 Task: Explore Airbnb accommodation in Jedrzejów, Poland from 9th November, 2023 to 16th November, 2023 for 2 adults. Place can be entire room with 2 bedrooms having 2 beds and 1 bathroom. Property type can be flat.
Action: Mouse moved to (457, 231)
Screenshot: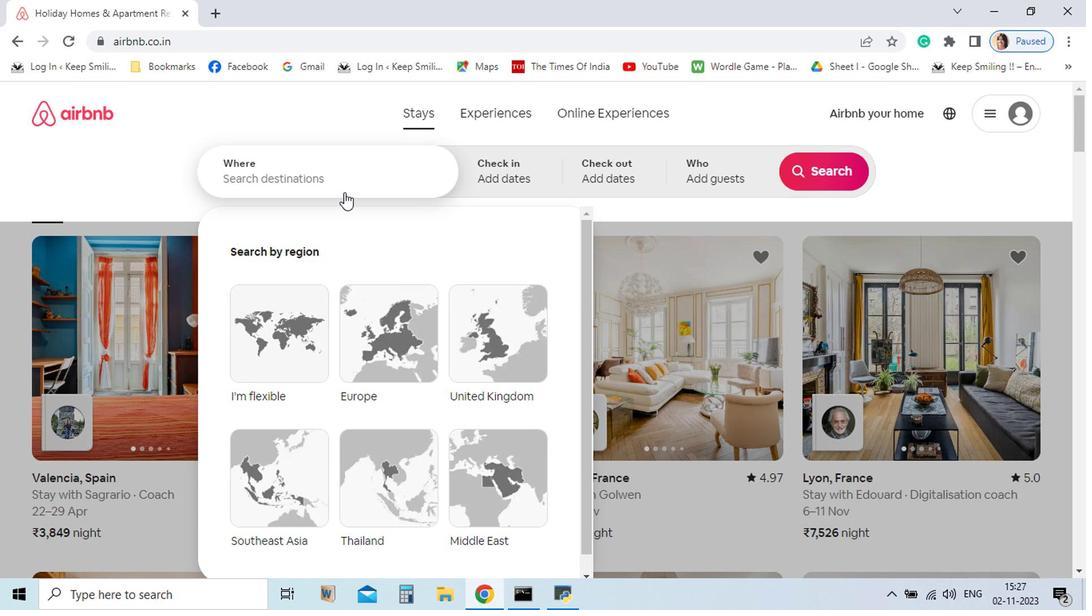 
Action: Mouse pressed left at (457, 231)
Screenshot: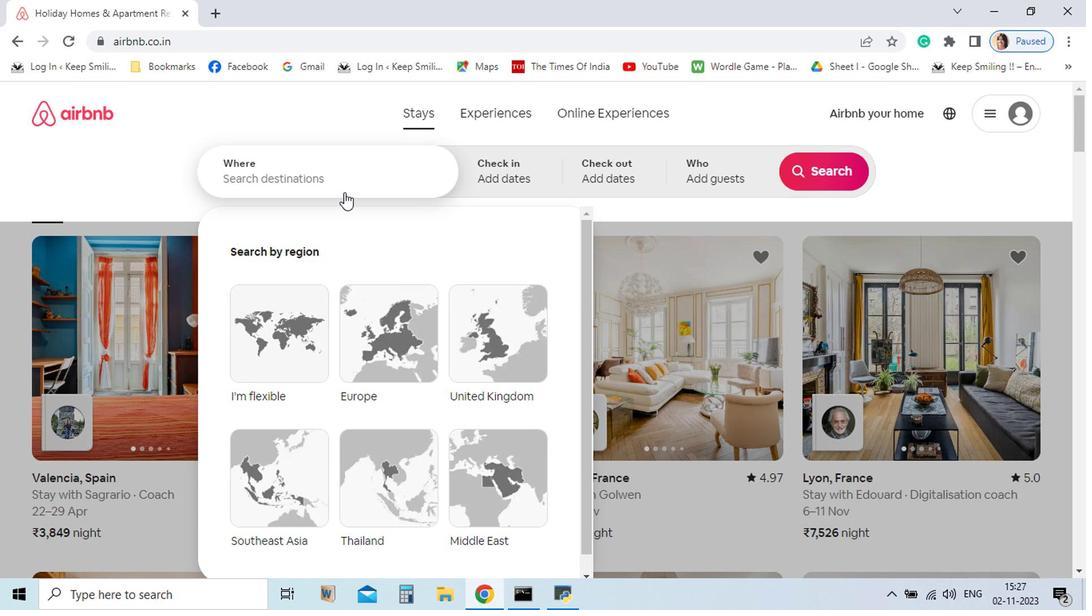 
Action: Mouse moved to (402, 295)
Screenshot: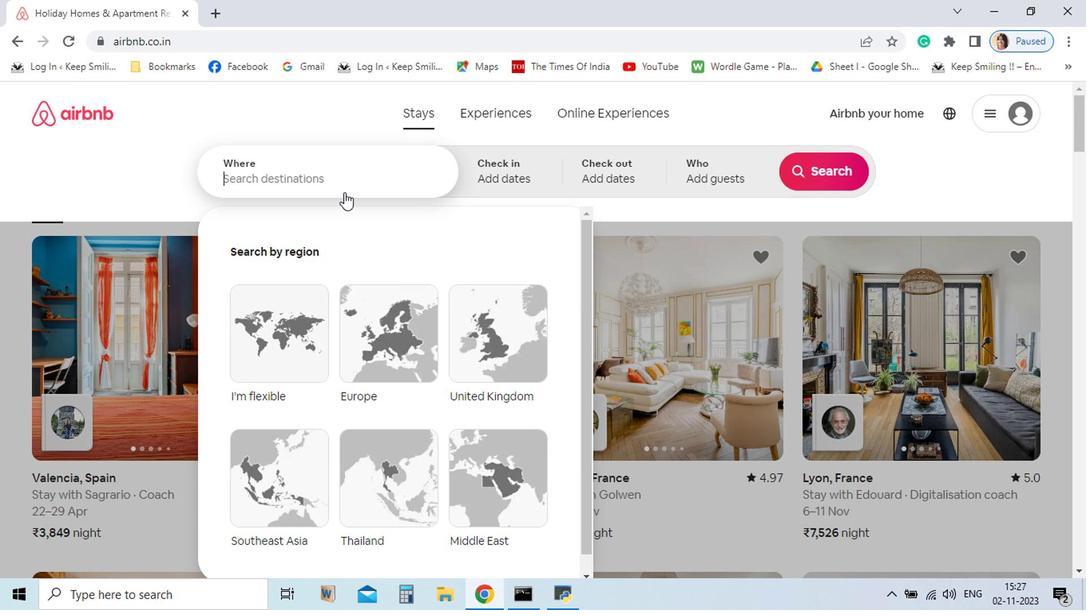 
Action: Key pressed <Key.shift_r>Jedrze
Screenshot: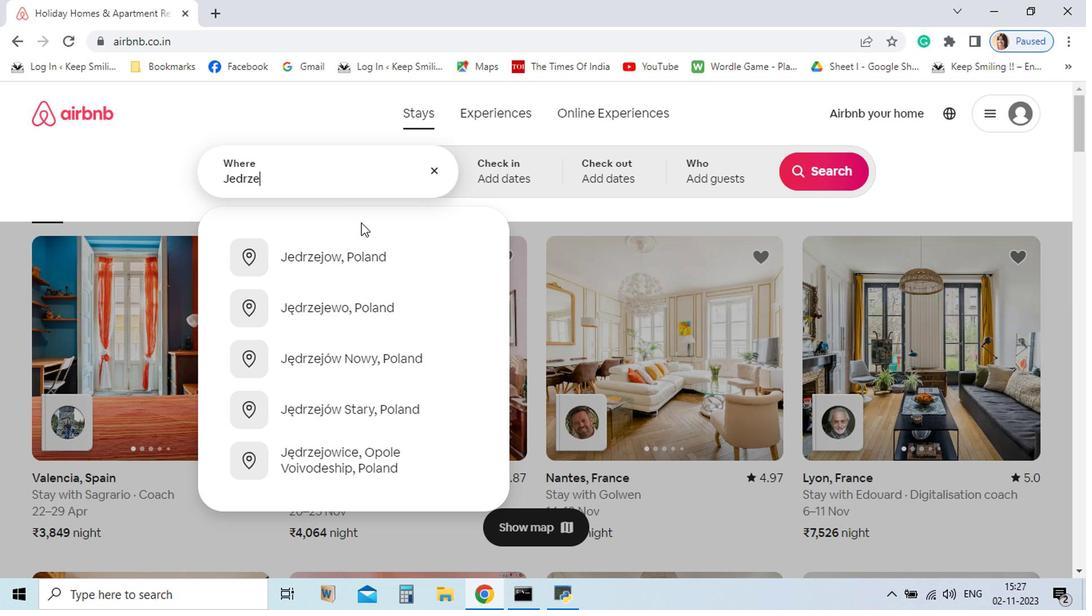 
Action: Mouse moved to (418, 341)
Screenshot: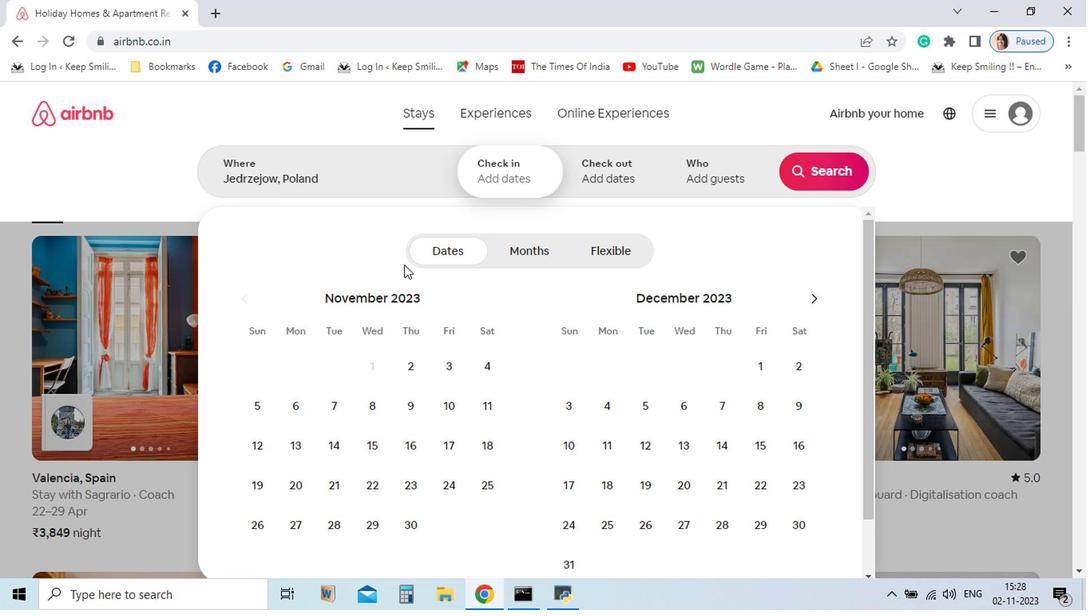 
Action: Mouse pressed left at (418, 341)
Screenshot: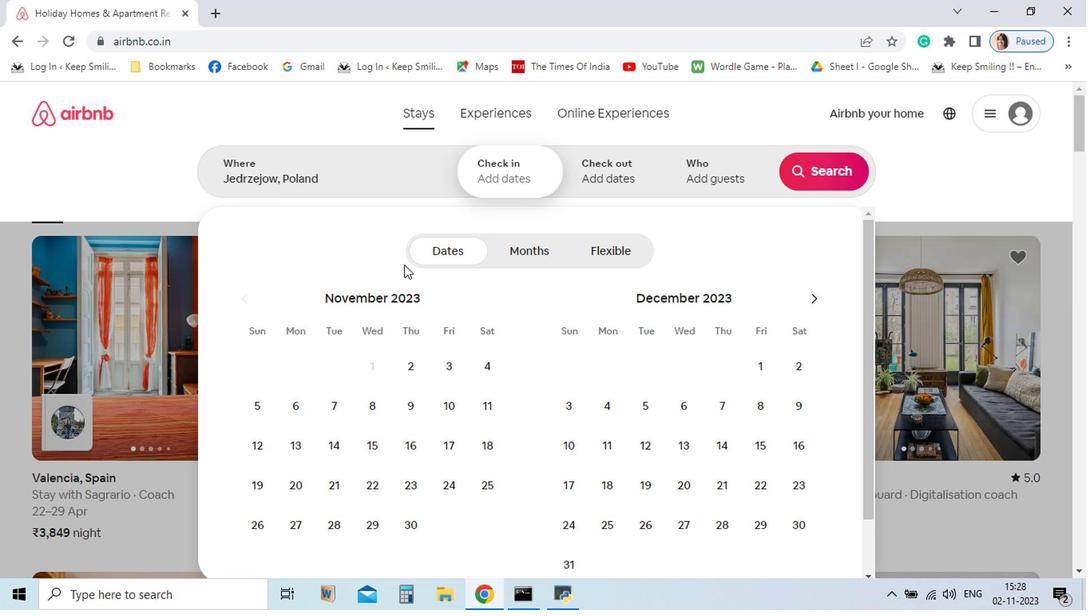 
Action: Mouse moved to (455, 450)
Screenshot: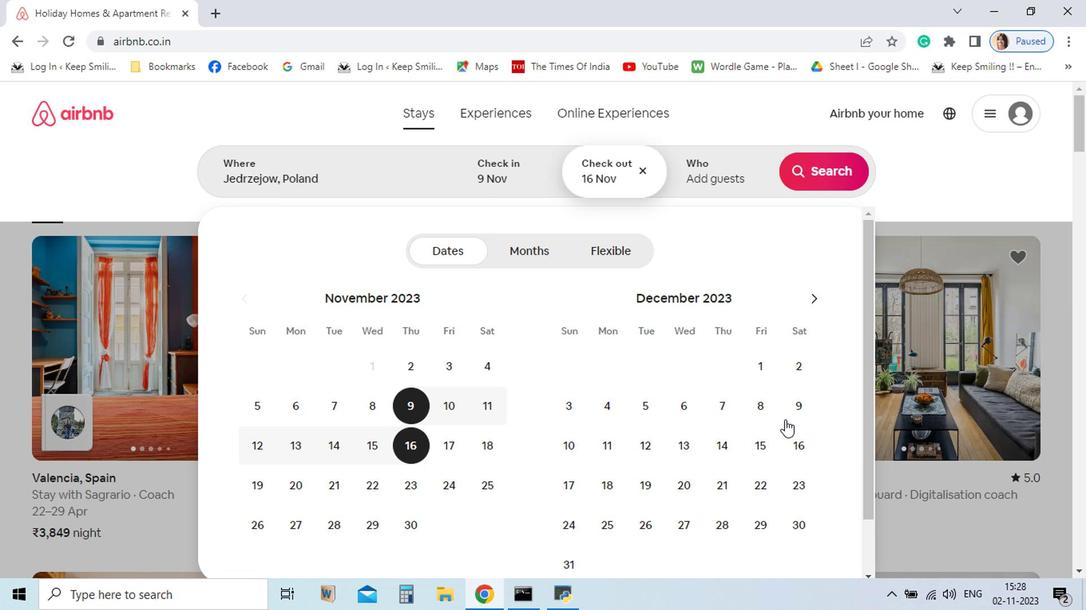 
Action: Mouse pressed left at (455, 450)
Screenshot: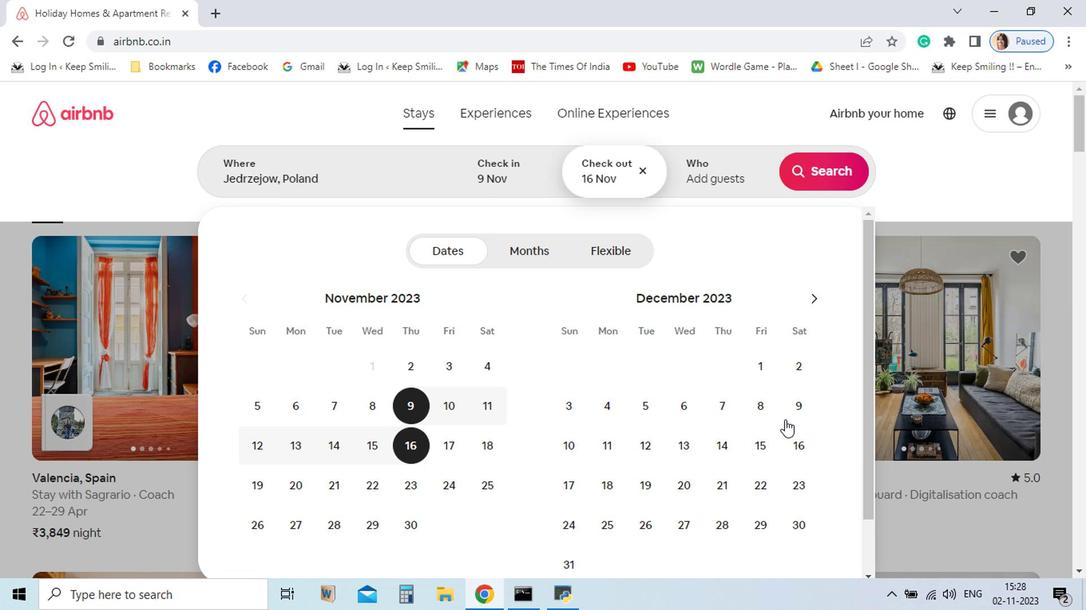 
Action: Mouse moved to (459, 477)
Screenshot: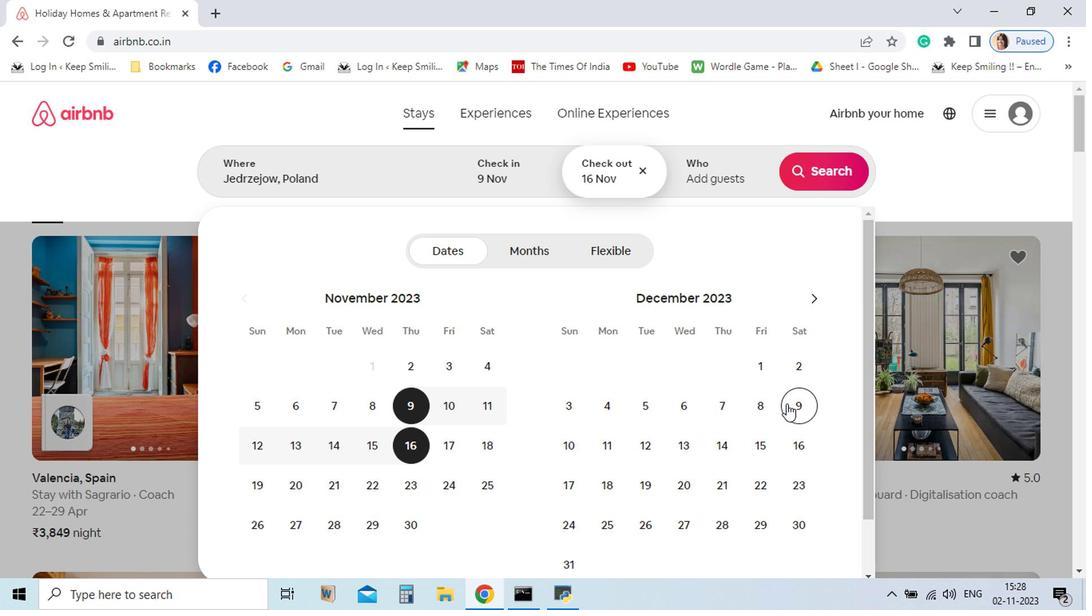 
Action: Mouse pressed left at (459, 477)
Screenshot: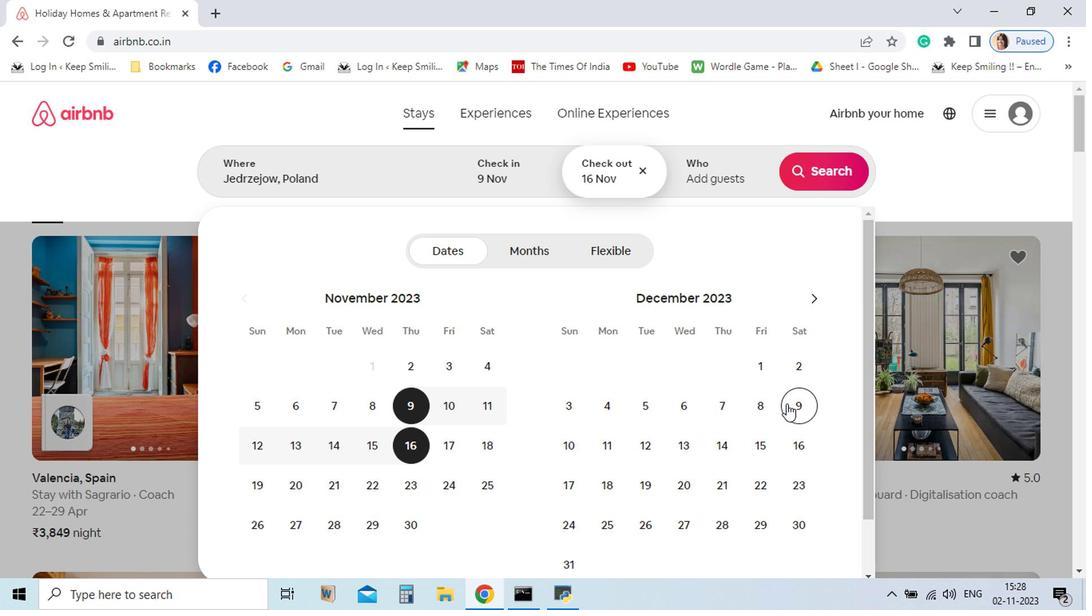 
Action: Mouse moved to (672, 290)
Screenshot: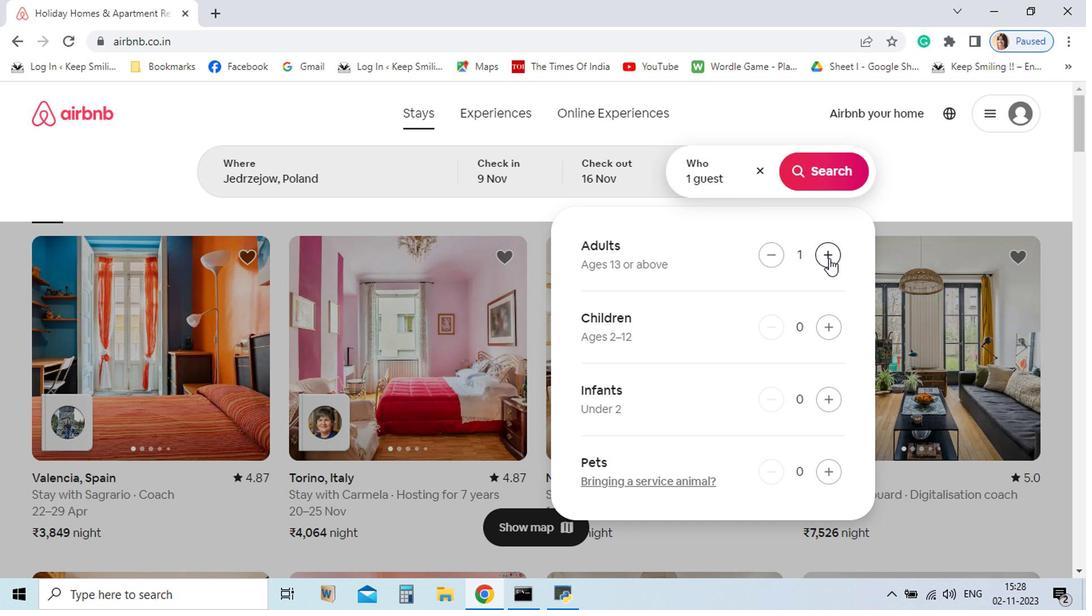 
Action: Mouse pressed left at (672, 290)
Screenshot: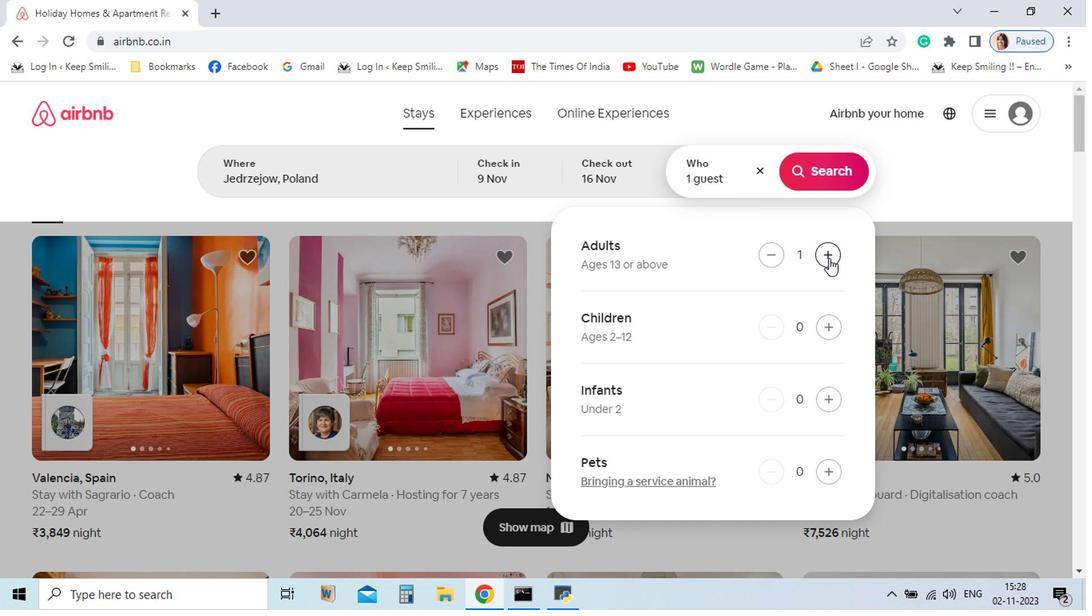 
Action: Mouse moved to (746, 342)
Screenshot: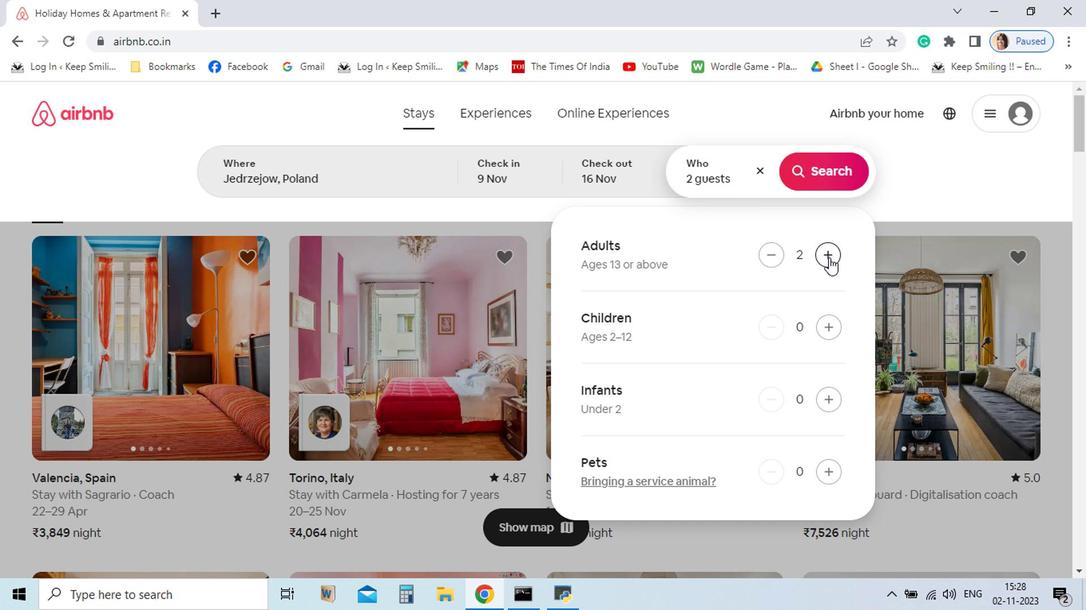 
Action: Mouse pressed left at (746, 342)
Screenshot: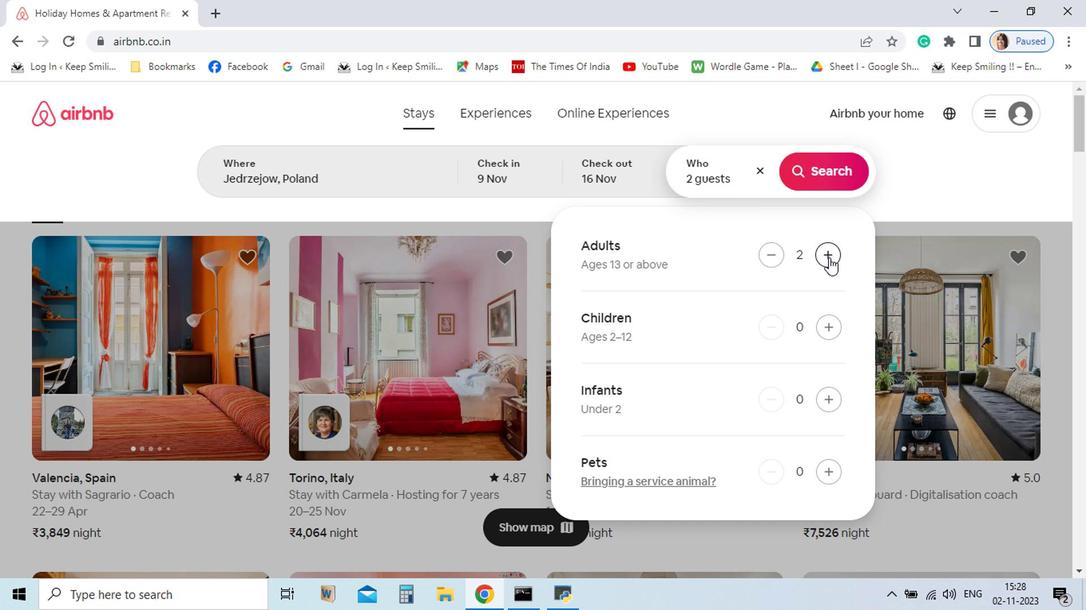 
Action: Mouse pressed left at (746, 342)
Screenshot: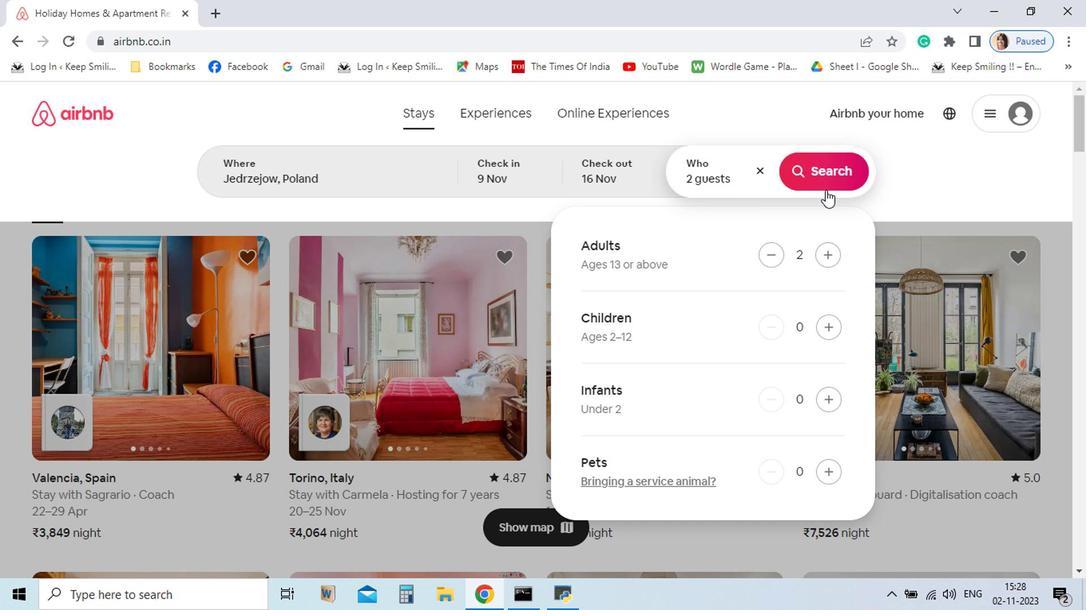 
Action: Mouse moved to (744, 281)
Screenshot: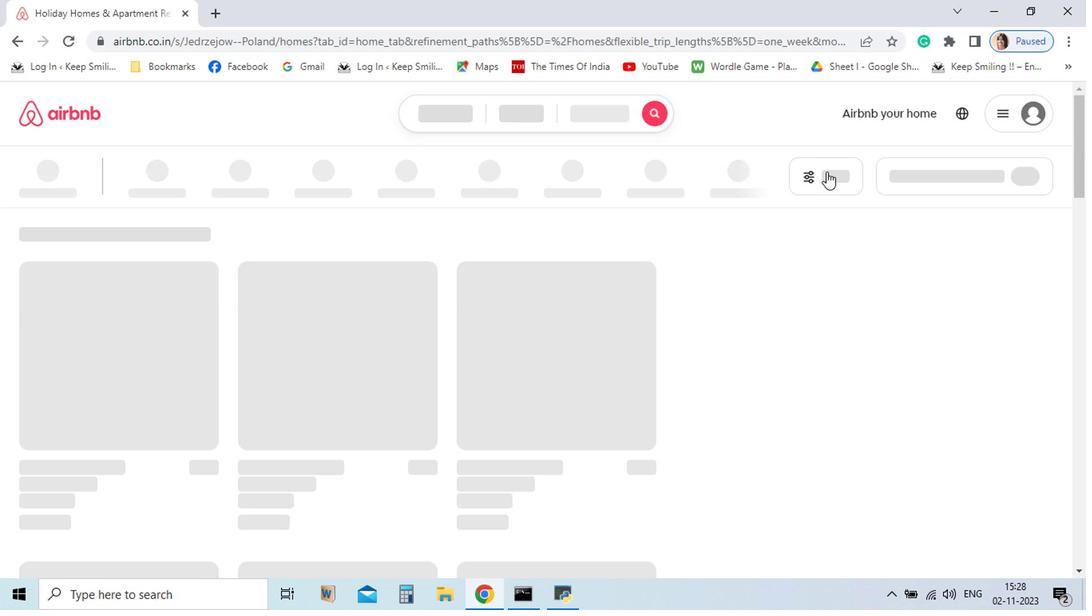 
Action: Mouse pressed left at (744, 281)
Screenshot: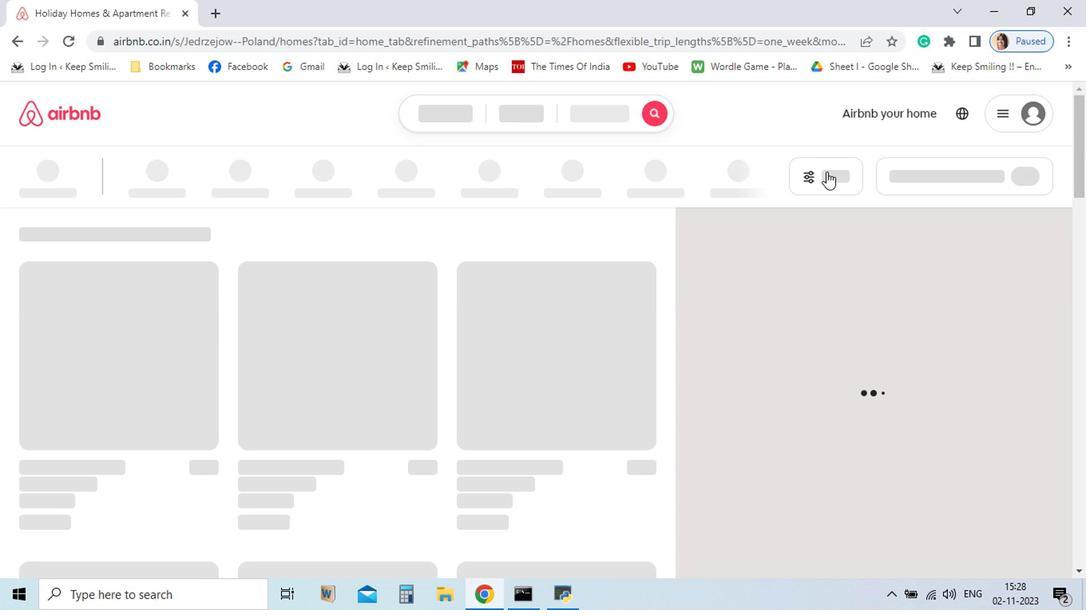 
Action: Mouse moved to (744, 281)
Screenshot: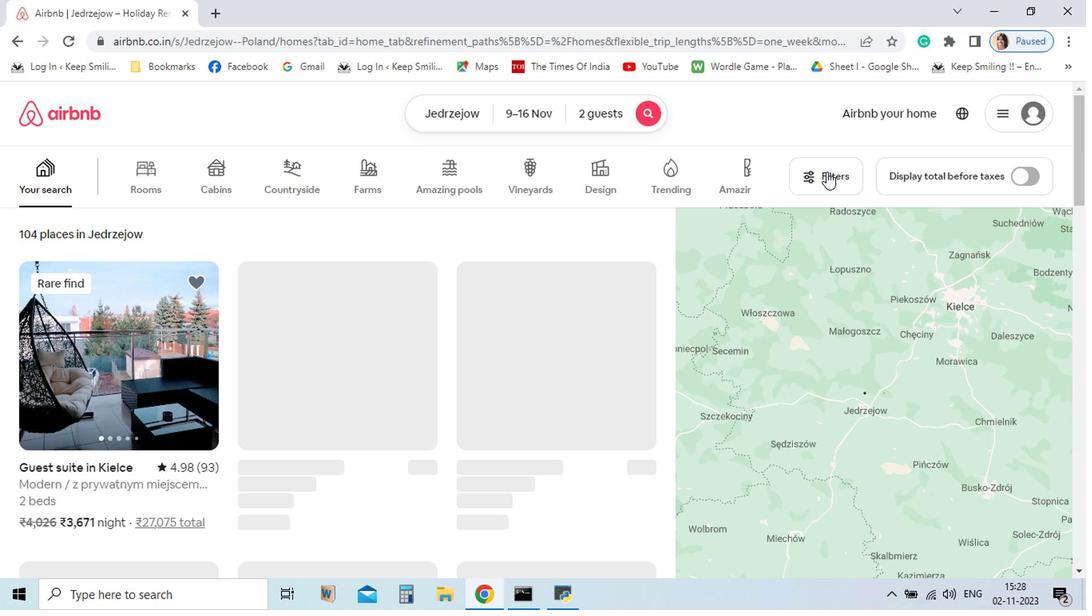 
Action: Mouse pressed left at (744, 281)
Screenshot: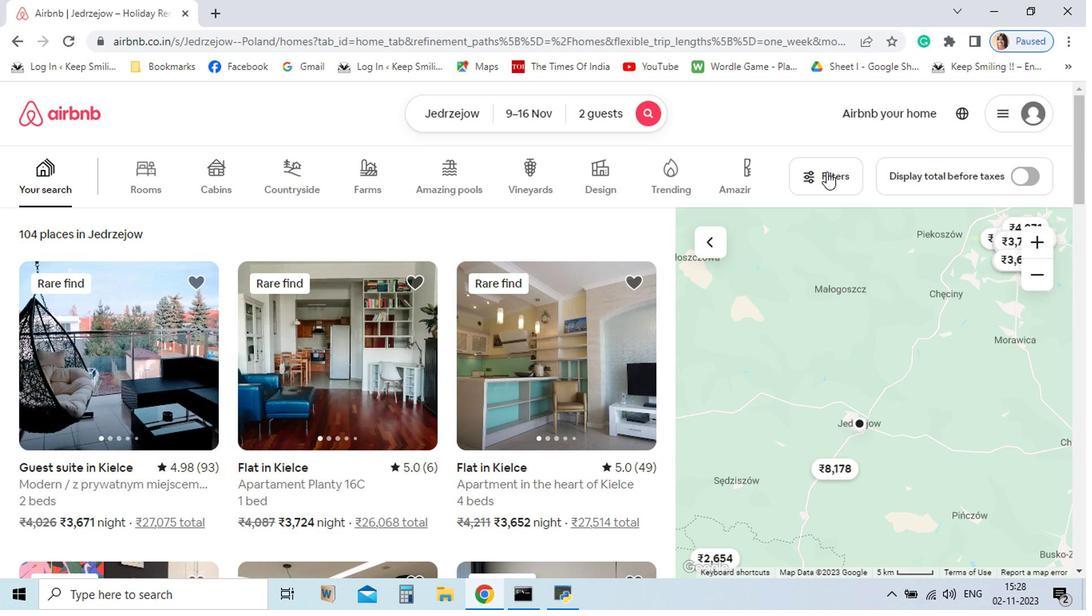 
Action: Mouse moved to (761, 303)
Screenshot: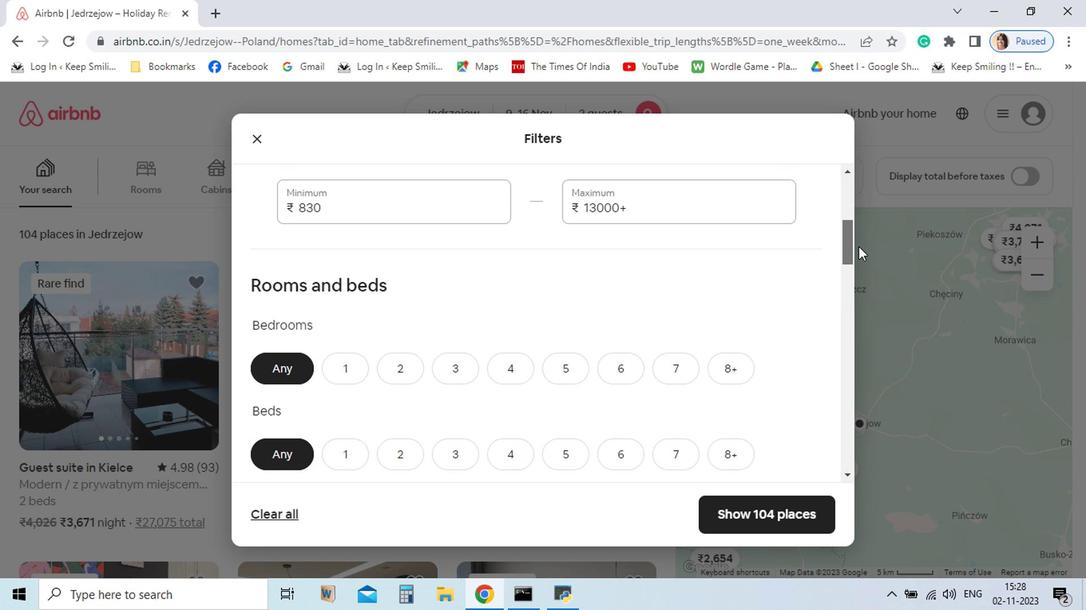 
Action: Mouse pressed left at (761, 303)
Screenshot: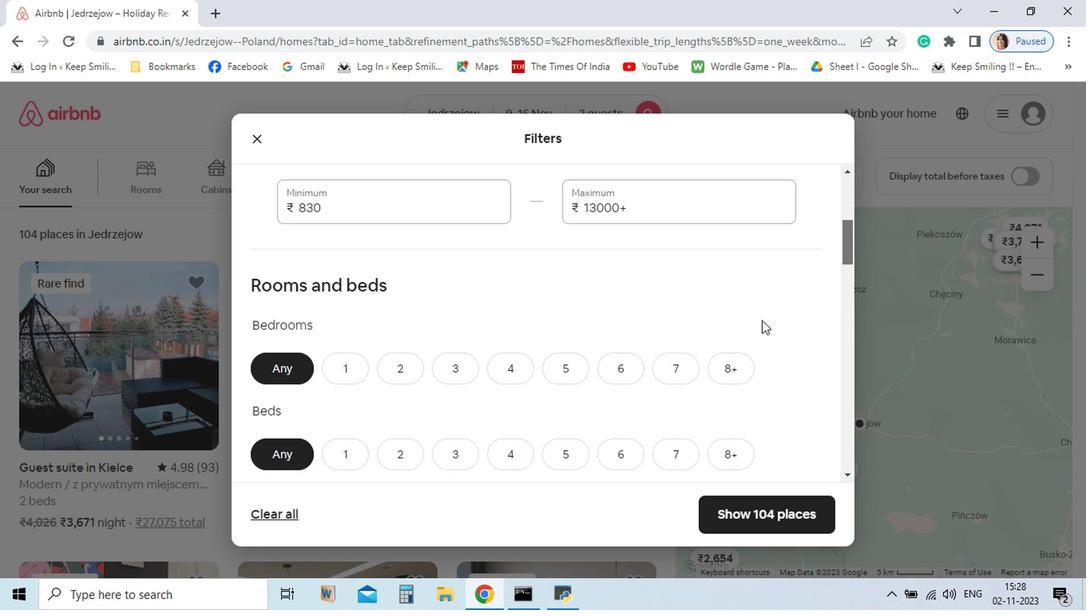 
Action: Mouse moved to (438, 425)
Screenshot: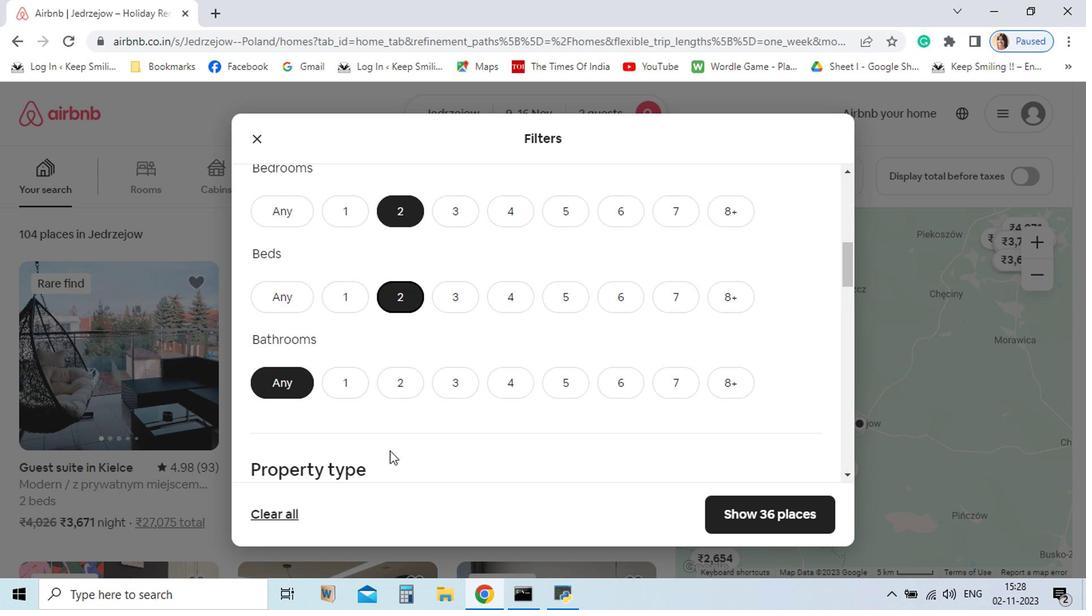 
Action: Mouse pressed left at (438, 425)
Screenshot: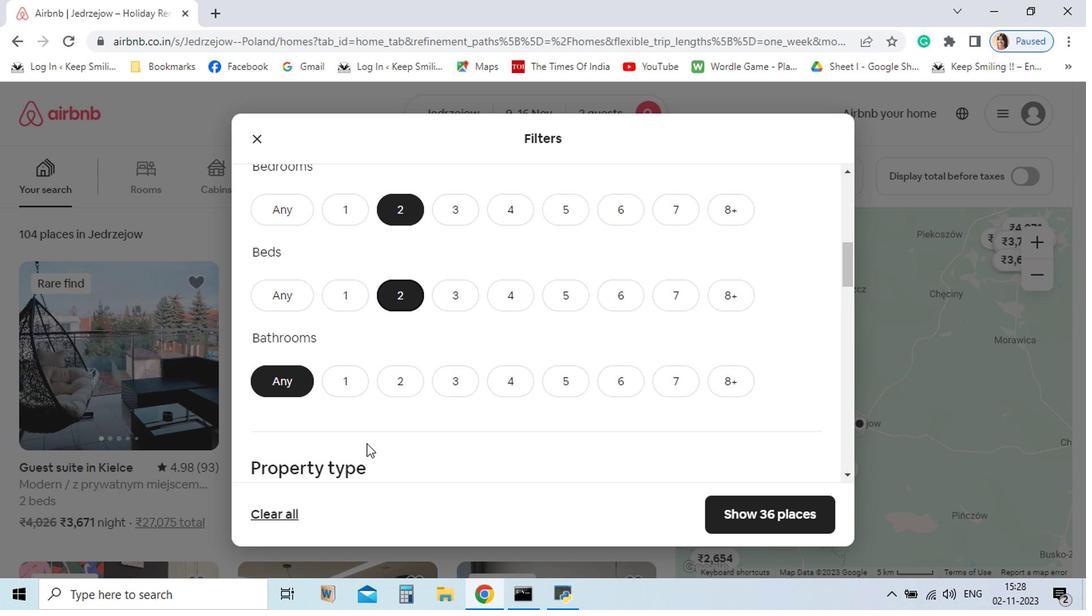 
Action: Mouse moved to (436, 479)
Screenshot: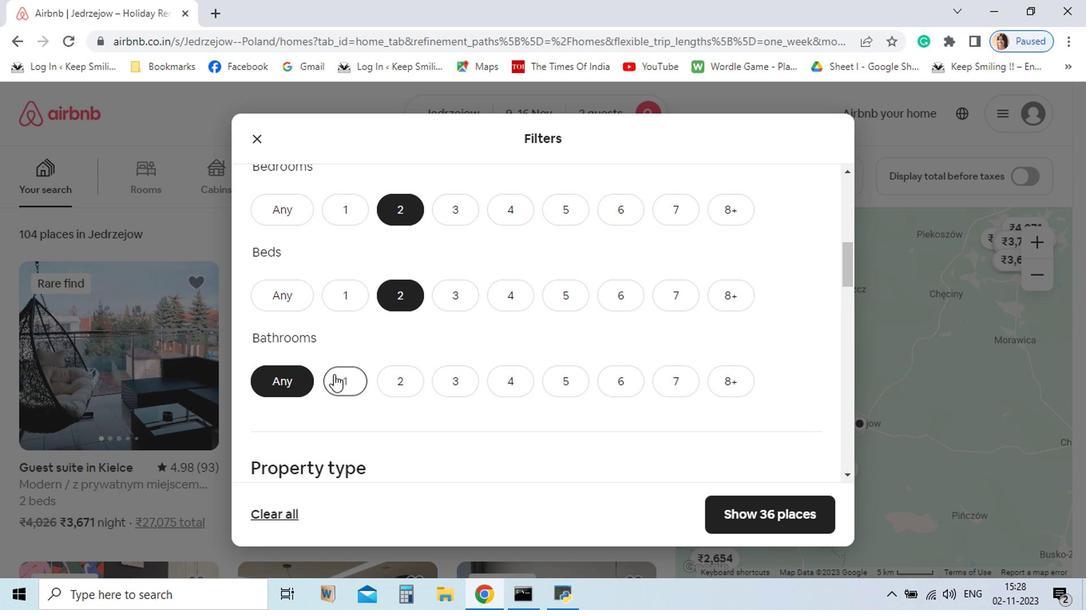 
Action: Mouse pressed left at (436, 479)
Screenshot: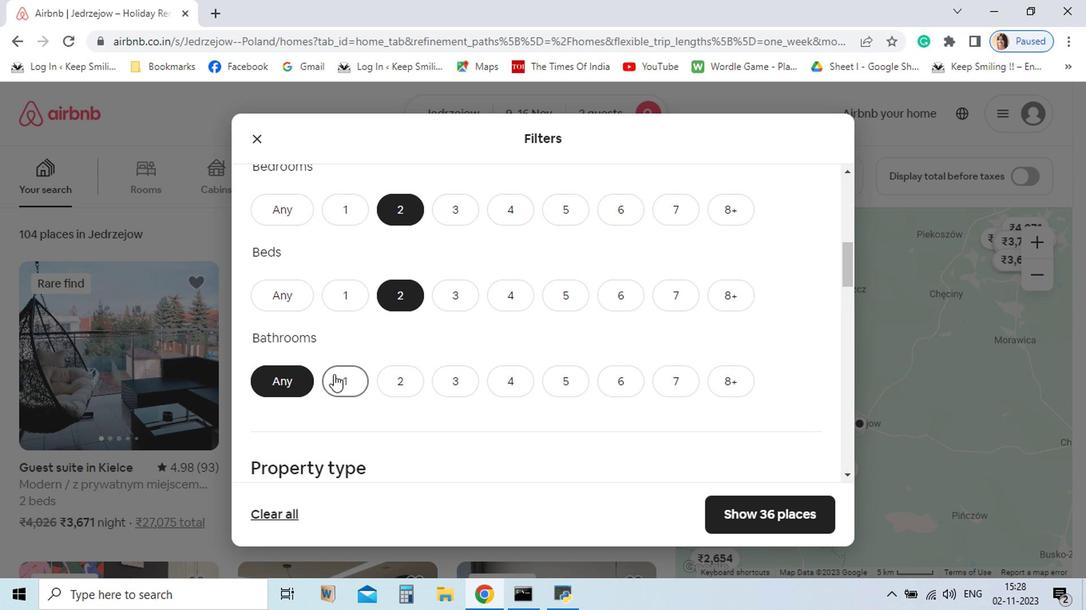 
Action: Mouse scrolled (436, 479) with delta (0, 0)
Screenshot: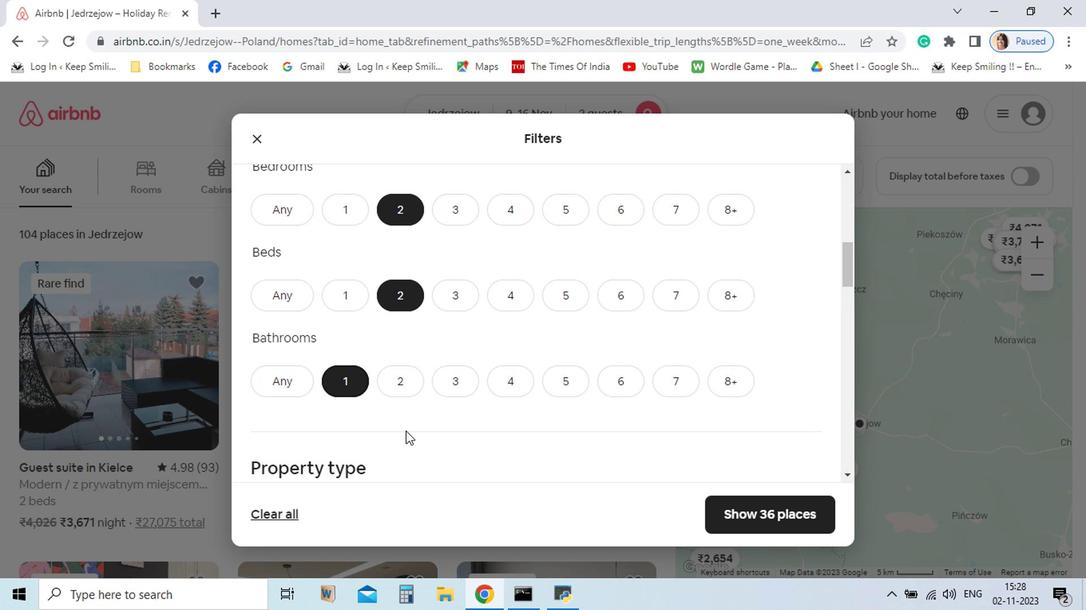 
Action: Mouse scrolled (436, 479) with delta (0, 0)
Screenshot: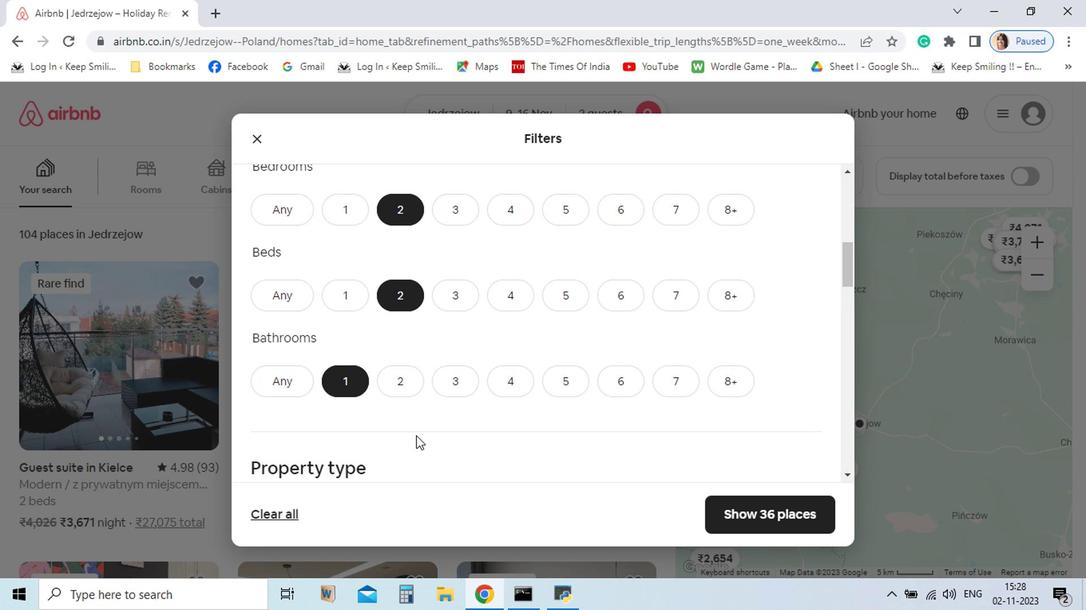 
Action: Mouse moved to (395, 425)
Screenshot: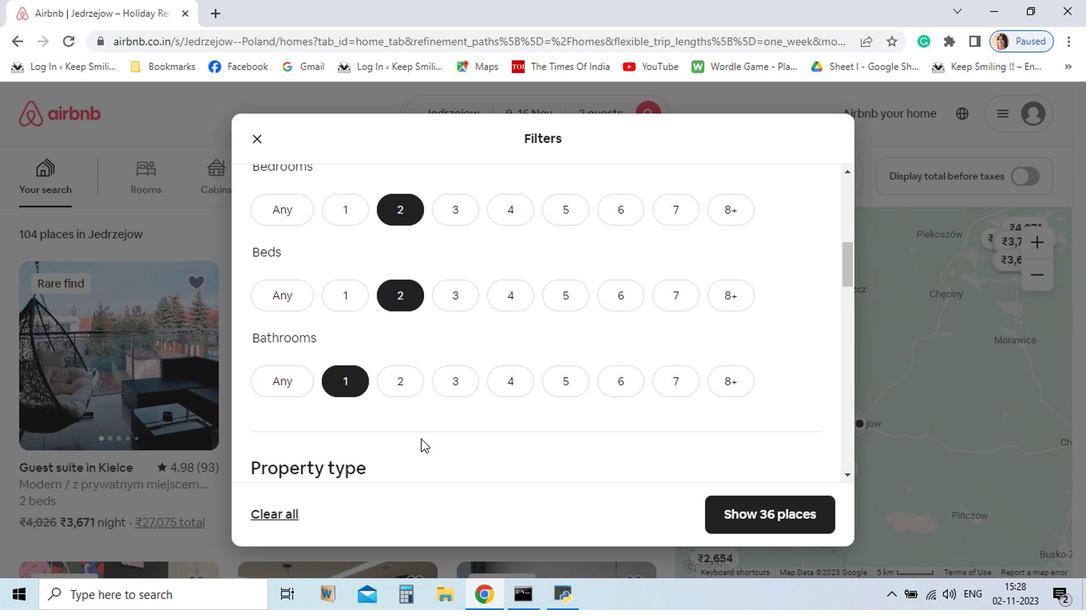 
Action: Mouse pressed left at (395, 425)
Screenshot: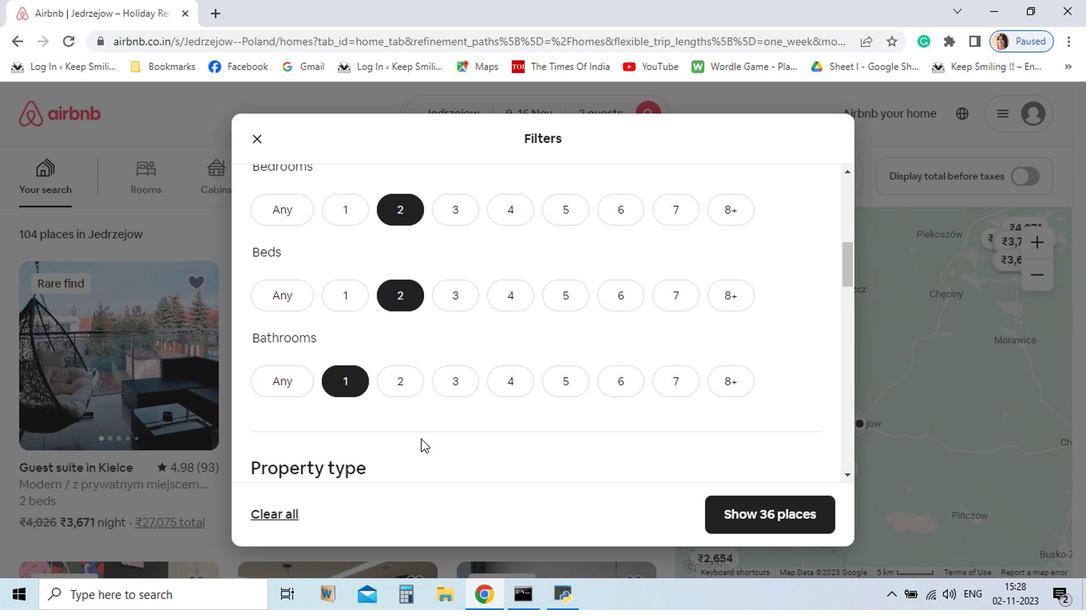 
Action: Mouse moved to (457, 471)
Screenshot: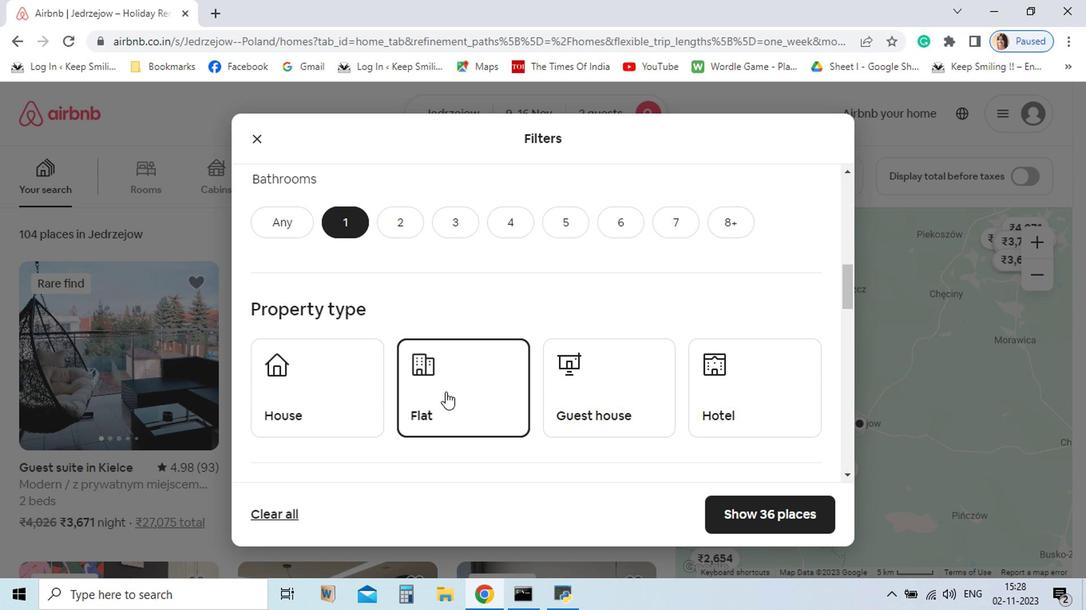 
Action: Mouse scrolled (457, 470) with delta (0, 0)
Screenshot: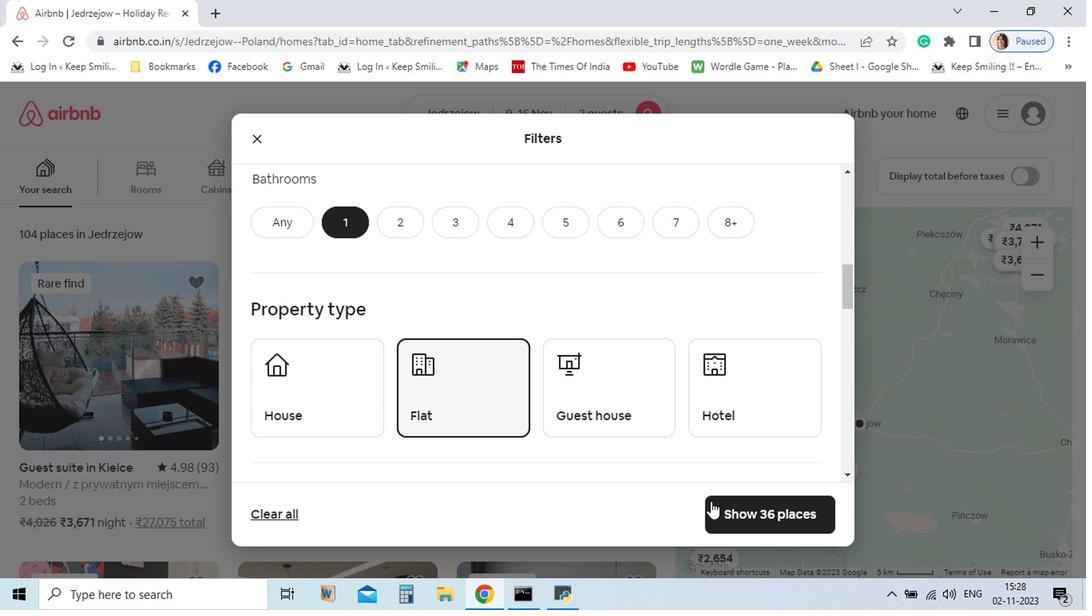 
Action: Mouse scrolled (457, 470) with delta (0, 0)
Screenshot: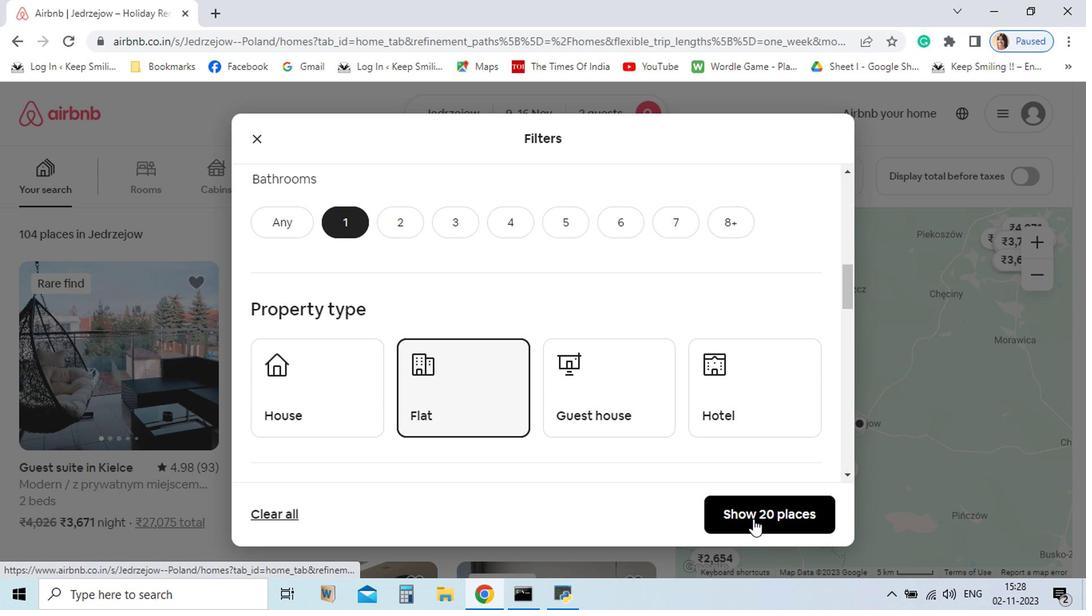
Action: Mouse moved to (474, 437)
Screenshot: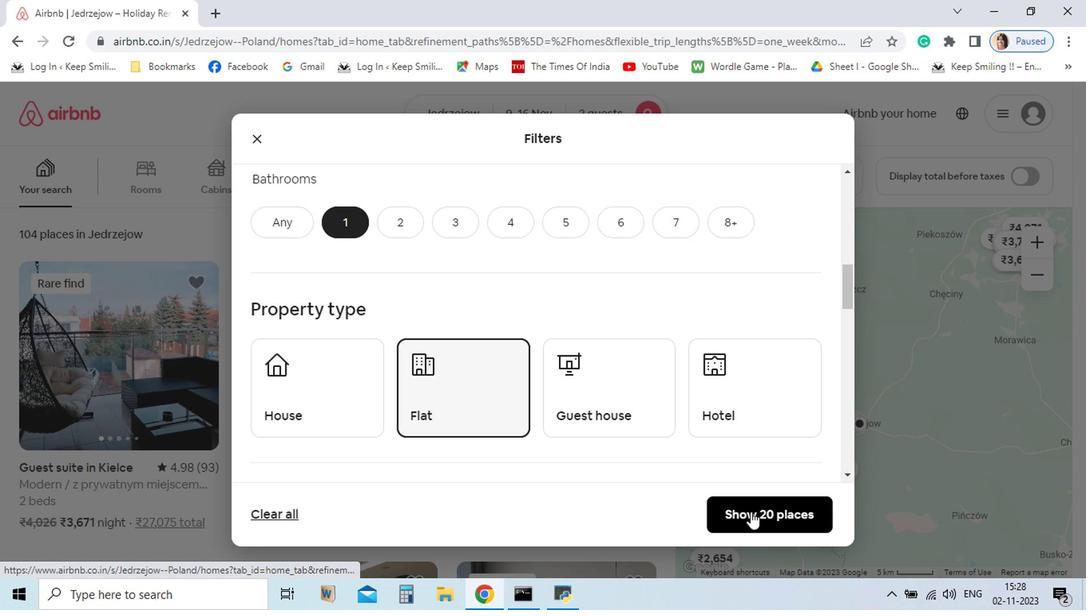
Action: Mouse pressed left at (474, 437)
Screenshot: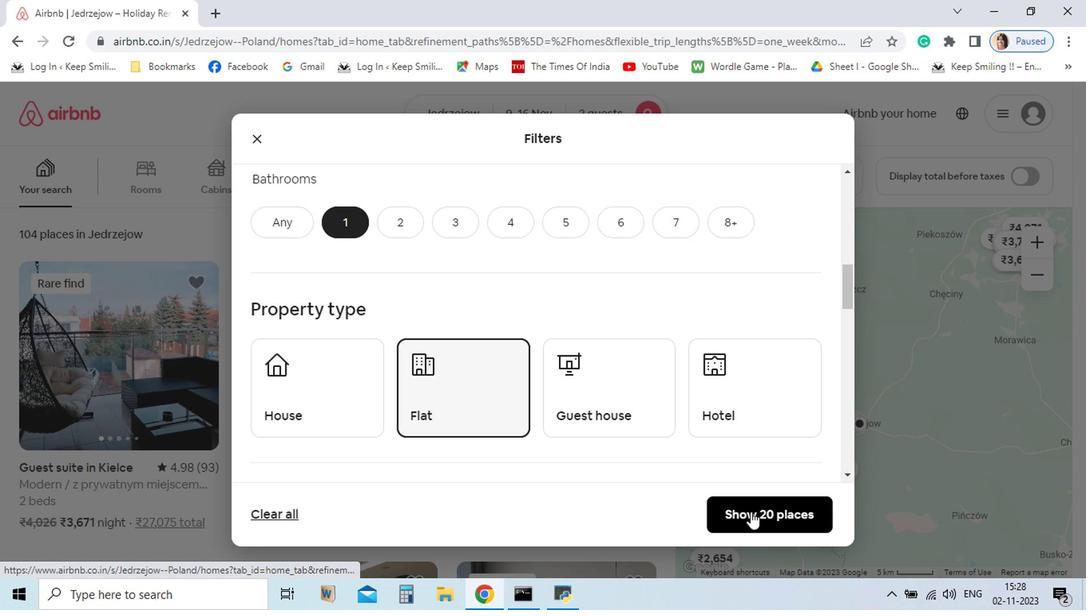 
Action: Mouse moved to (691, 523)
Screenshot: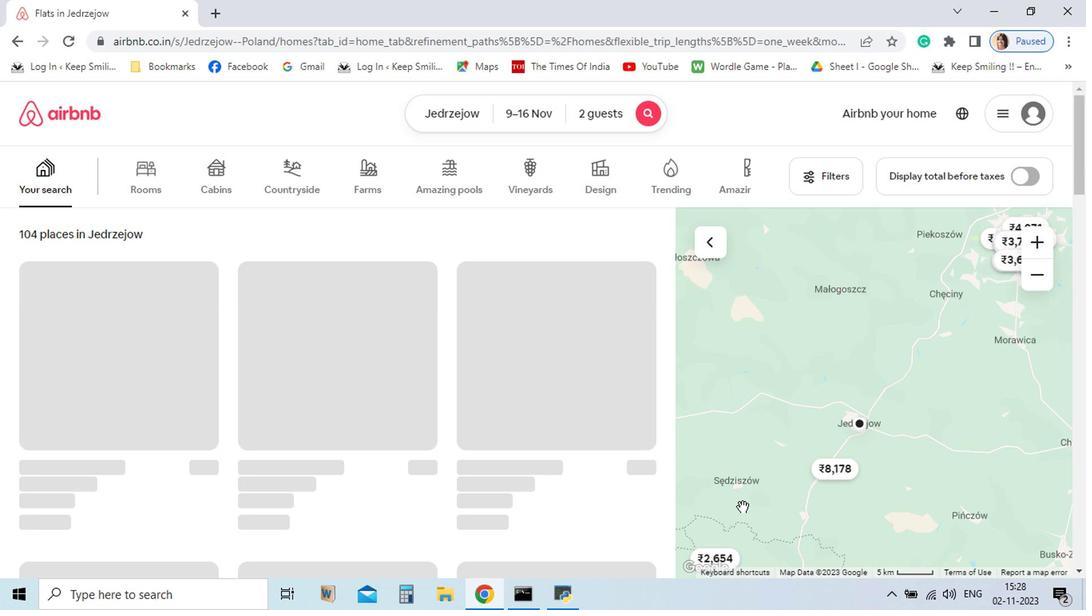 
Action: Mouse pressed left at (691, 523)
Screenshot: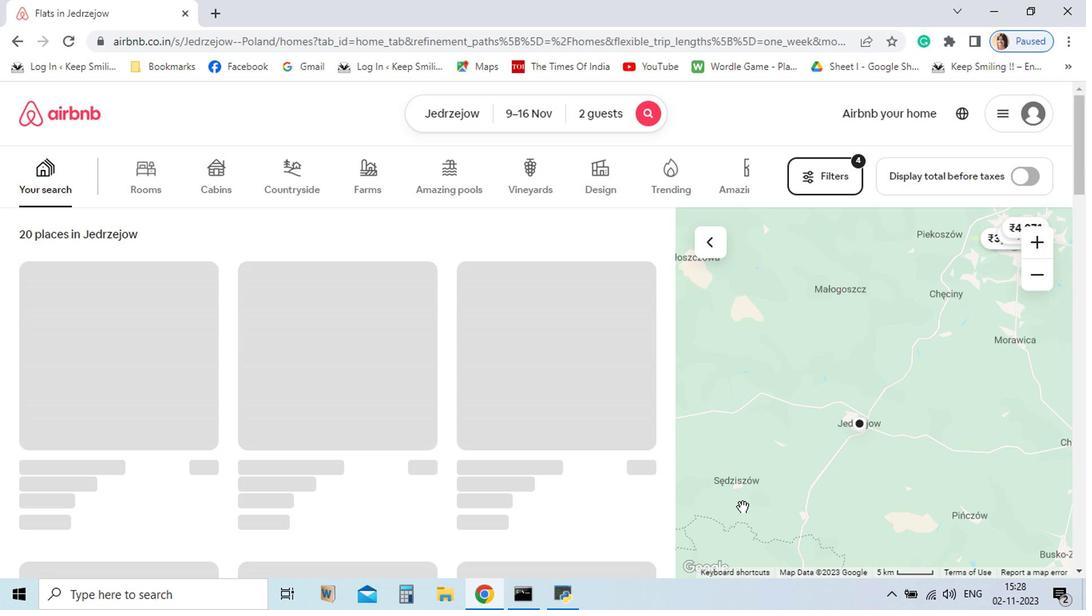 
Action: Mouse moved to (362, 490)
Screenshot: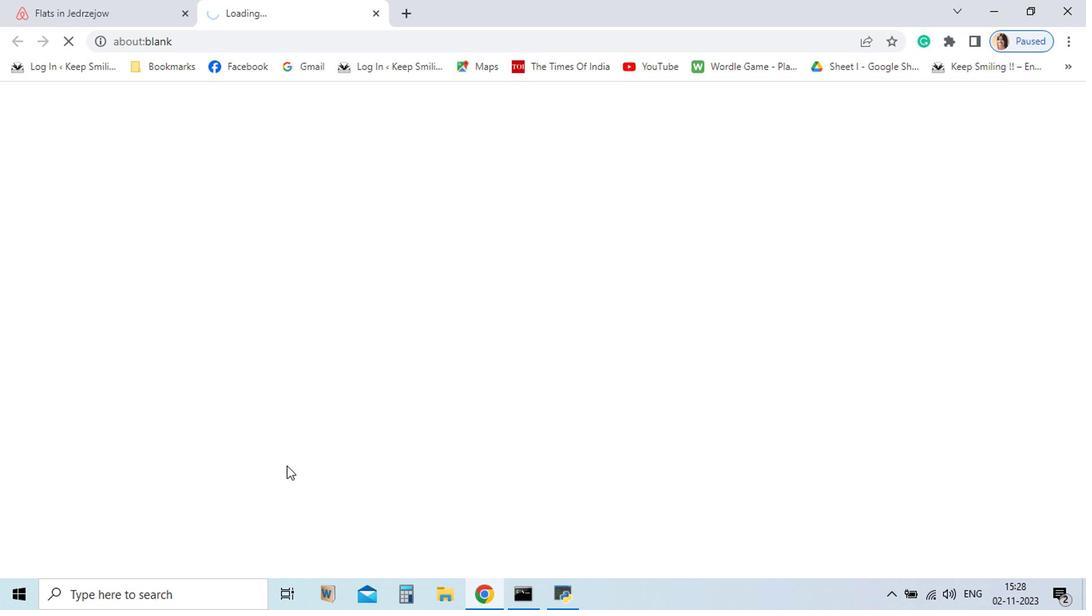 
Action: Mouse pressed left at (362, 490)
Screenshot: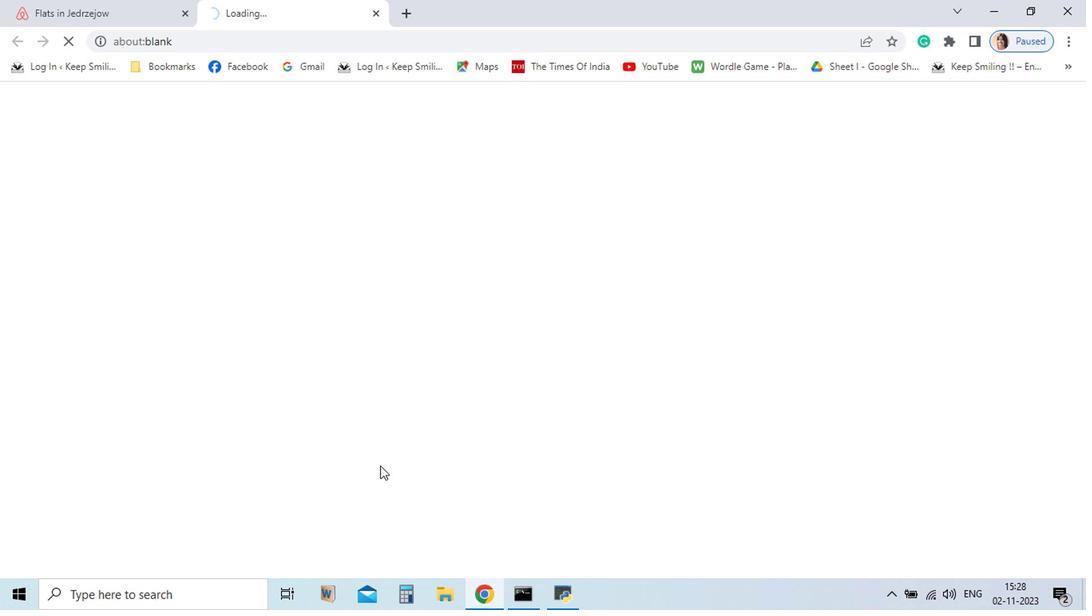 
Action: Mouse moved to (814, 472)
Screenshot: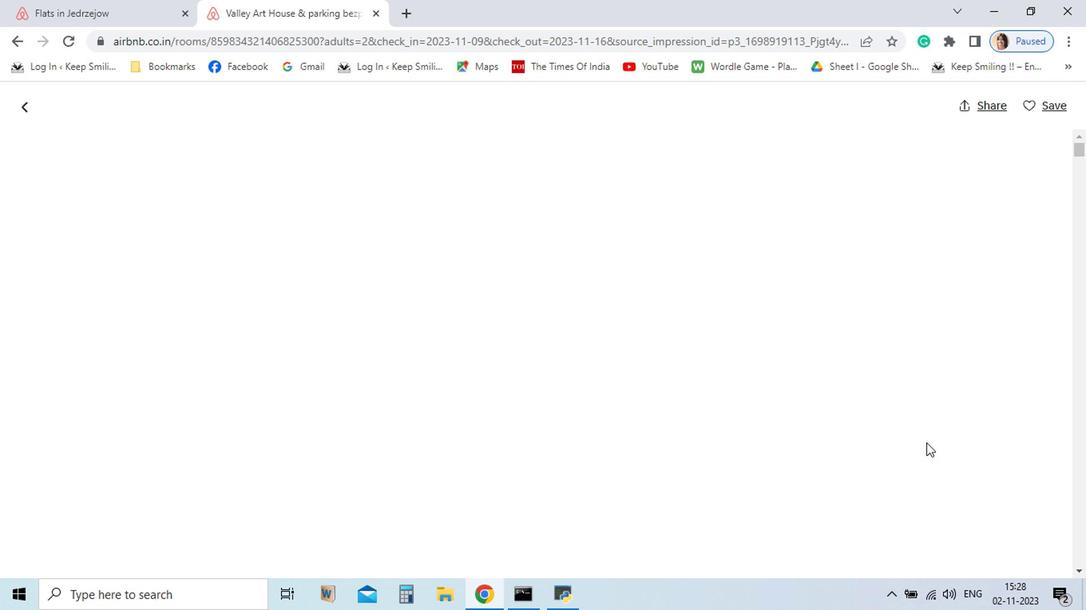 
Action: Mouse pressed left at (814, 472)
Screenshot: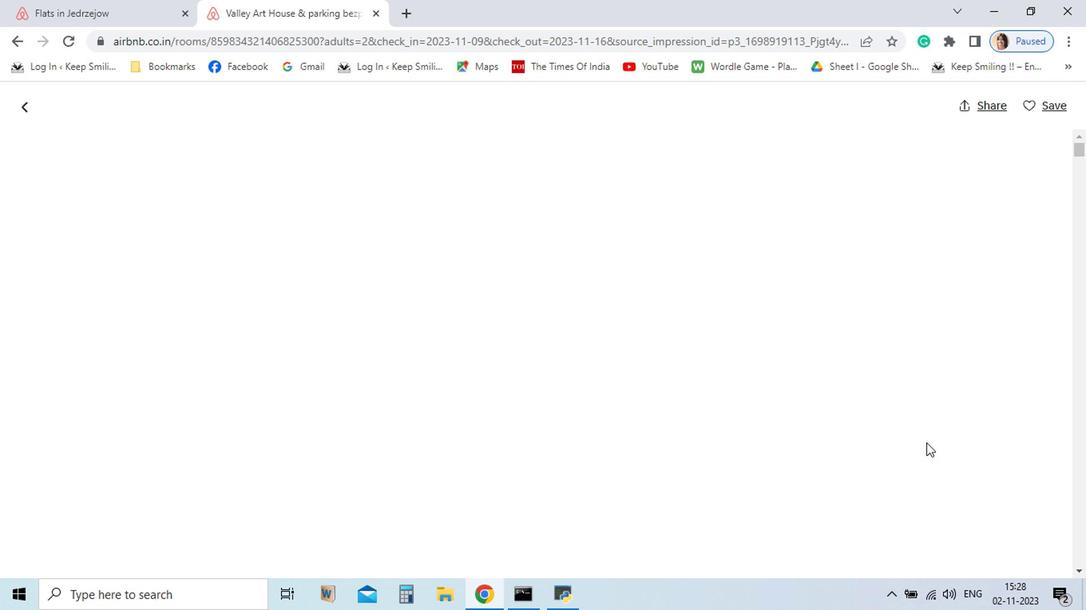 
Action: Mouse moved to (923, 562)
Screenshot: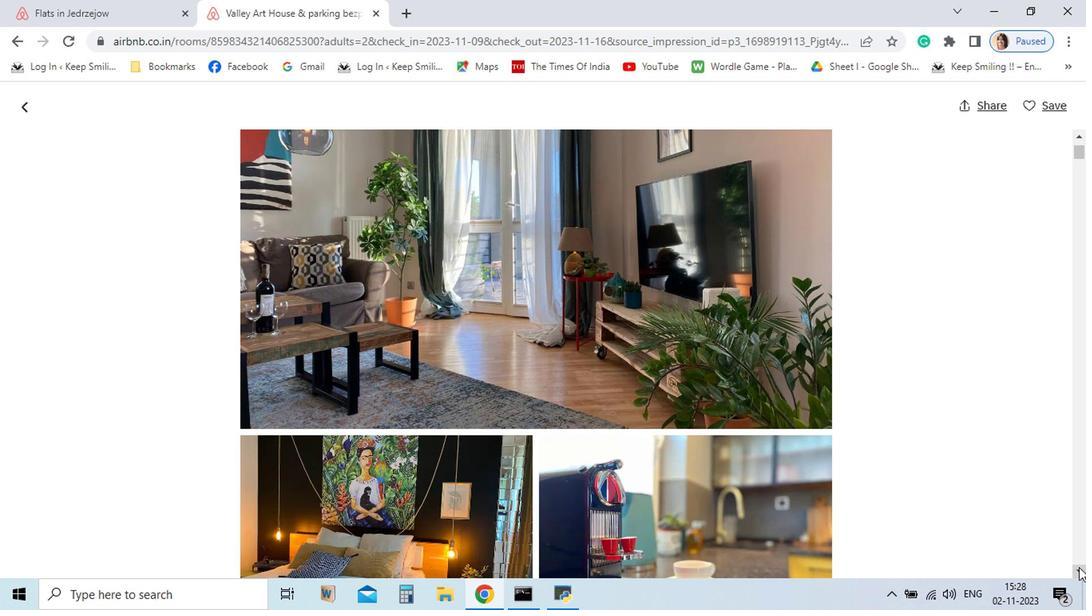 
Action: Mouse pressed left at (923, 562)
Screenshot: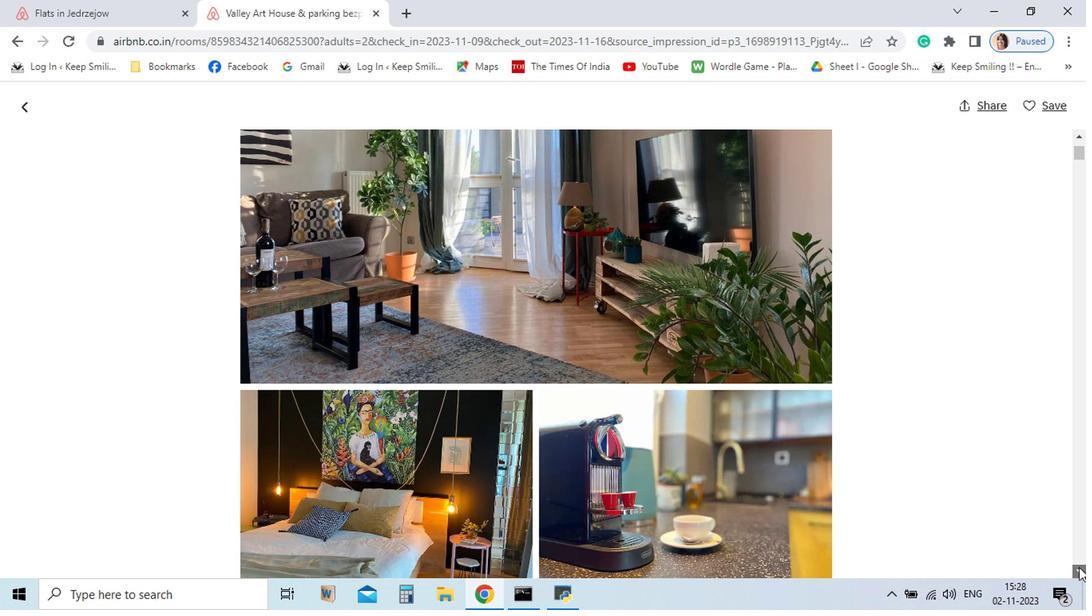 
Action: Mouse pressed left at (923, 562)
Screenshot: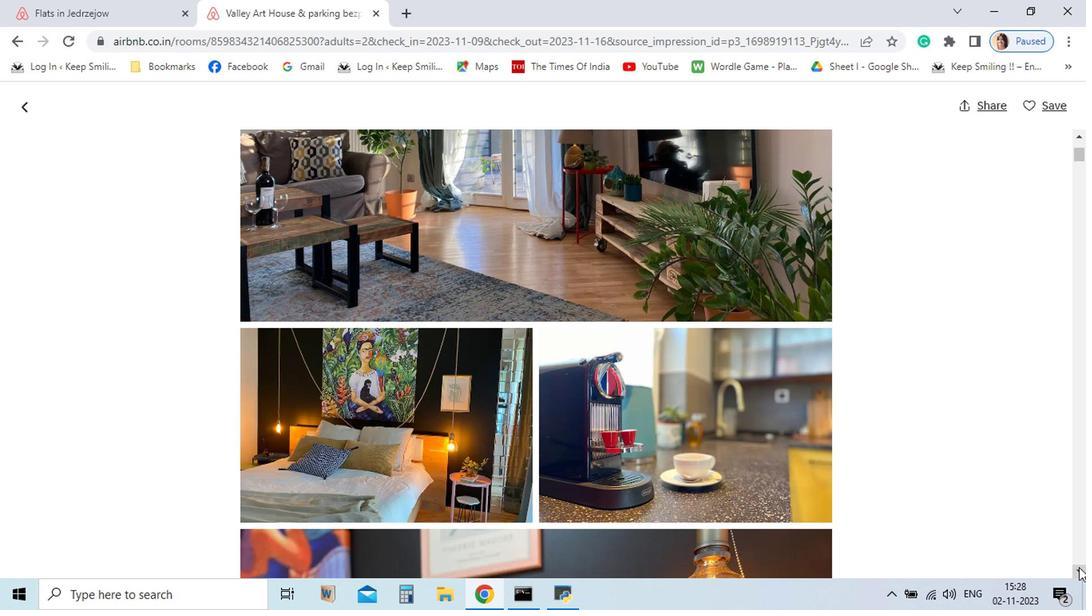
Action: Mouse pressed left at (923, 562)
Screenshot: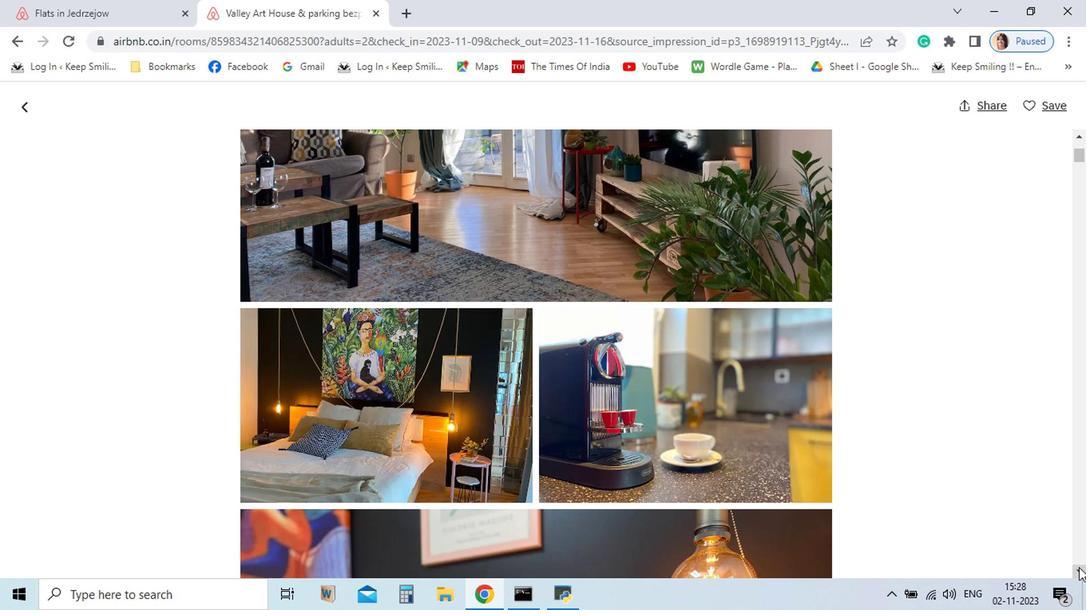 
Action: Mouse pressed left at (923, 562)
Screenshot: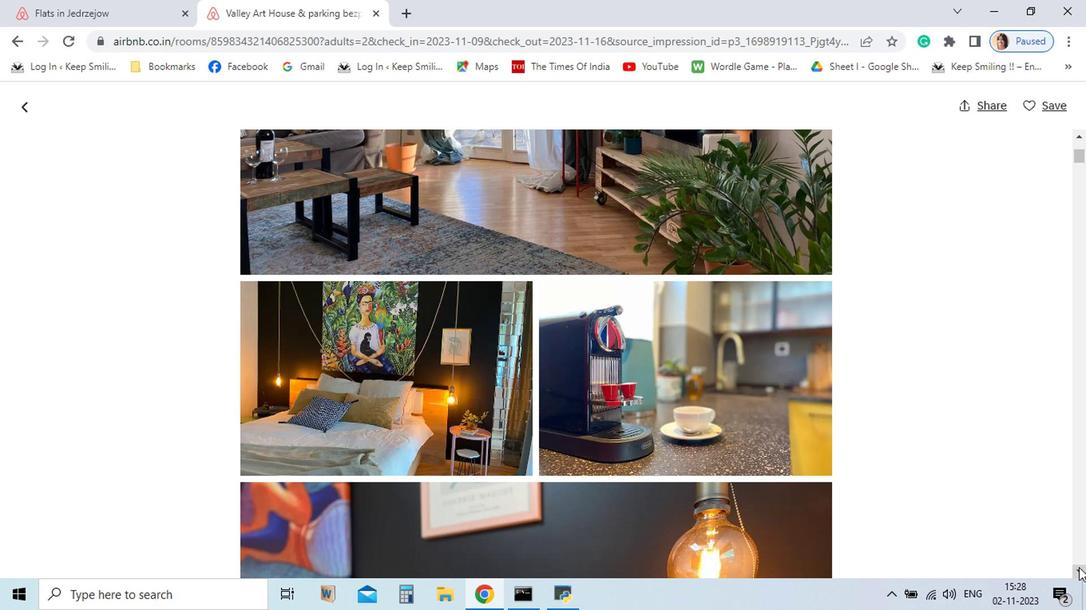 
Action: Mouse pressed left at (923, 562)
Screenshot: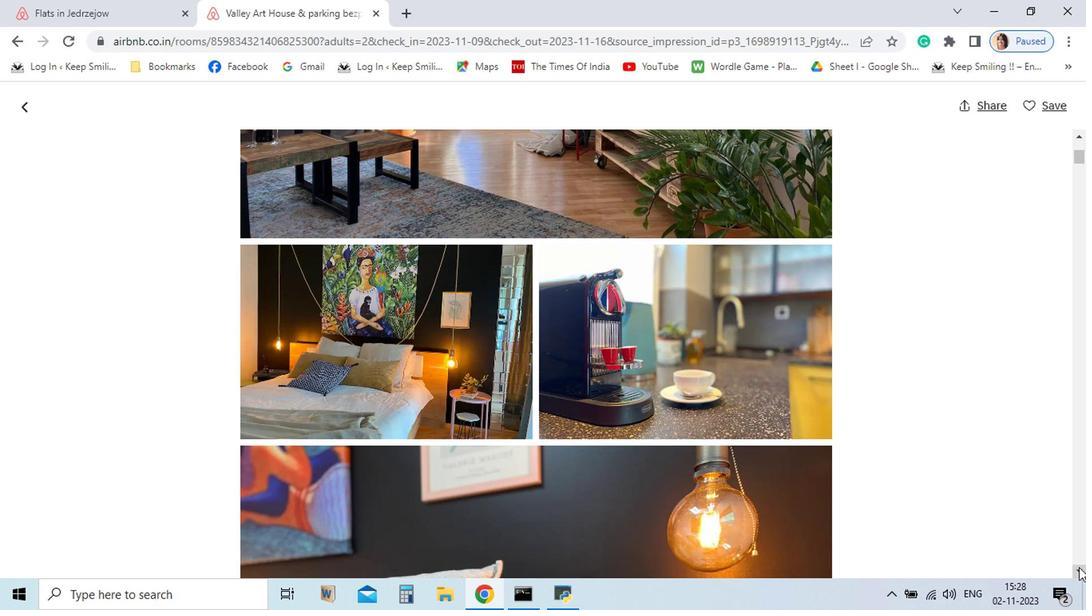 
Action: Mouse pressed left at (923, 562)
Screenshot: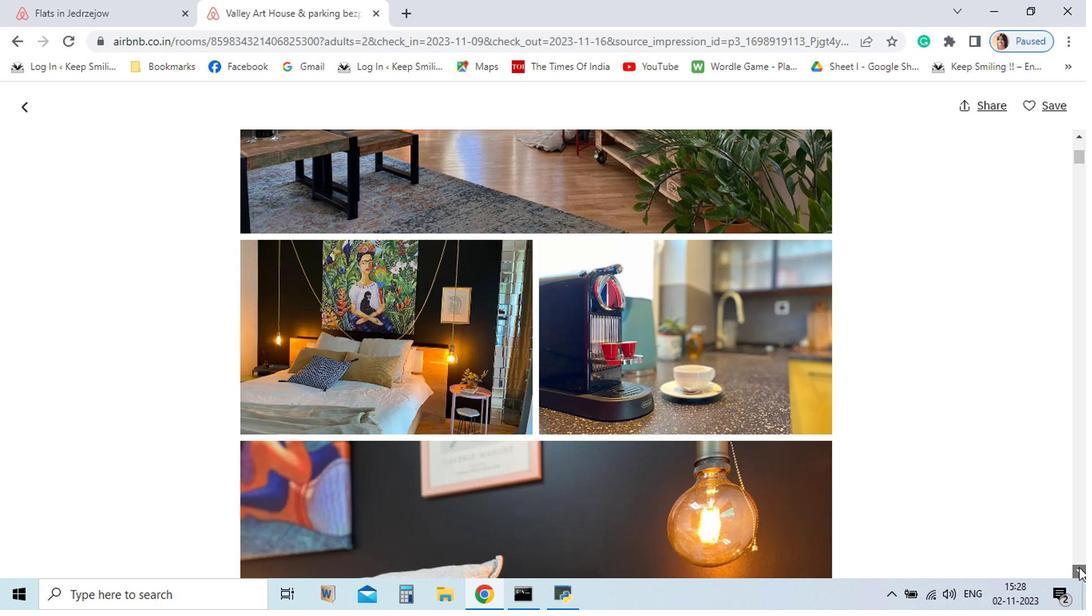 
Action: Mouse pressed left at (923, 562)
Screenshot: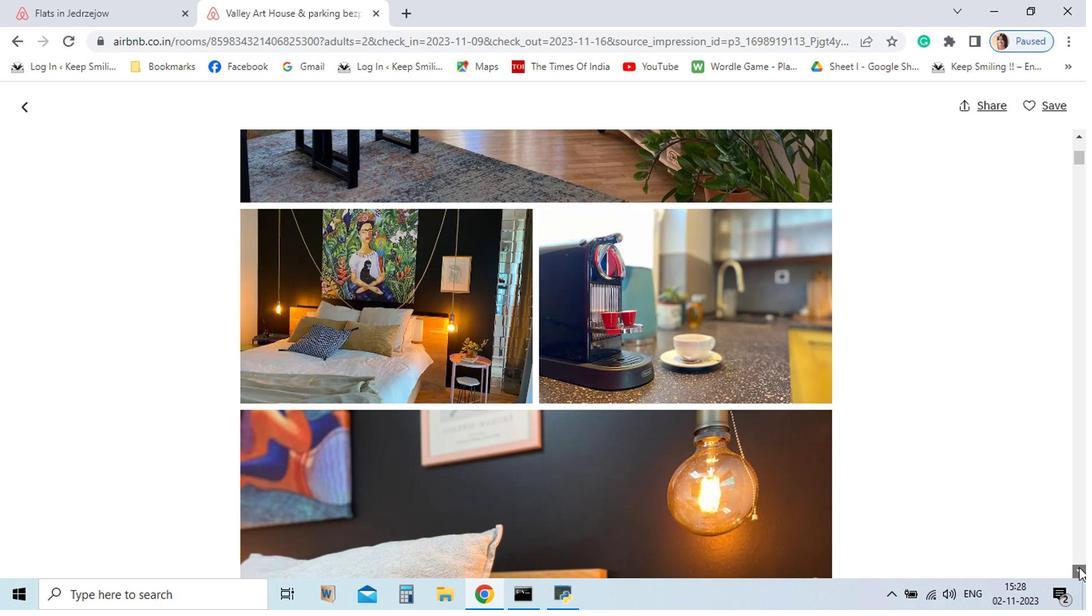 
Action: Mouse pressed left at (923, 562)
Screenshot: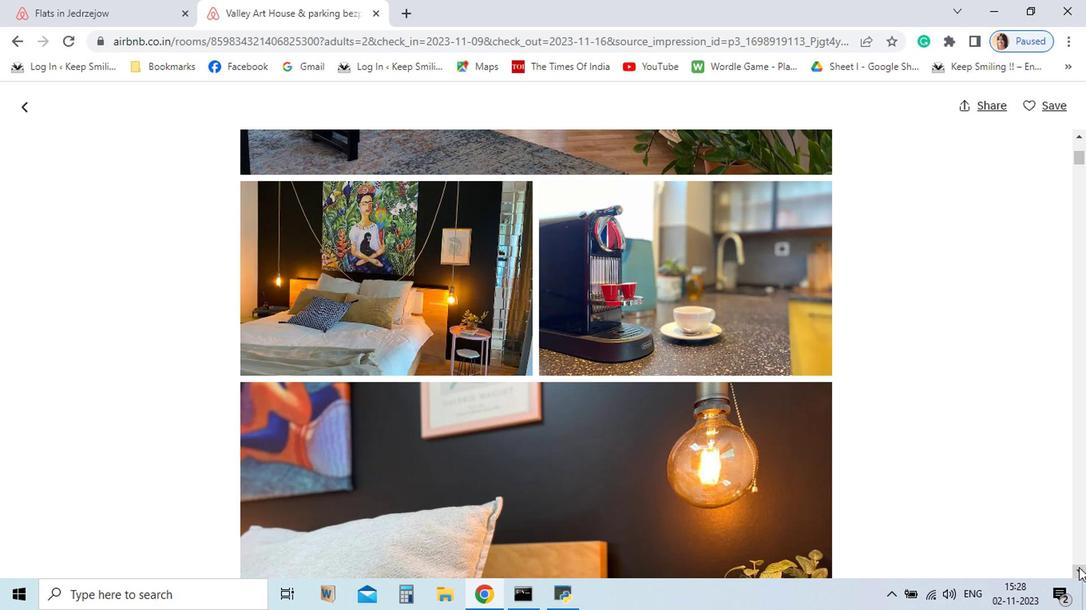
Action: Mouse pressed left at (923, 562)
Screenshot: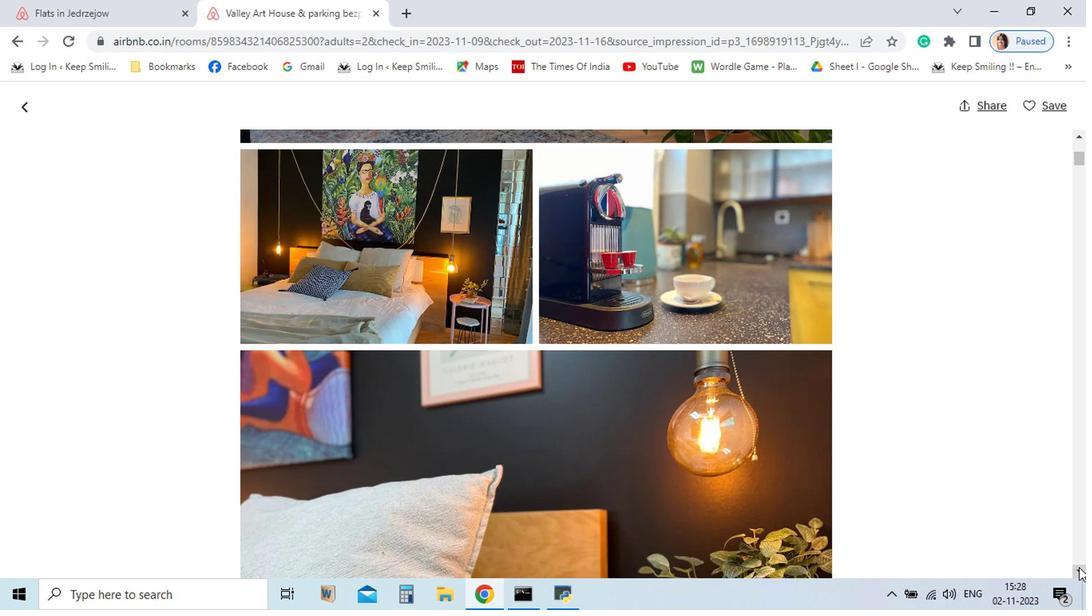
Action: Mouse pressed left at (923, 562)
Screenshot: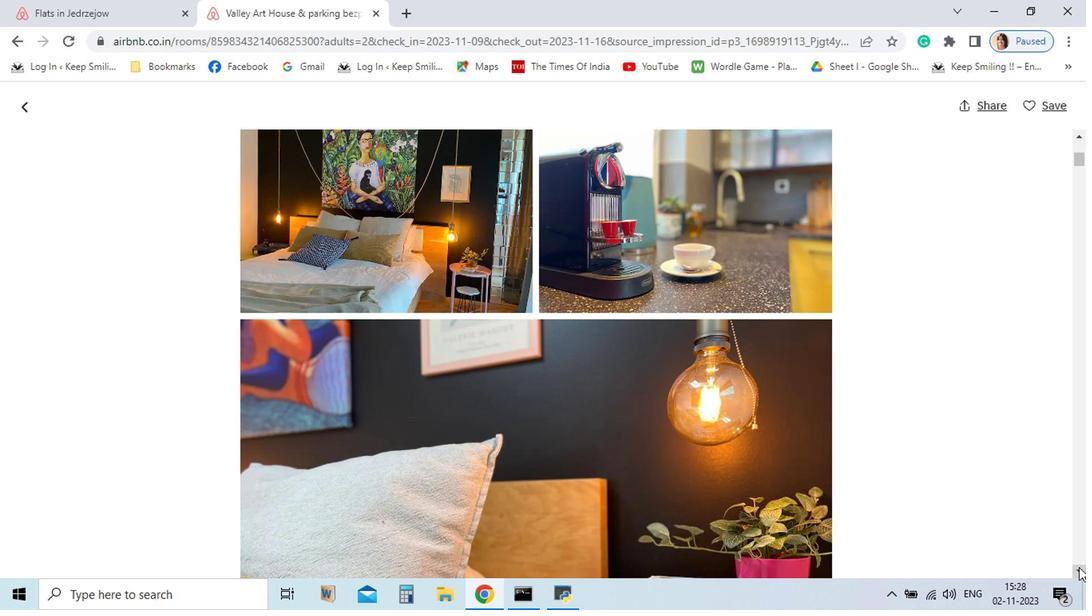 
Action: Mouse pressed left at (923, 562)
Screenshot: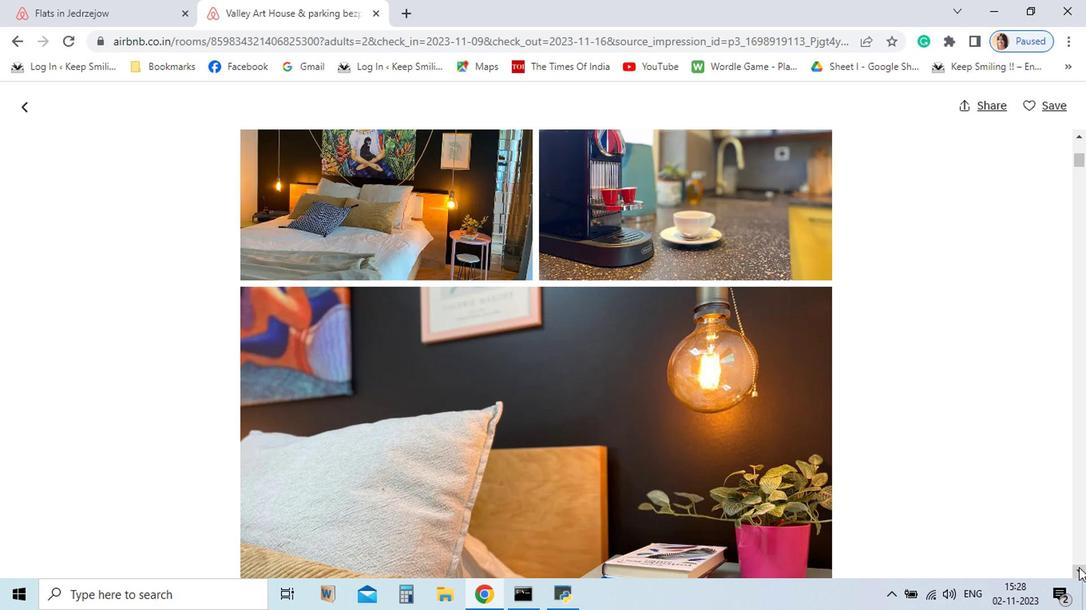 
Action: Mouse pressed left at (923, 562)
Screenshot: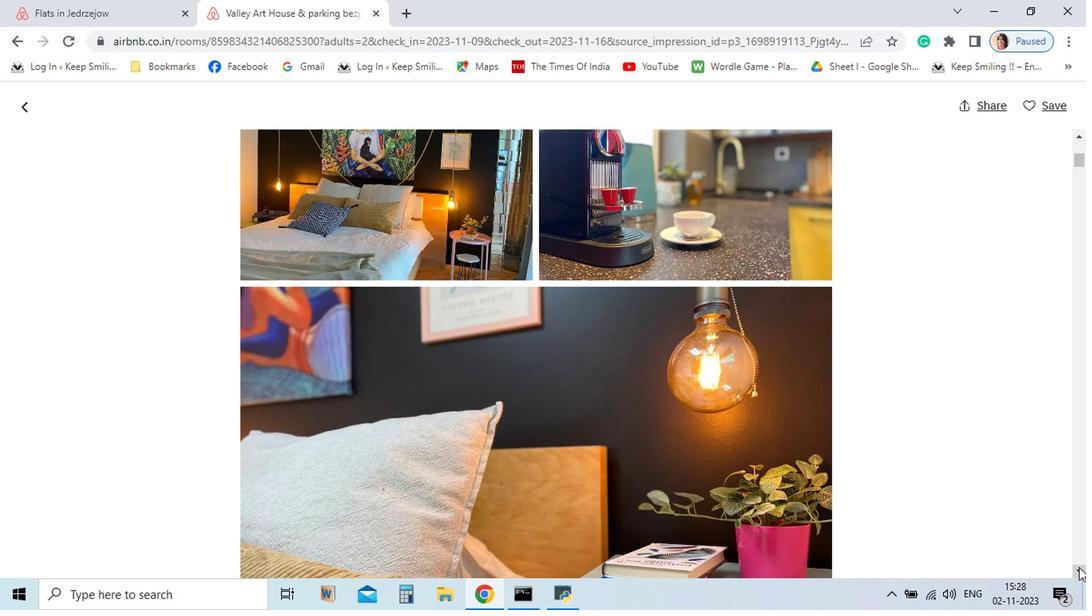 
Action: Mouse pressed left at (923, 562)
Screenshot: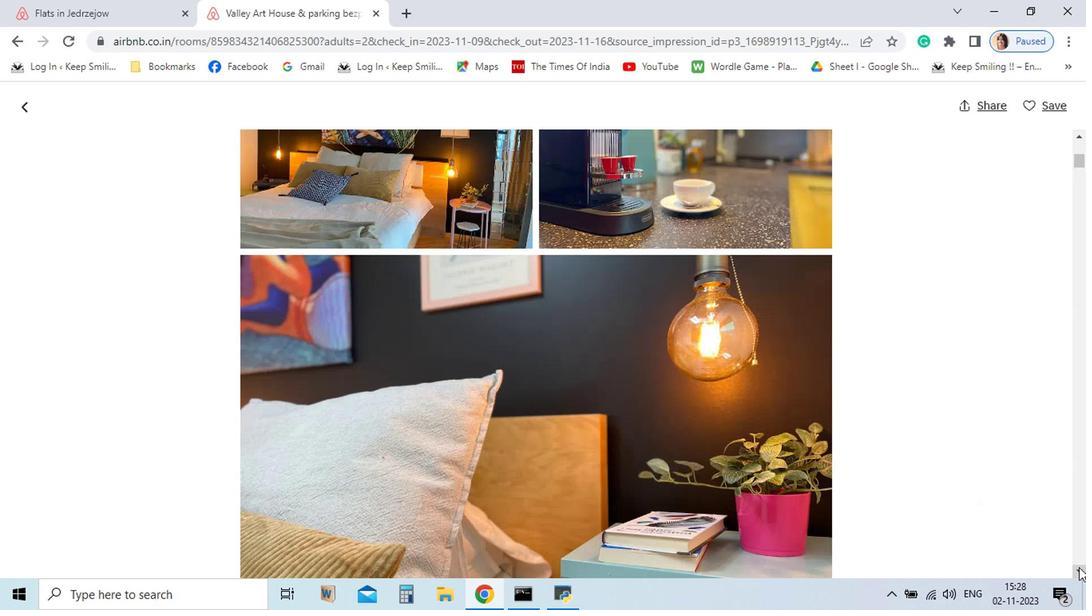
Action: Mouse pressed left at (923, 562)
Screenshot: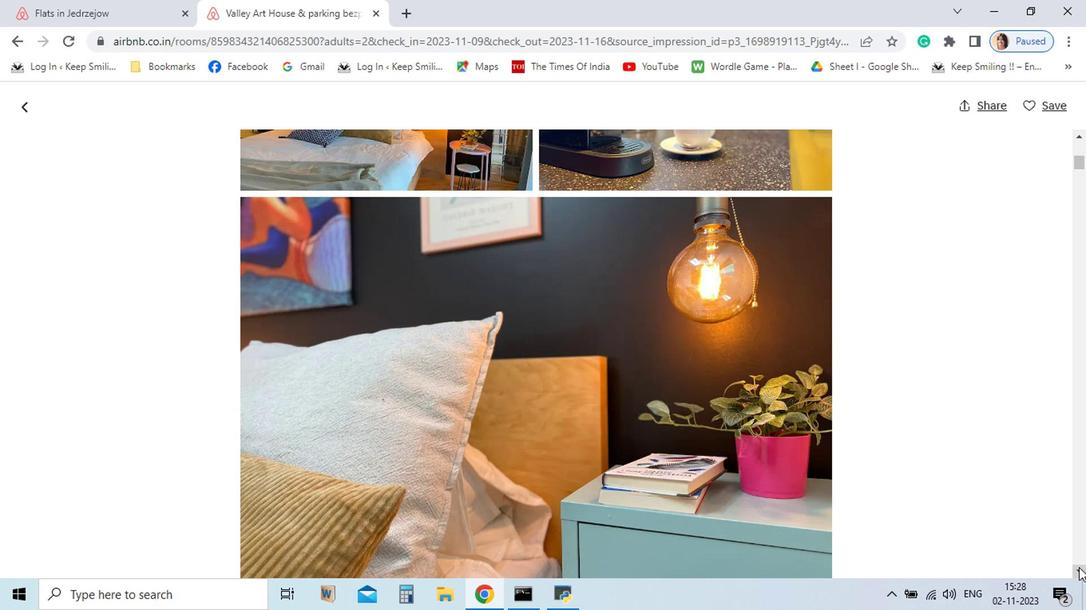 
Action: Mouse pressed left at (923, 562)
Screenshot: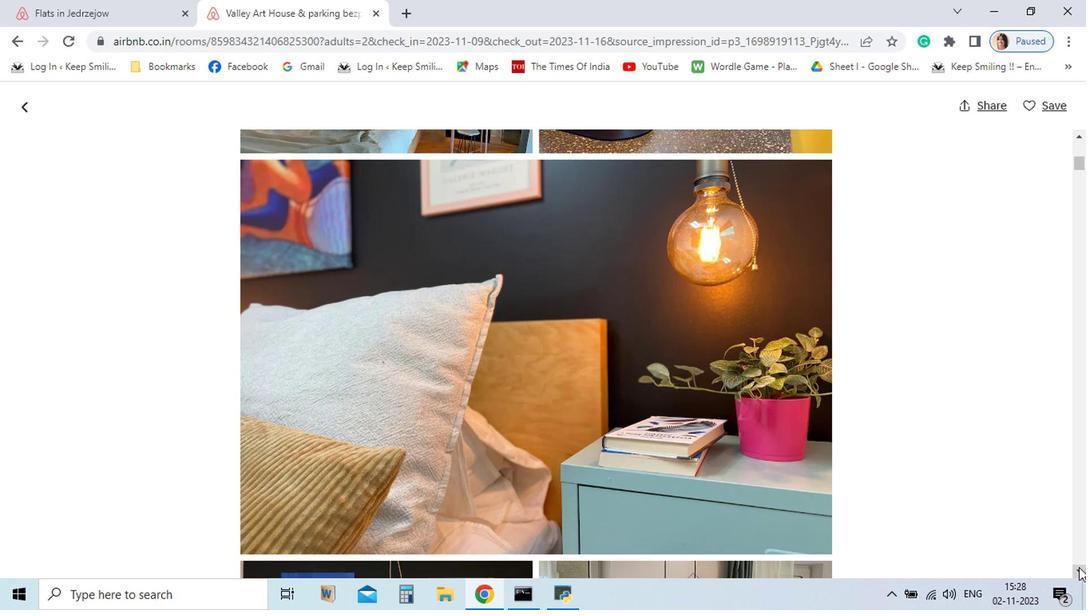 
Action: Mouse pressed left at (923, 562)
Screenshot: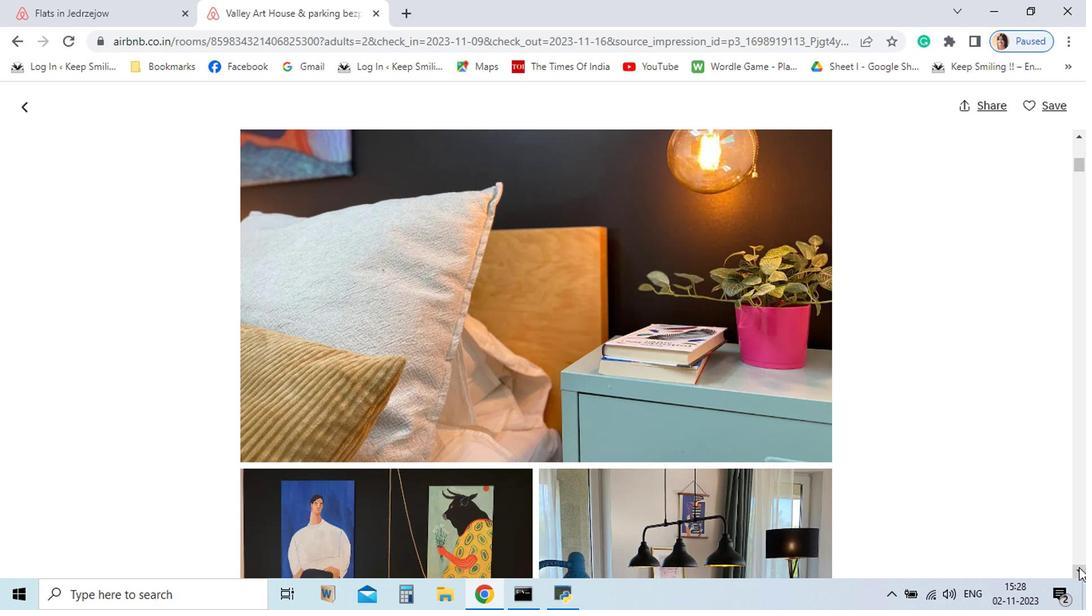 
Action: Mouse pressed left at (923, 562)
Screenshot: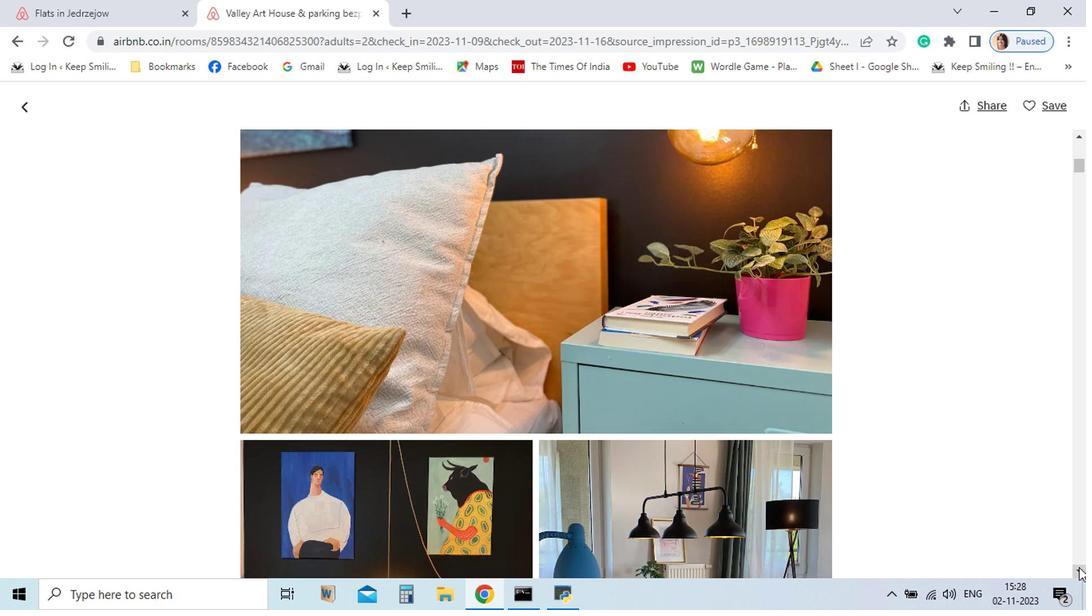 
Action: Mouse pressed left at (923, 562)
Screenshot: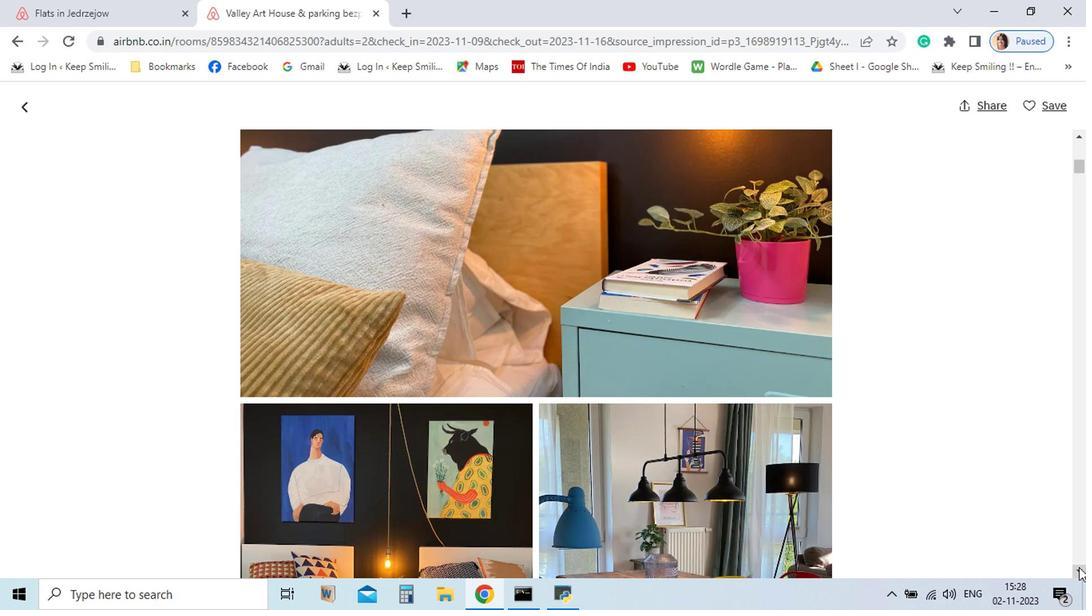 
Action: Mouse pressed left at (923, 562)
Screenshot: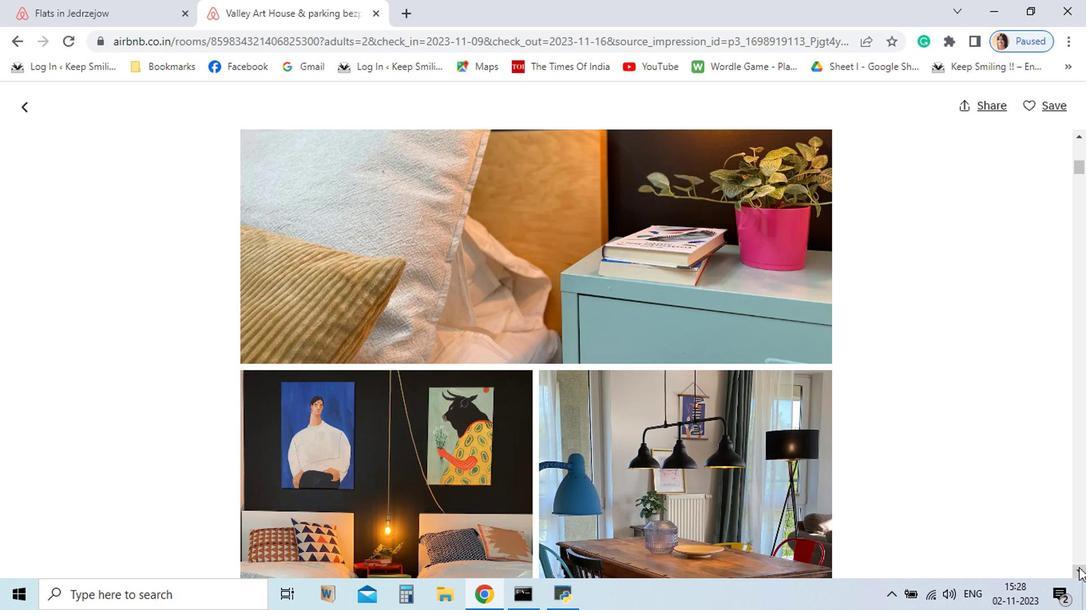 
Action: Mouse pressed left at (923, 562)
Screenshot: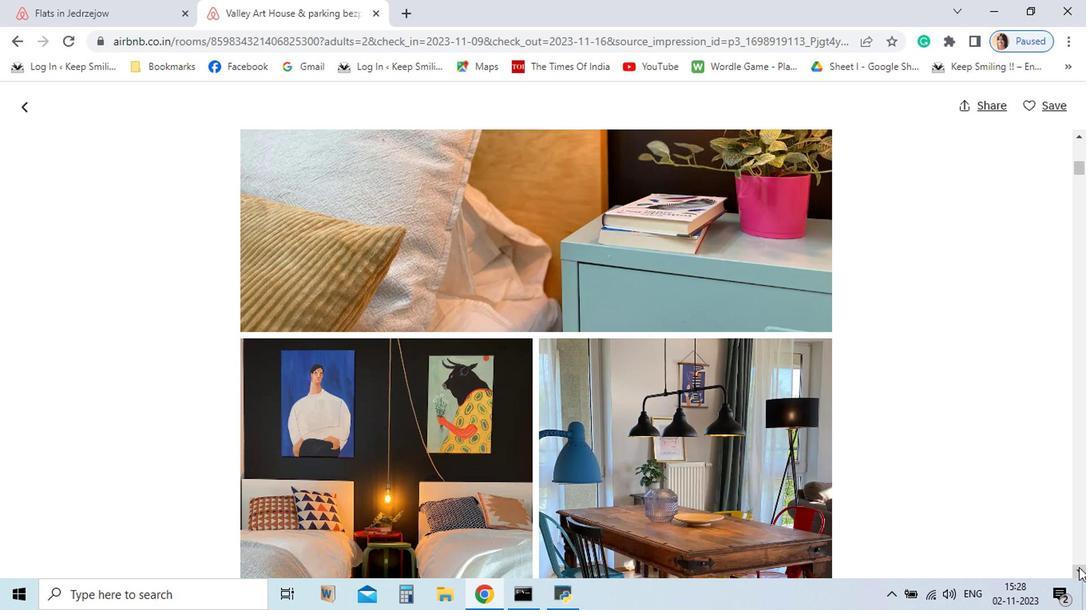 
Action: Mouse pressed left at (923, 562)
Screenshot: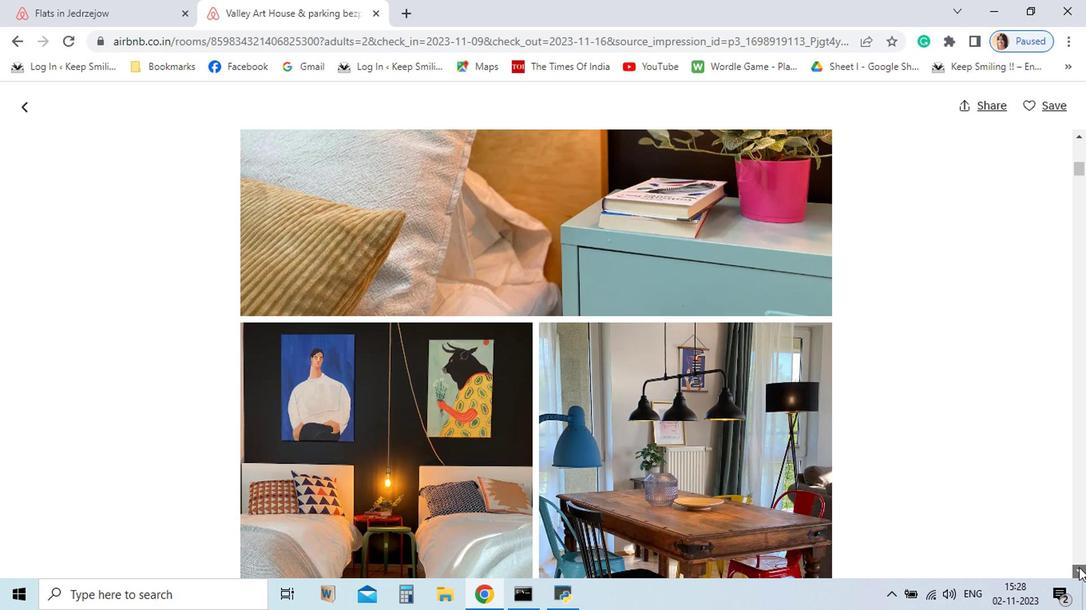 
Action: Mouse pressed left at (923, 562)
Screenshot: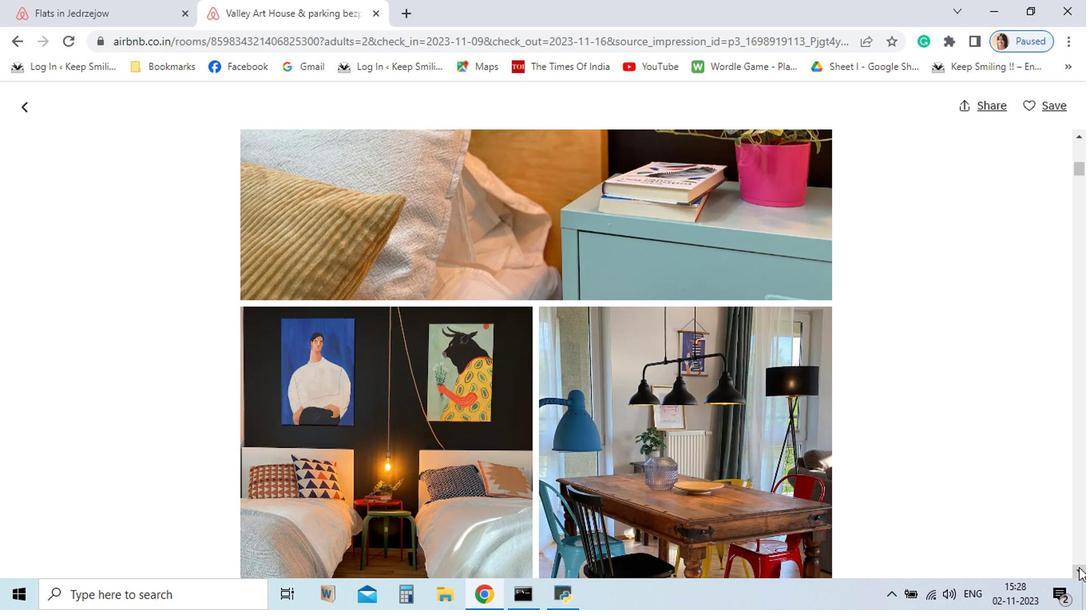
Action: Mouse pressed left at (923, 562)
Screenshot: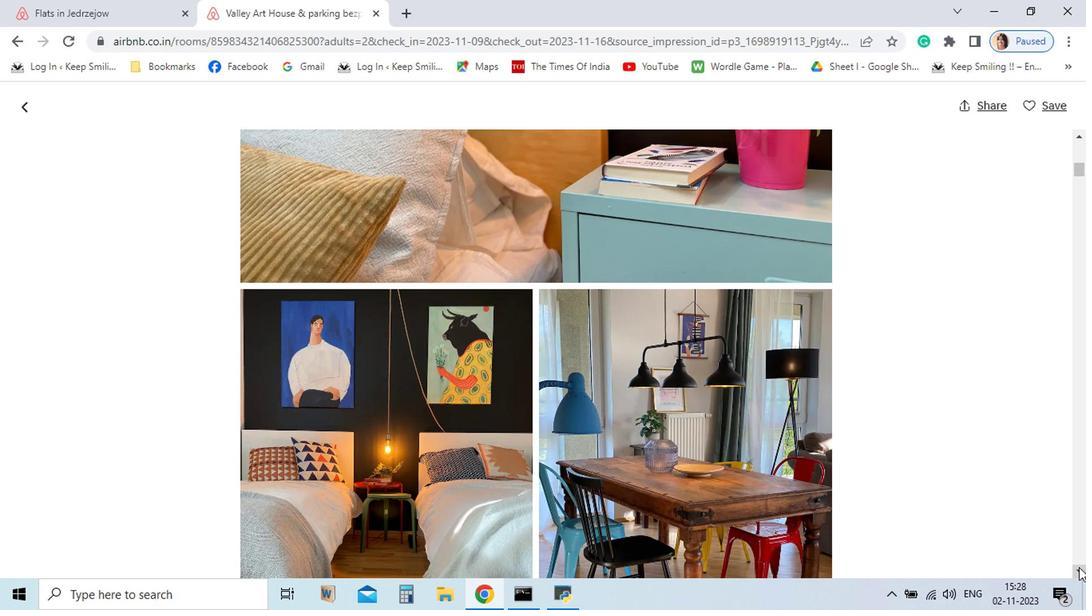 
Action: Mouse pressed left at (923, 562)
Screenshot: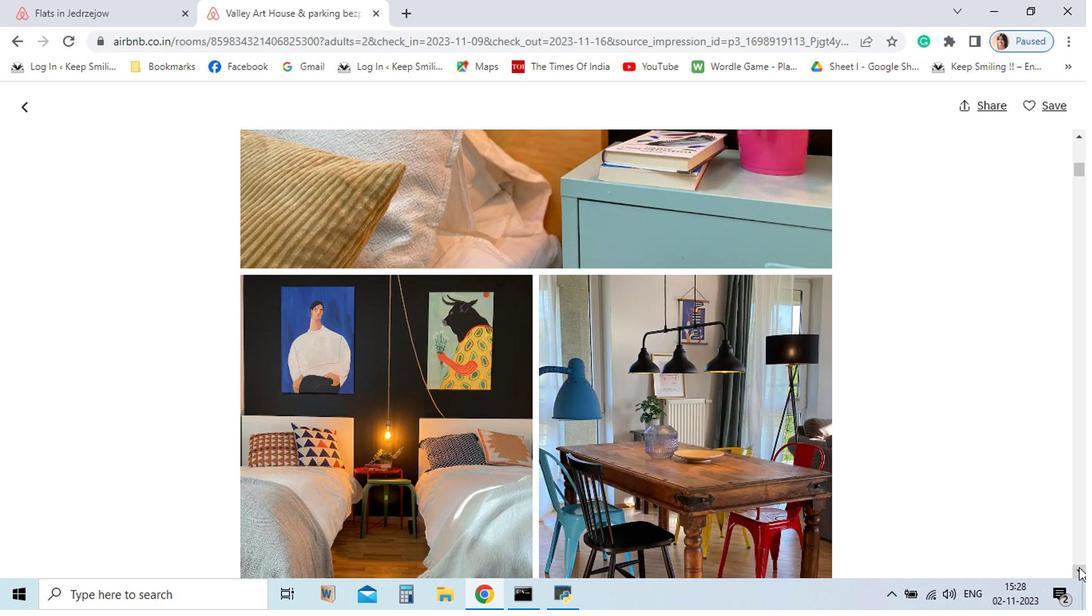 
Action: Mouse pressed left at (923, 562)
Screenshot: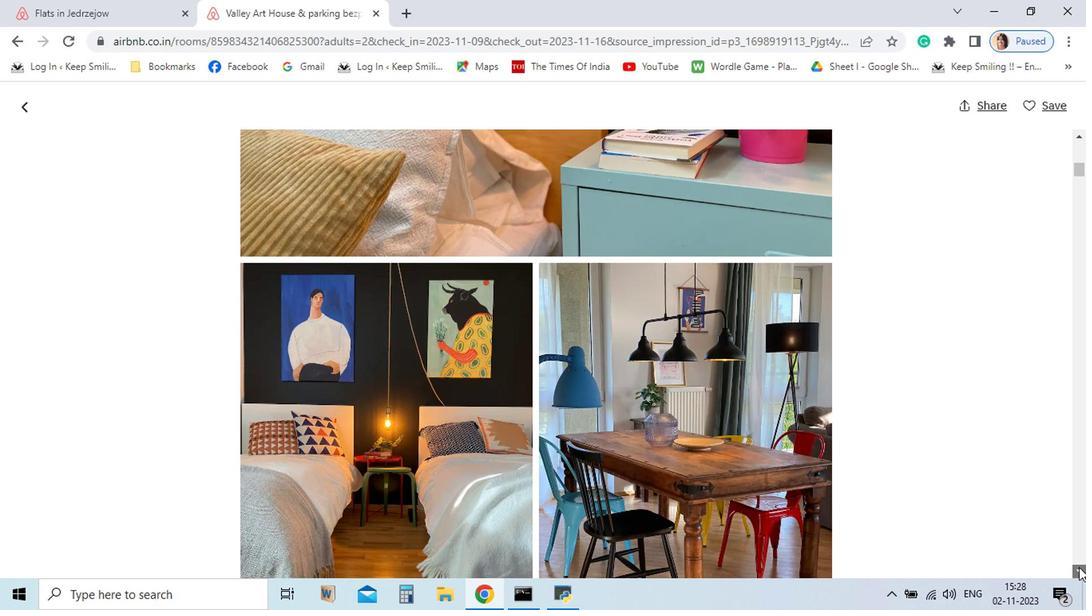 
Action: Mouse pressed left at (923, 562)
Screenshot: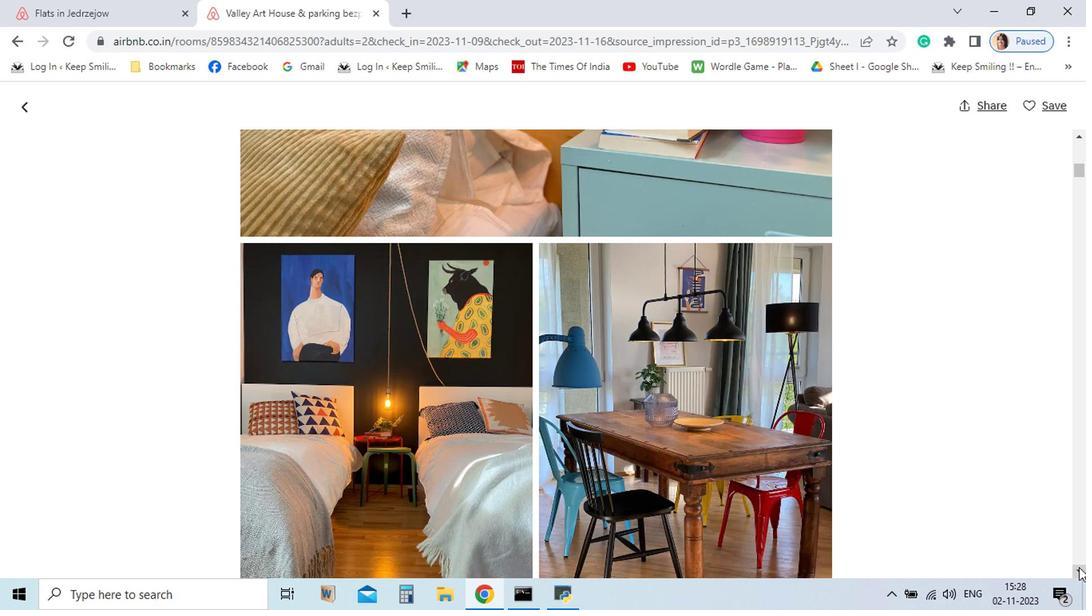 
Action: Mouse pressed left at (923, 562)
Screenshot: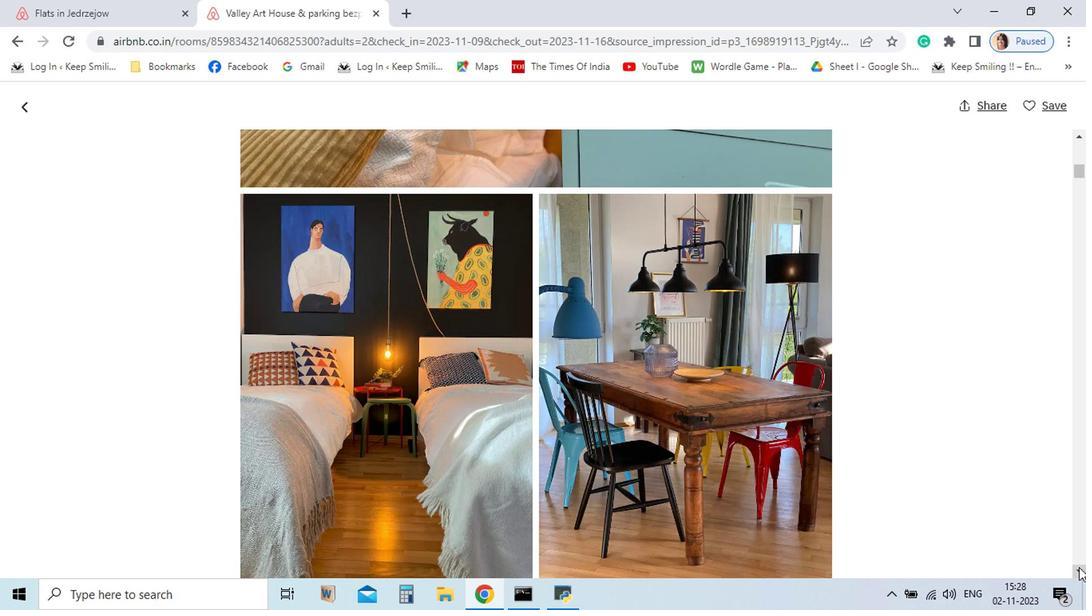 
Action: Mouse pressed left at (923, 562)
Screenshot: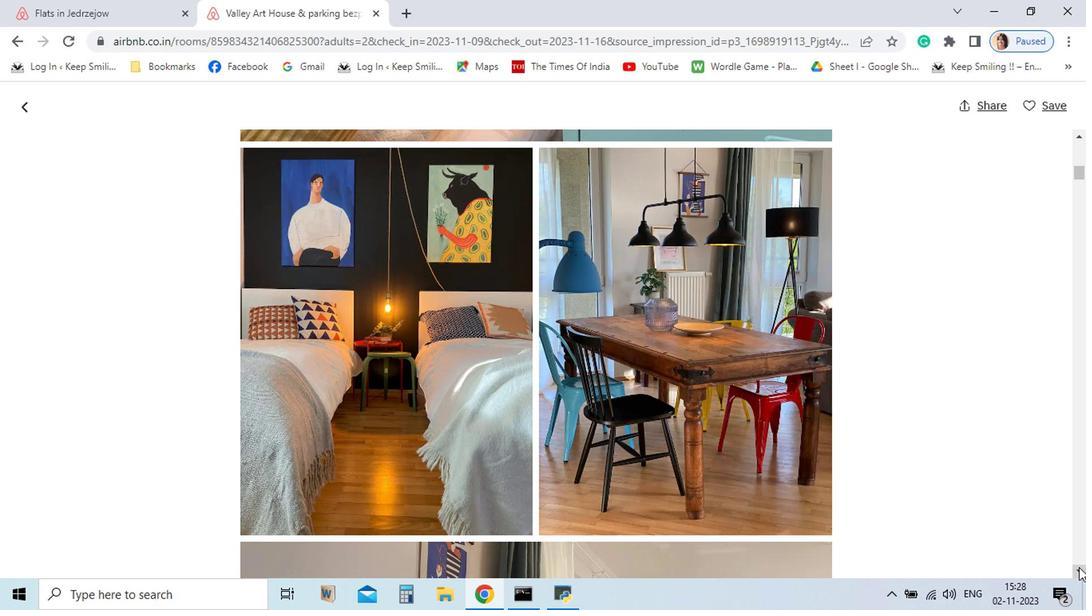 
Action: Mouse pressed left at (923, 562)
Screenshot: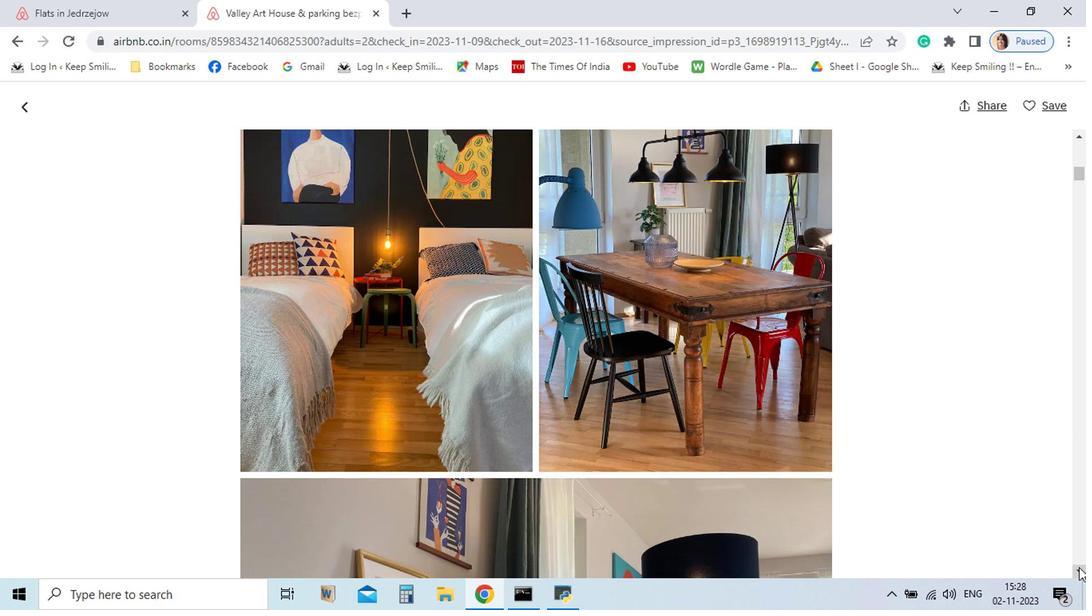 
Action: Mouse pressed left at (923, 562)
Screenshot: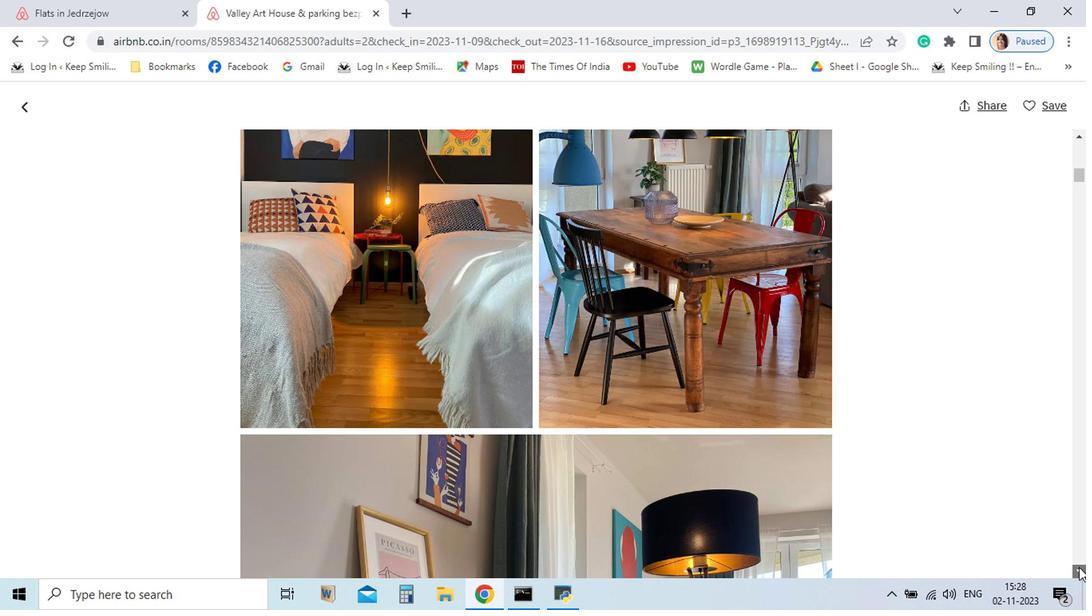 
Action: Mouse pressed left at (923, 562)
Screenshot: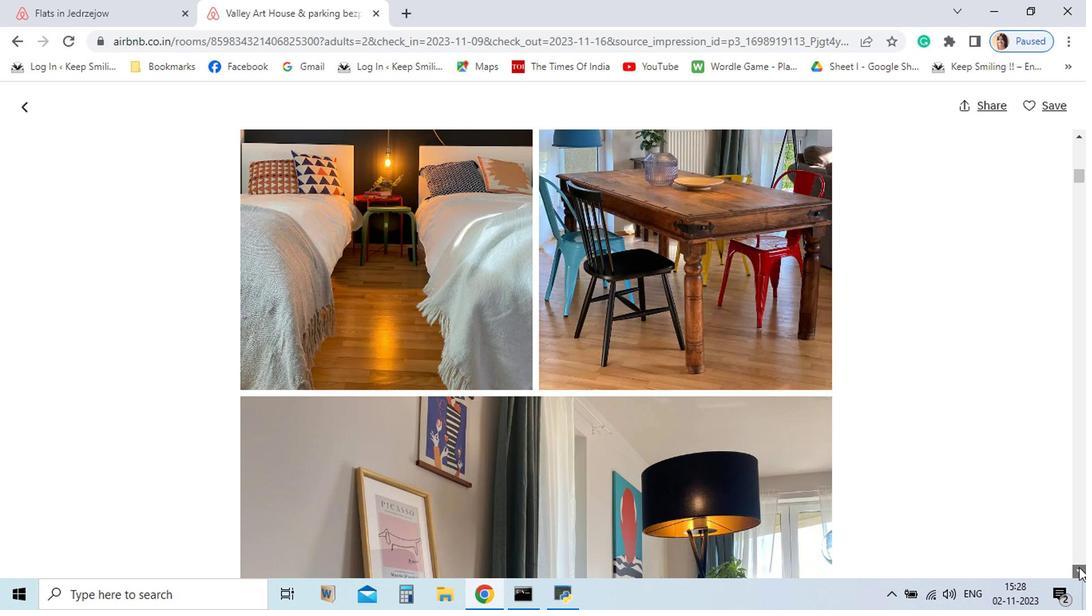 
Action: Mouse pressed left at (923, 562)
Screenshot: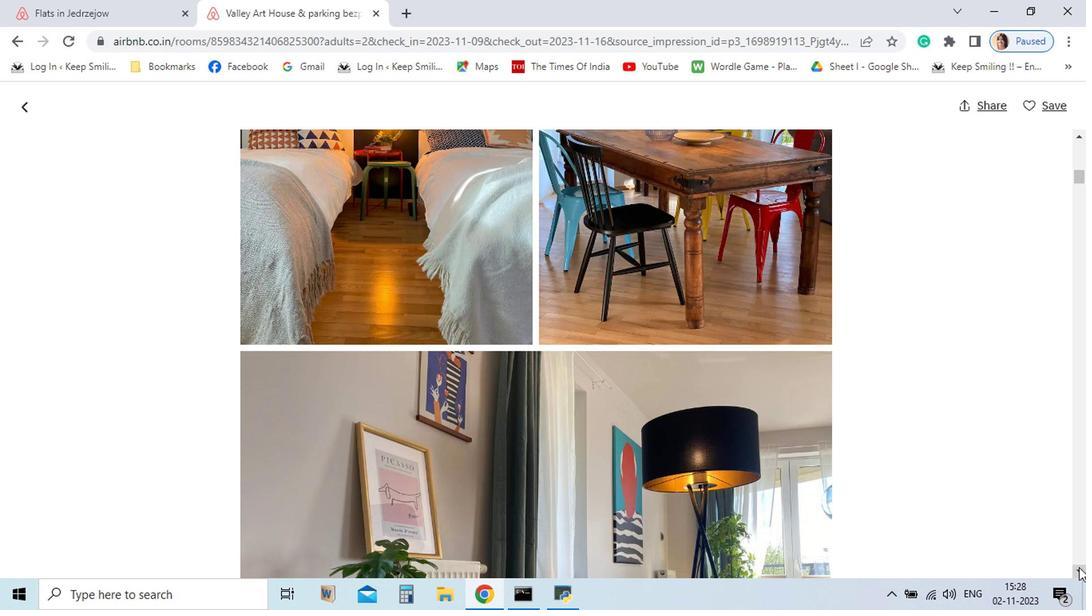 
Action: Mouse pressed left at (923, 562)
Screenshot: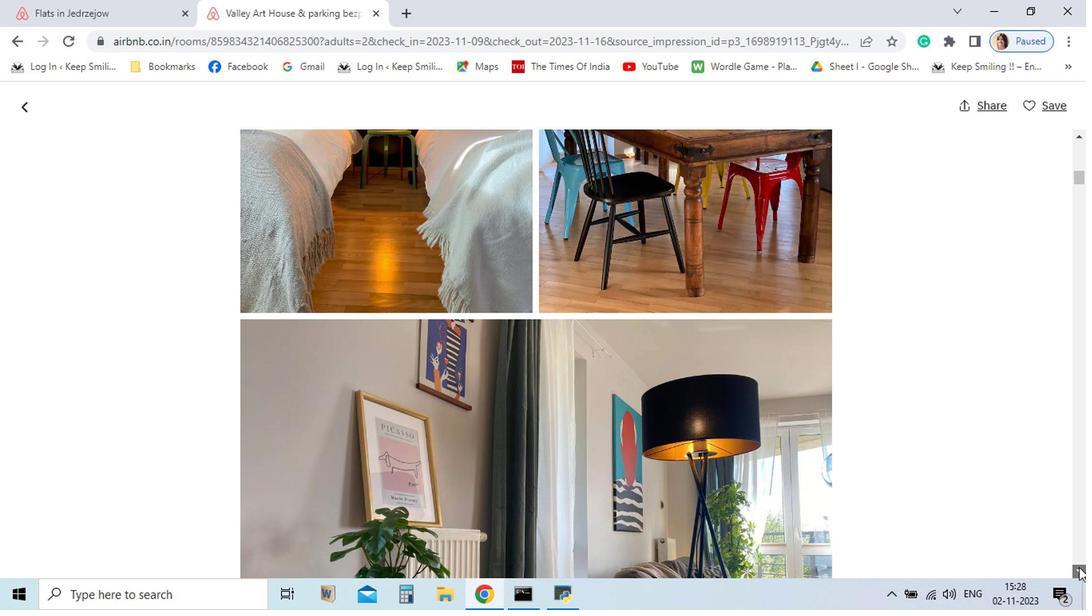 
Action: Mouse pressed left at (923, 562)
Screenshot: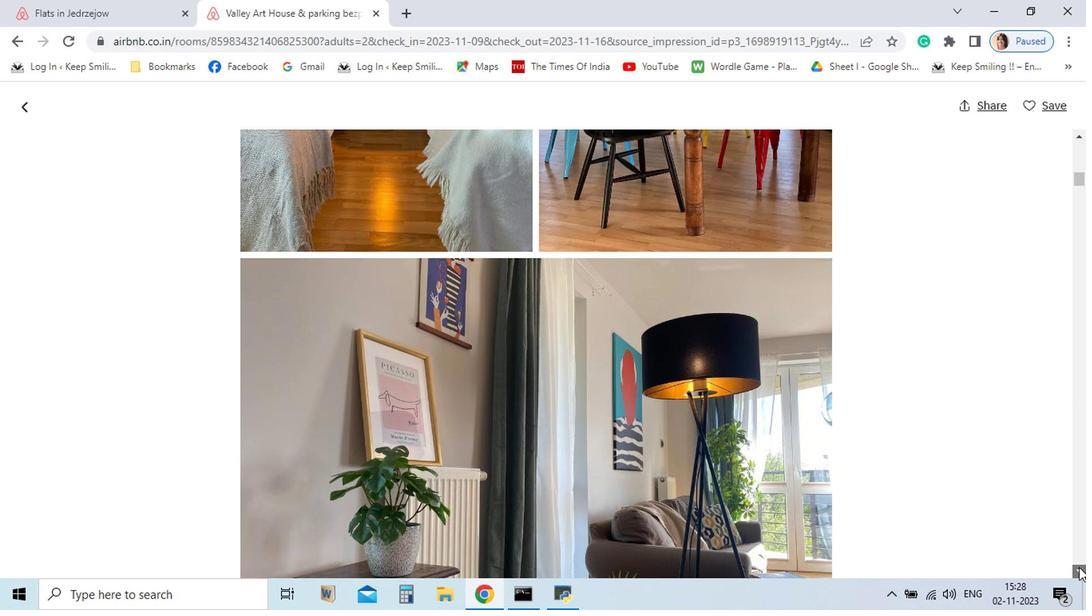 
Action: Mouse pressed left at (923, 562)
Screenshot: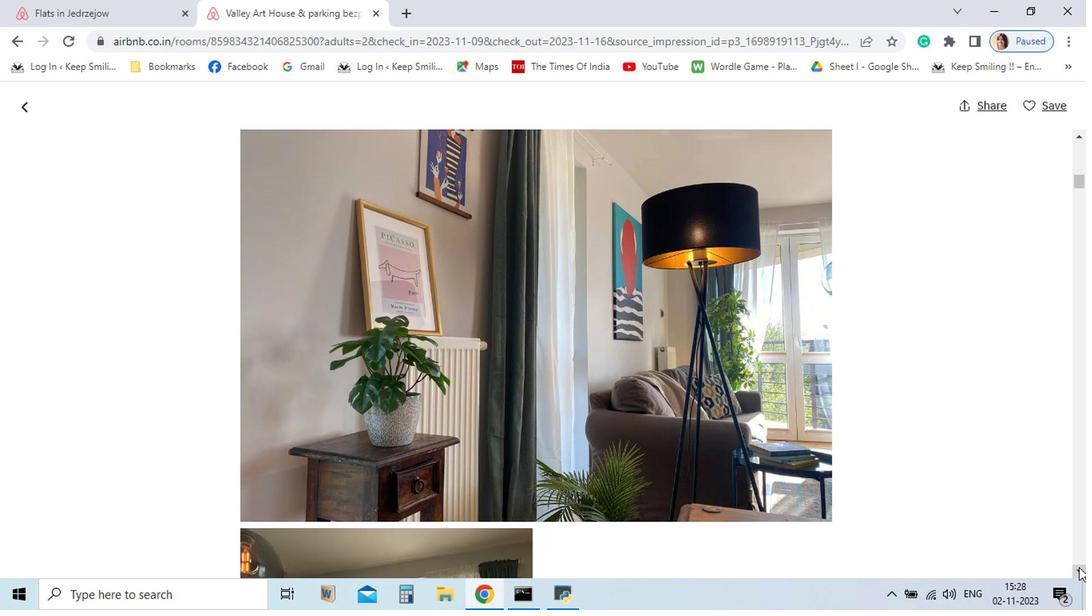 
Action: Mouse pressed left at (923, 562)
Screenshot: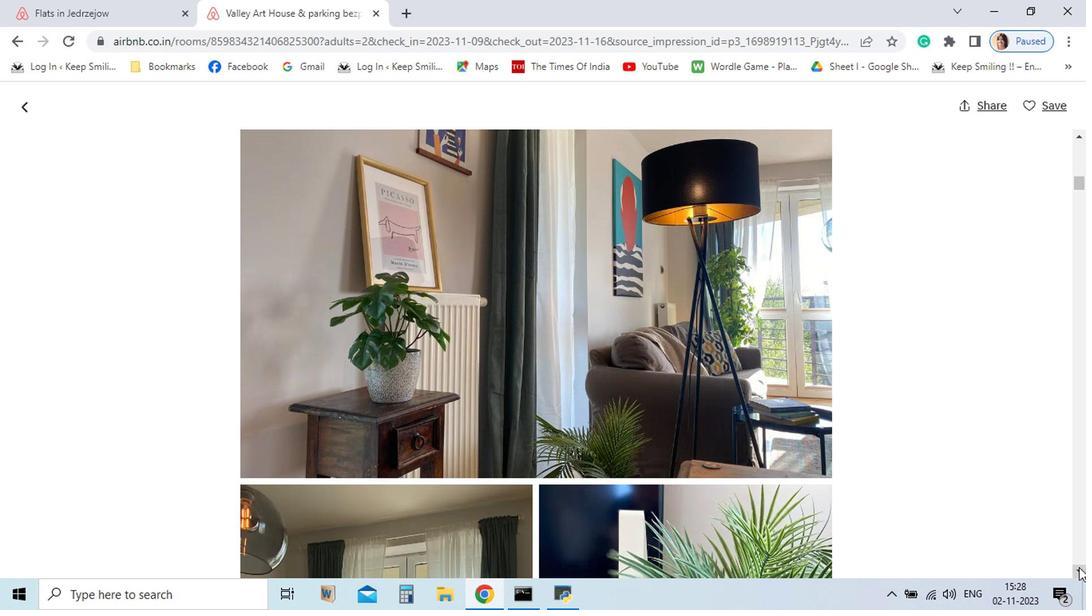
Action: Mouse pressed left at (923, 562)
Screenshot: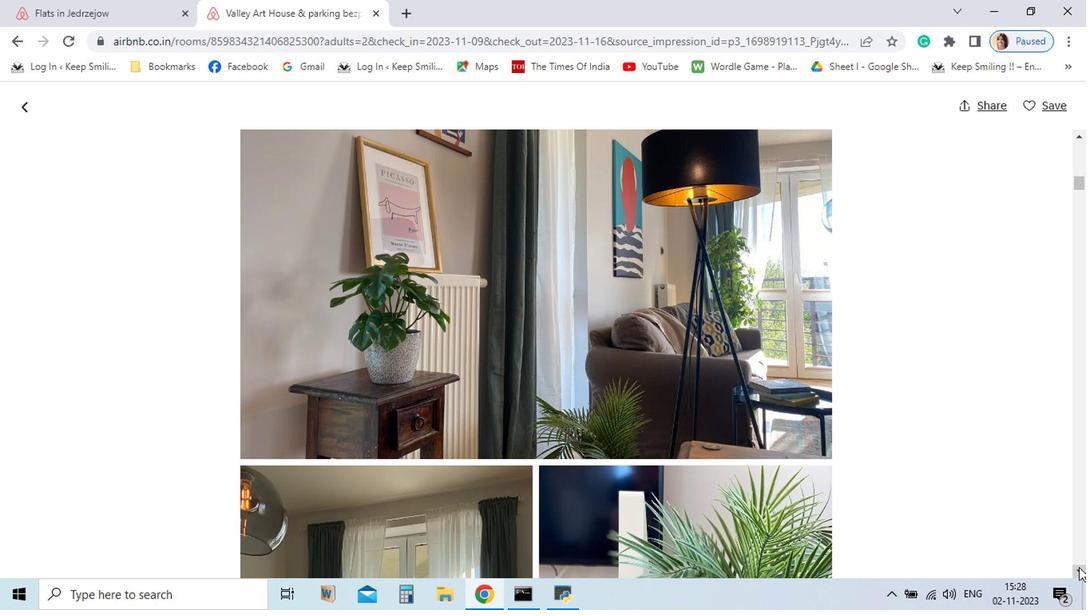 
Action: Mouse pressed left at (923, 562)
Screenshot: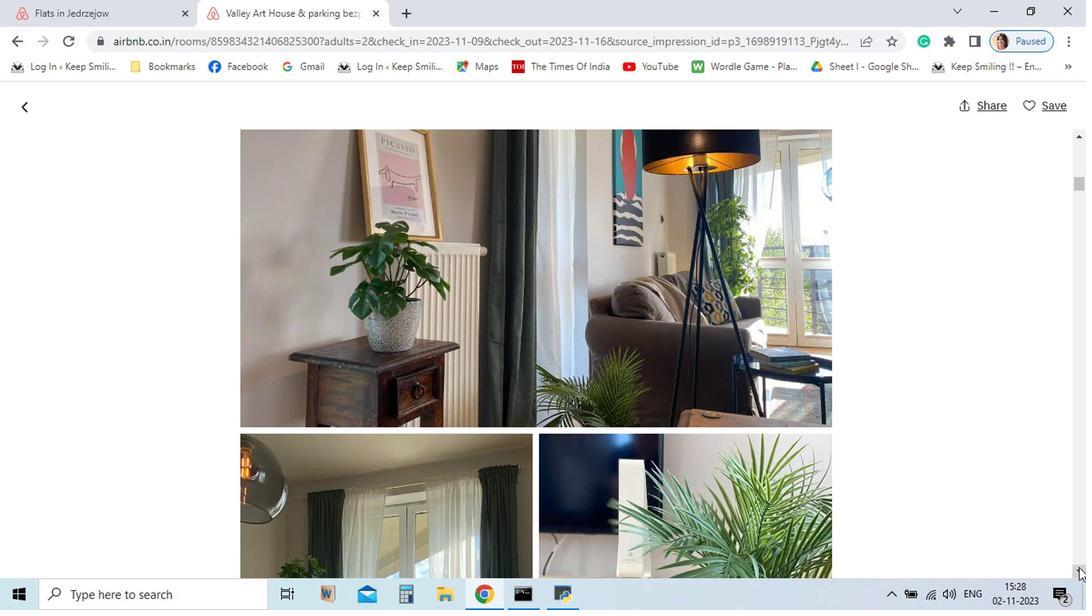 
Action: Mouse pressed left at (923, 562)
Screenshot: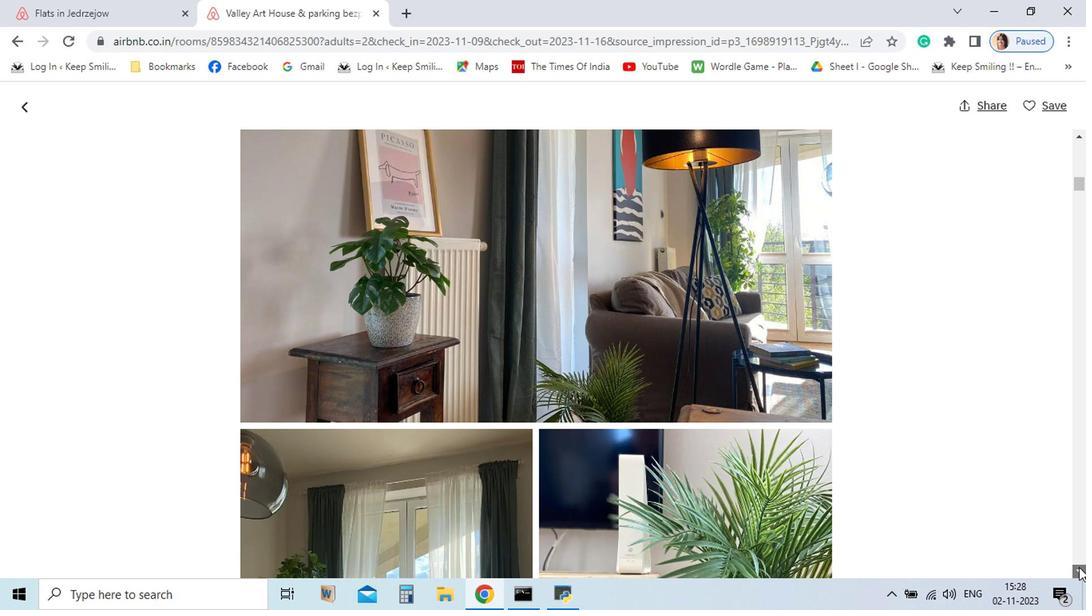 
Action: Mouse pressed left at (923, 562)
Screenshot: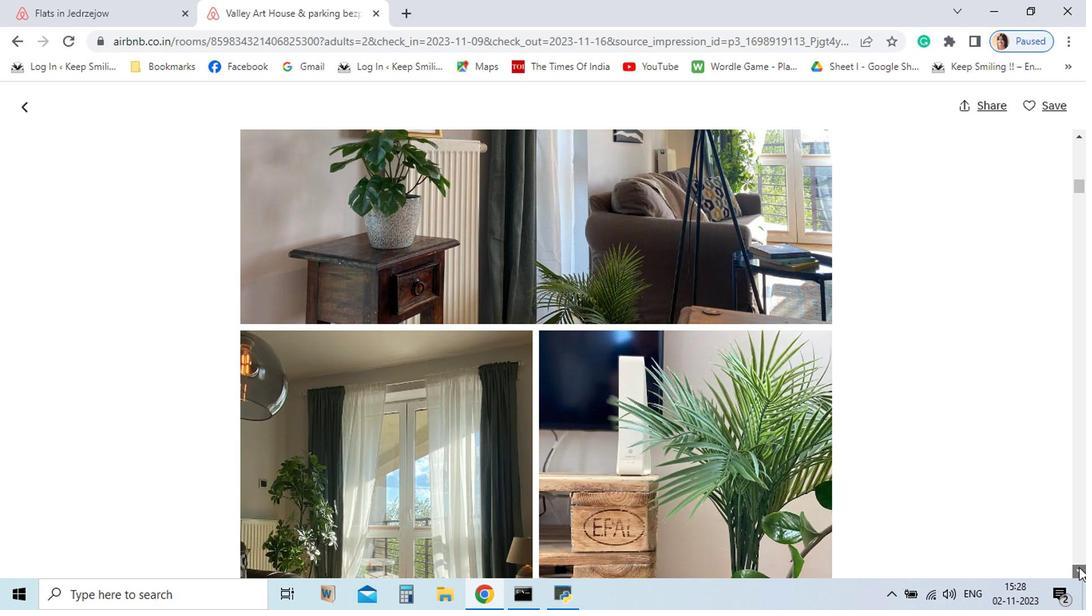 
Action: Mouse pressed left at (923, 562)
Screenshot: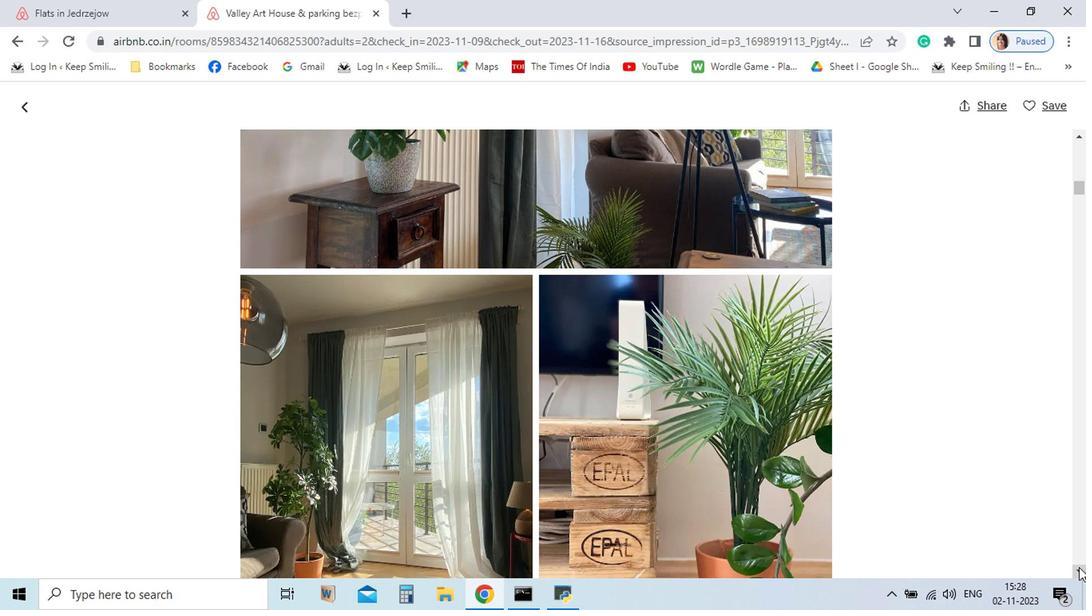 
Action: Mouse pressed left at (923, 562)
Screenshot: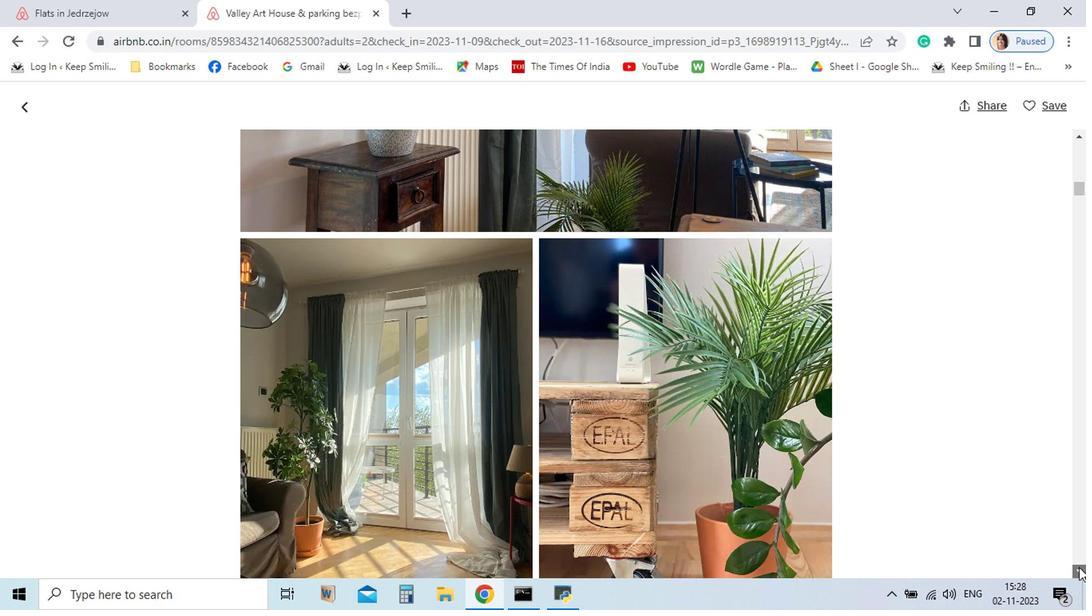 
Action: Mouse pressed left at (923, 562)
Screenshot: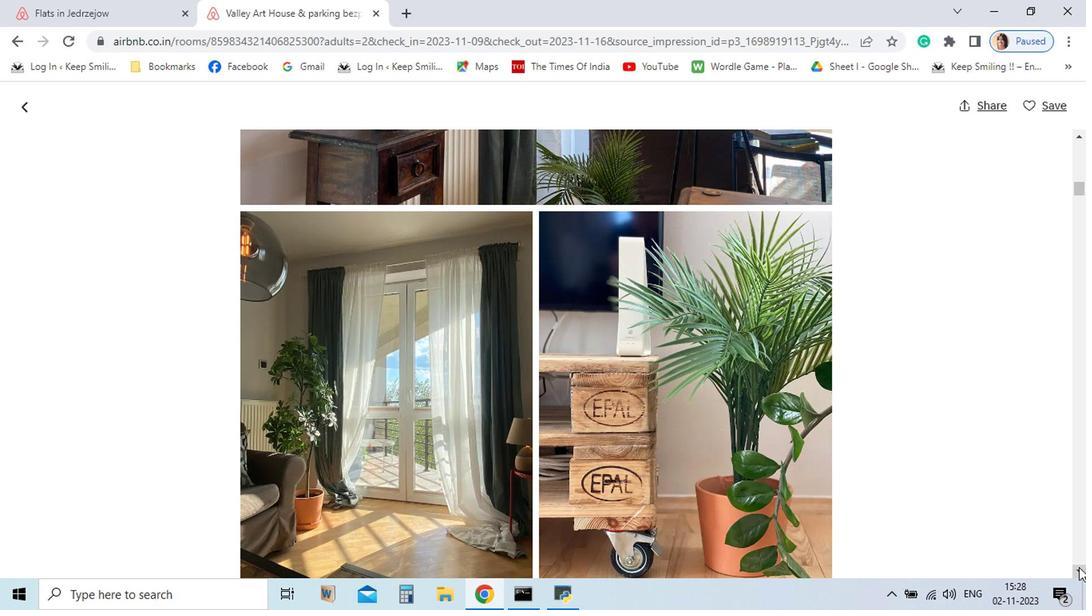 
Action: Mouse pressed left at (923, 562)
Screenshot: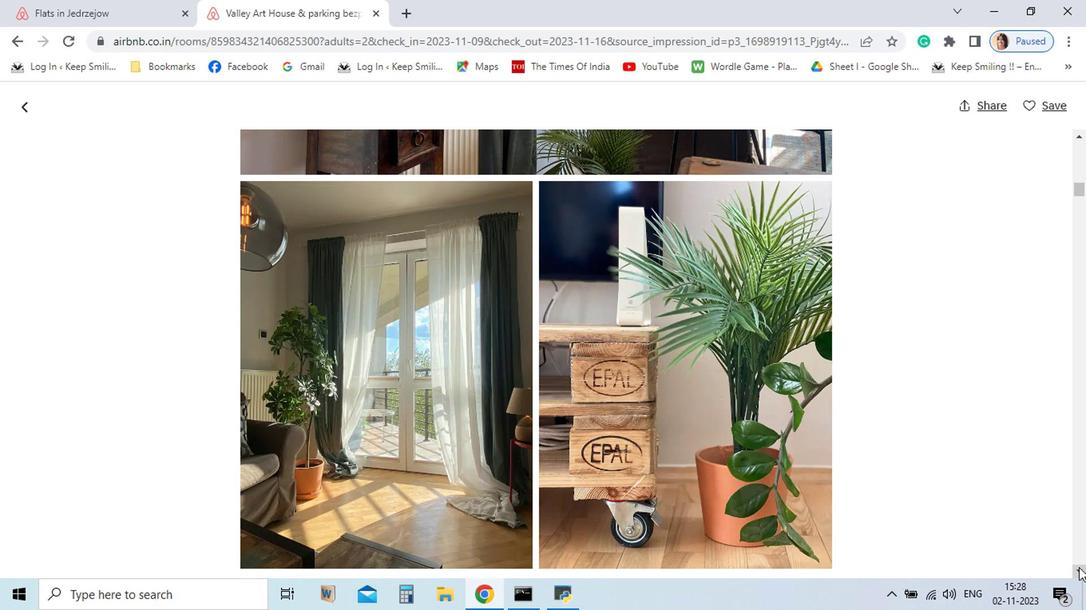 
Action: Mouse pressed left at (923, 562)
Screenshot: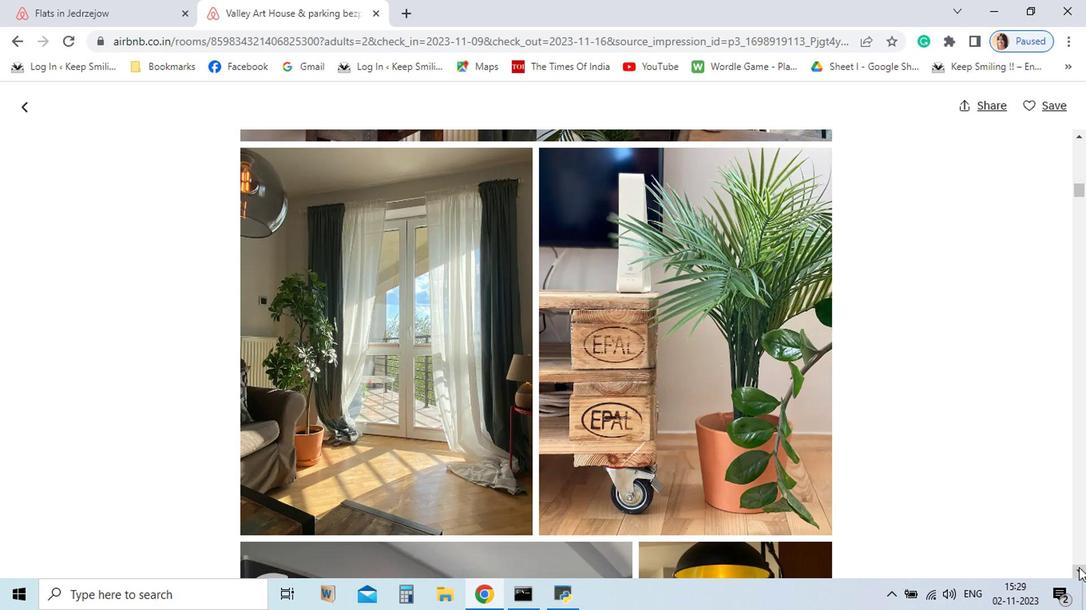 
Action: Mouse pressed left at (923, 562)
Screenshot: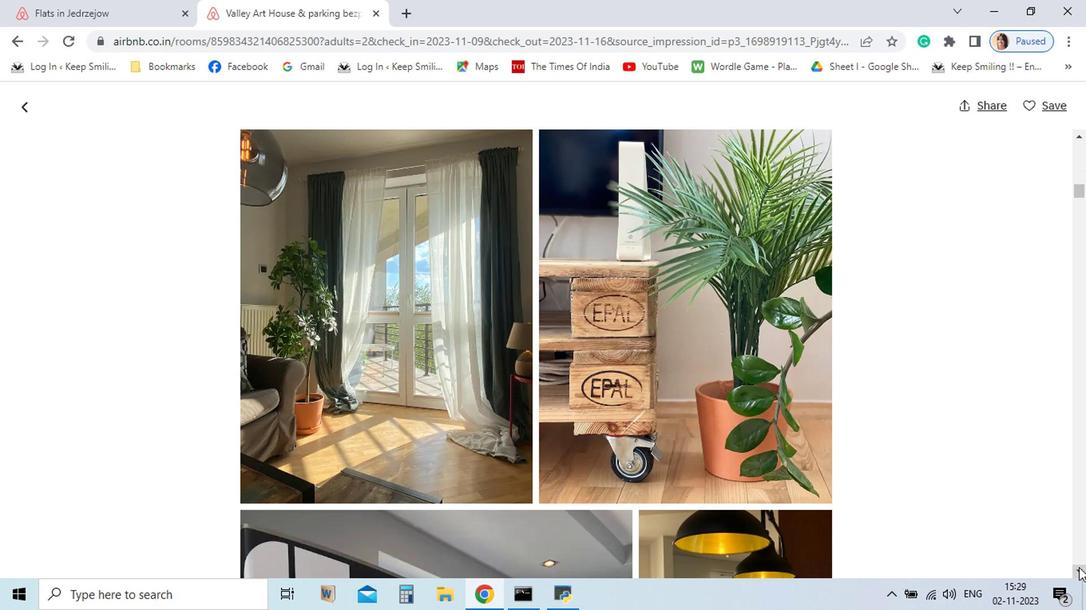 
Action: Mouse pressed left at (923, 562)
Screenshot: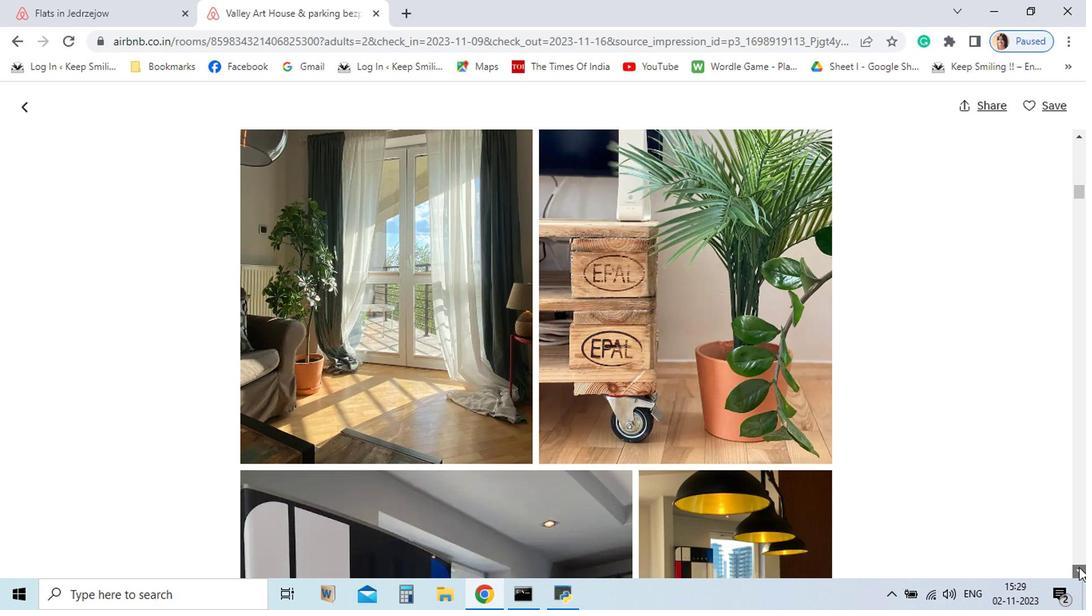 
Action: Mouse pressed left at (923, 562)
Screenshot: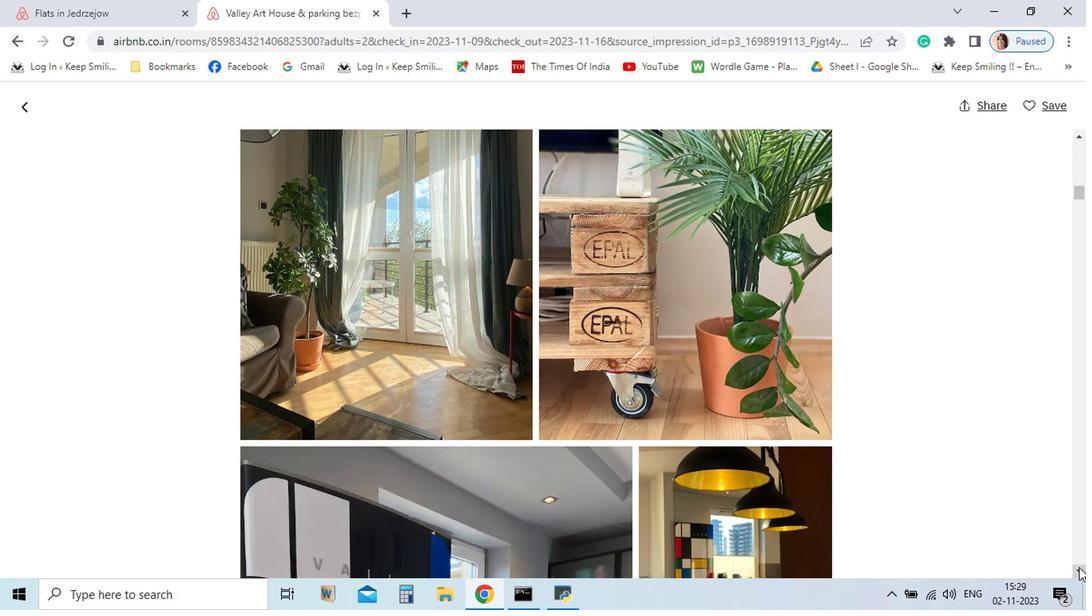 
Action: Mouse pressed left at (923, 562)
Screenshot: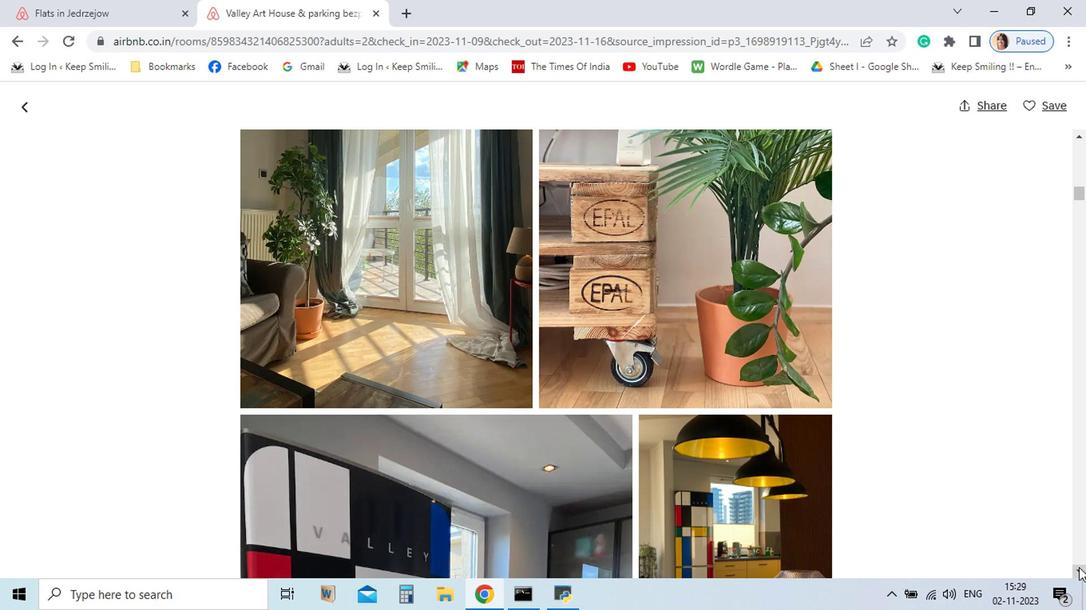 
Action: Mouse pressed left at (923, 562)
Screenshot: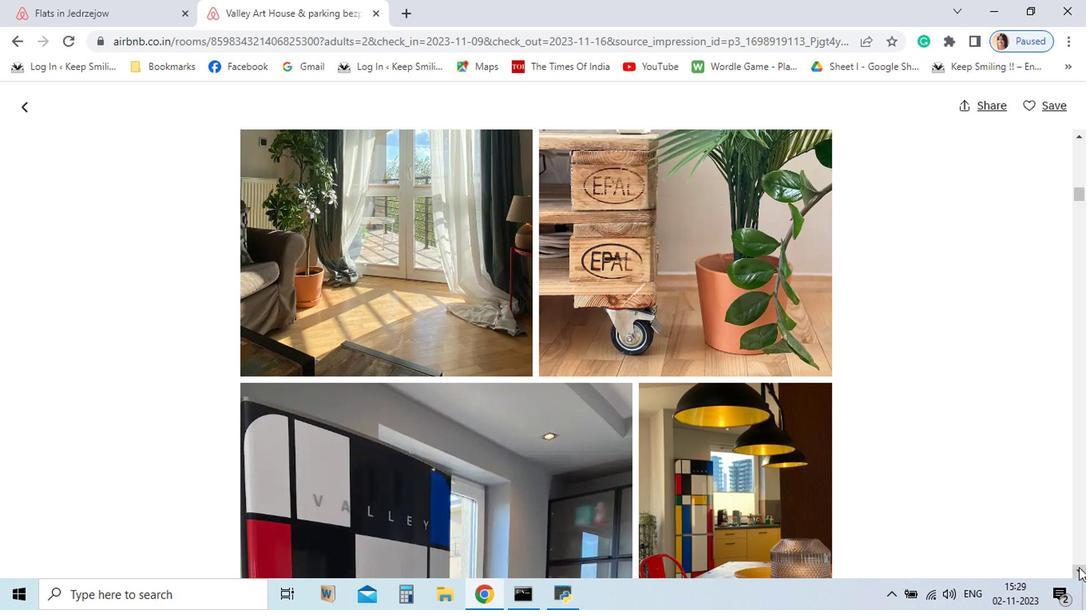 
Action: Mouse pressed left at (923, 562)
Screenshot: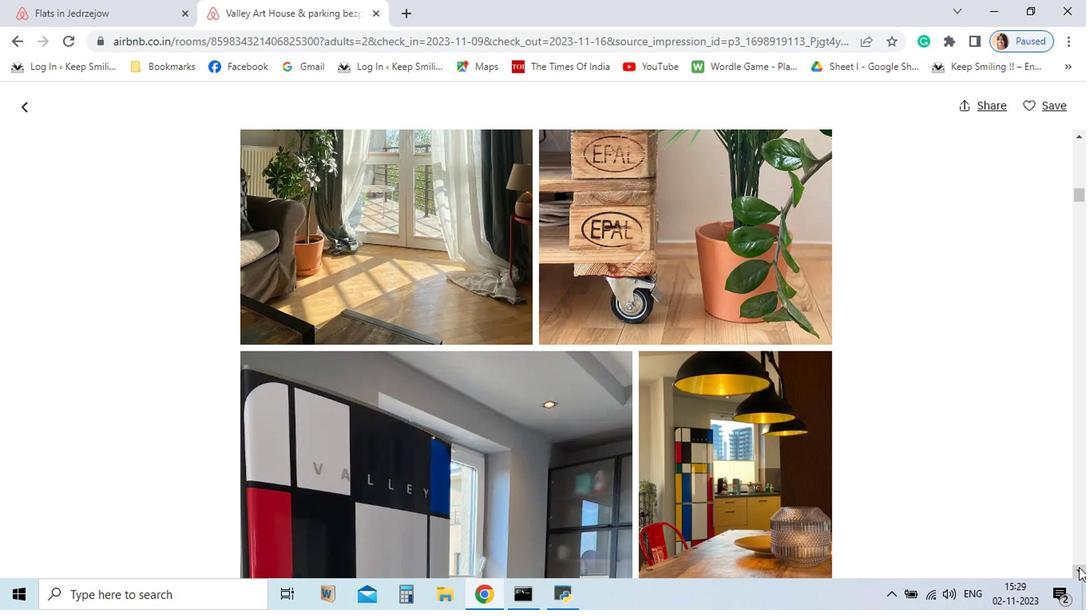 
Action: Mouse pressed left at (923, 562)
Screenshot: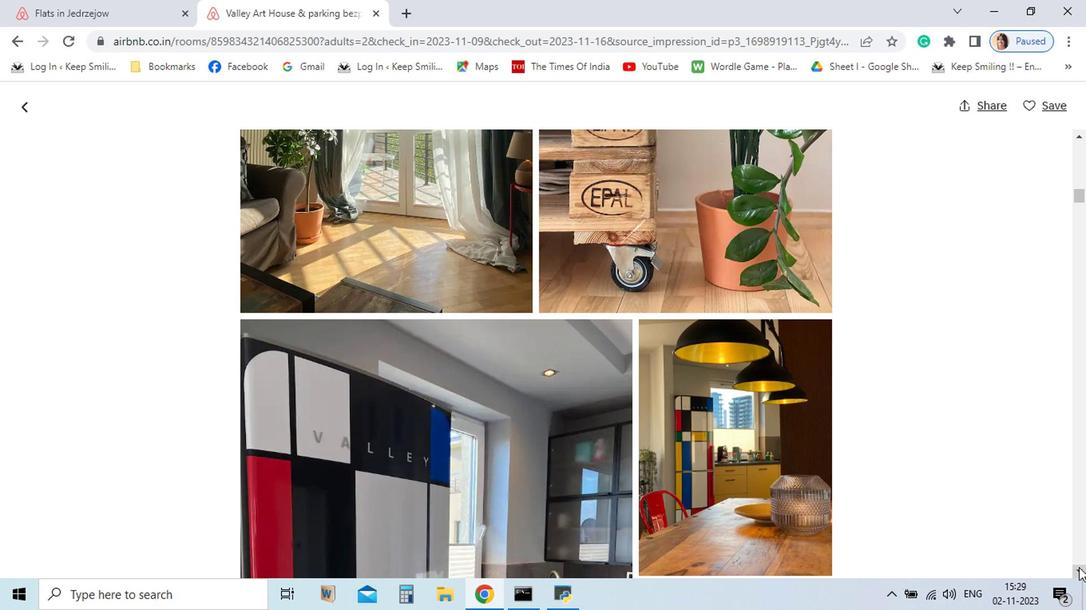 
Action: Mouse pressed left at (923, 562)
Screenshot: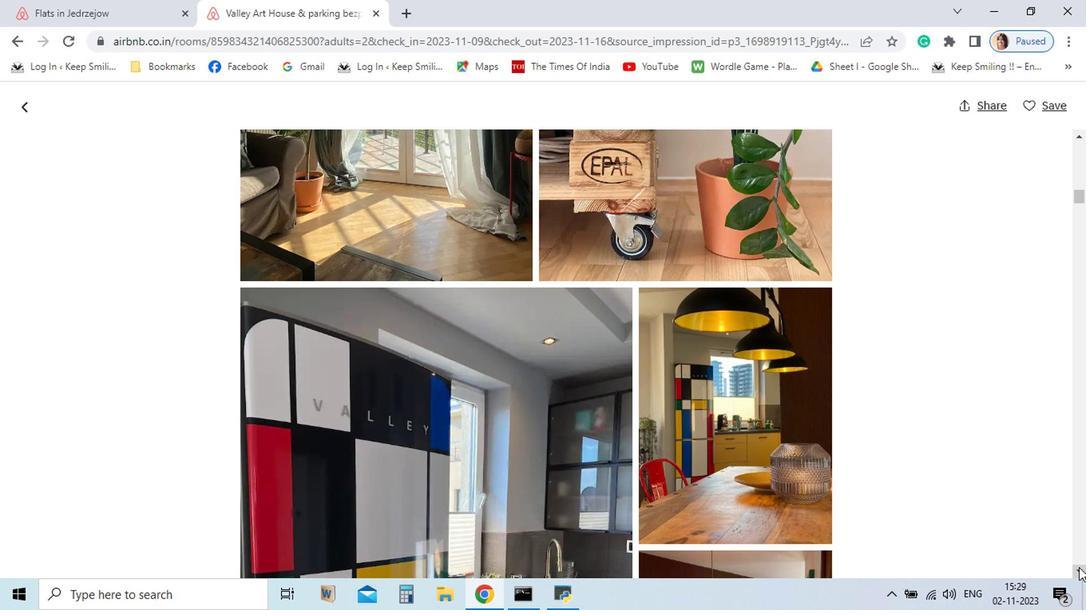 
Action: Mouse pressed left at (923, 562)
Screenshot: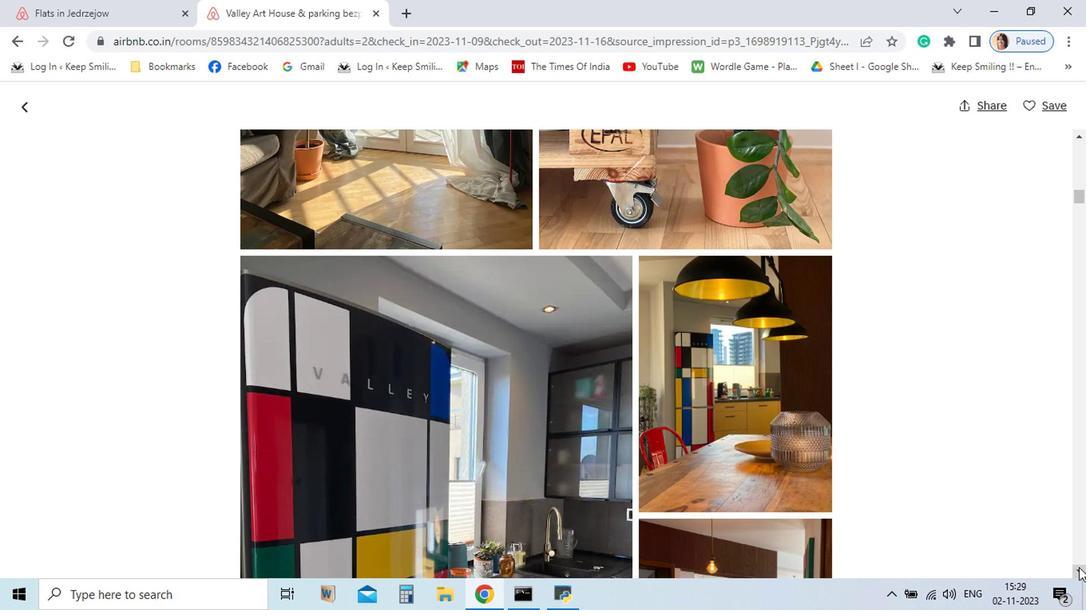 
Action: Mouse pressed left at (923, 562)
Screenshot: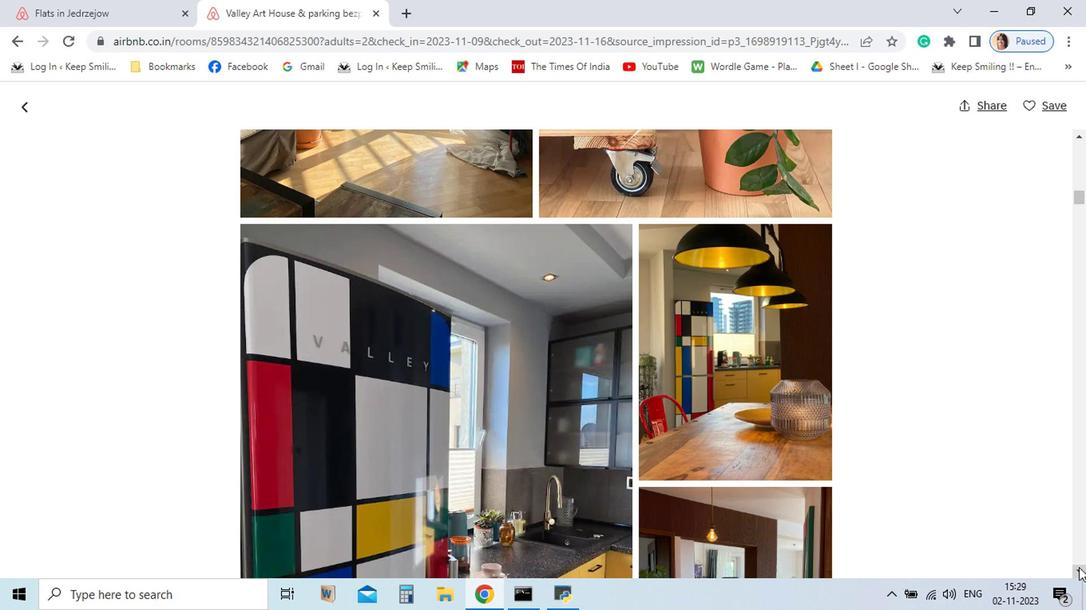 
Action: Mouse pressed left at (923, 562)
Screenshot: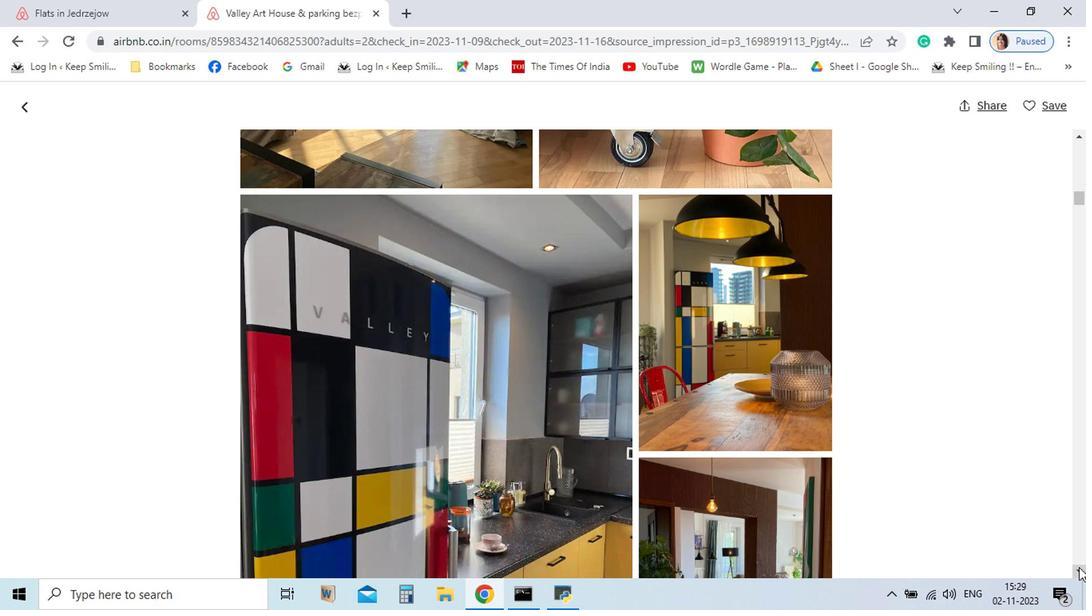 
Action: Mouse pressed left at (923, 562)
Screenshot: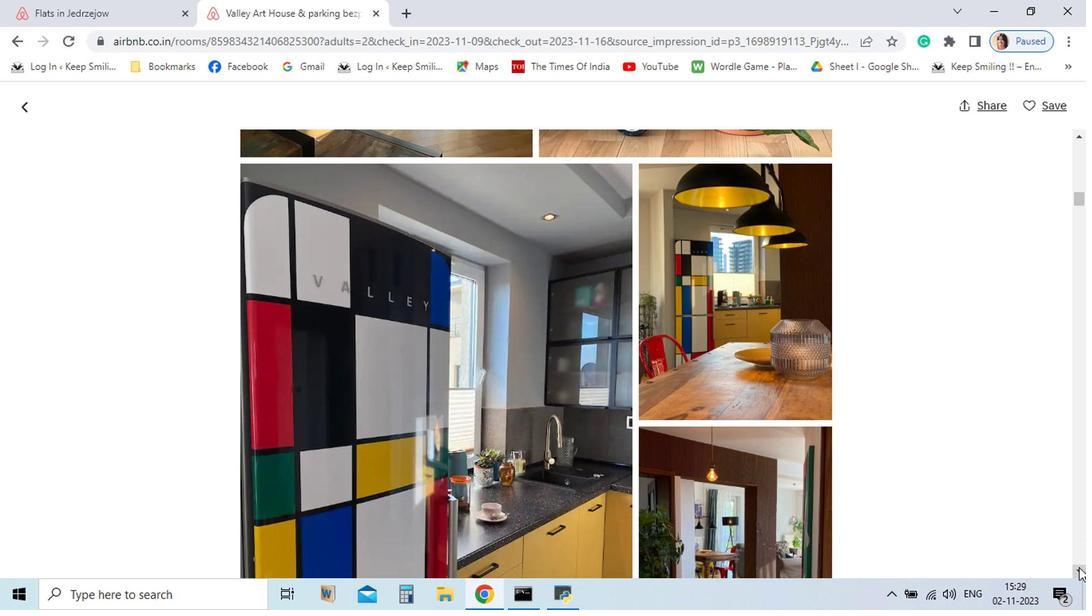 
Action: Mouse pressed left at (923, 562)
Screenshot: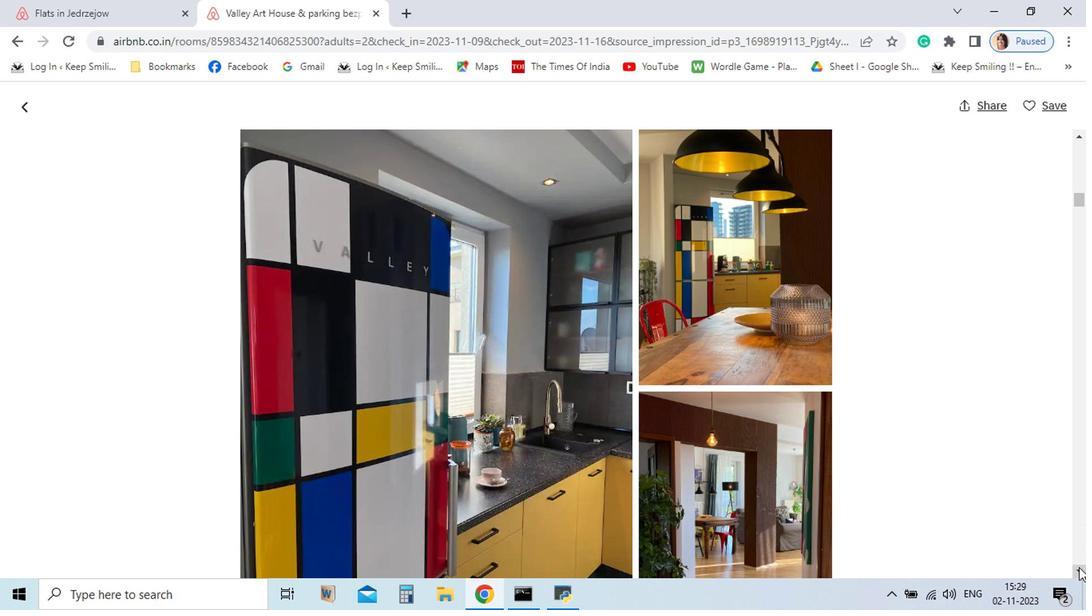 
Action: Mouse pressed left at (923, 562)
Screenshot: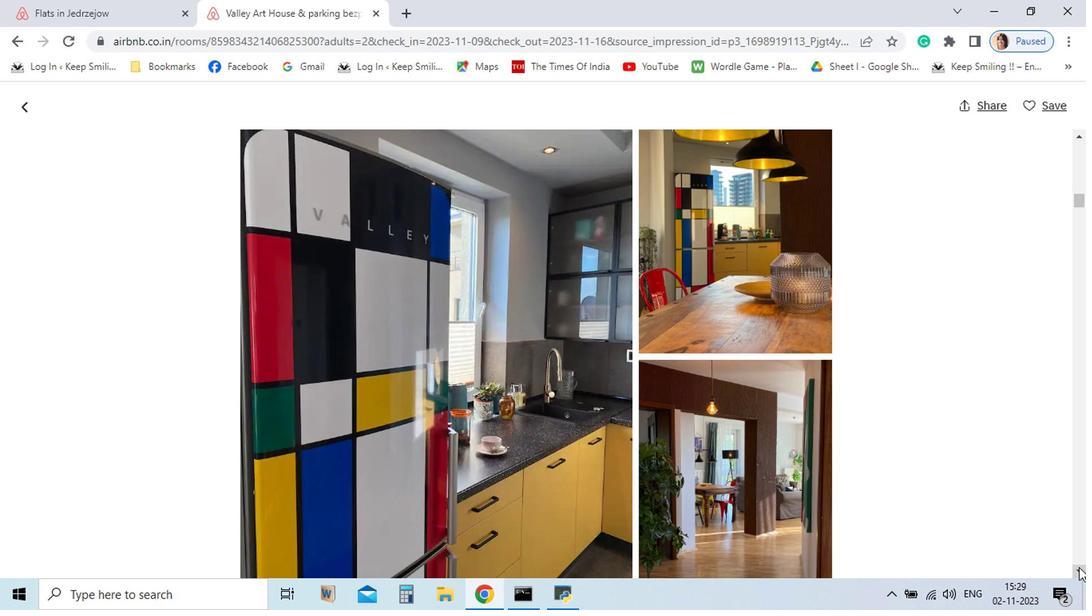 
Action: Mouse pressed left at (923, 562)
Screenshot: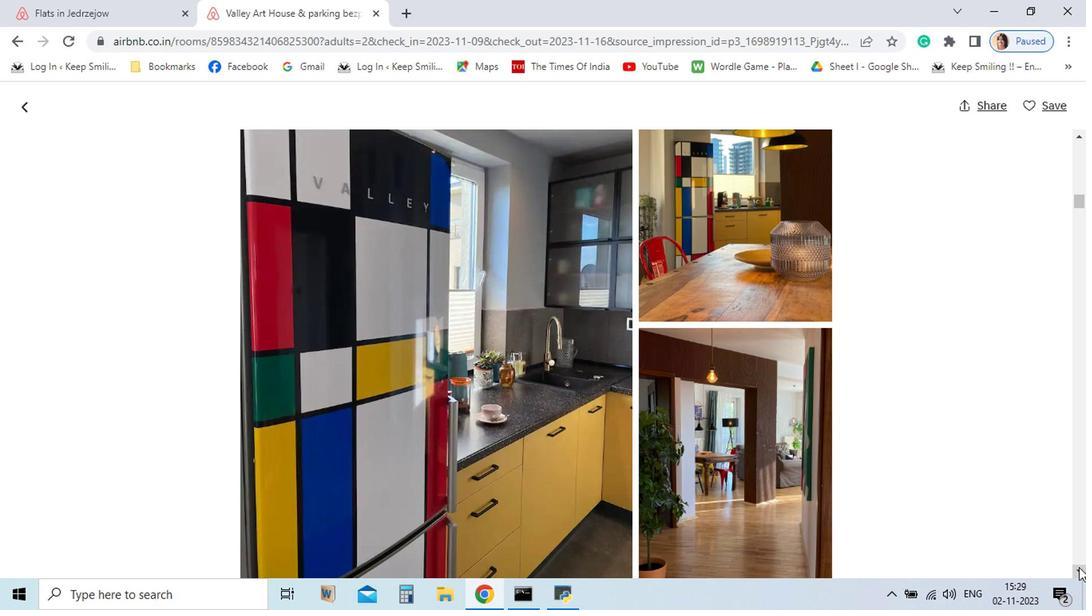 
Action: Mouse pressed left at (923, 562)
Screenshot: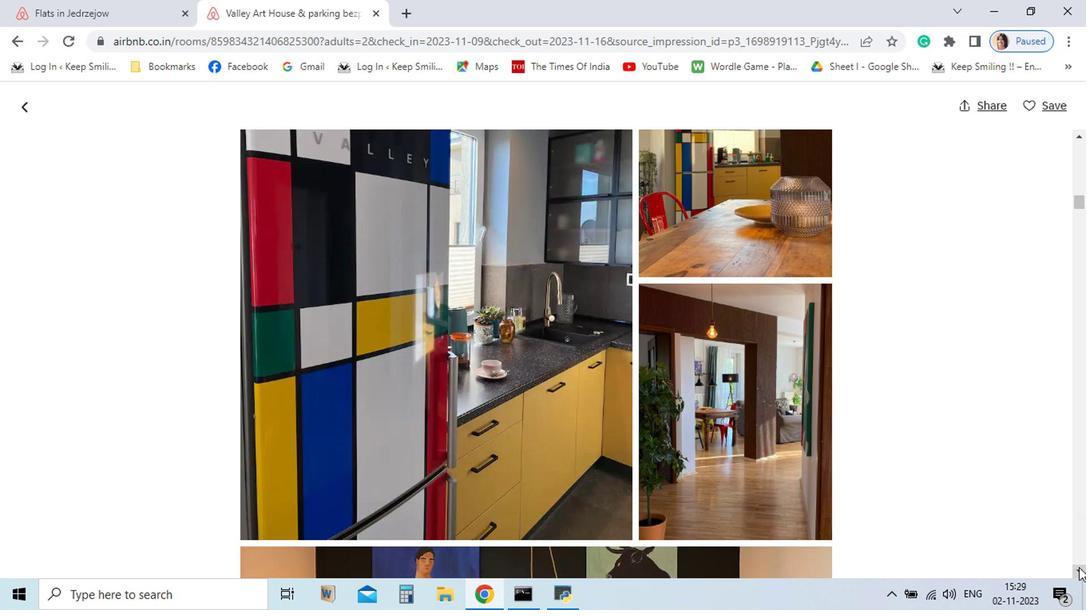 
Action: Mouse pressed left at (923, 562)
Screenshot: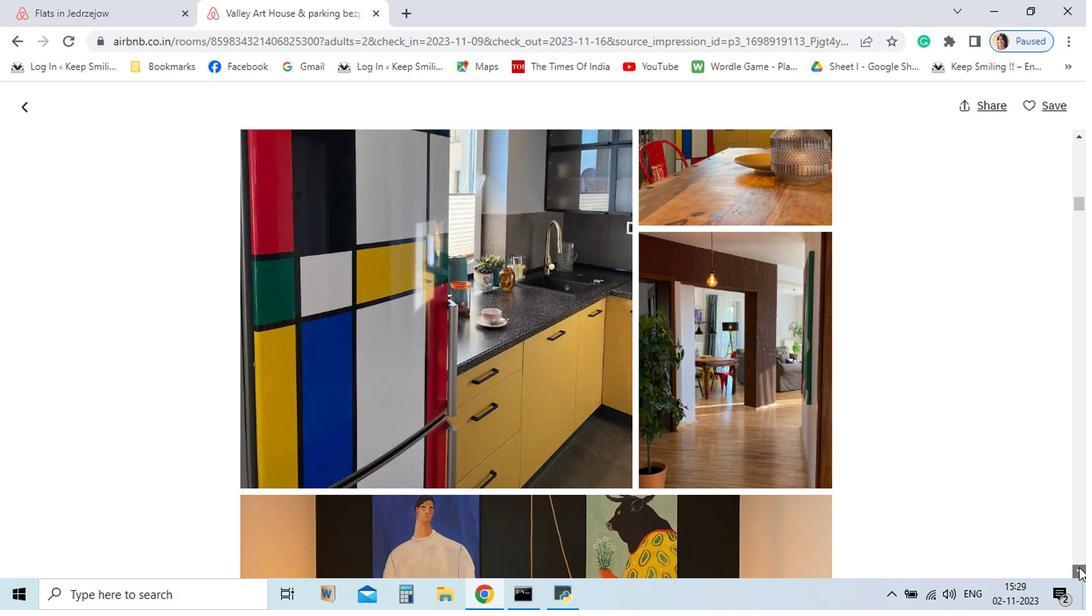 
Action: Mouse pressed left at (923, 562)
Screenshot: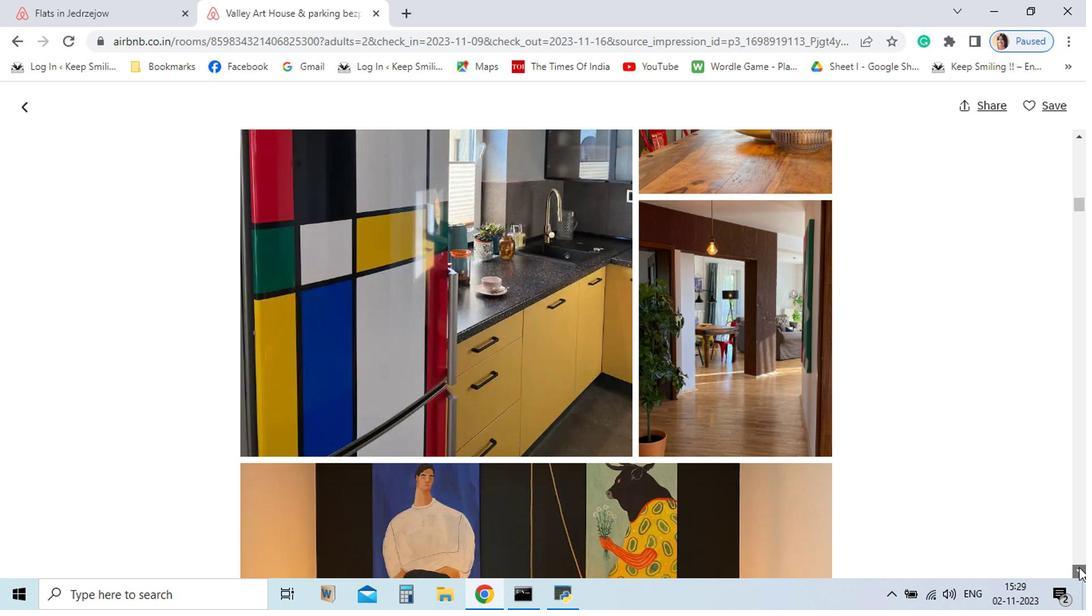 
Action: Mouse pressed left at (923, 562)
Screenshot: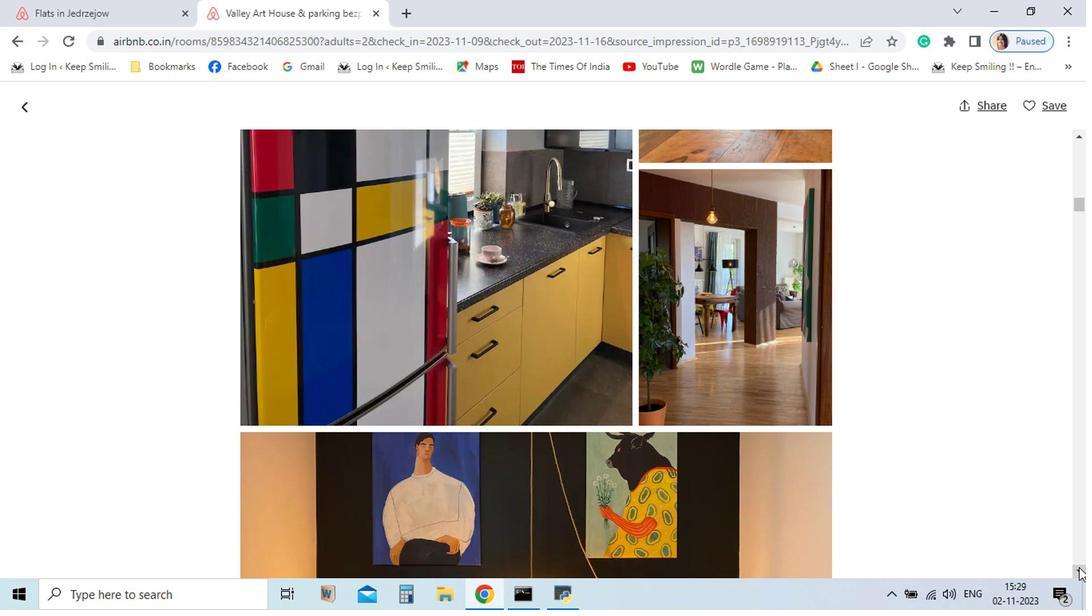 
Action: Mouse pressed left at (923, 562)
Screenshot: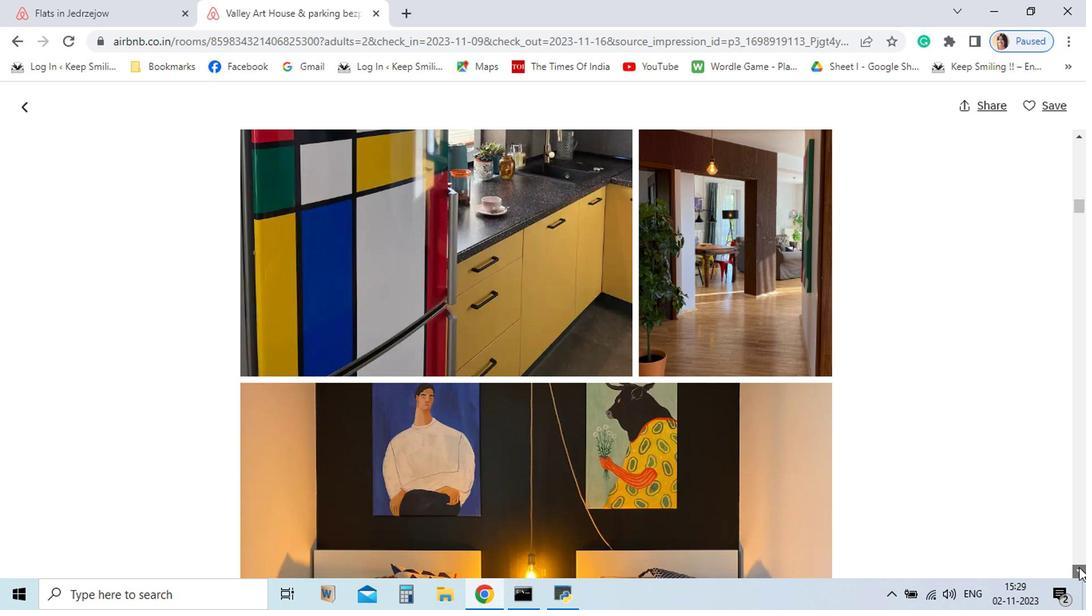 
Action: Mouse pressed left at (923, 562)
Screenshot: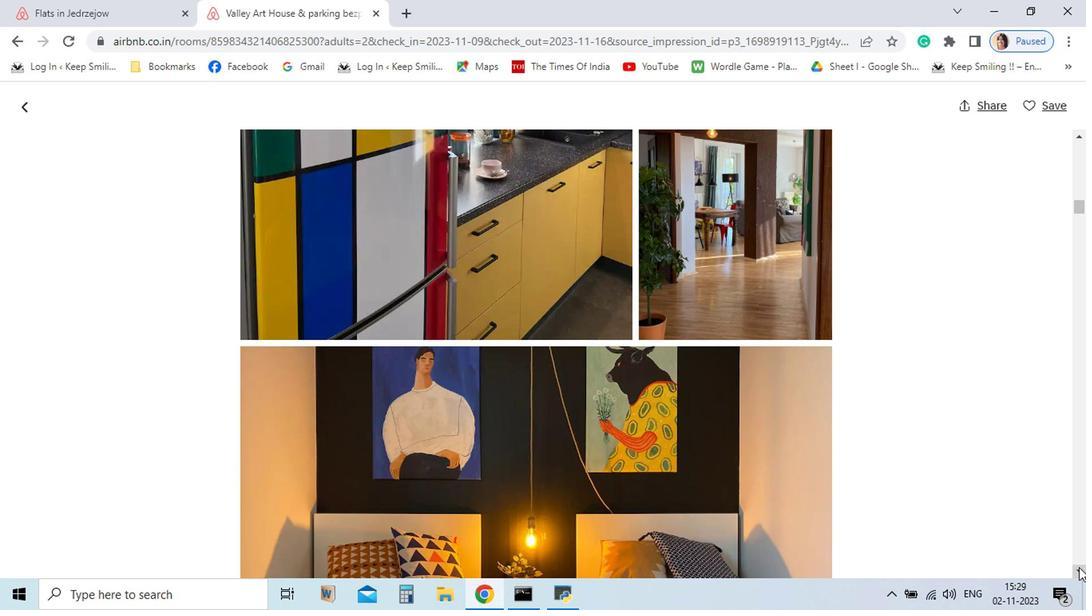
Action: Mouse pressed left at (923, 562)
Screenshot: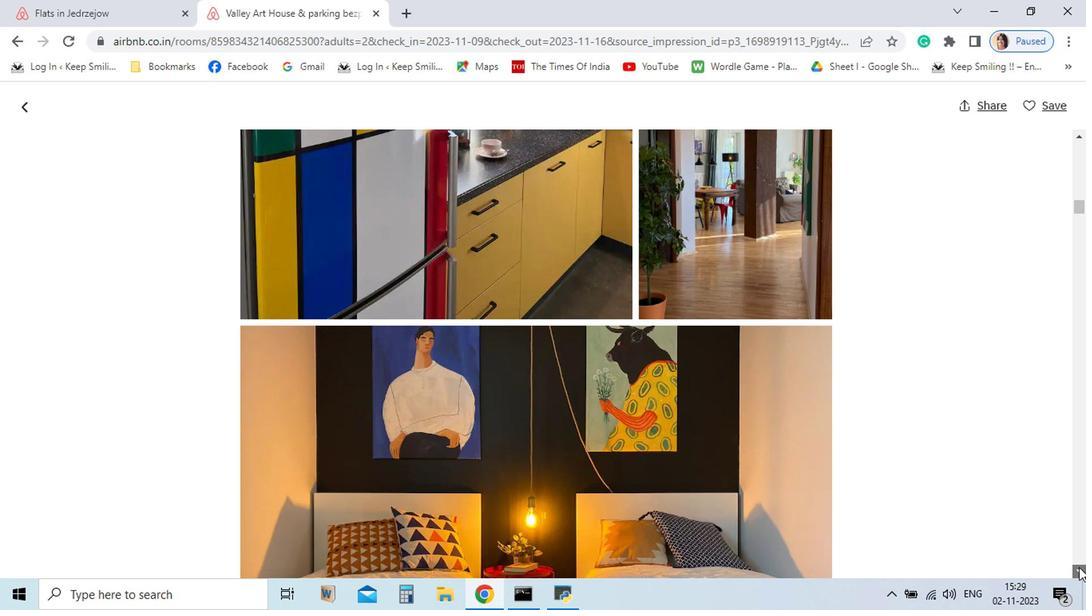 
Action: Mouse pressed left at (923, 562)
Screenshot: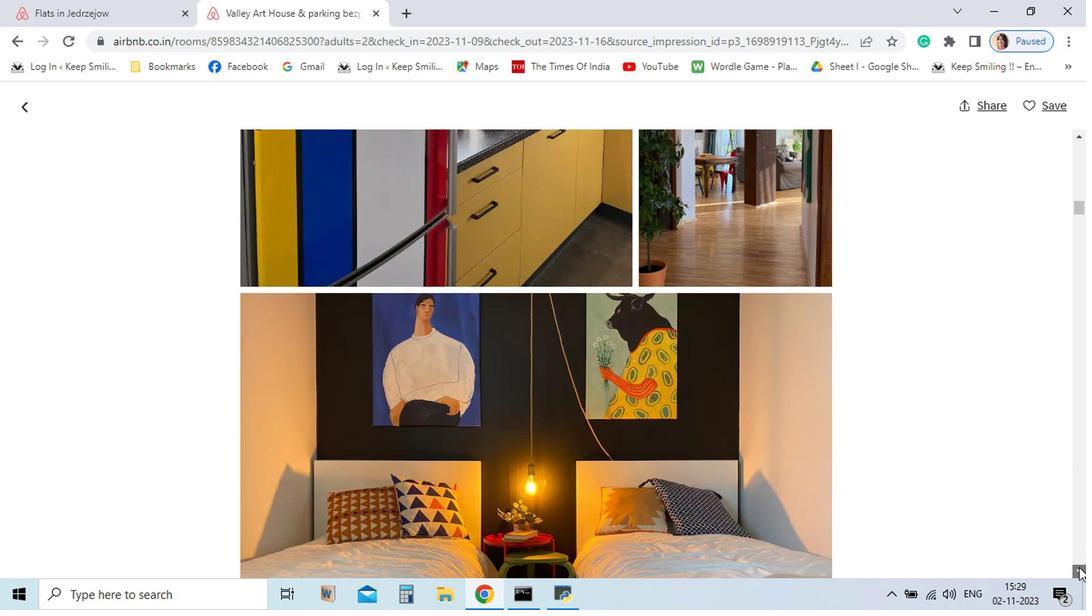 
Action: Mouse pressed left at (923, 562)
Screenshot: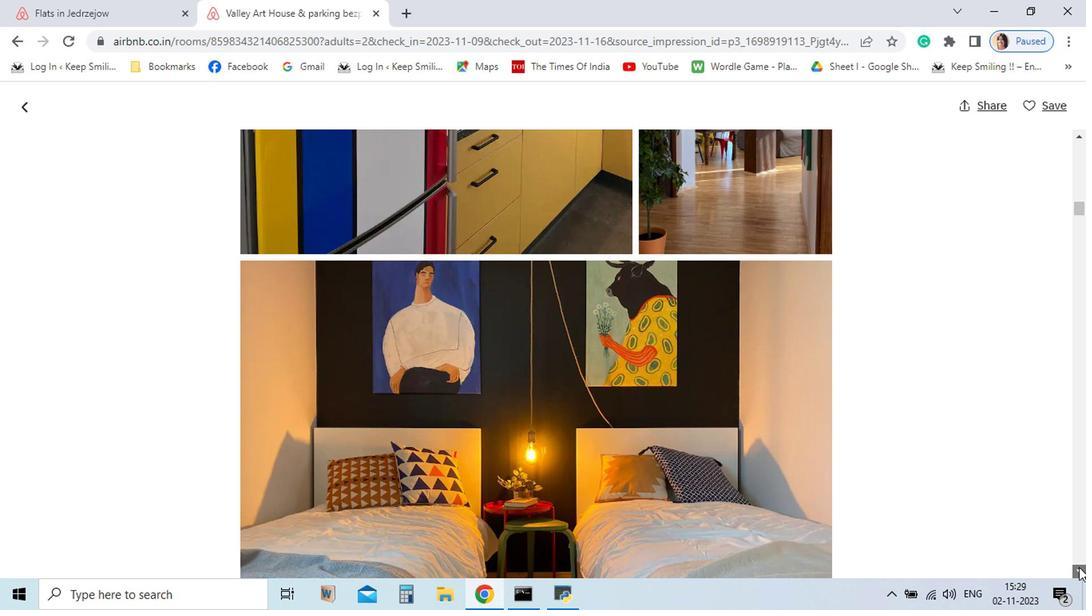 
Action: Mouse pressed left at (923, 562)
Screenshot: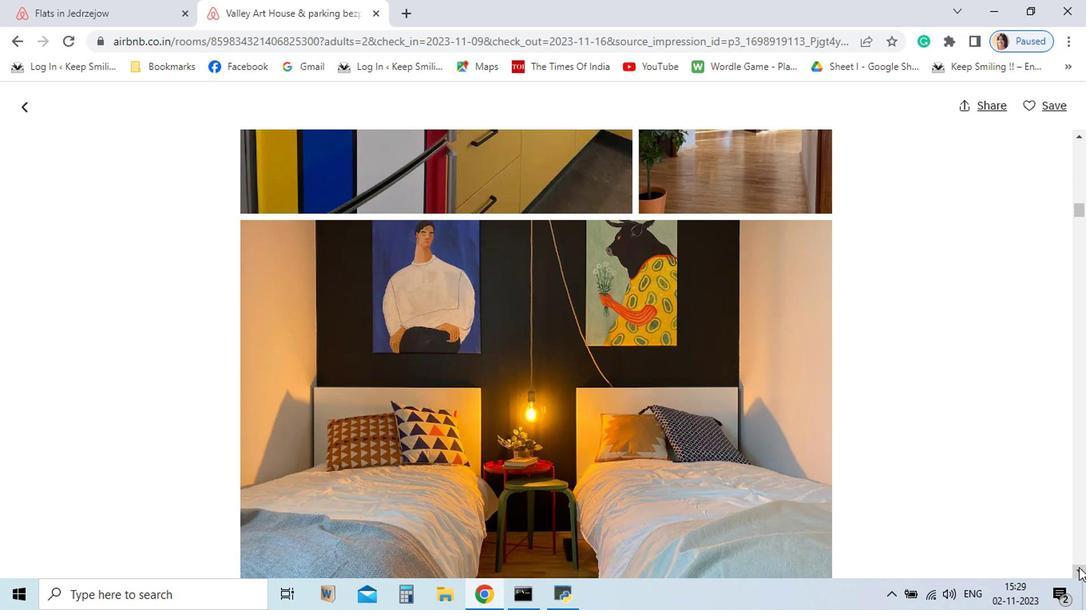 
Action: Mouse pressed left at (923, 562)
Screenshot: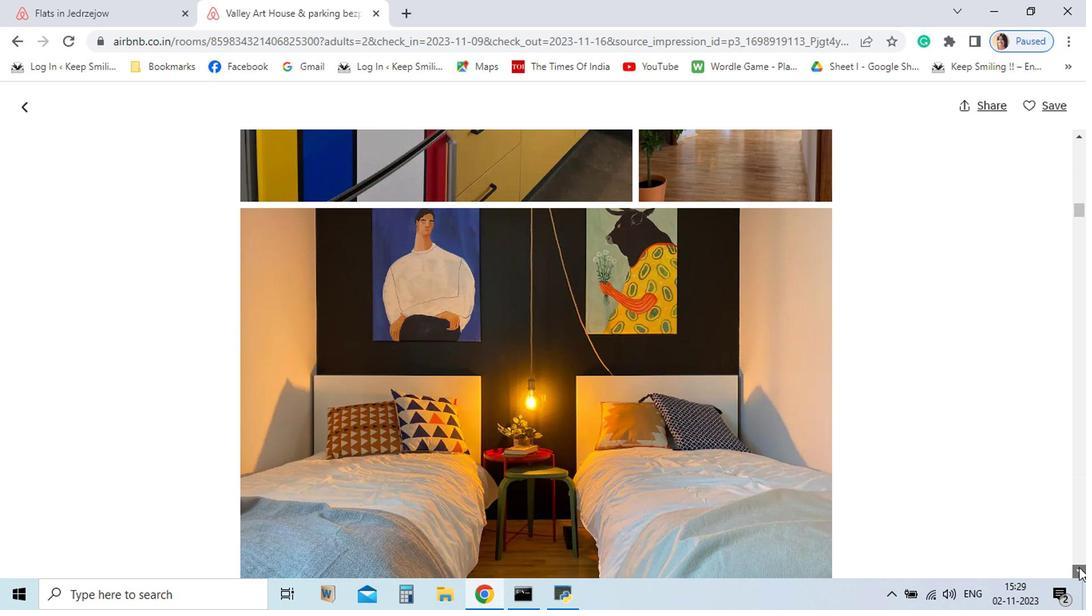 
Action: Mouse pressed left at (923, 562)
Screenshot: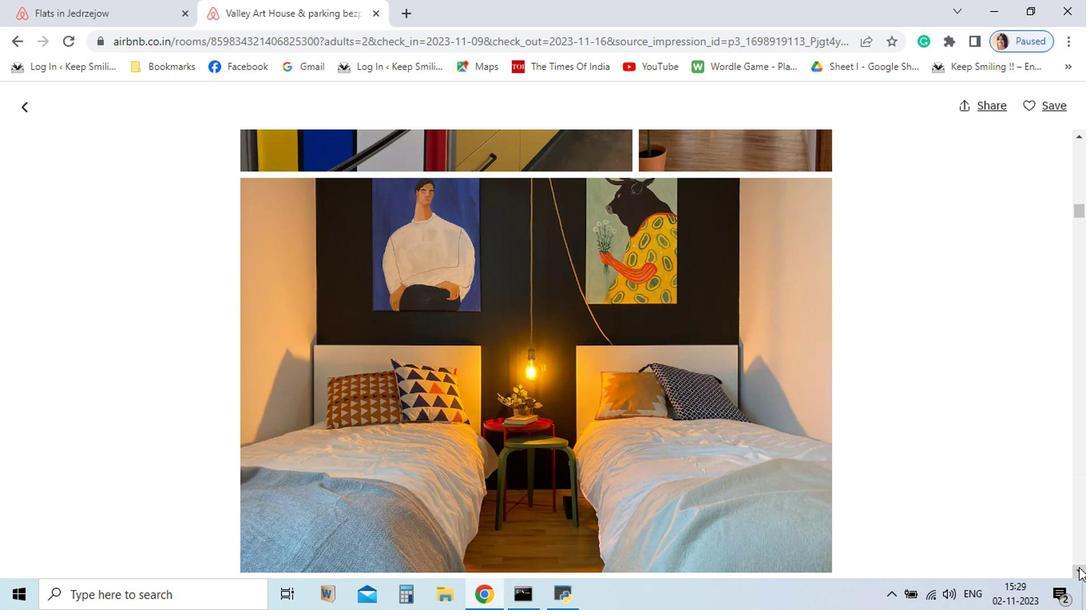 
Action: Mouse pressed left at (923, 562)
Screenshot: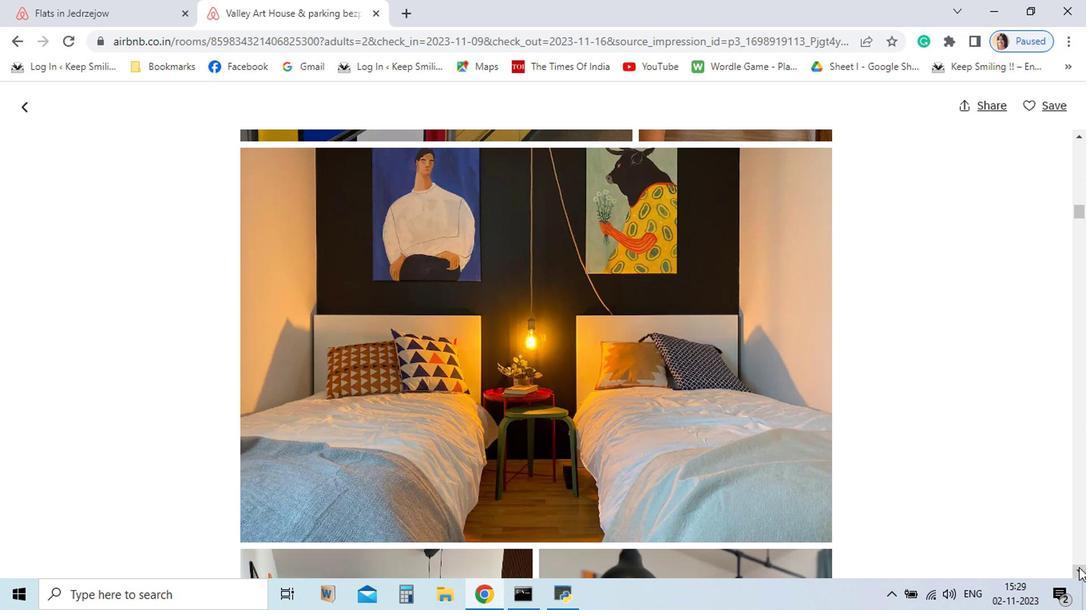 
Action: Mouse pressed left at (923, 562)
Screenshot: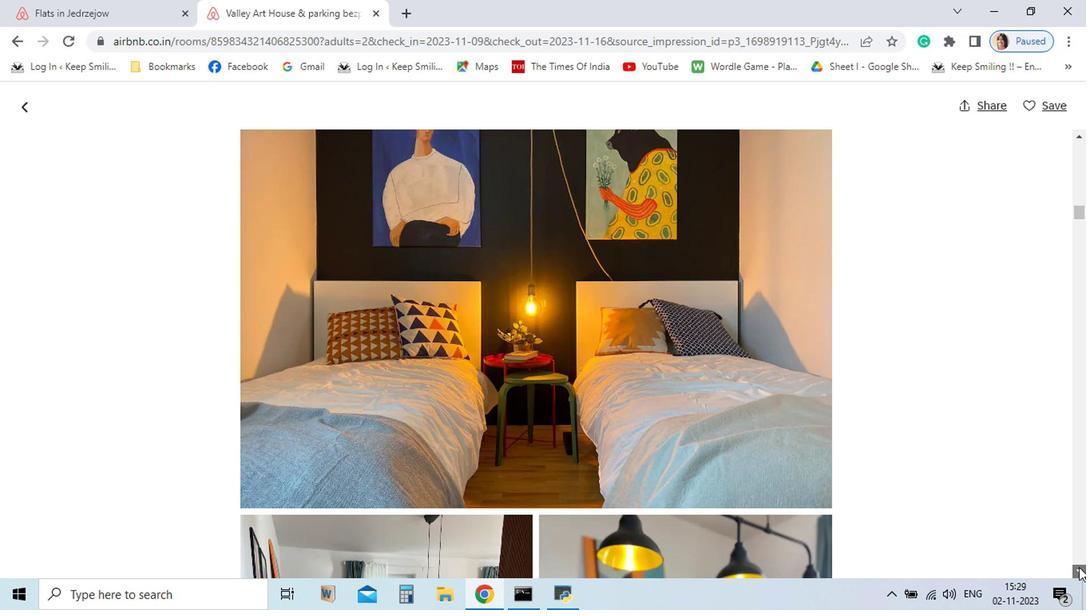 
Action: Mouse pressed left at (923, 562)
Screenshot: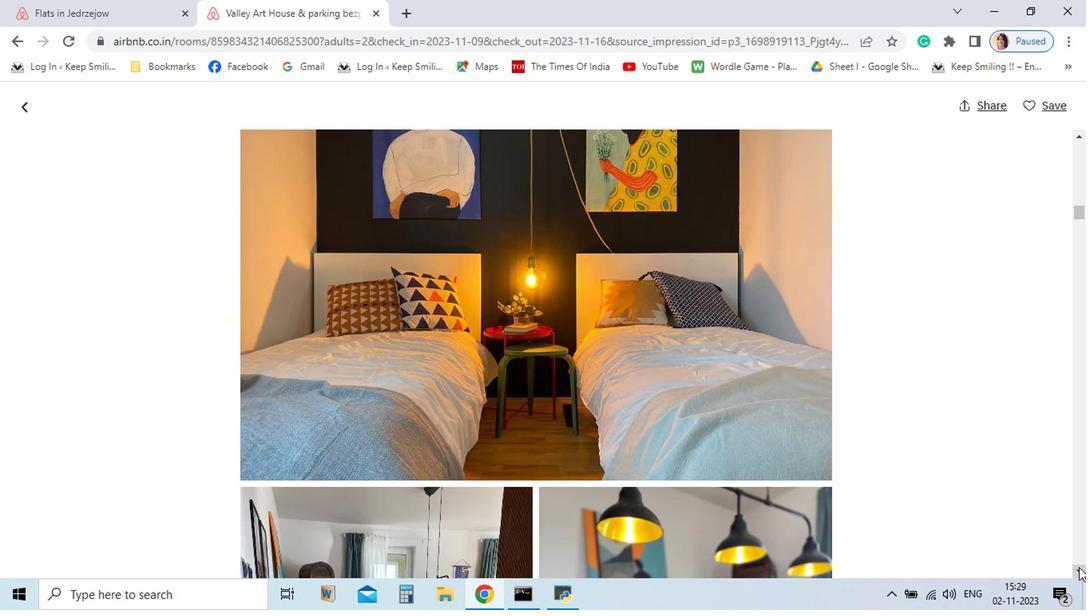 
Action: Mouse pressed left at (923, 562)
Screenshot: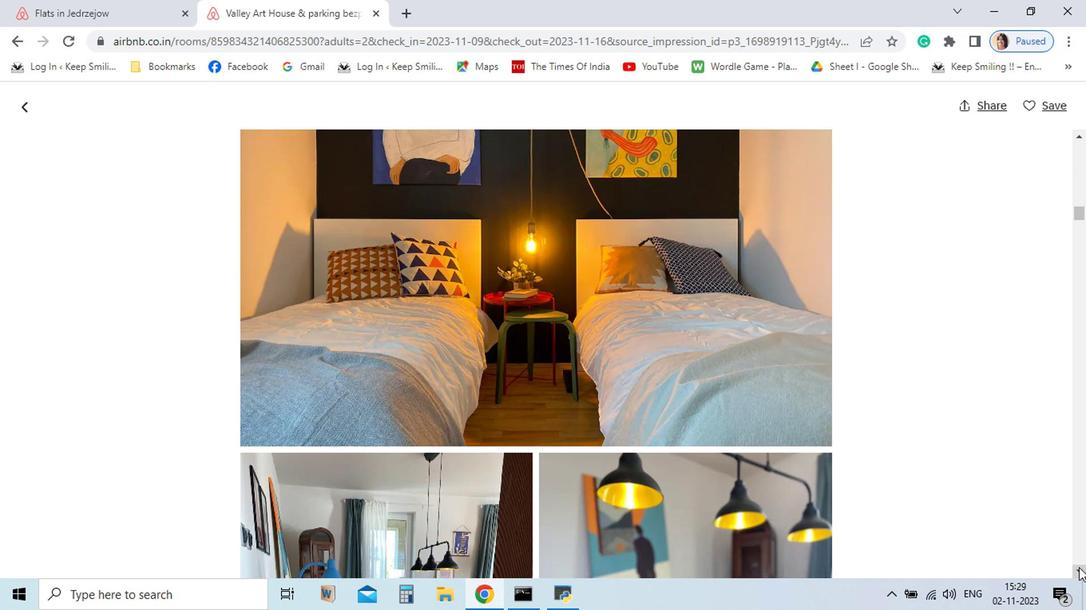 
Action: Mouse pressed left at (923, 562)
Screenshot: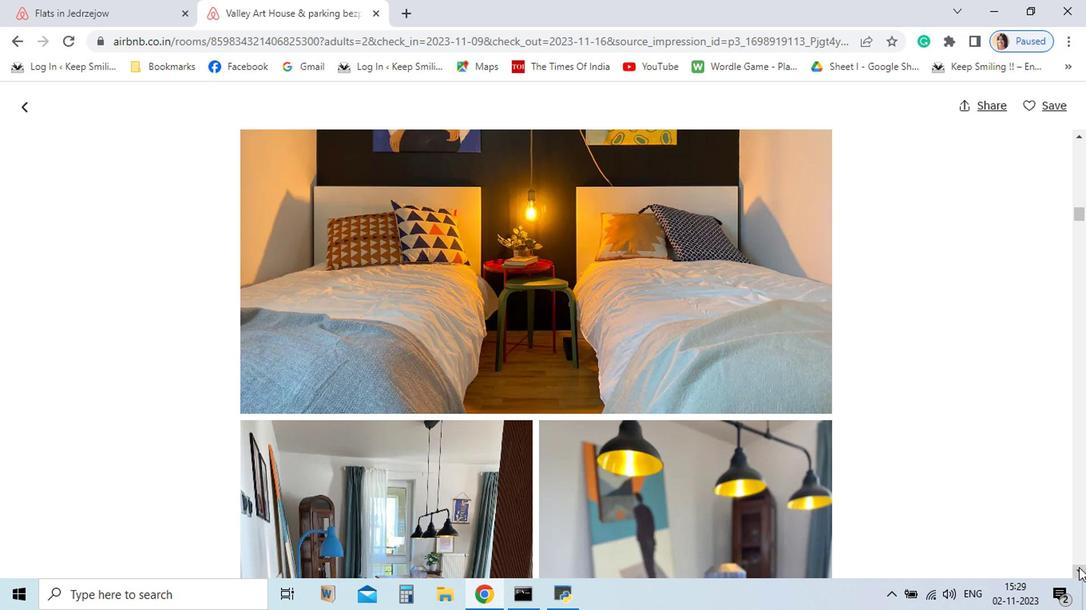 
Action: Mouse pressed left at (923, 562)
Screenshot: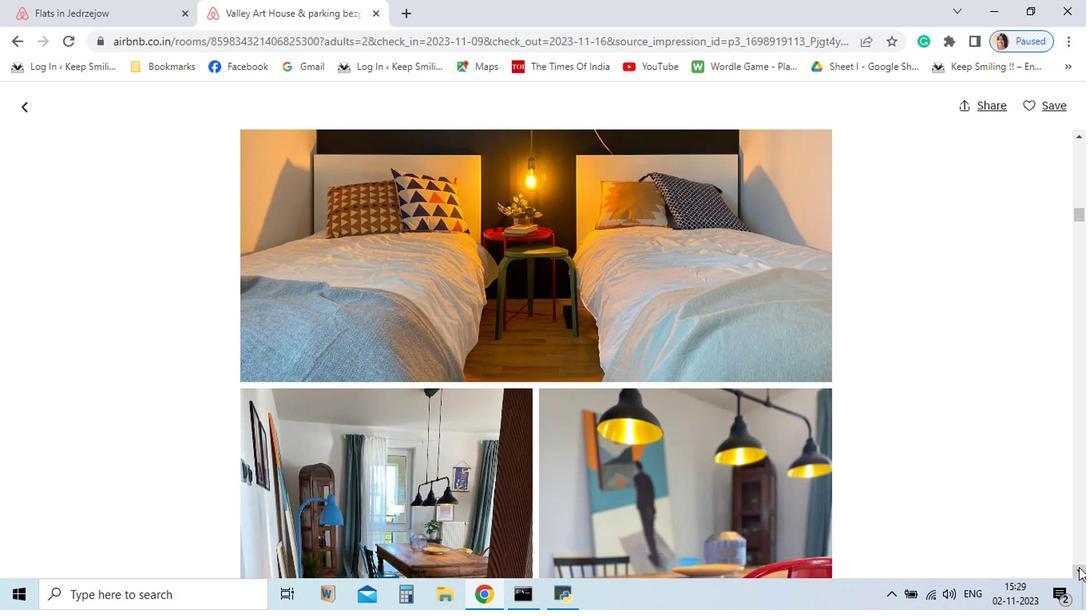 
Action: Mouse pressed left at (923, 562)
Screenshot: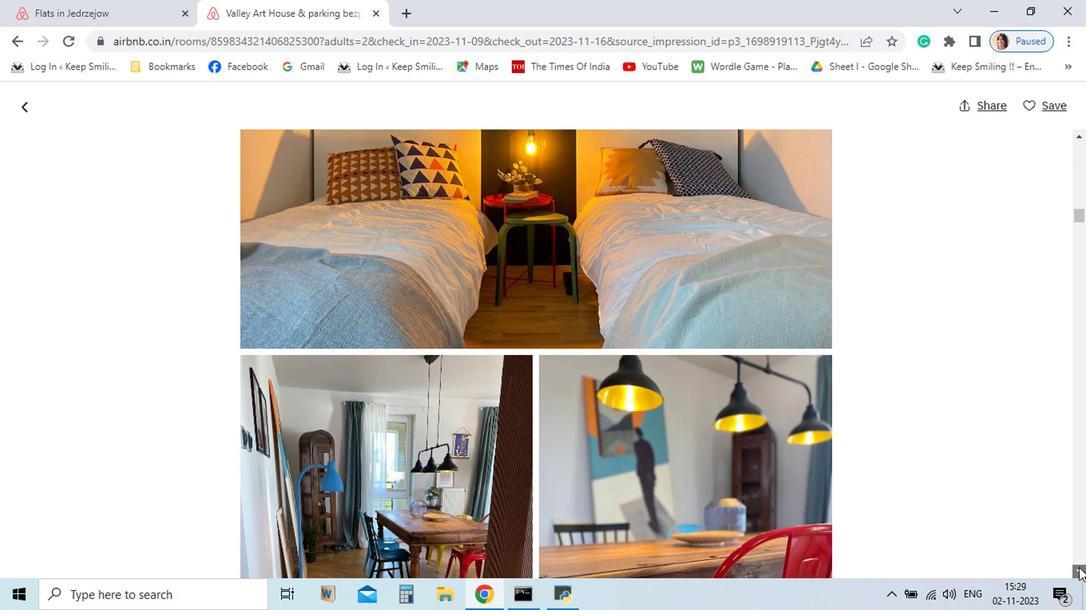 
Action: Mouse pressed left at (923, 562)
Screenshot: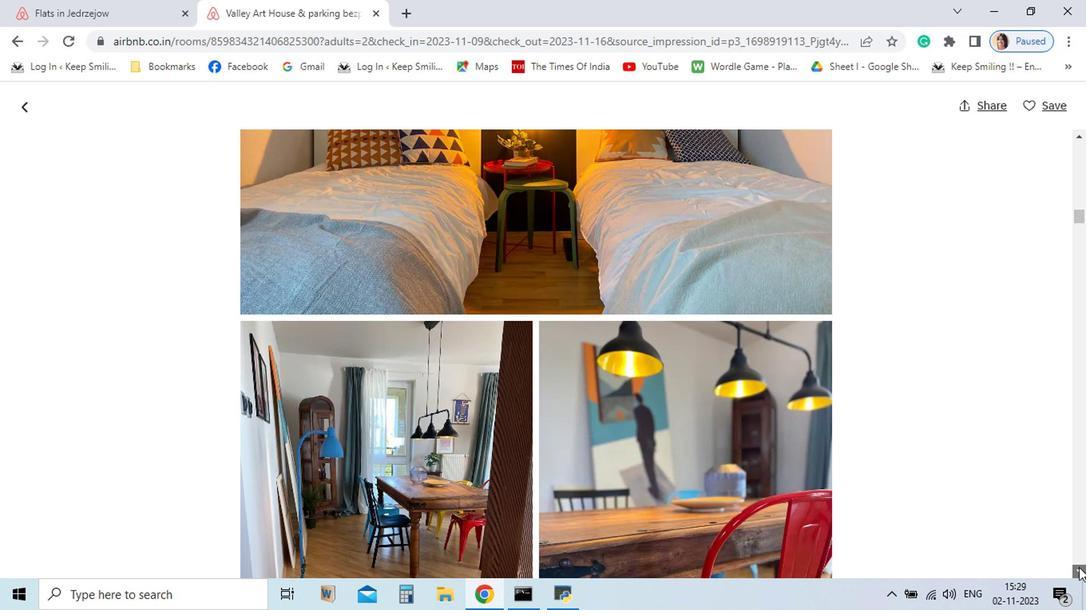 
Action: Mouse pressed left at (923, 562)
Screenshot: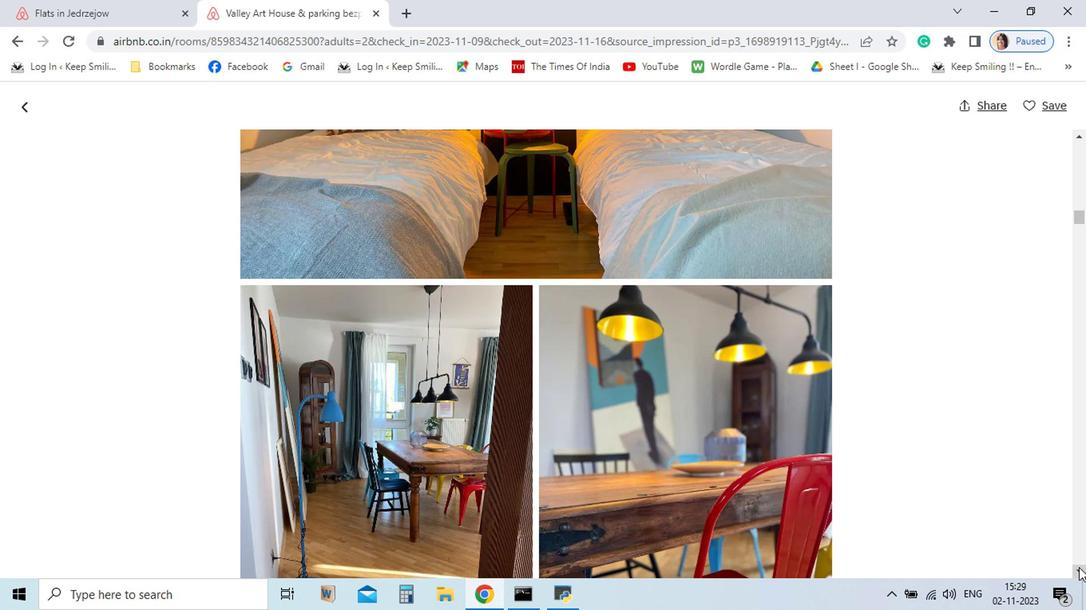
Action: Mouse pressed left at (923, 562)
Screenshot: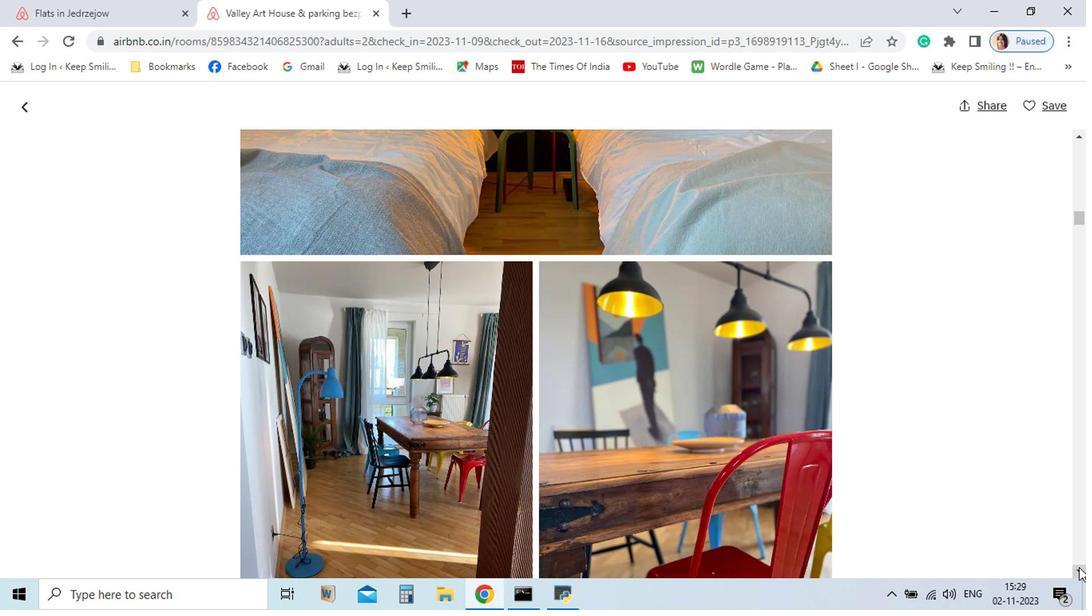 
Action: Mouse pressed left at (923, 562)
Screenshot: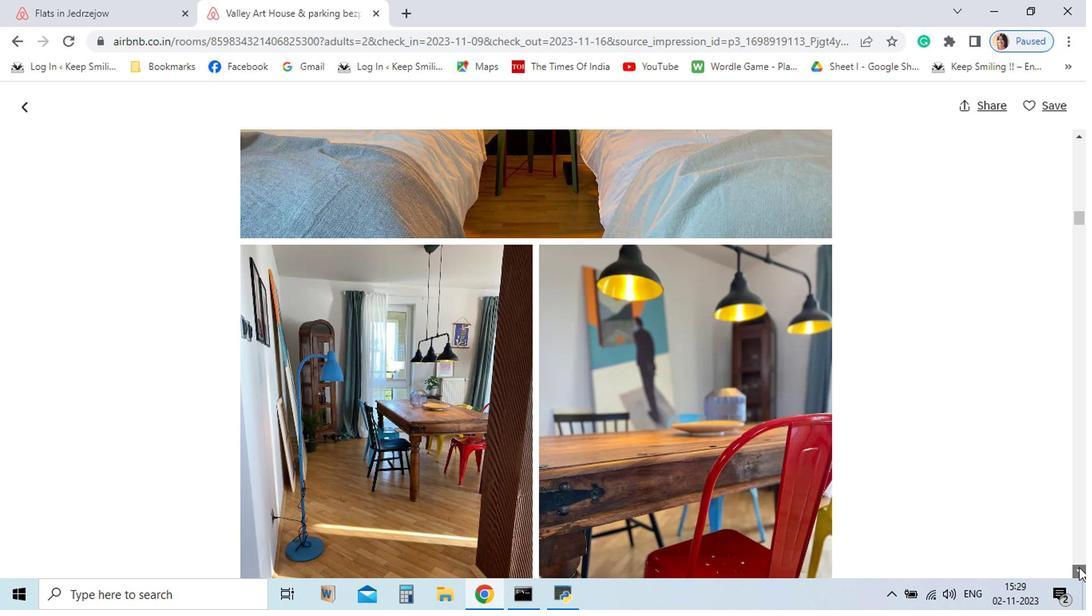 
Action: Mouse pressed left at (923, 562)
Screenshot: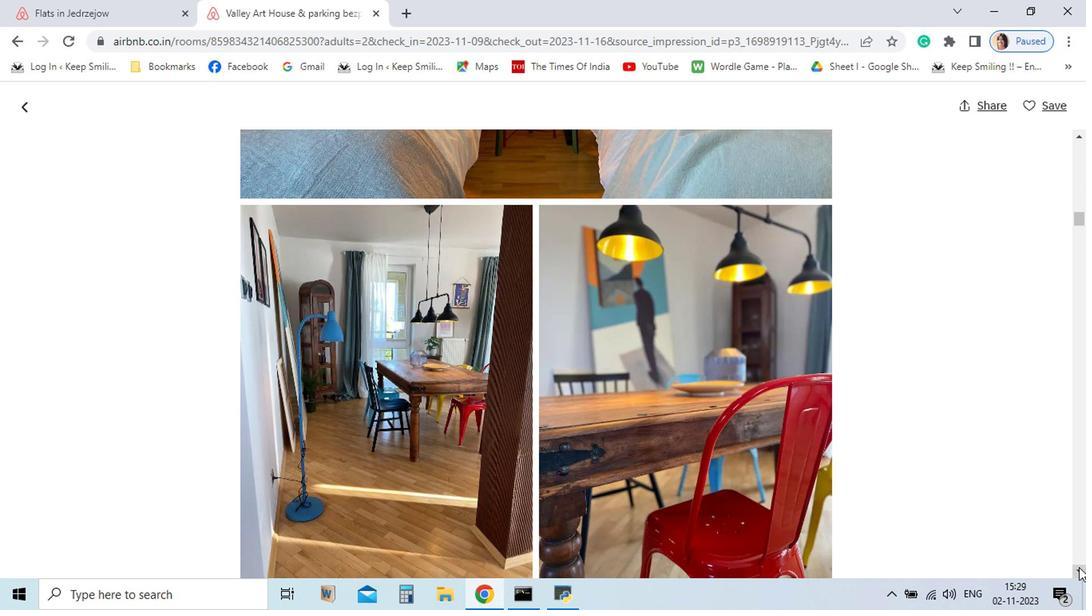 
Action: Mouse pressed left at (923, 562)
Screenshot: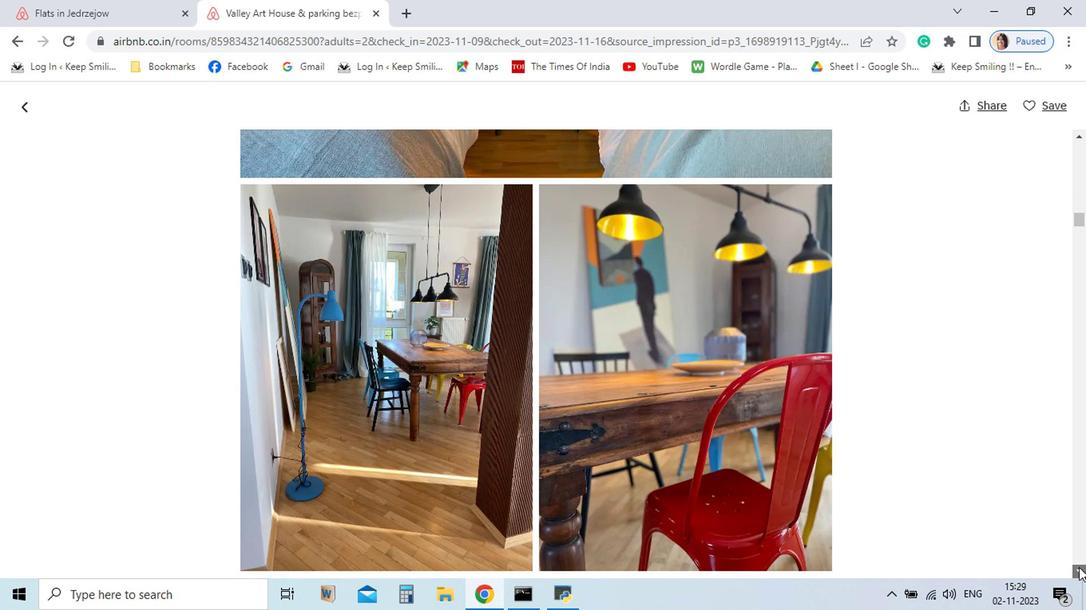 
Action: Mouse pressed left at (923, 562)
Screenshot: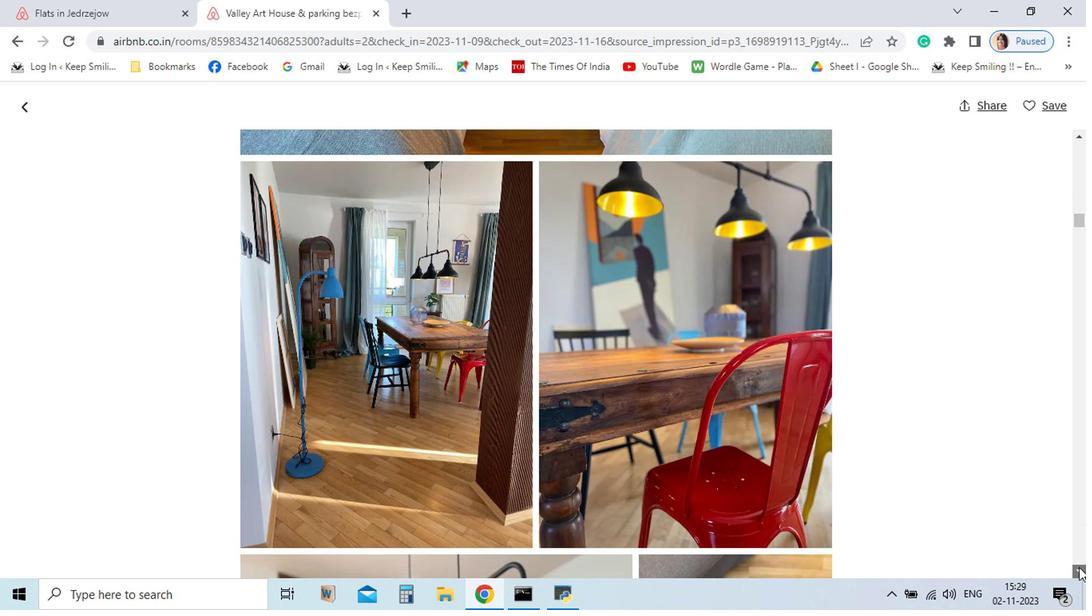 
Action: Mouse pressed left at (923, 562)
Screenshot: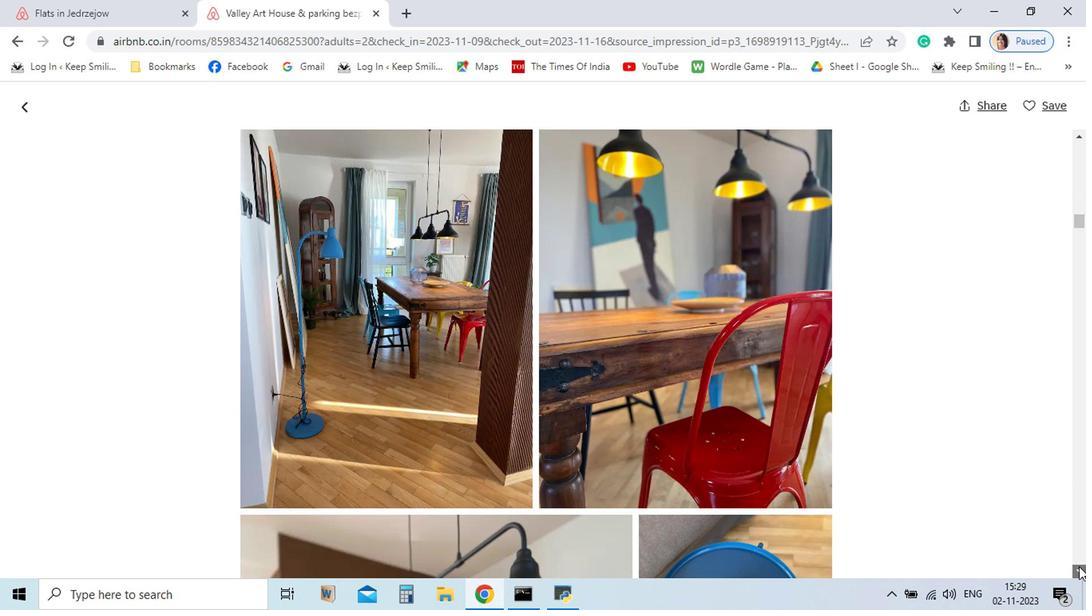 
Action: Mouse pressed left at (923, 562)
Screenshot: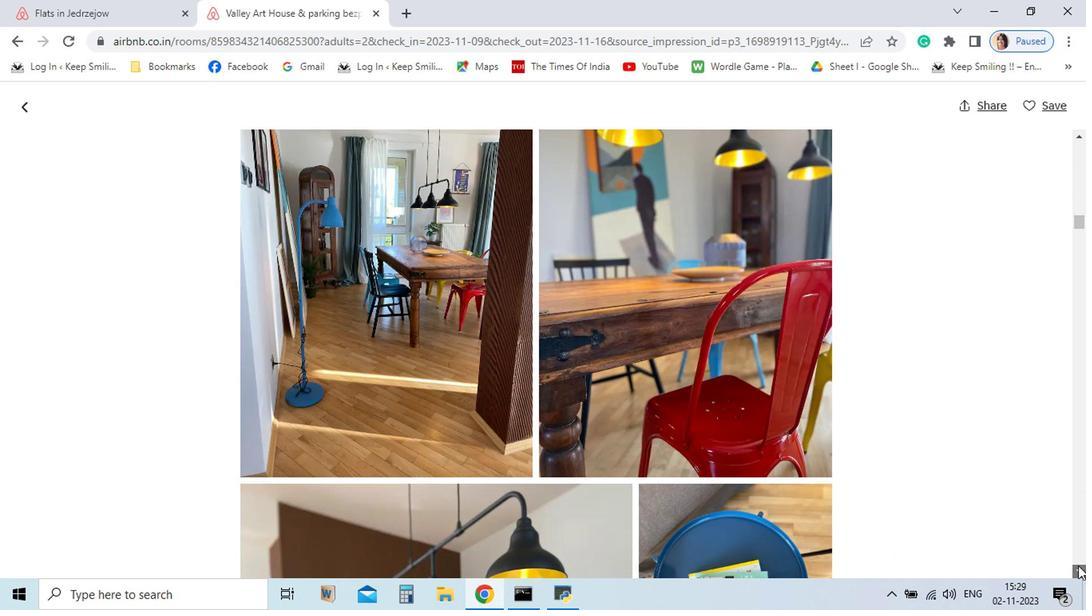 
Action: Mouse pressed left at (923, 562)
Screenshot: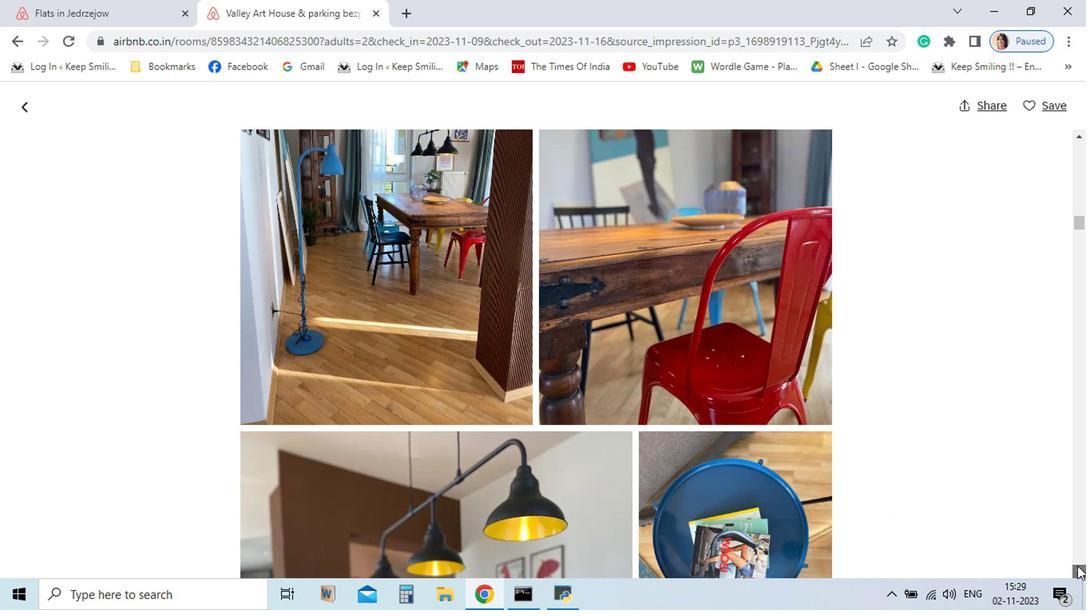
Action: Mouse pressed left at (923, 562)
Screenshot: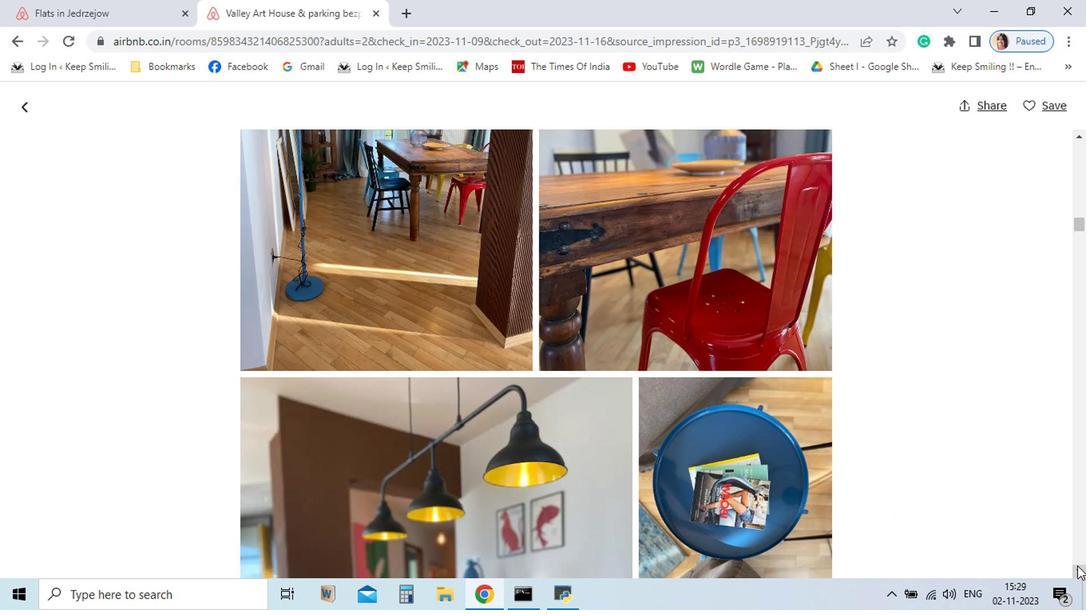 
Action: Mouse pressed left at (923, 562)
Screenshot: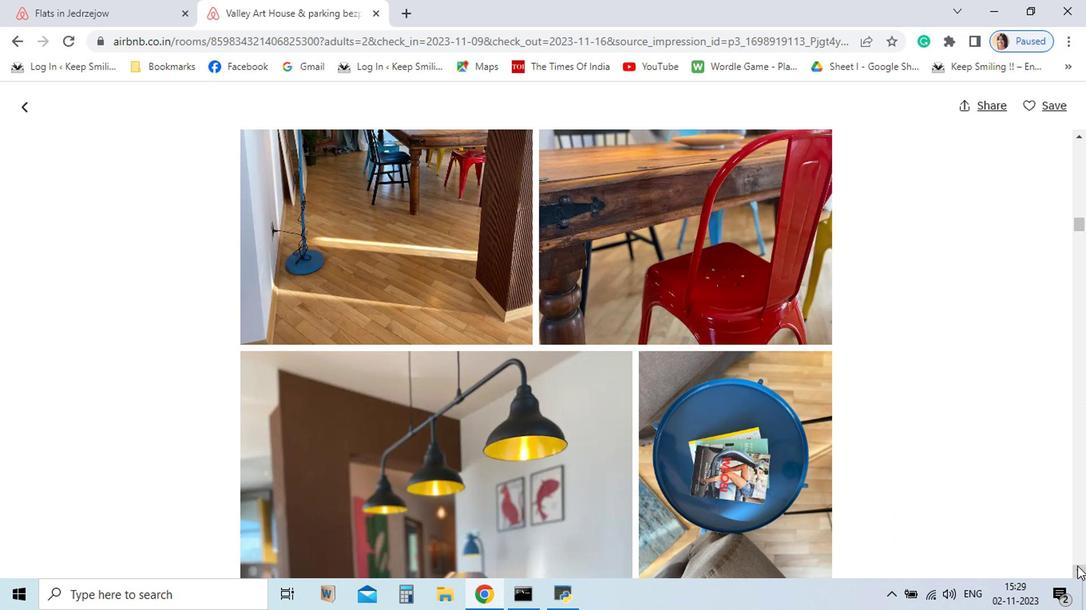 
Action: Mouse pressed left at (923, 562)
Screenshot: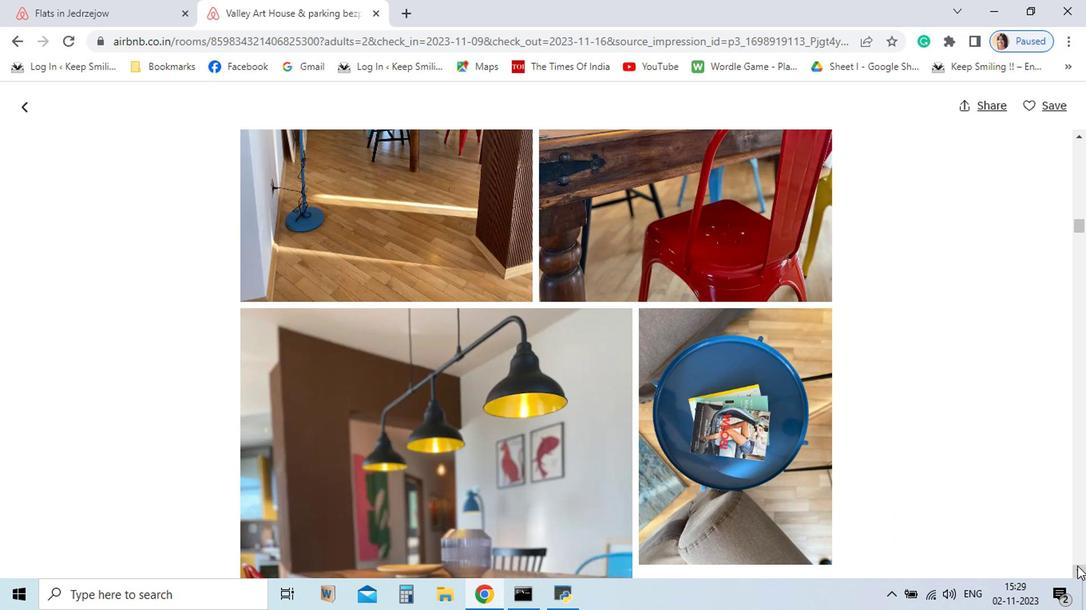 
Action: Mouse pressed left at (923, 562)
Screenshot: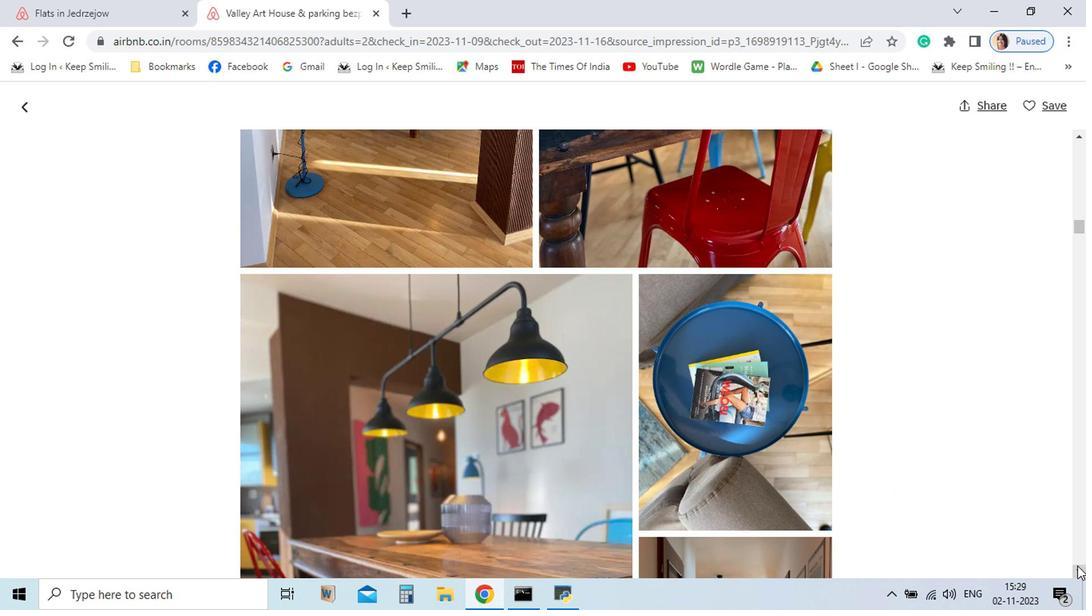 
Action: Mouse moved to (923, 562)
Screenshot: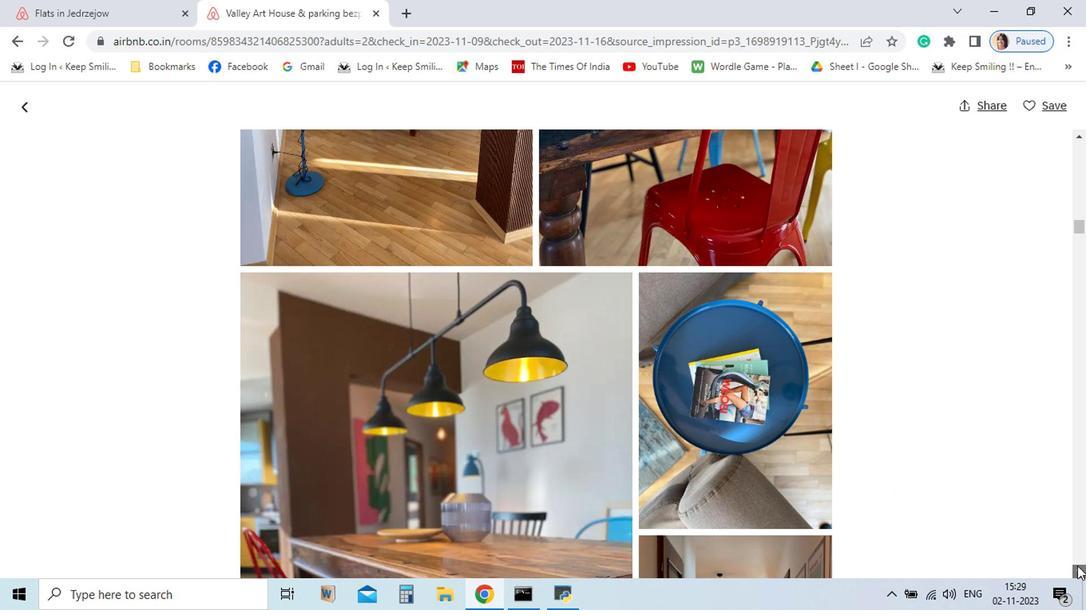 
Action: Mouse pressed left at (923, 562)
Screenshot: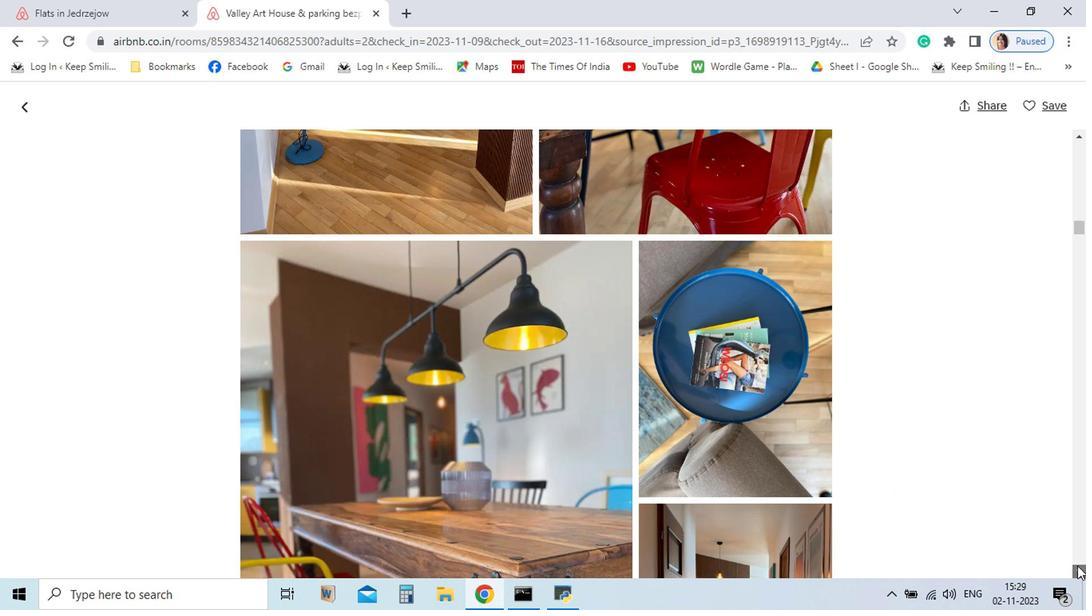 
Action: Mouse moved to (922, 561)
Screenshot: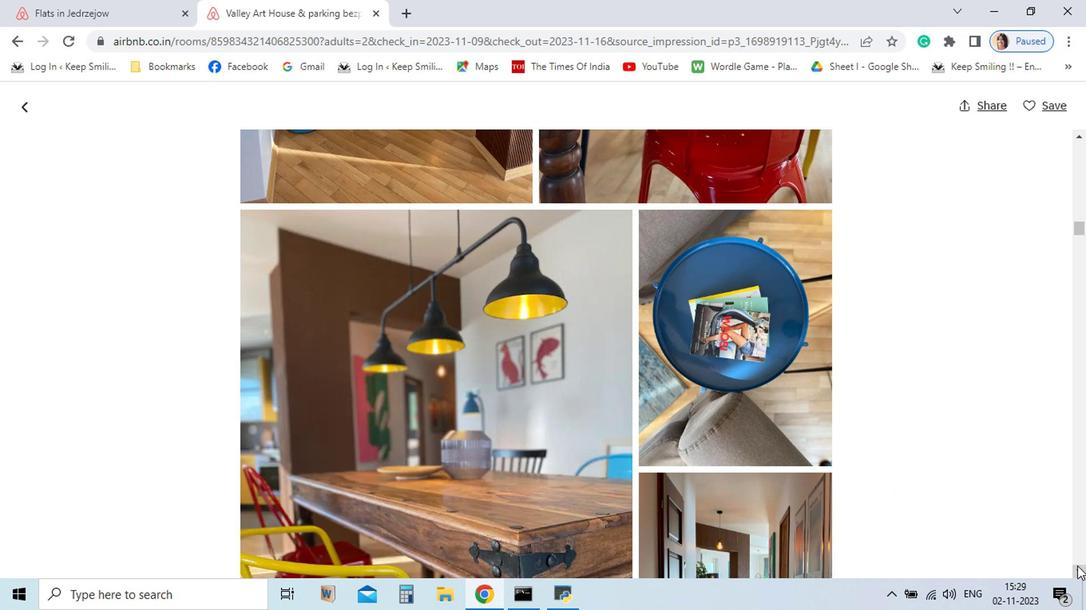 
Action: Mouse pressed left at (922, 561)
Screenshot: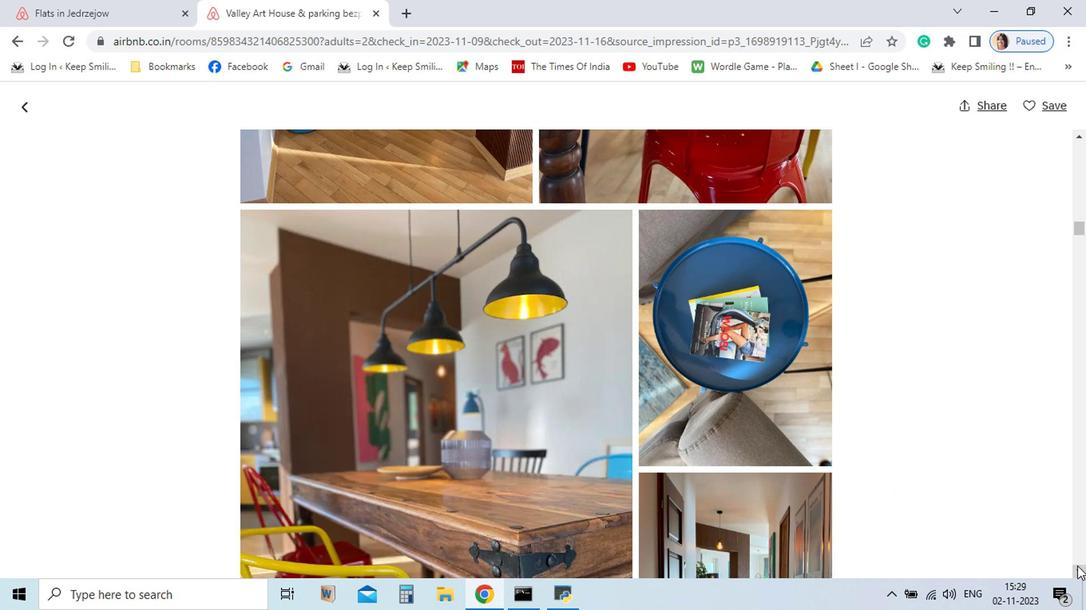 
Action: Mouse moved to (922, 561)
Screenshot: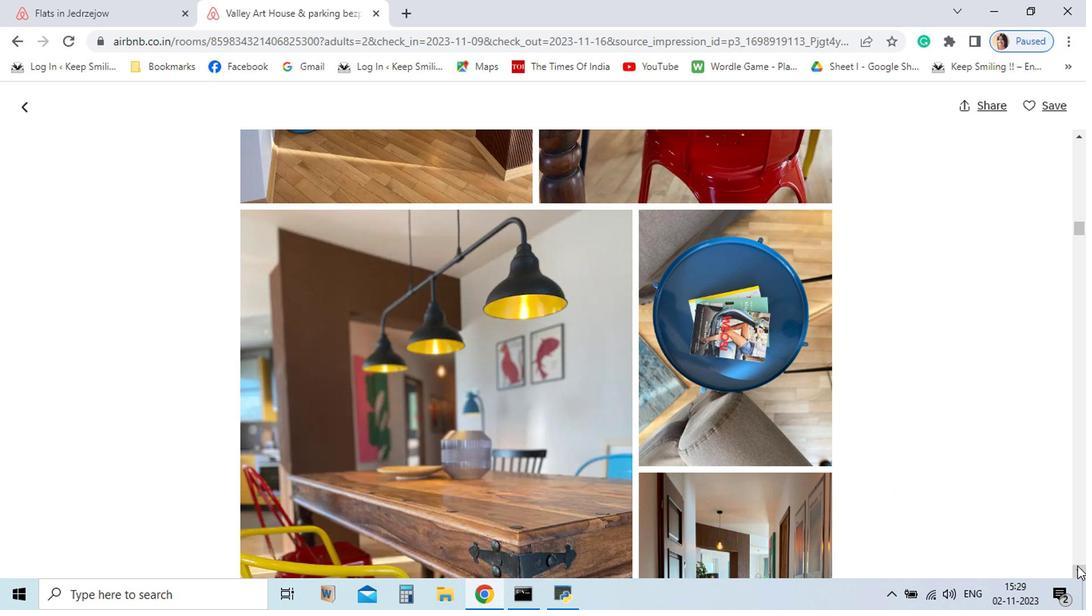 
Action: Mouse pressed left at (922, 561)
Screenshot: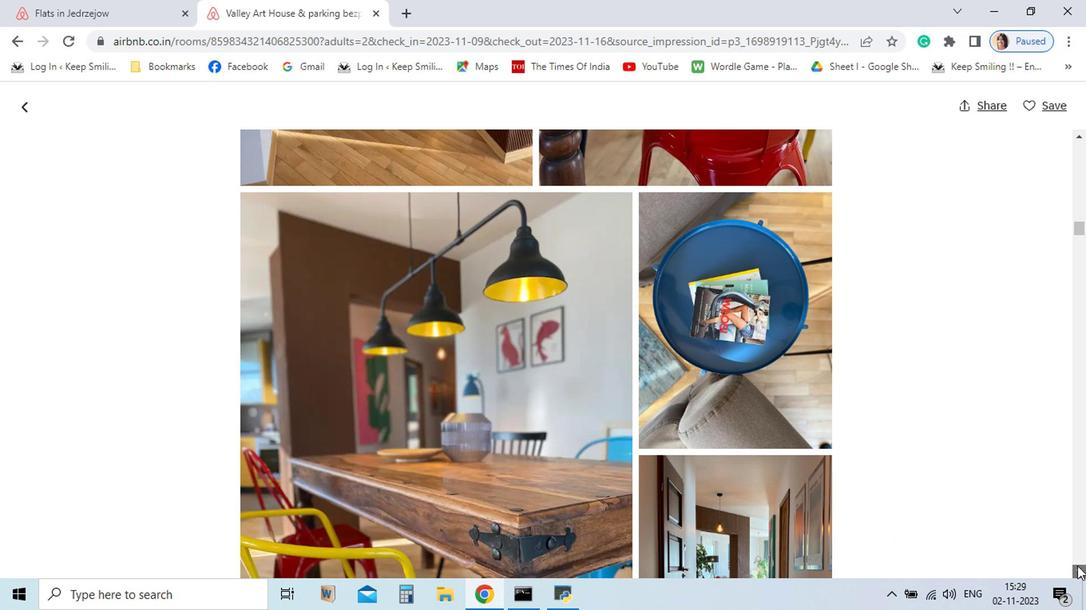 
Action: Mouse pressed left at (922, 561)
Screenshot: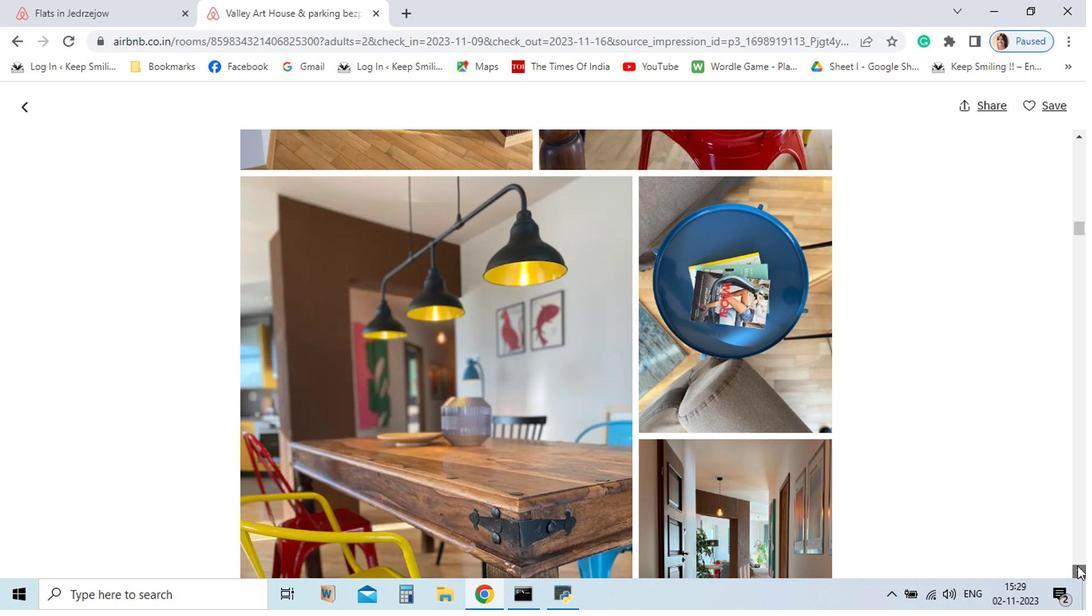 
Action: Mouse pressed left at (922, 561)
Screenshot: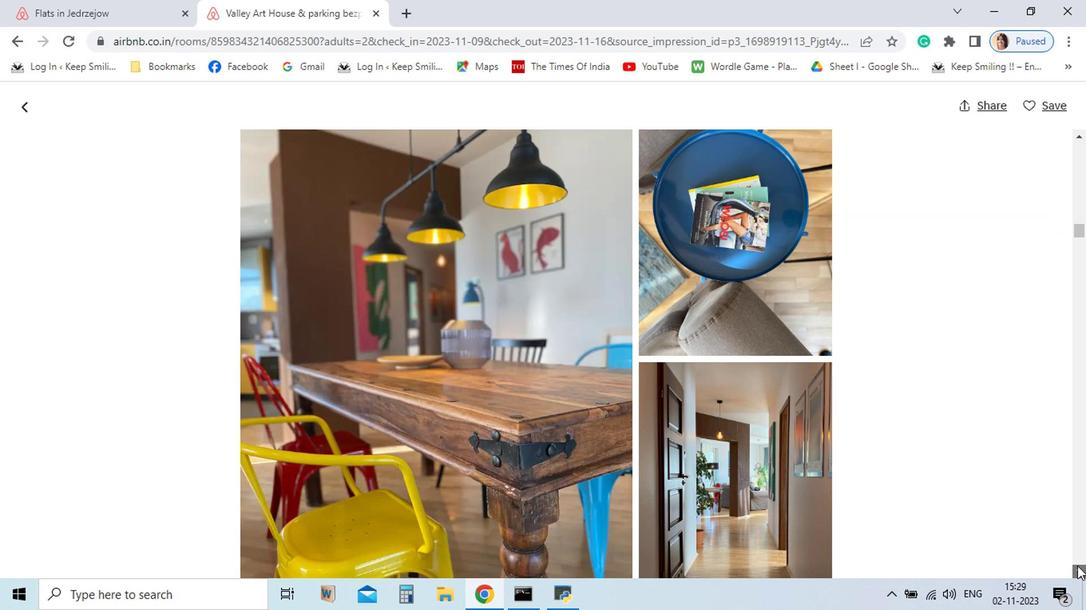 
Action: Mouse pressed left at (922, 561)
Screenshot: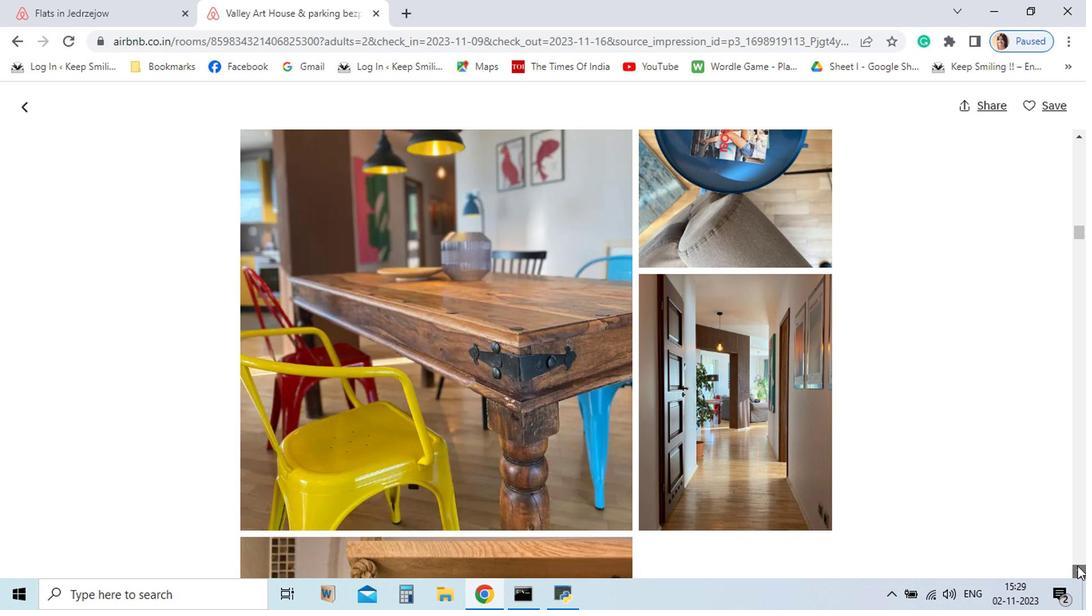 
Action: Mouse pressed left at (922, 561)
Screenshot: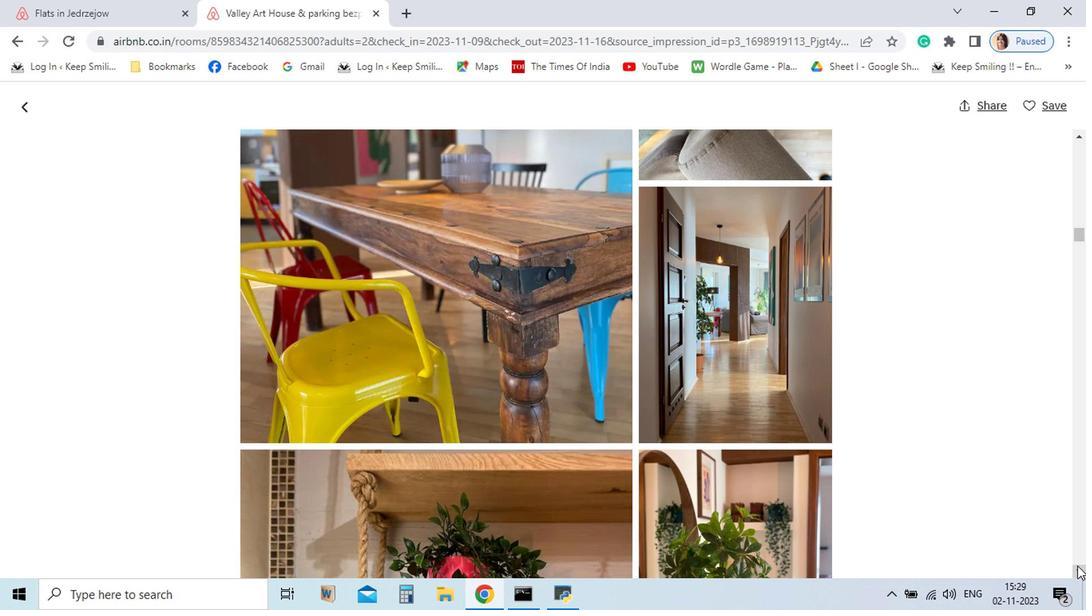 
Action: Mouse pressed left at (922, 561)
Screenshot: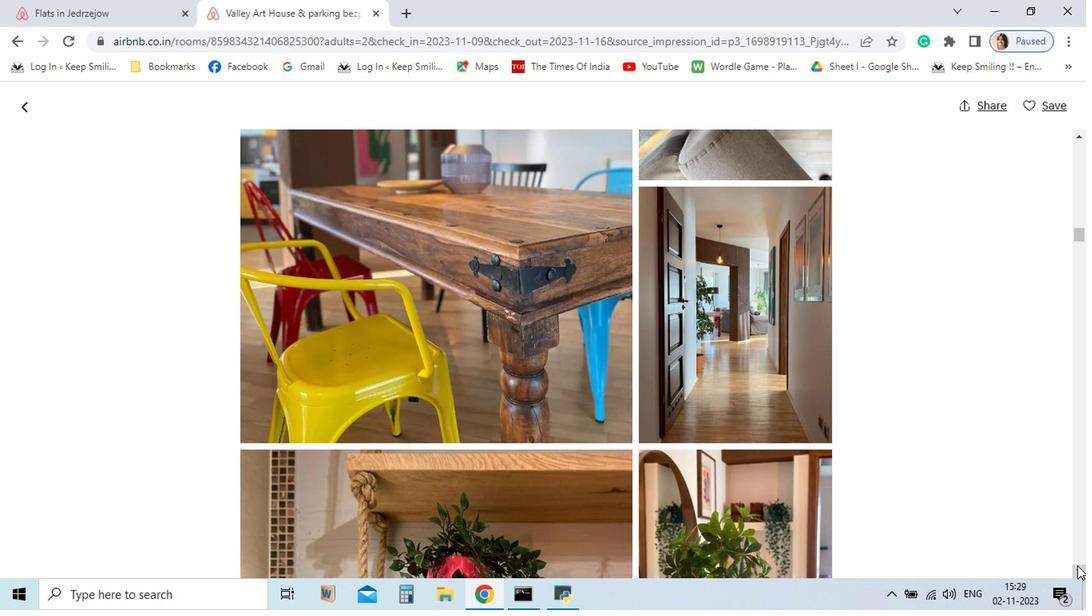 
Action: Mouse pressed left at (922, 561)
Screenshot: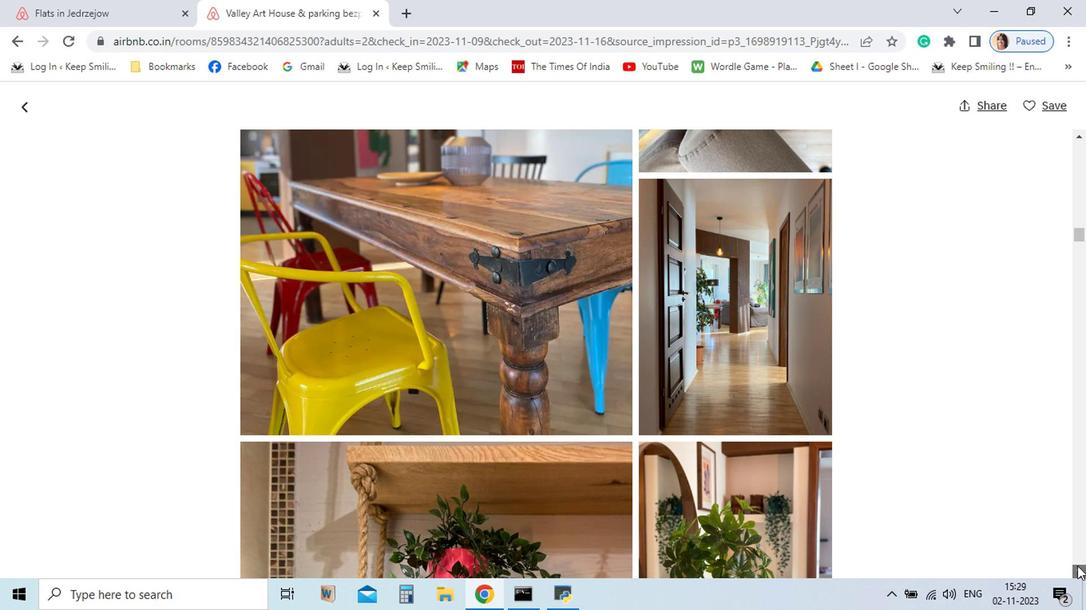 
Action: Mouse pressed left at (922, 561)
Screenshot: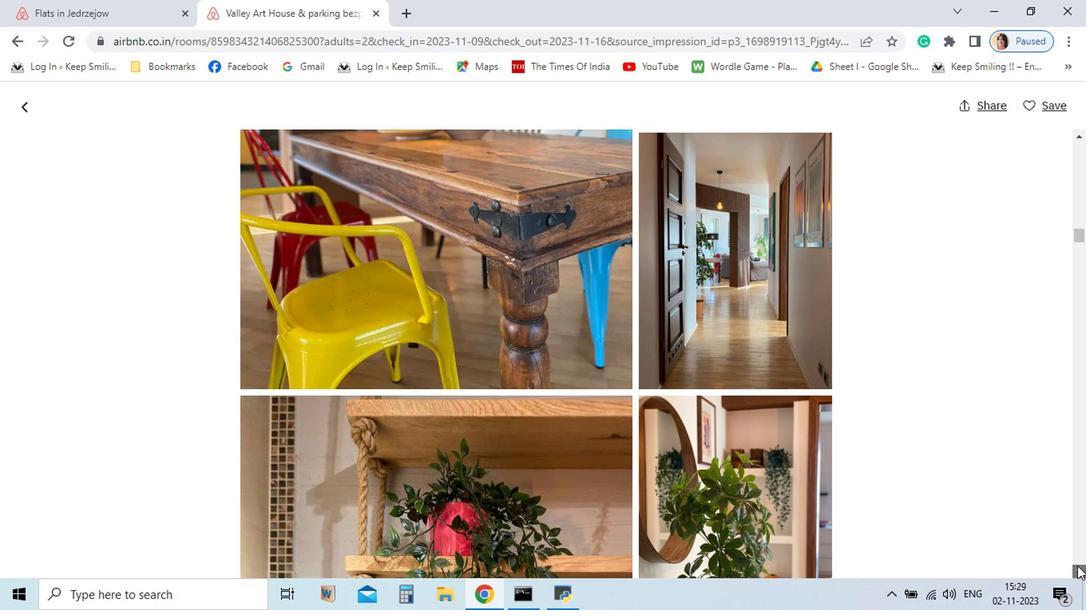 
Action: Mouse pressed left at (922, 561)
Screenshot: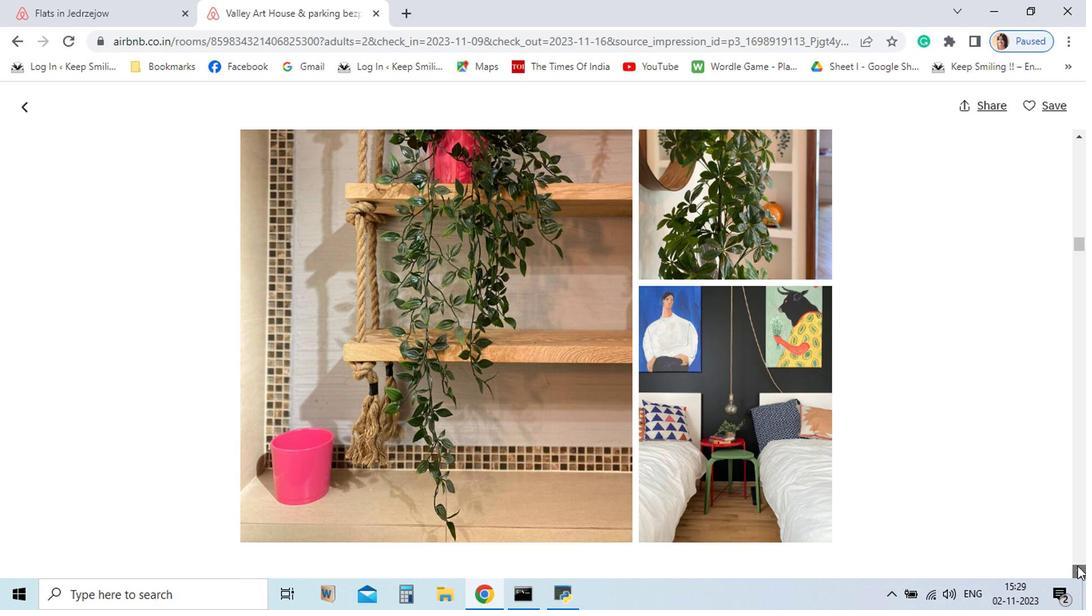 
Action: Mouse pressed left at (922, 561)
Screenshot: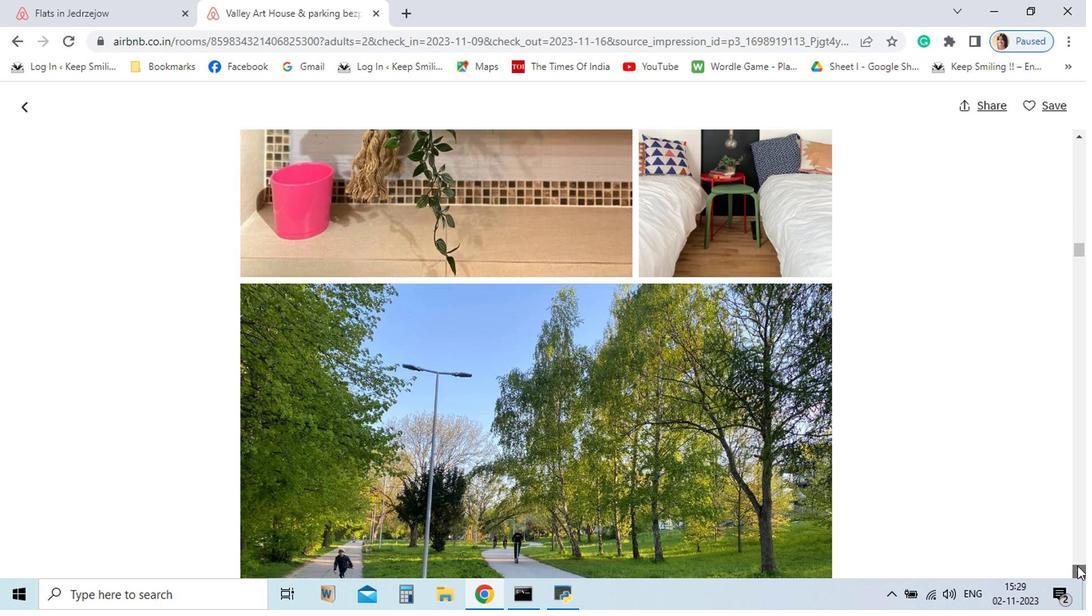 
Action: Mouse pressed left at (922, 561)
Screenshot: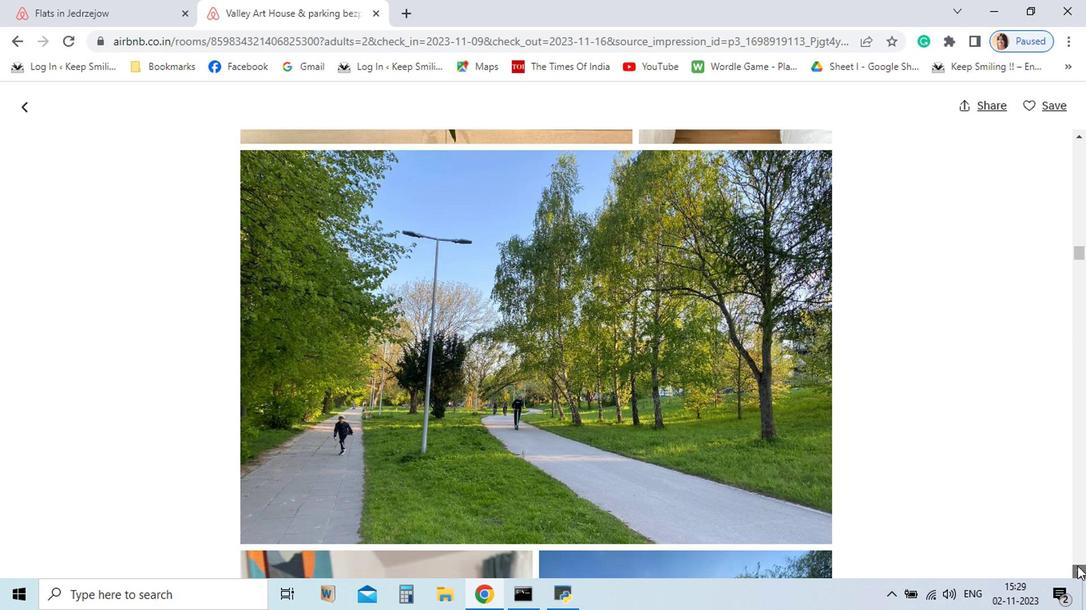 
Action: Mouse pressed left at (922, 561)
Screenshot: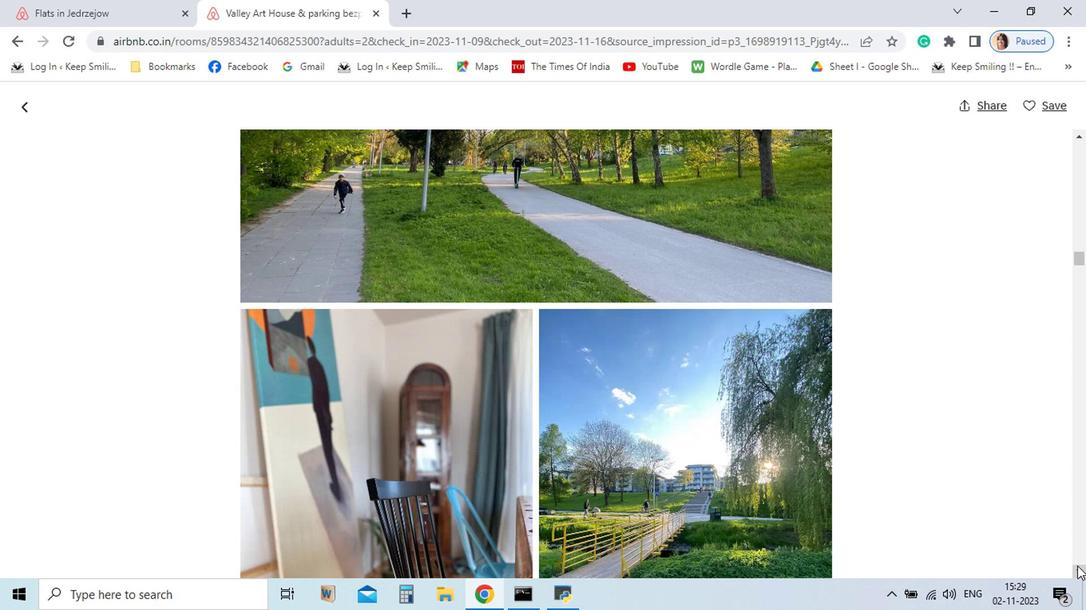 
Action: Mouse pressed left at (922, 561)
Screenshot: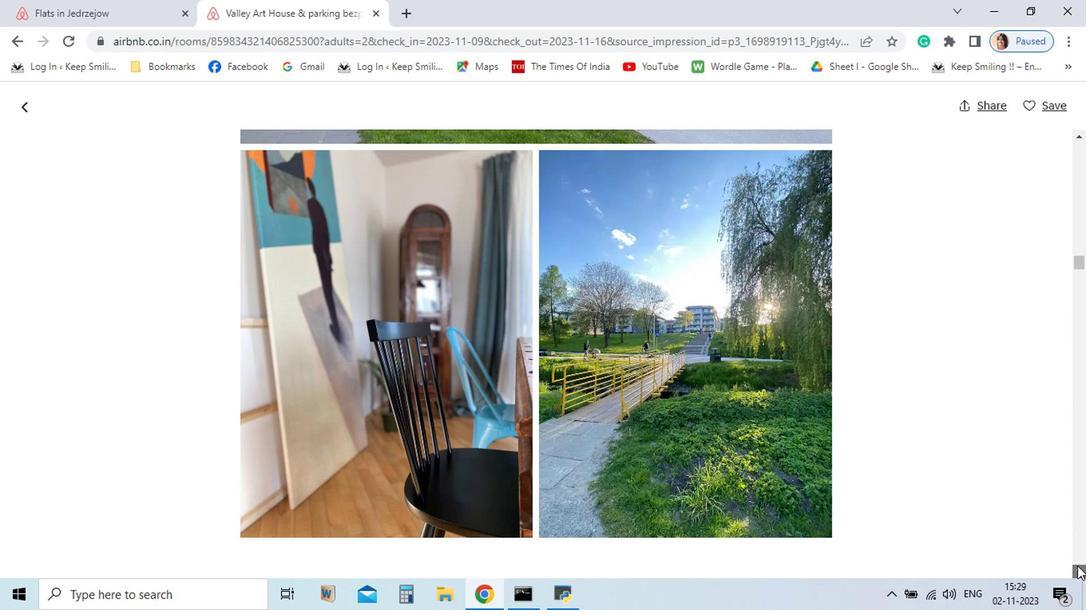 
Action: Mouse pressed left at (922, 561)
Screenshot: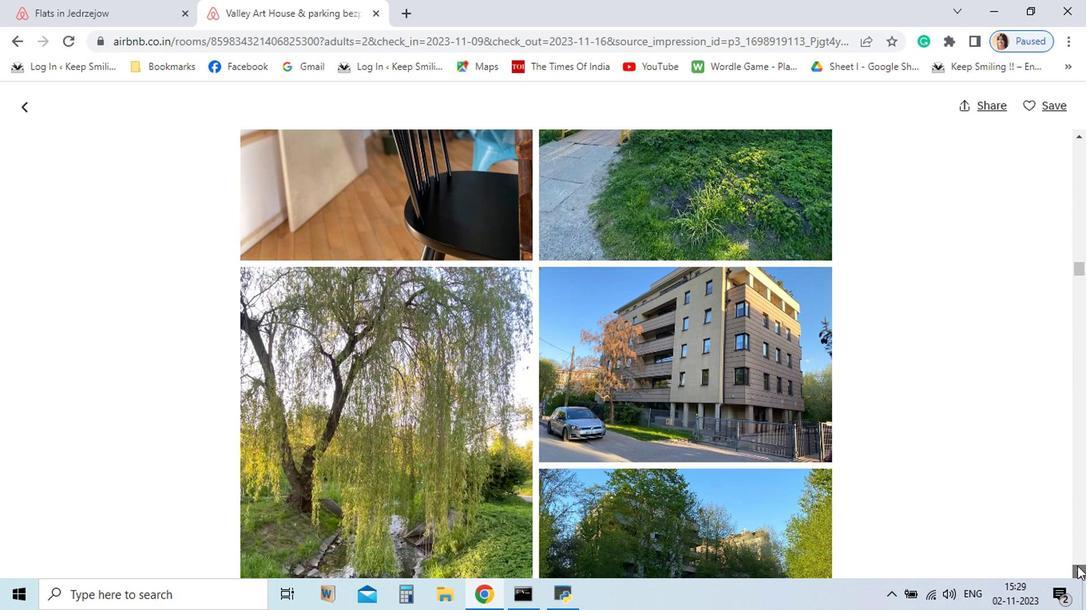
Action: Mouse pressed left at (922, 561)
Screenshot: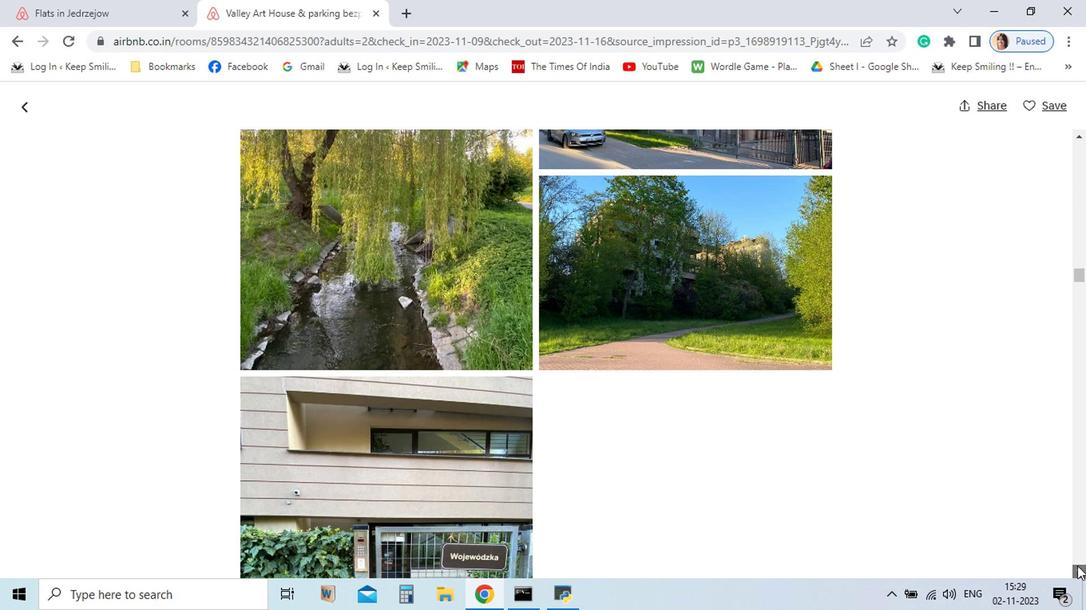 
Action: Mouse pressed left at (922, 561)
Screenshot: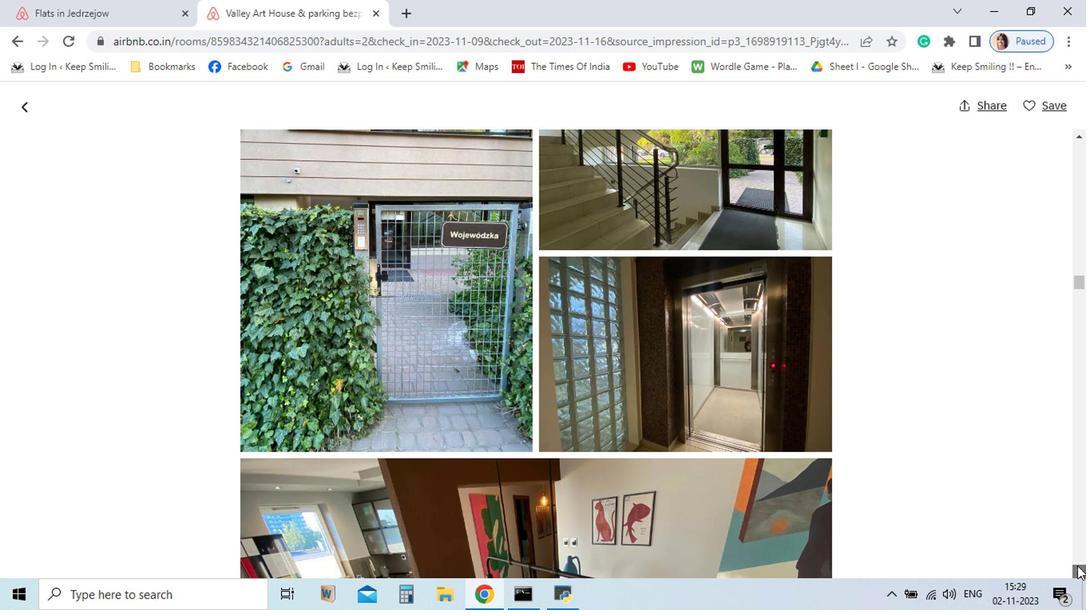 
Action: Mouse pressed left at (922, 561)
Screenshot: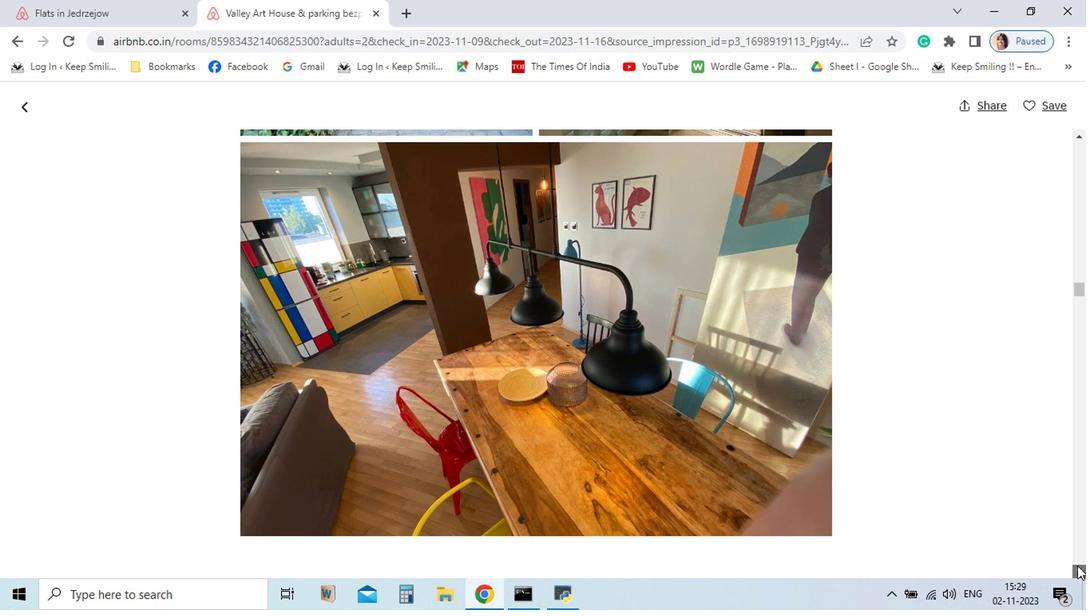 
Action: Mouse pressed left at (922, 561)
Screenshot: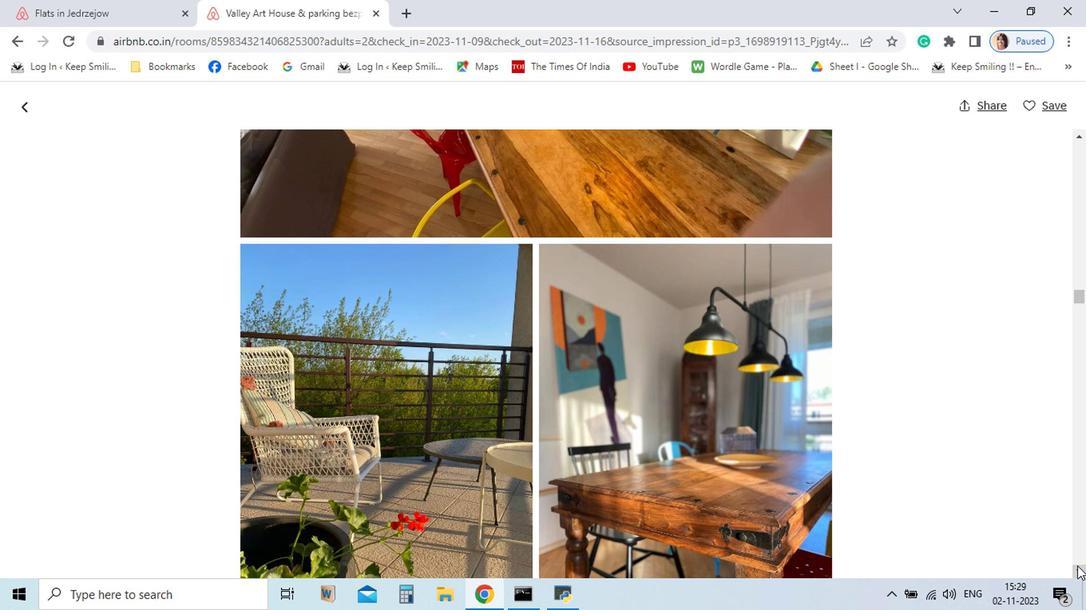 
Action: Mouse pressed left at (922, 561)
Screenshot: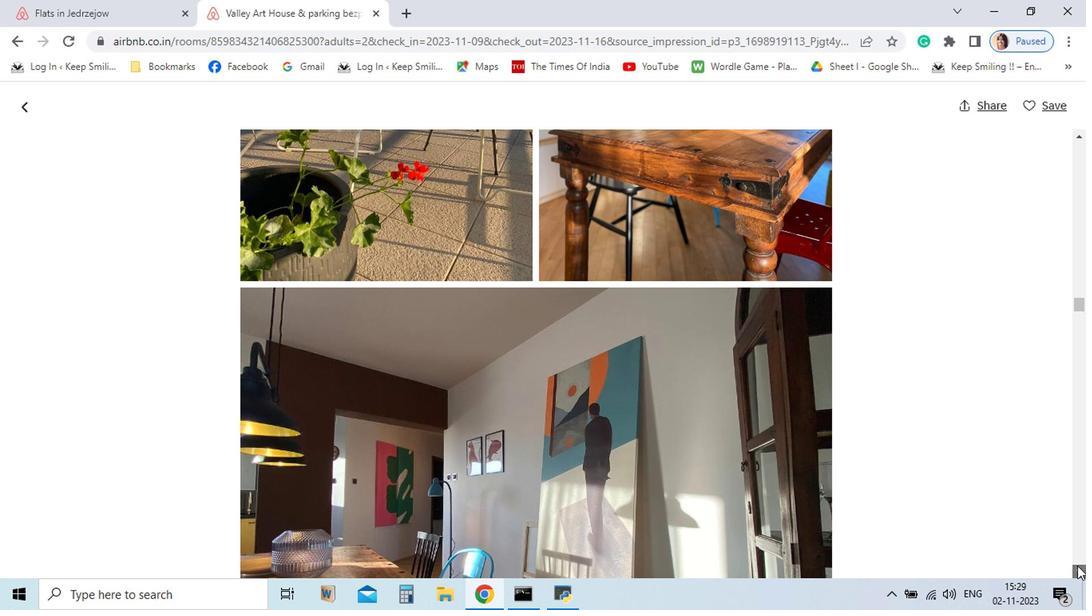 
Action: Mouse pressed left at (922, 561)
Screenshot: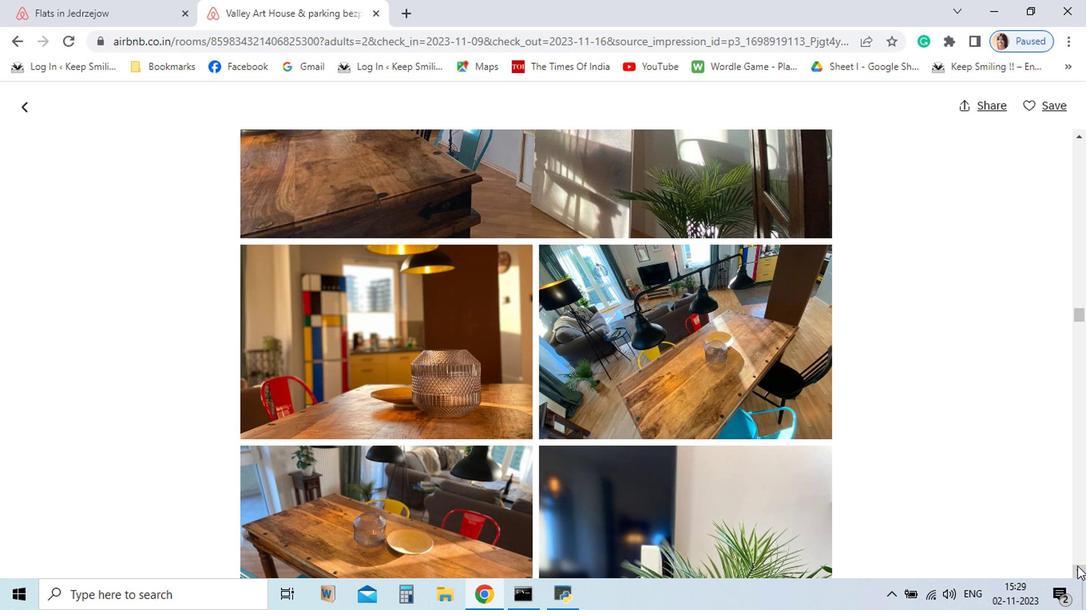 
Action: Mouse pressed left at (922, 561)
Screenshot: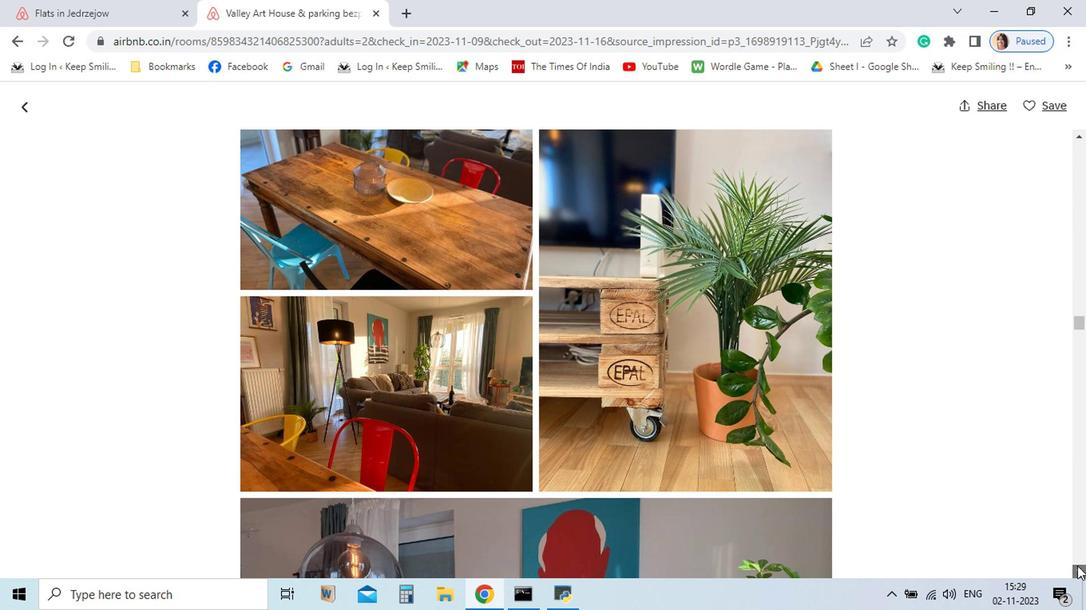 
Action: Mouse pressed left at (922, 561)
Screenshot: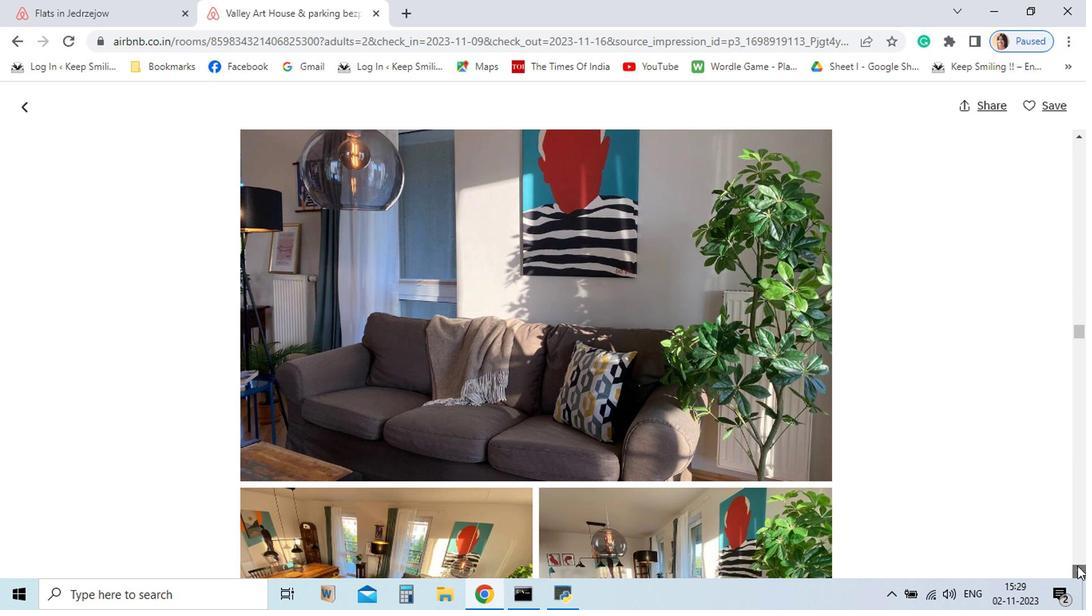 
Action: Mouse pressed left at (922, 561)
Screenshot: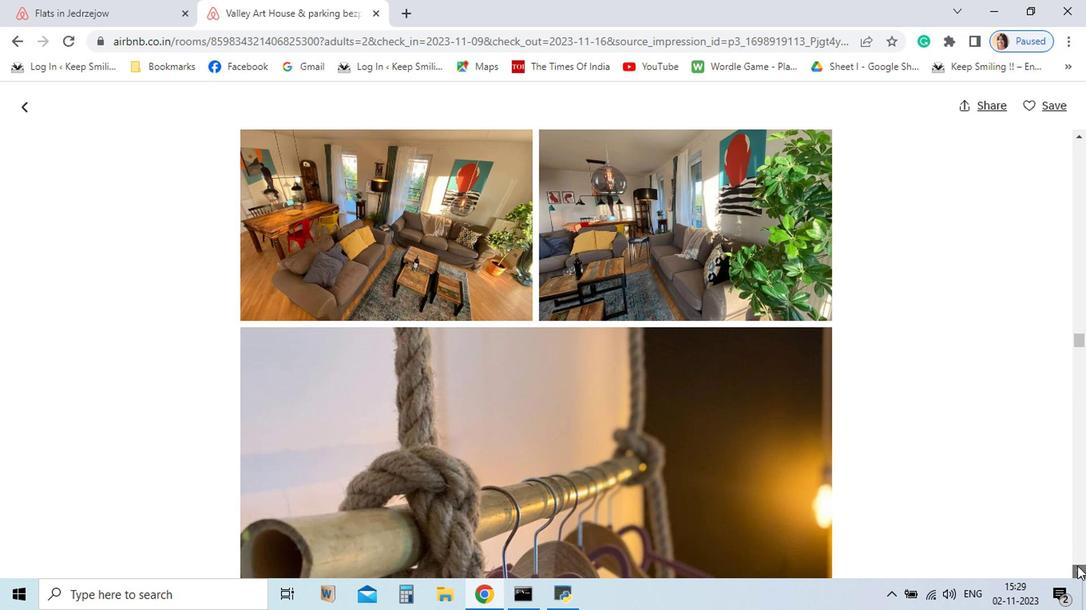 
Action: Mouse pressed left at (922, 561)
Screenshot: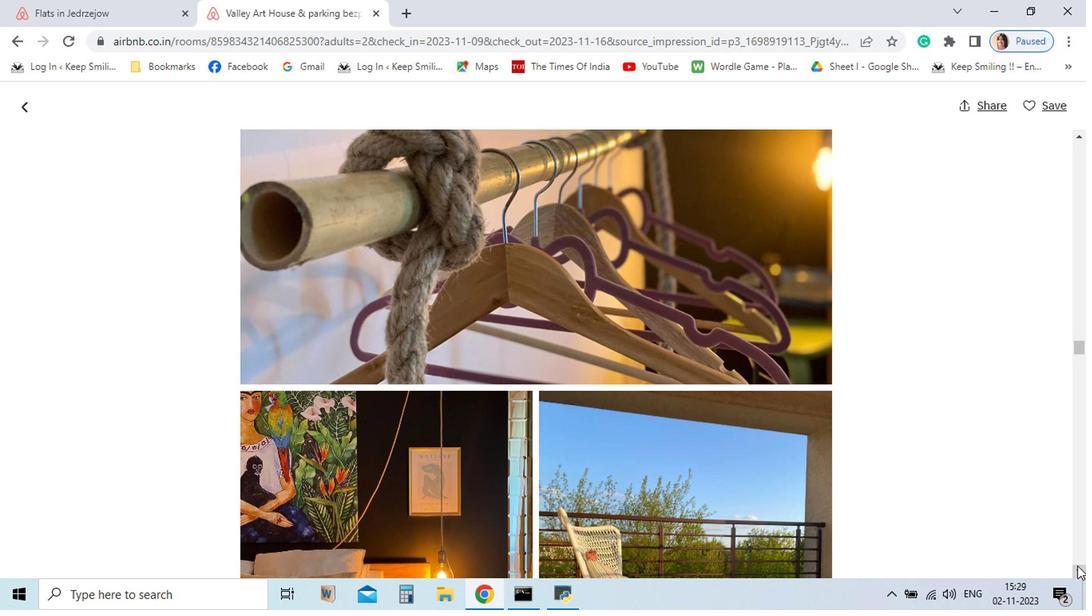 
Action: Mouse pressed left at (922, 561)
Screenshot: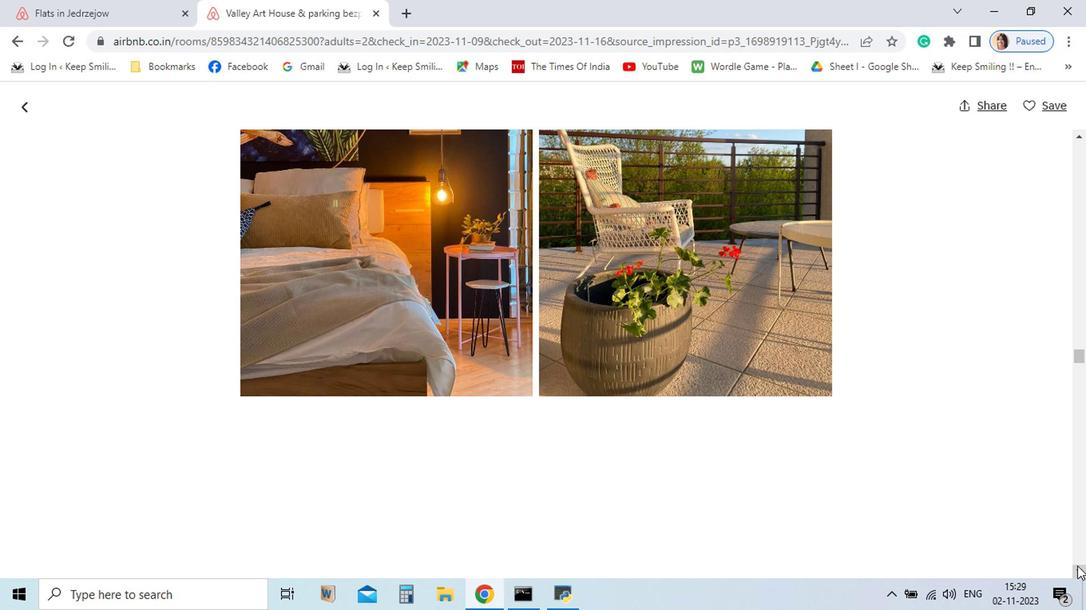 
Action: Mouse pressed left at (922, 561)
Screenshot: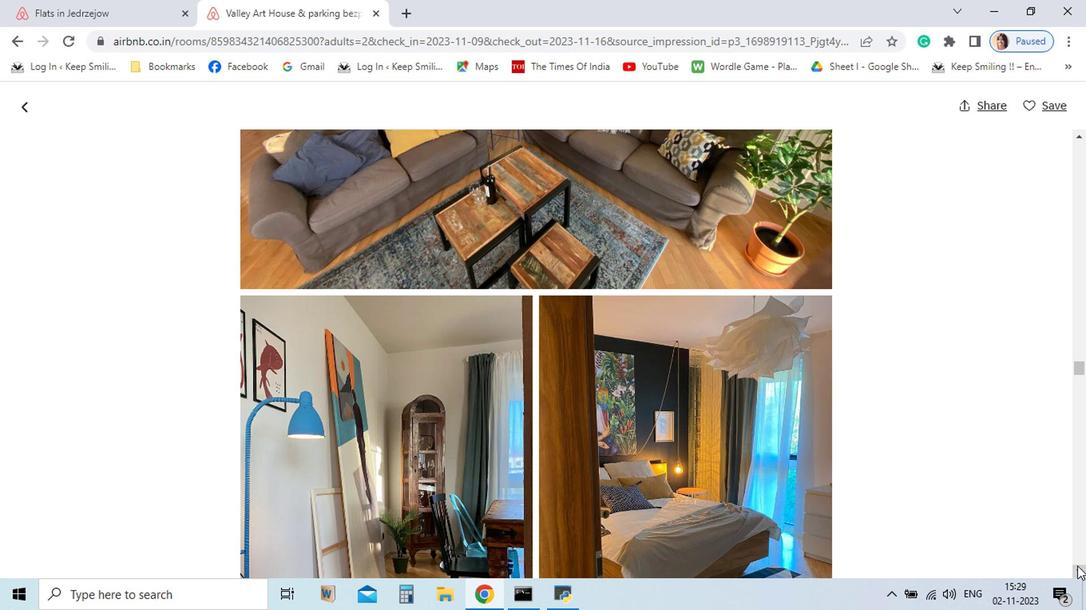 
Action: Mouse pressed left at (922, 561)
Screenshot: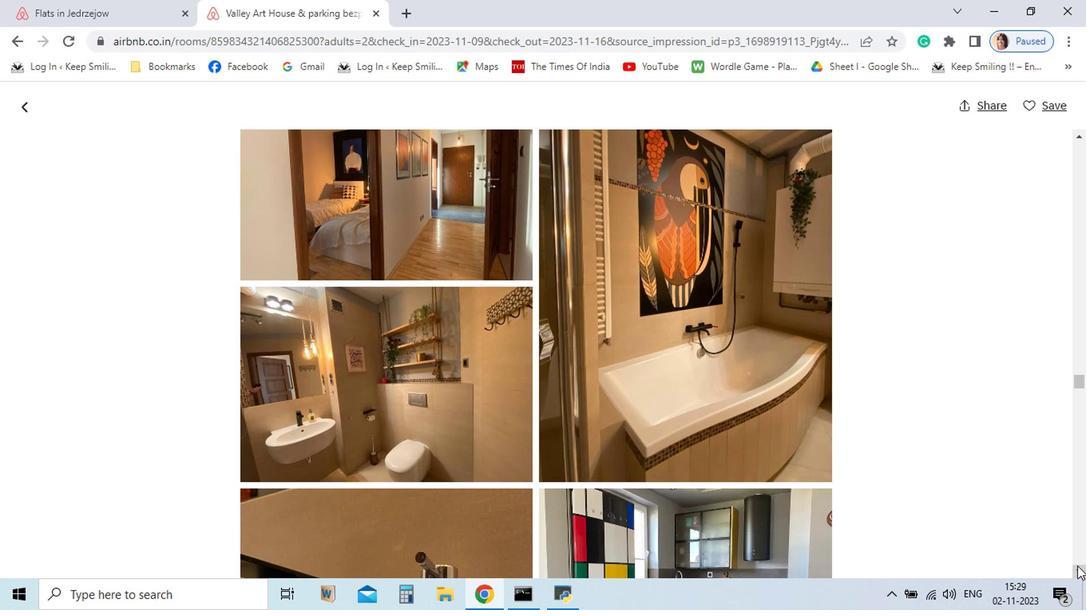 
Action: Mouse pressed left at (922, 561)
Screenshot: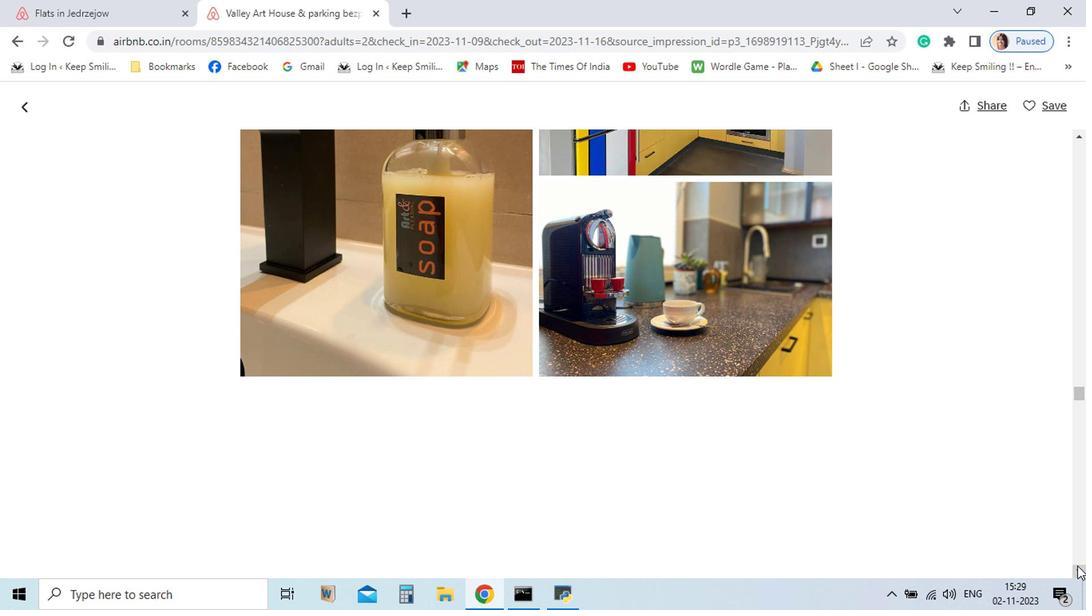 
Action: Mouse pressed left at (922, 561)
Screenshot: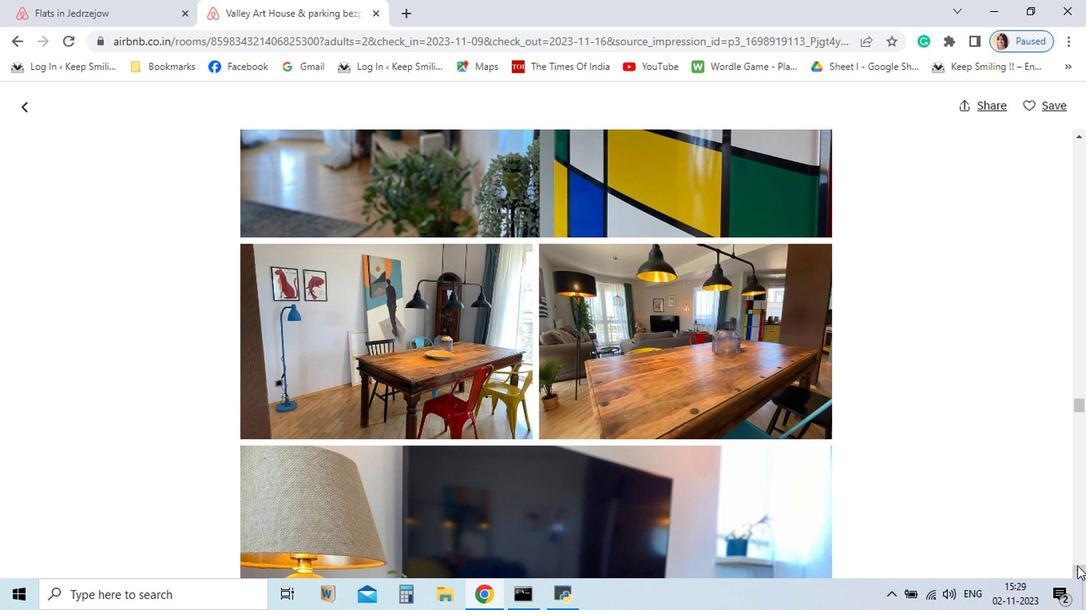 
Action: Mouse pressed left at (922, 561)
Screenshot: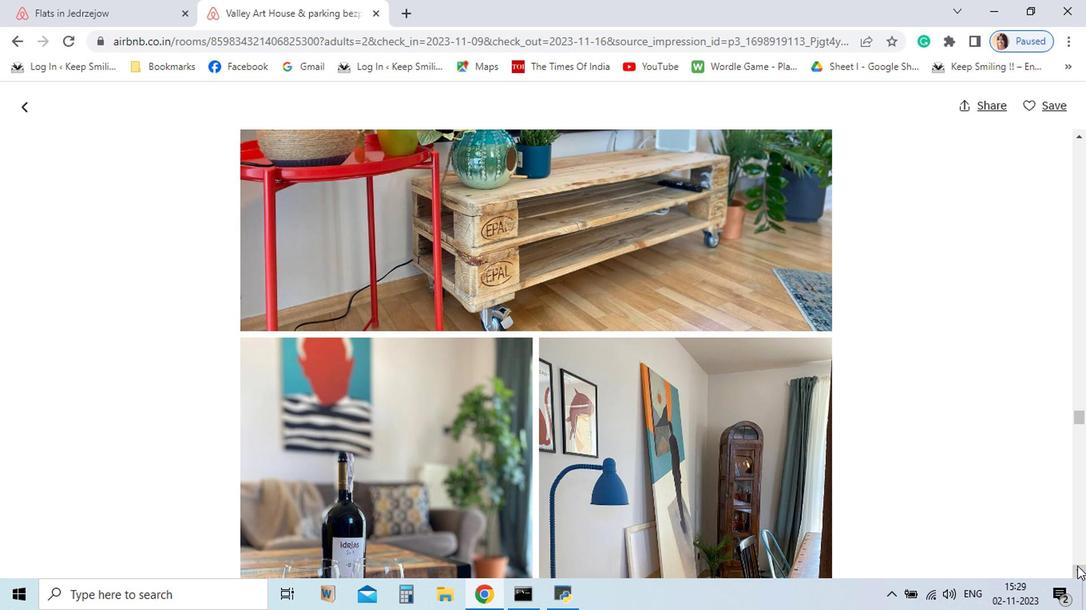 
Action: Mouse pressed left at (922, 561)
Screenshot: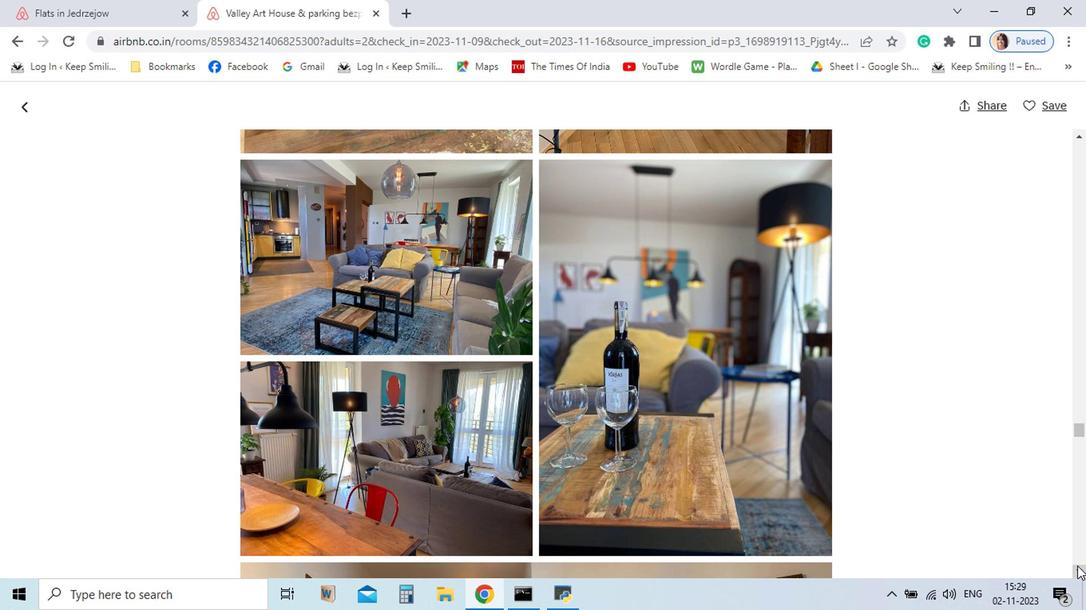 
Action: Mouse pressed left at (922, 561)
Screenshot: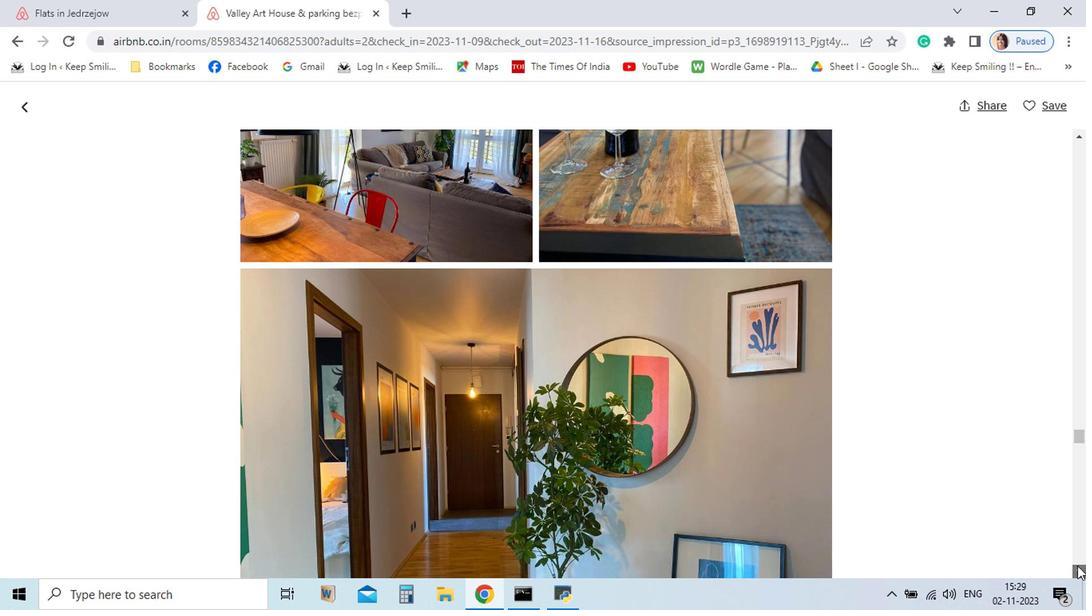 
Action: Mouse pressed left at (922, 561)
Screenshot: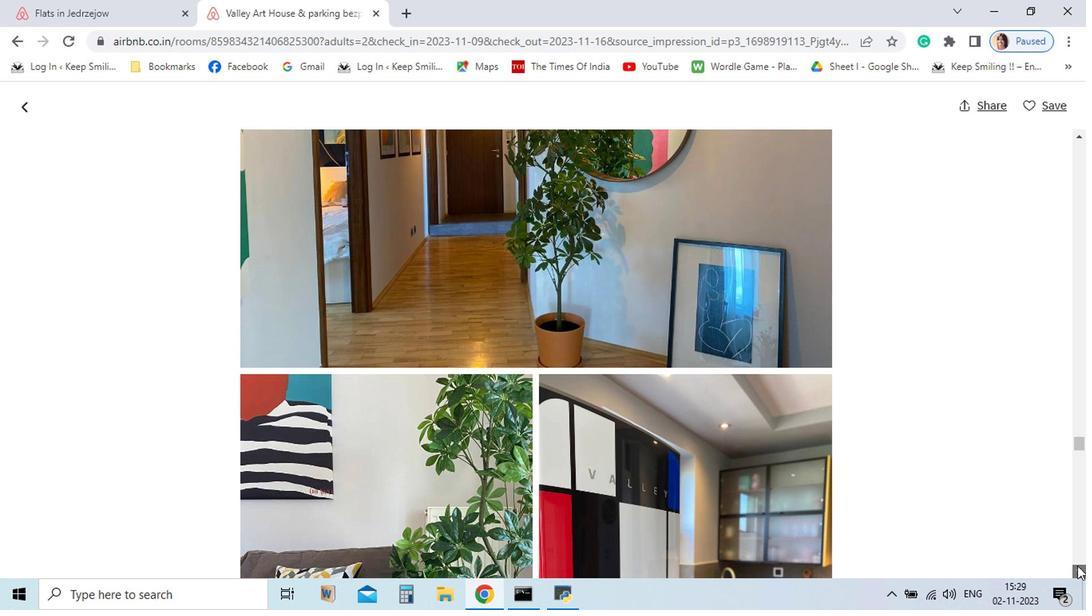 
Action: Mouse pressed left at (922, 561)
Screenshot: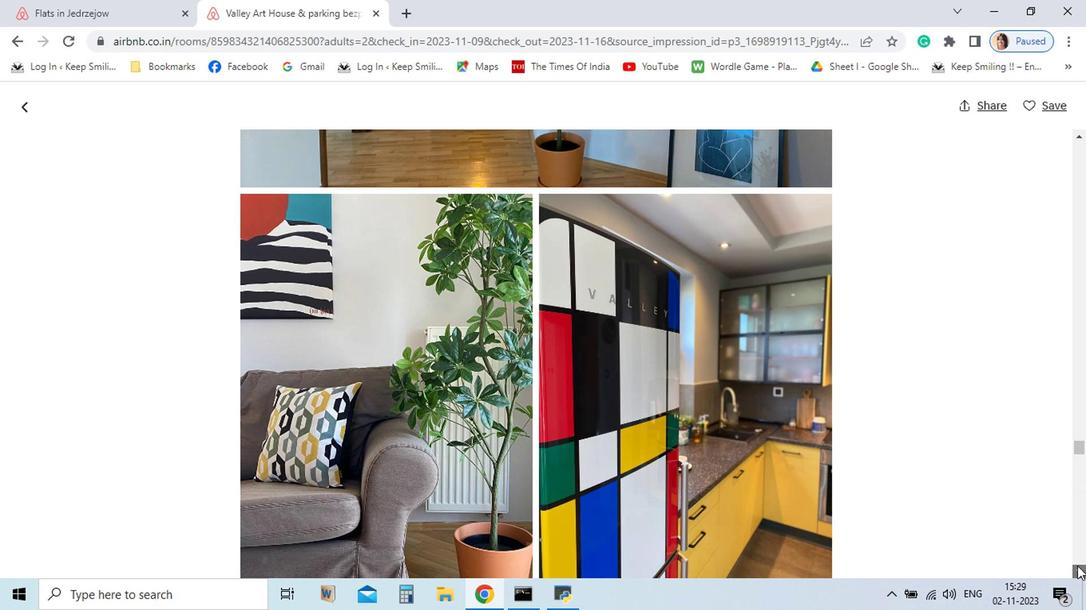 
Action: Mouse pressed left at (922, 561)
Screenshot: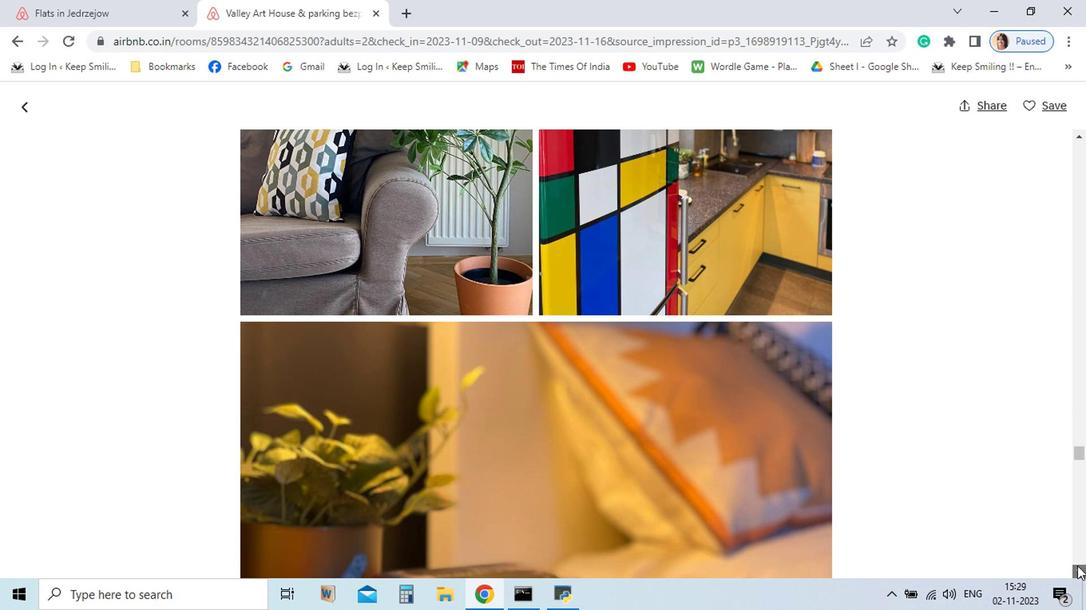 
Action: Mouse pressed left at (922, 561)
Screenshot: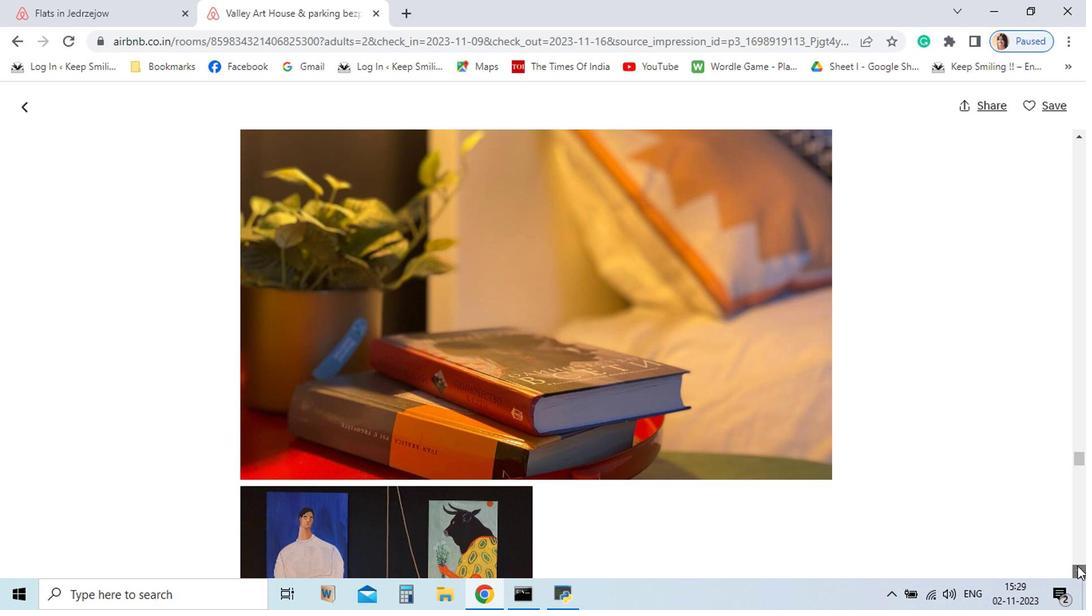
Action: Mouse pressed left at (922, 561)
Screenshot: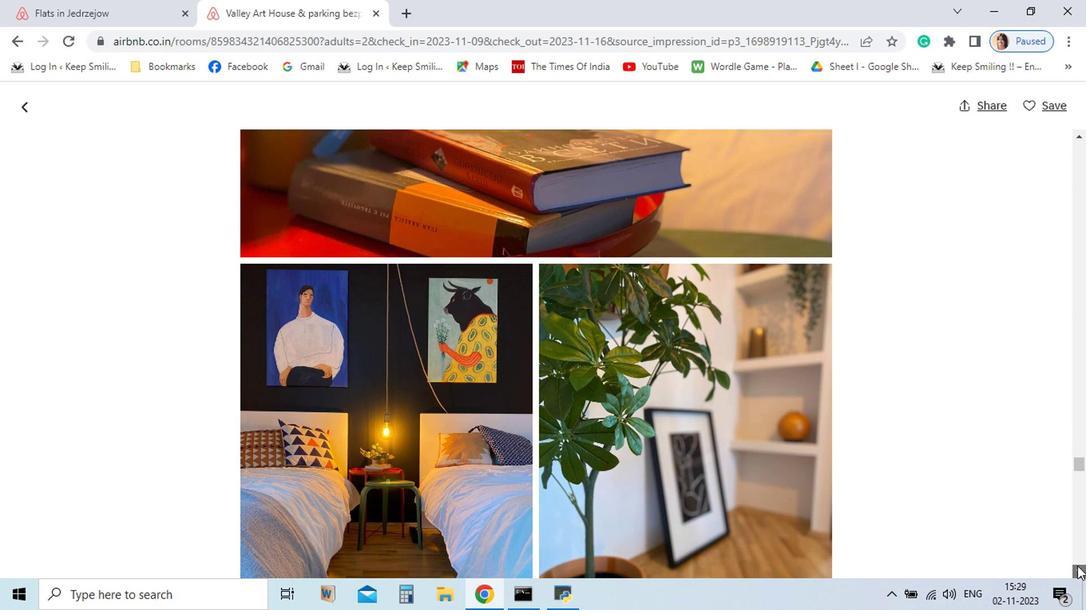 
Action: Mouse pressed left at (922, 561)
Screenshot: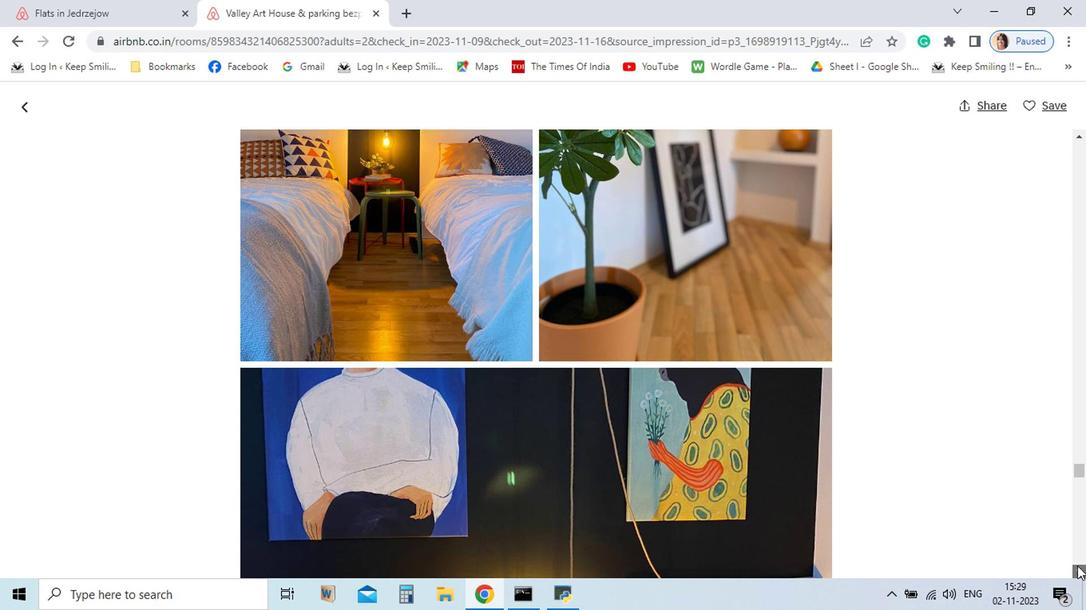 
Action: Mouse pressed left at (922, 561)
Screenshot: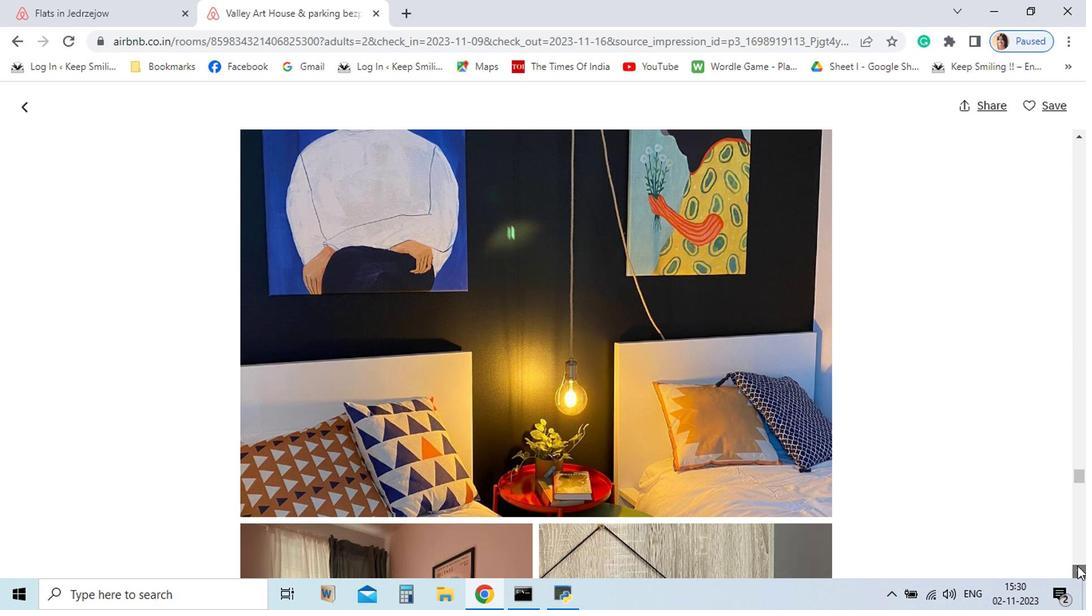 
Action: Mouse pressed left at (922, 561)
Screenshot: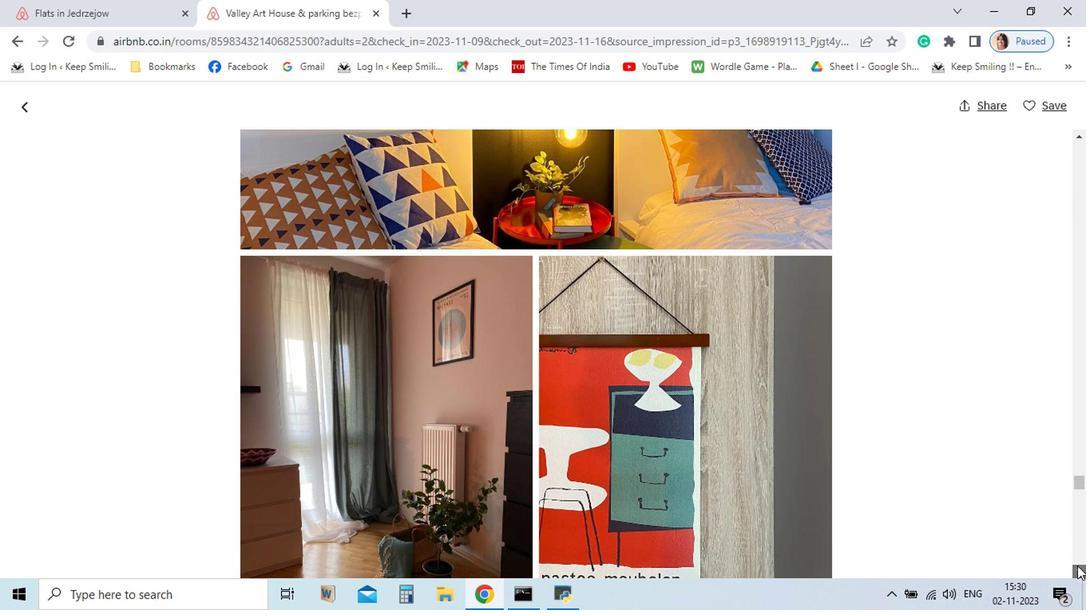 
Action: Mouse pressed left at (922, 561)
Screenshot: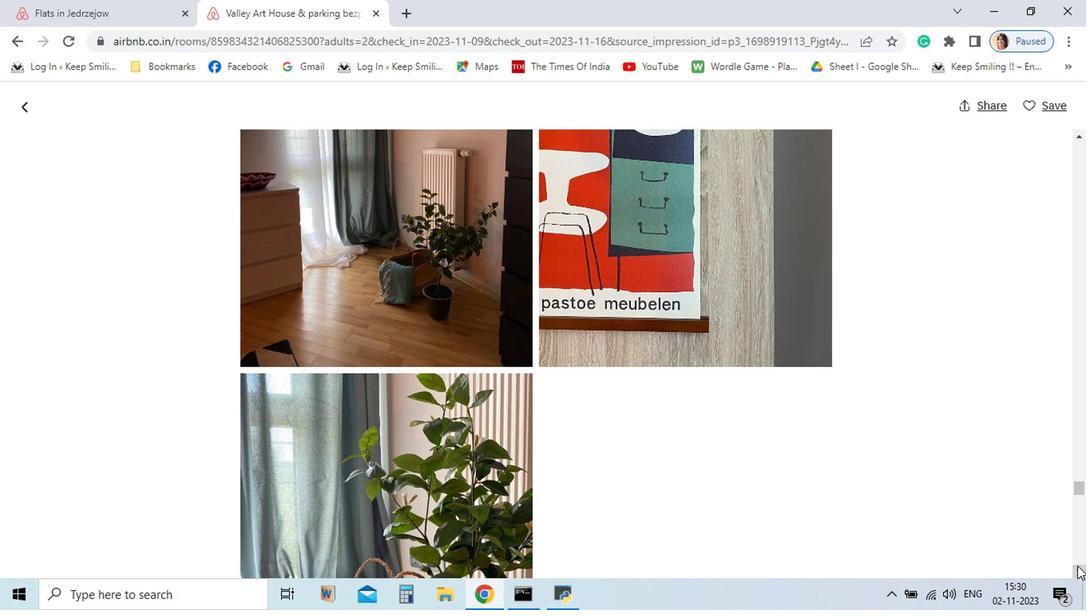 
Action: Mouse pressed left at (922, 561)
Screenshot: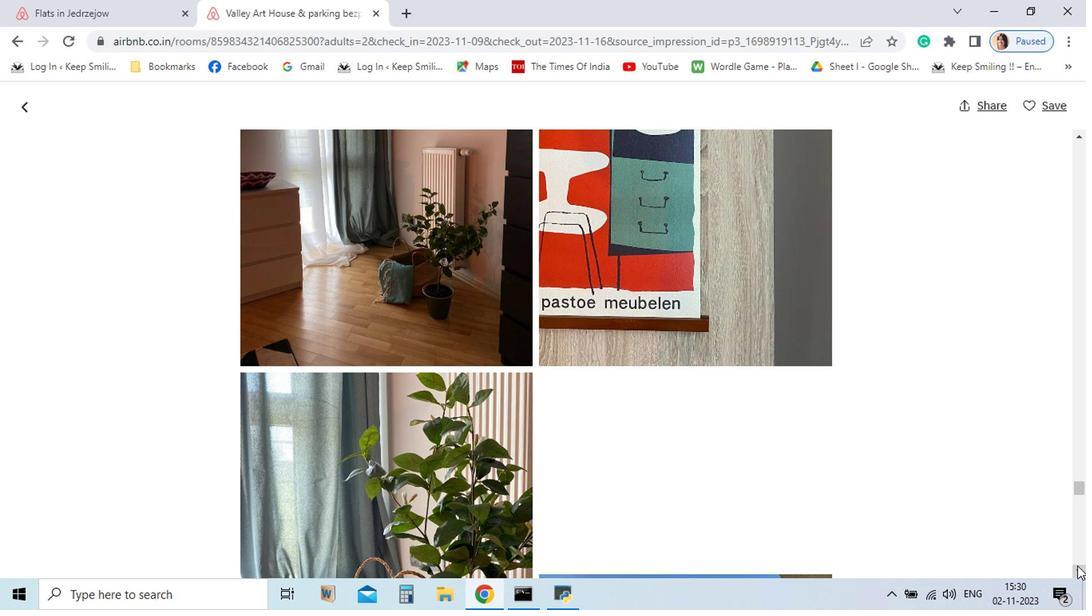 
Action: Mouse pressed left at (922, 561)
Screenshot: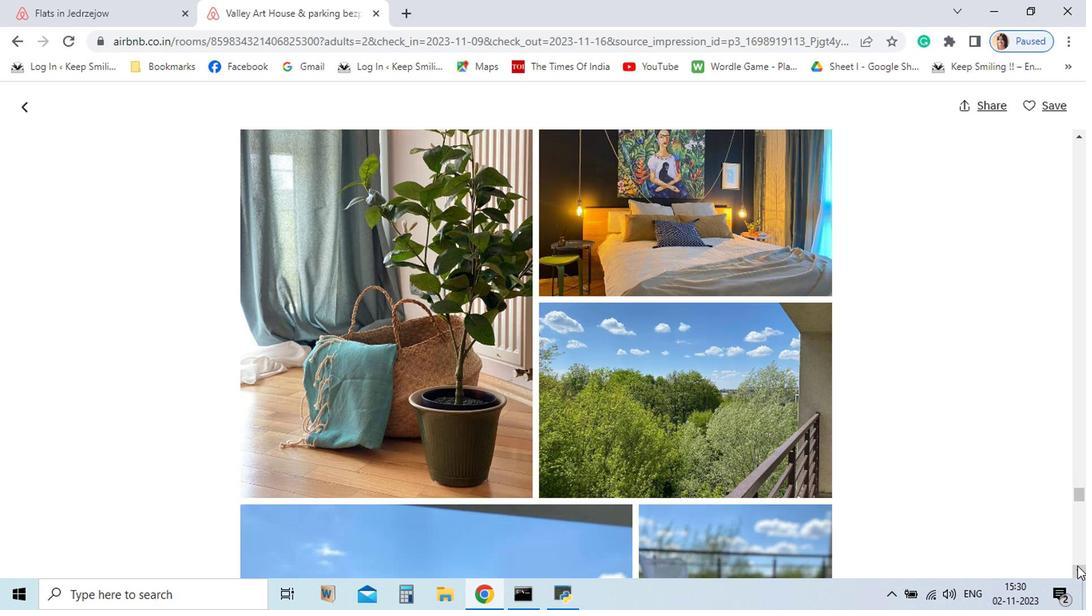 
Action: Mouse pressed left at (922, 561)
Screenshot: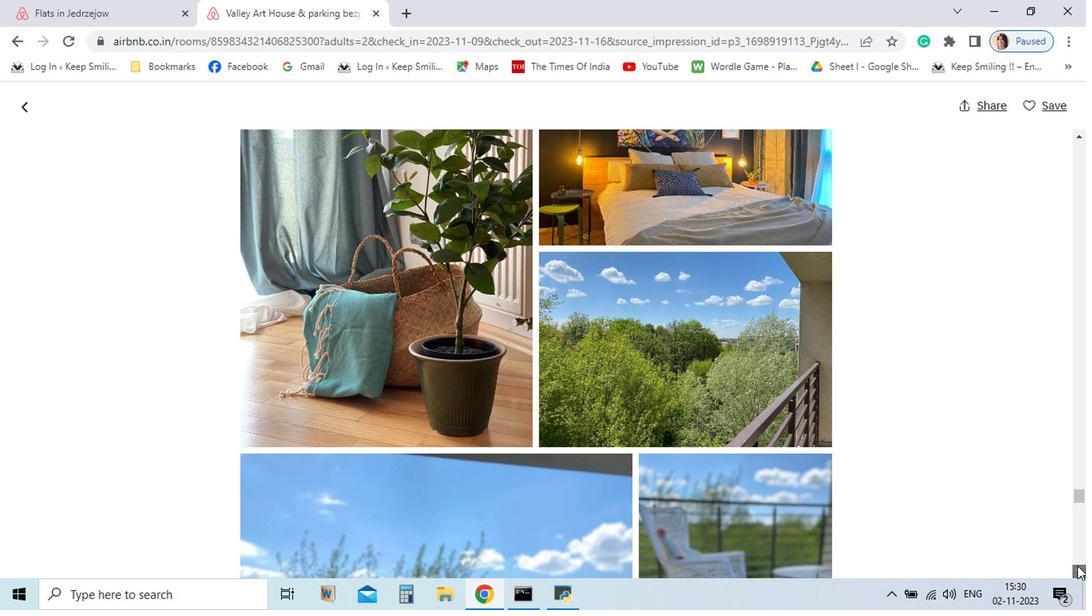 
Action: Mouse pressed left at (922, 561)
Screenshot: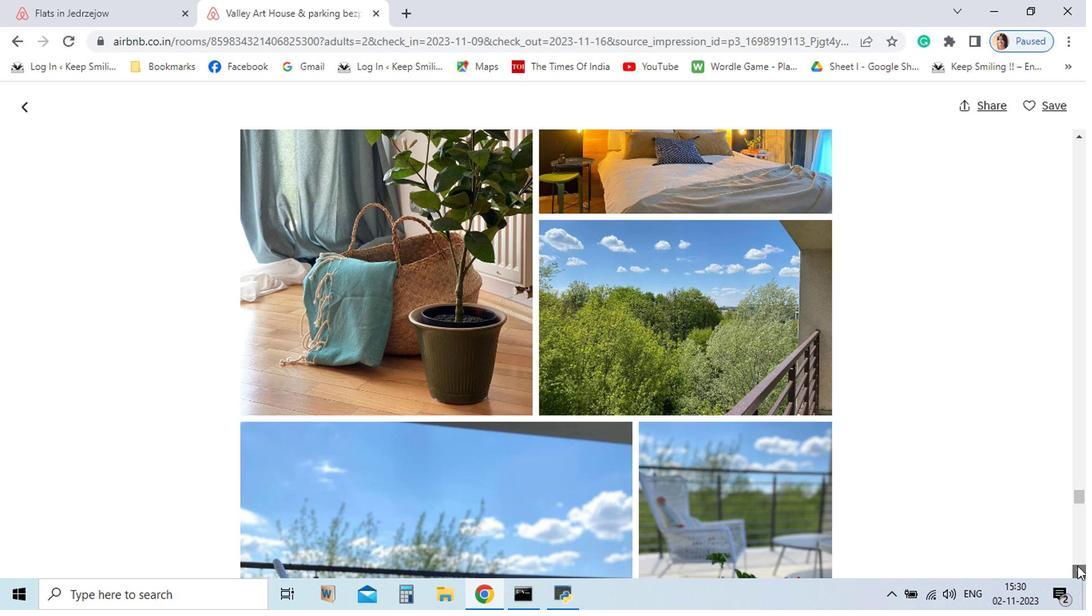 
Action: Mouse pressed left at (922, 561)
Screenshot: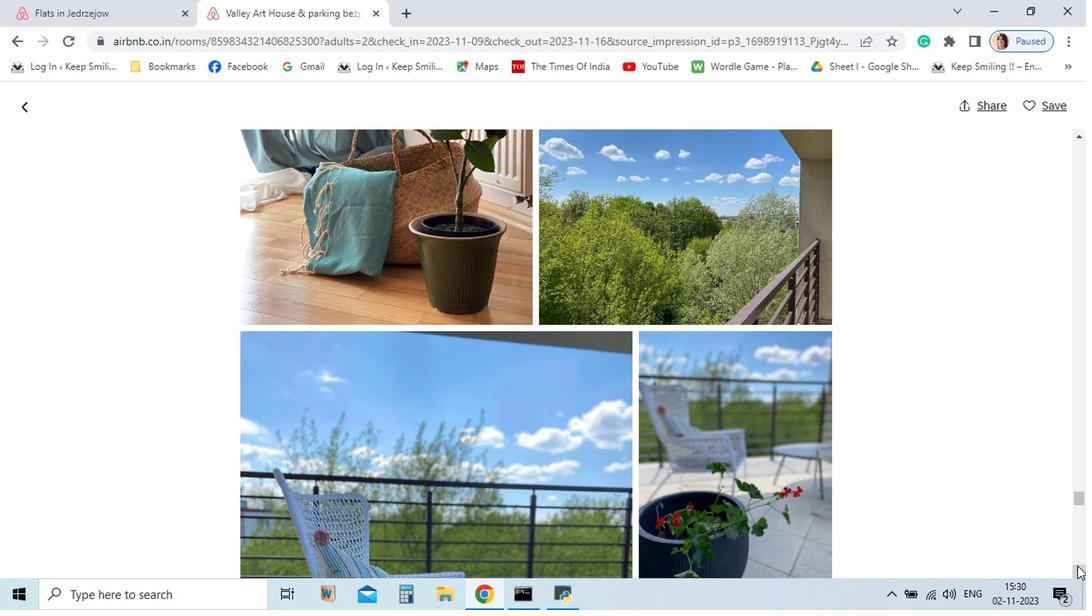 
Action: Mouse pressed left at (922, 561)
Screenshot: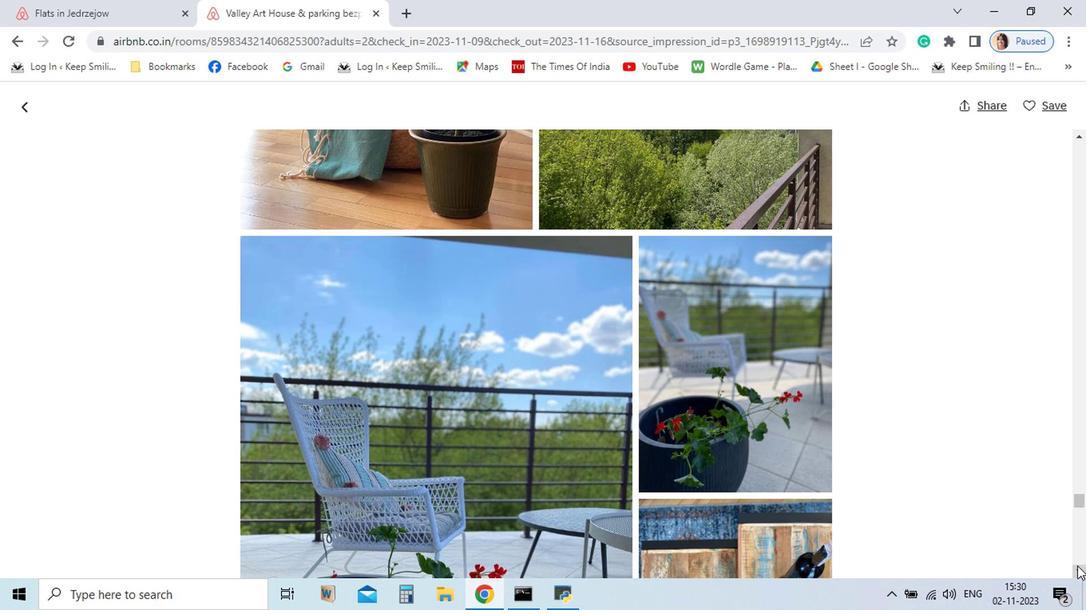 
Action: Mouse pressed left at (922, 561)
Screenshot: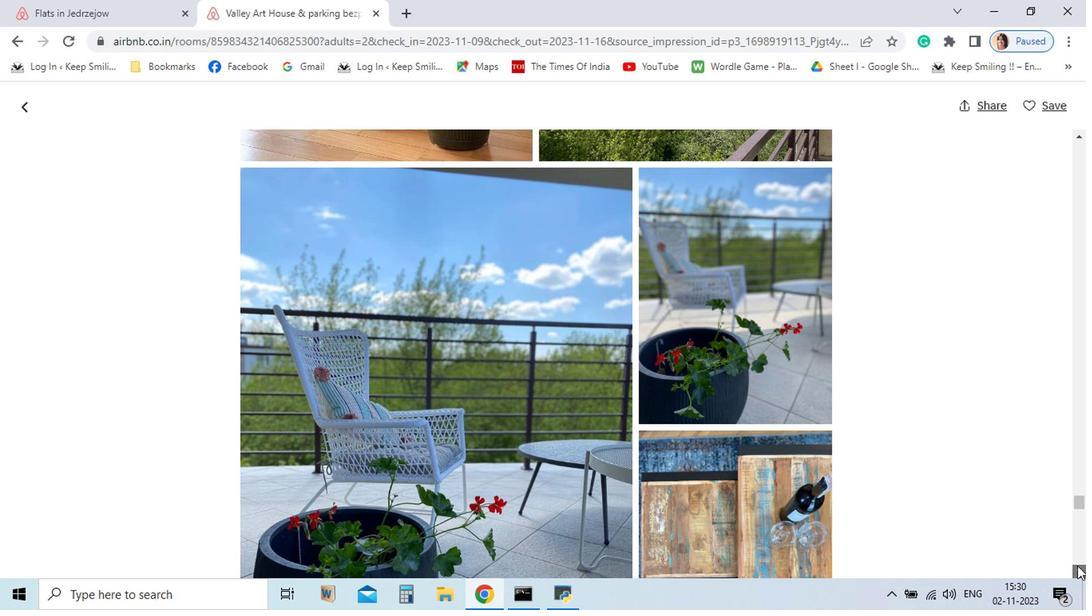 
Action: Mouse pressed left at (922, 561)
Screenshot: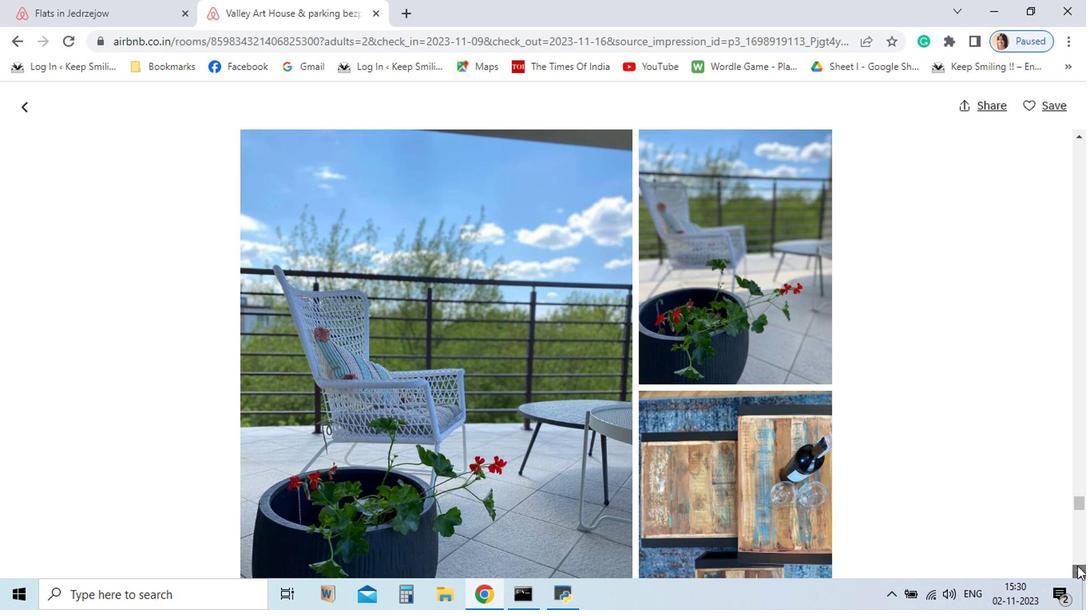 
Action: Mouse pressed left at (922, 561)
Screenshot: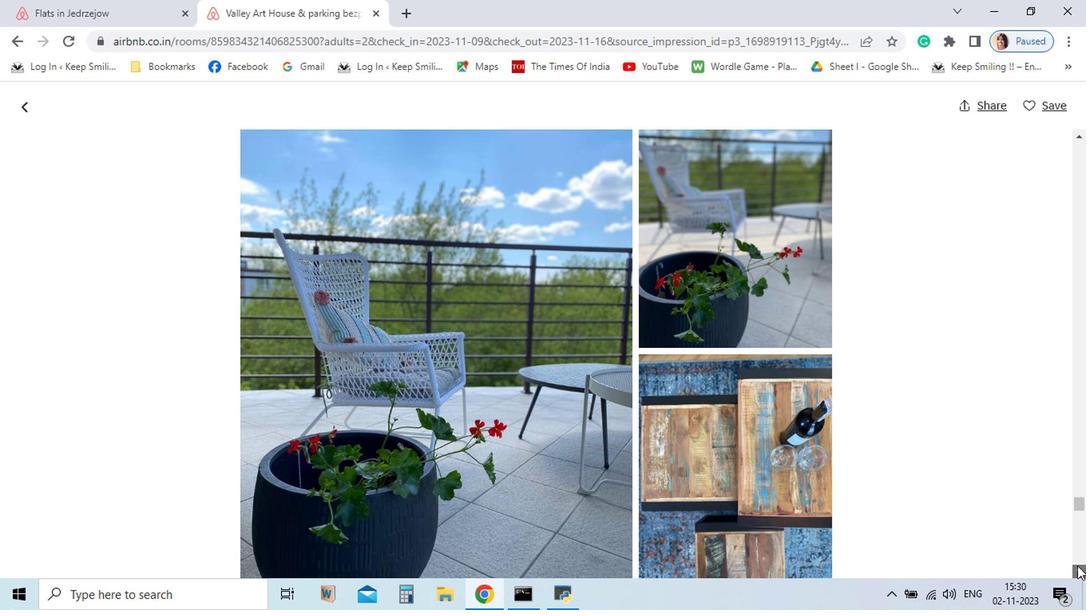 
Action: Mouse pressed left at (922, 561)
Screenshot: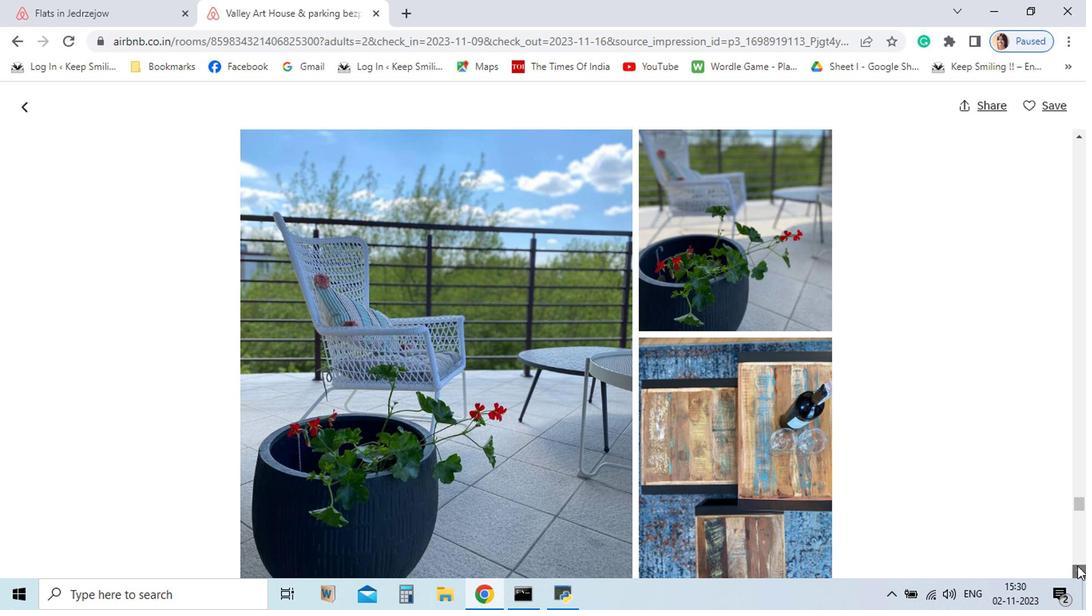 
Action: Mouse pressed left at (922, 561)
Screenshot: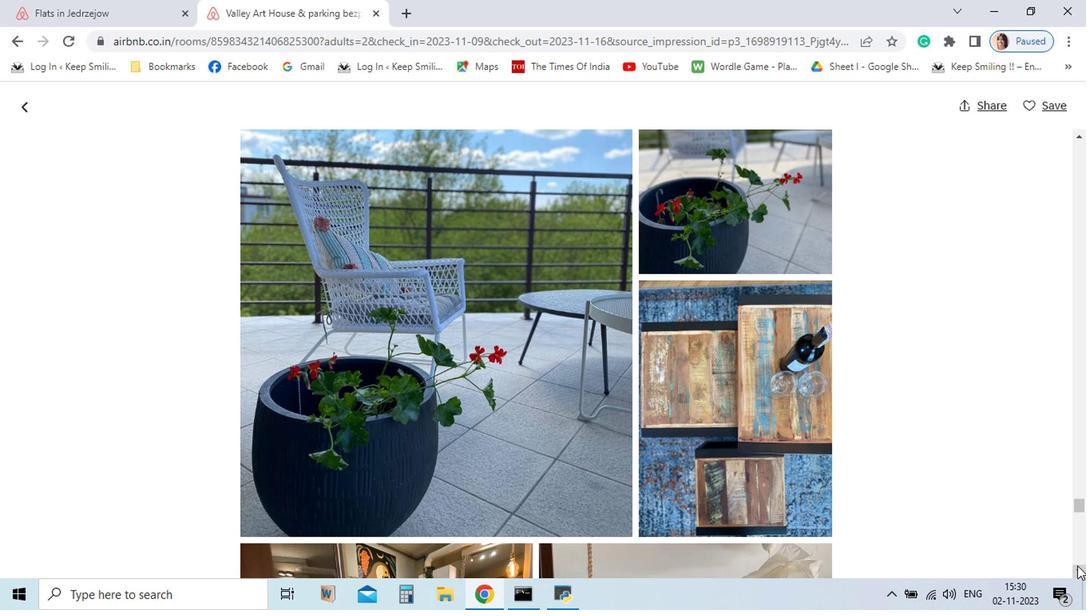 
Action: Mouse pressed left at (922, 561)
Screenshot: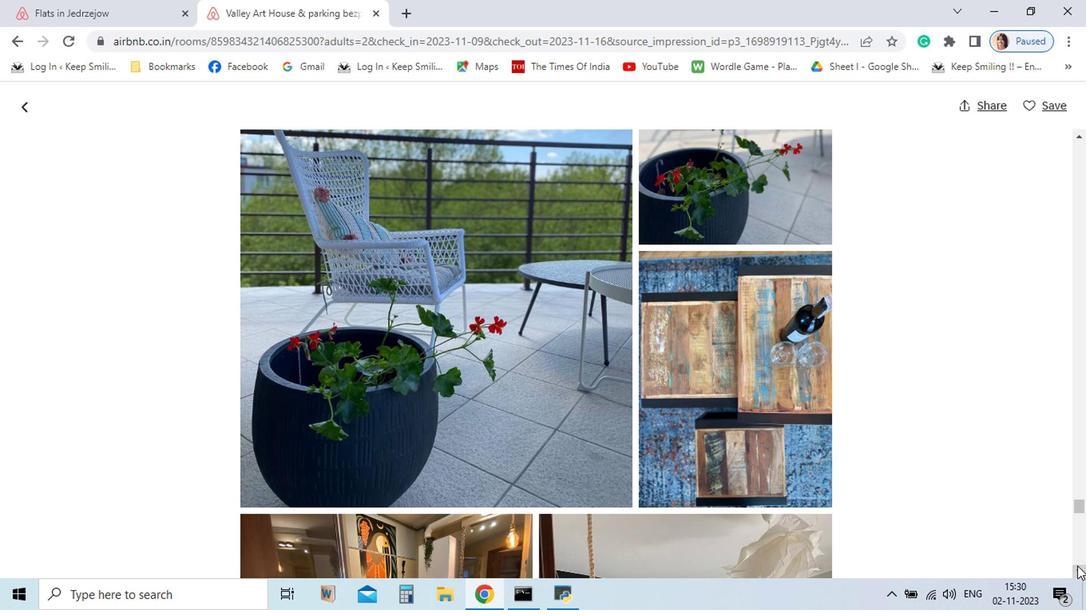 
Action: Mouse pressed left at (922, 561)
Screenshot: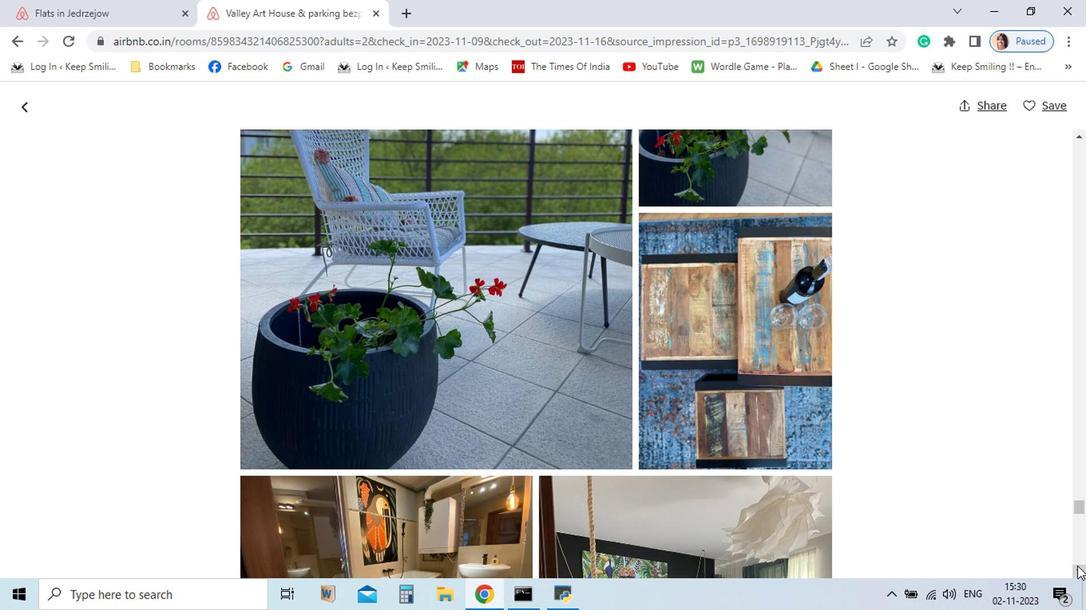 
Action: Mouse pressed left at (922, 561)
Screenshot: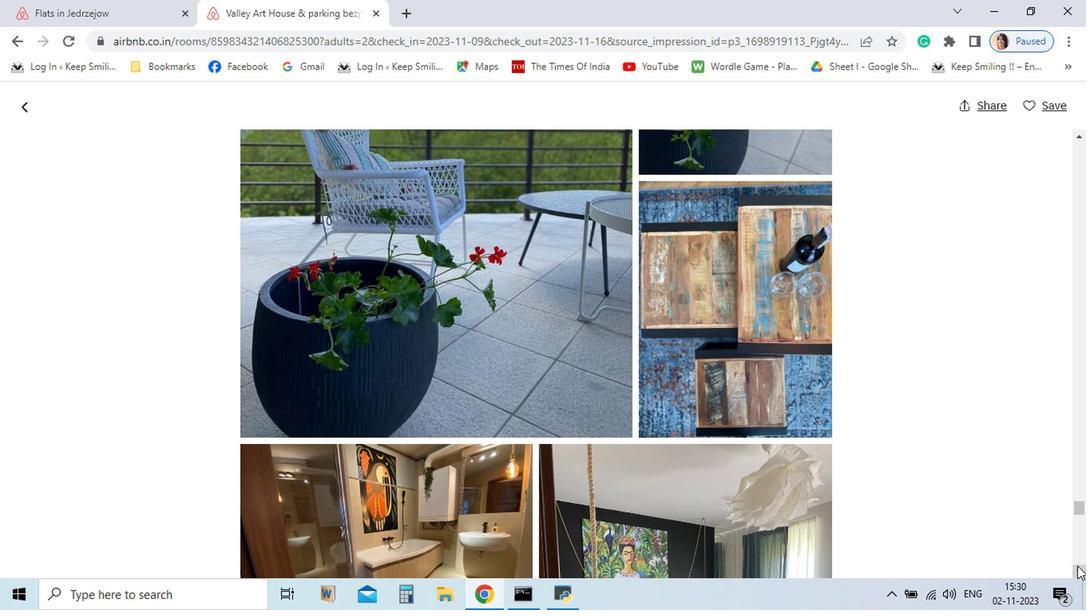 
Action: Mouse pressed left at (922, 561)
Screenshot: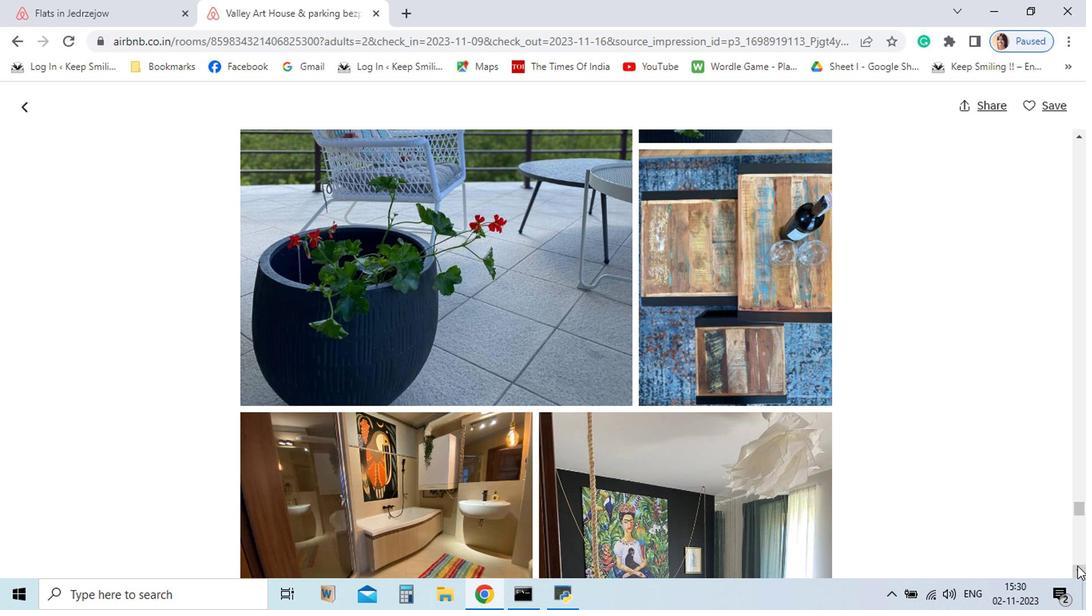 
Action: Mouse pressed left at (922, 561)
Screenshot: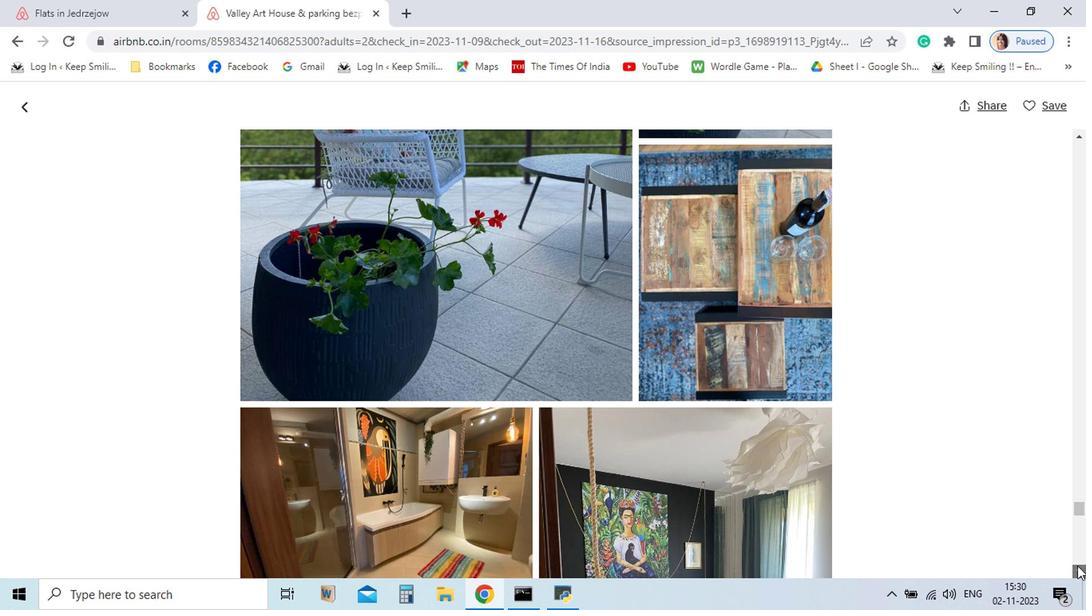 
Action: Mouse pressed left at (922, 561)
Screenshot: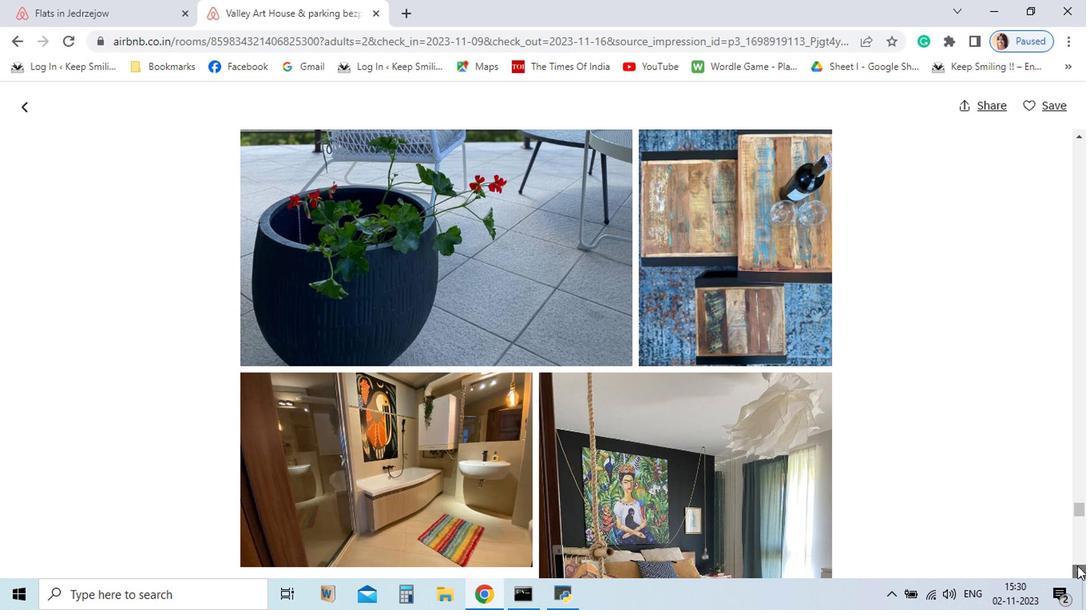
Action: Mouse pressed left at (922, 561)
Screenshot: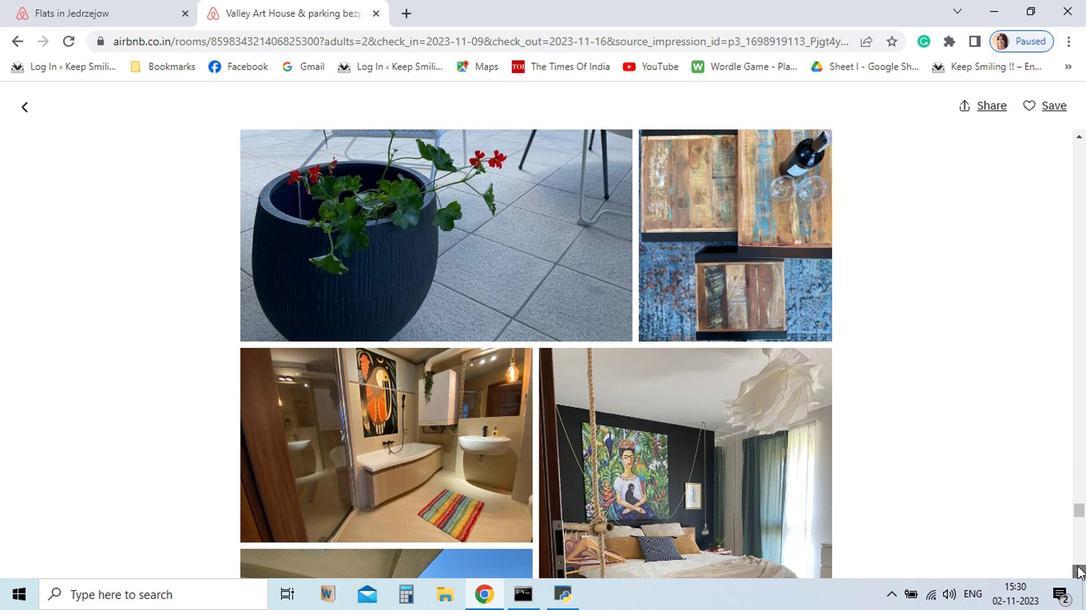 
Action: Mouse pressed left at (922, 561)
Screenshot: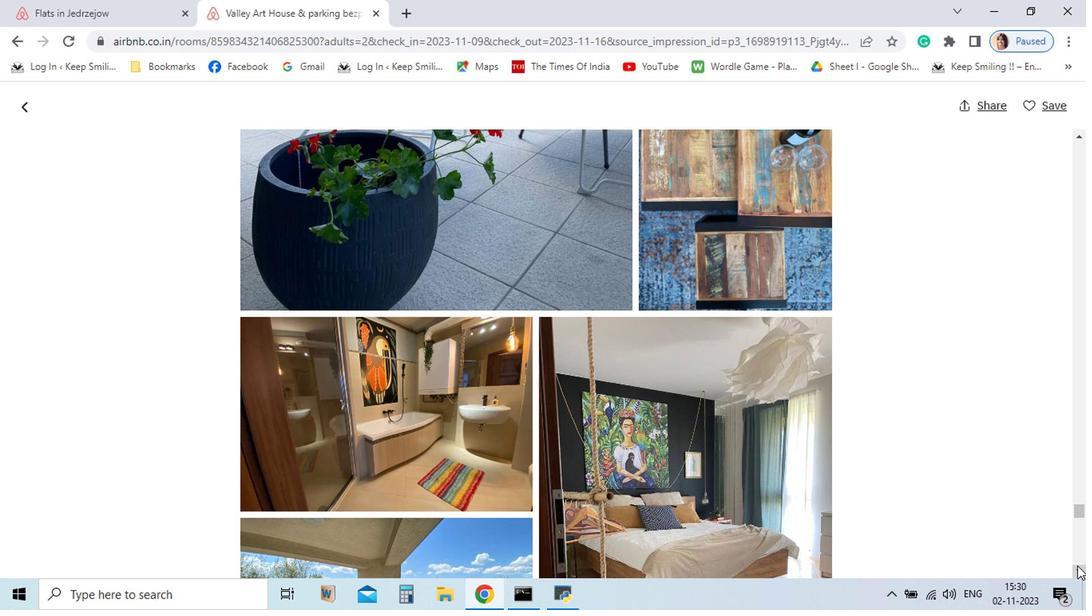 
Action: Mouse pressed left at (922, 561)
Screenshot: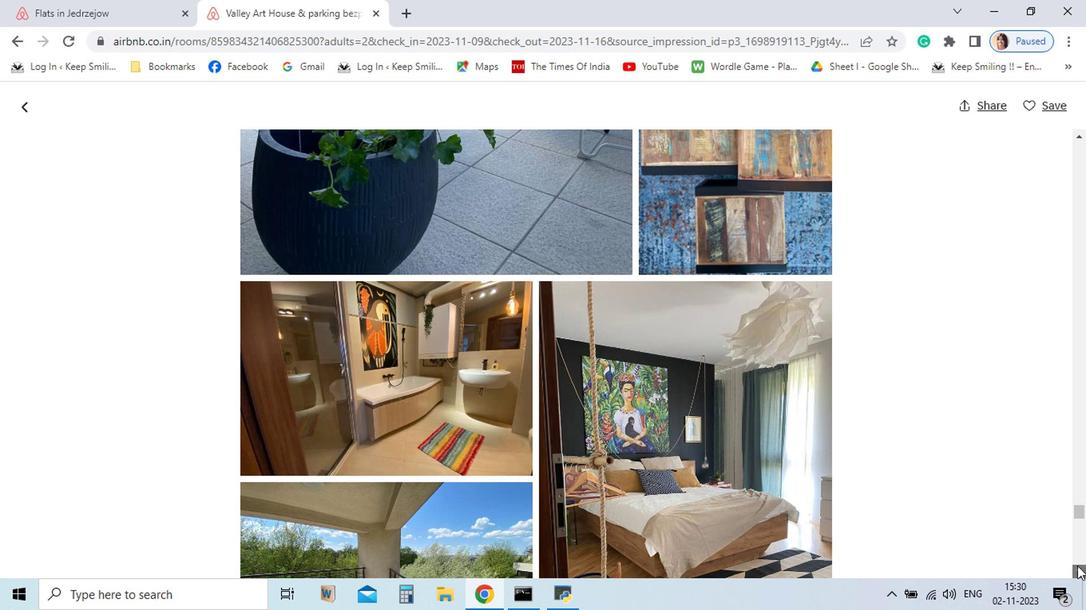 
Action: Mouse pressed left at (922, 561)
Screenshot: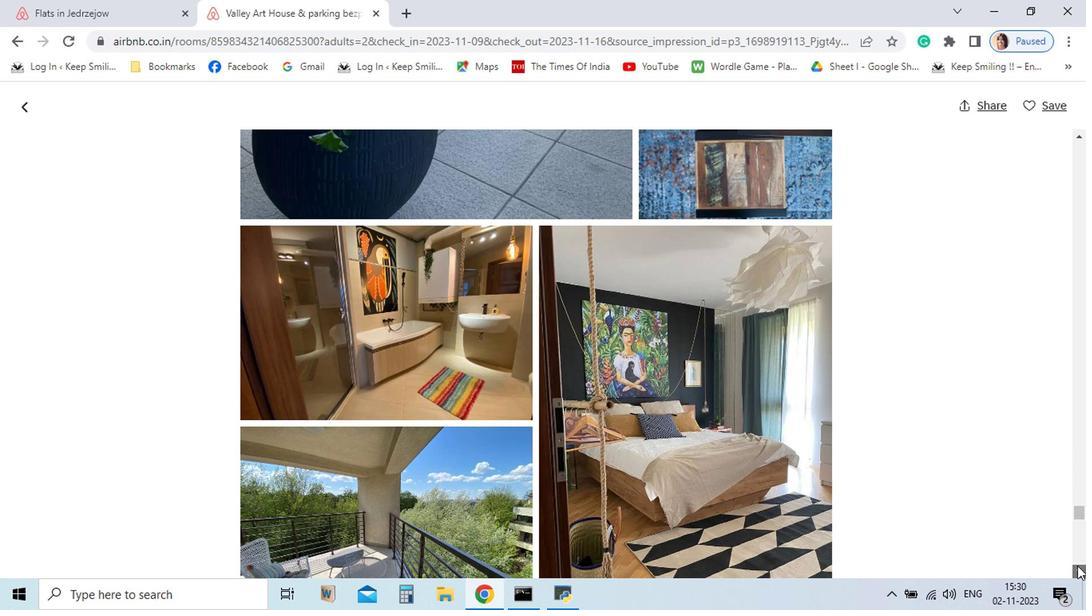 
Action: Mouse pressed left at (922, 561)
Screenshot: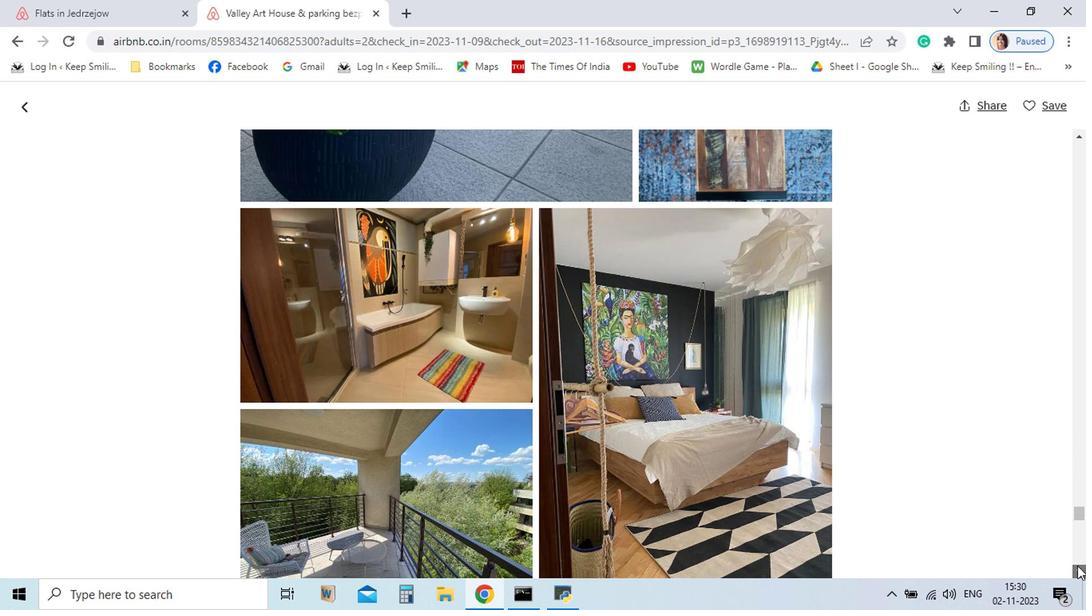 
Action: Mouse pressed left at (922, 561)
Screenshot: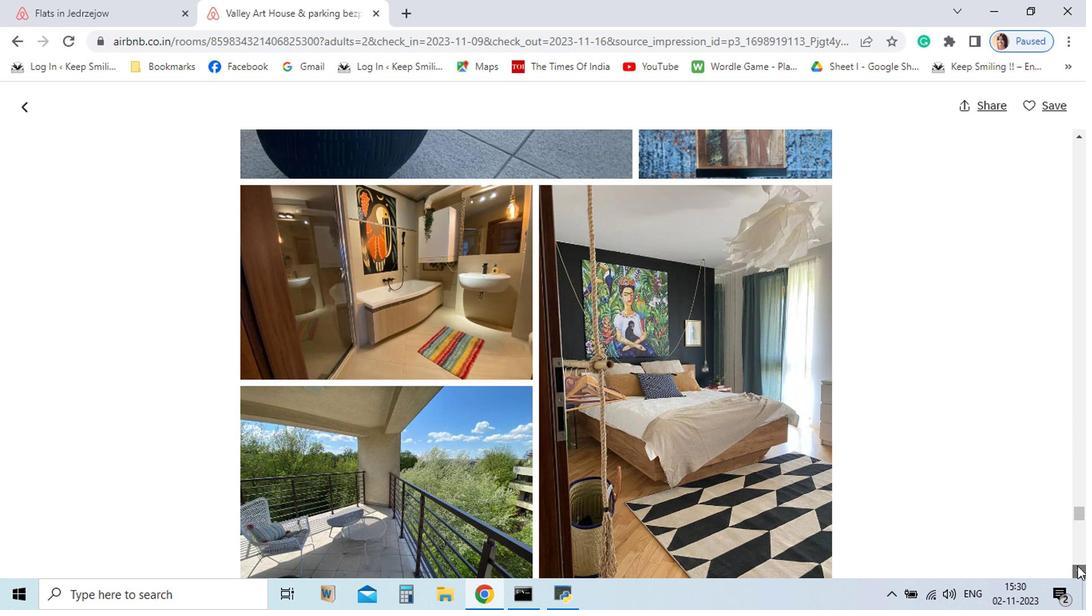 
Action: Mouse pressed left at (922, 561)
Screenshot: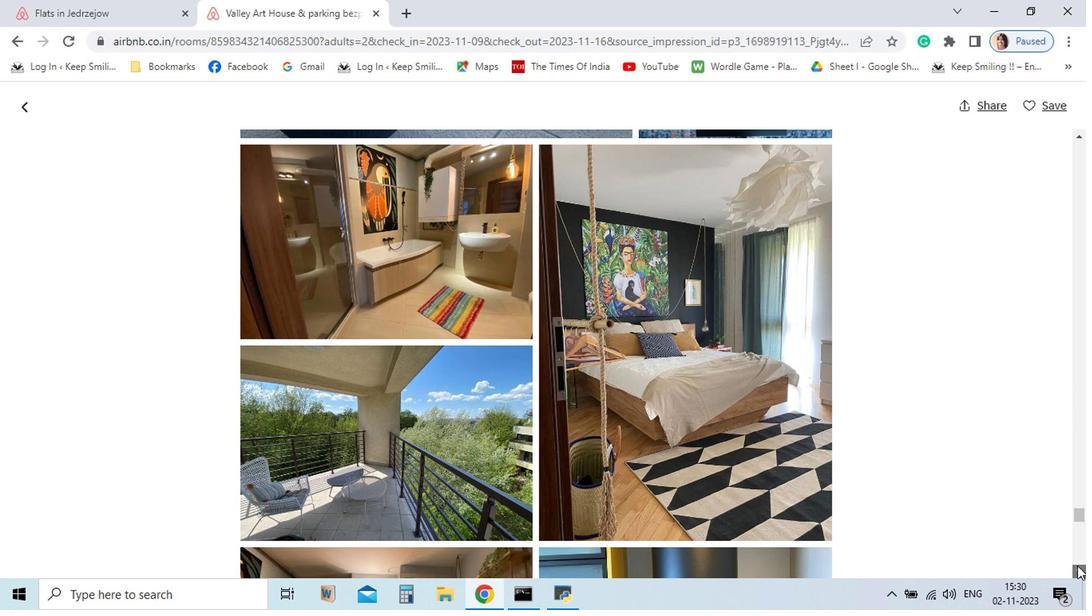 
Action: Mouse pressed left at (922, 561)
Screenshot: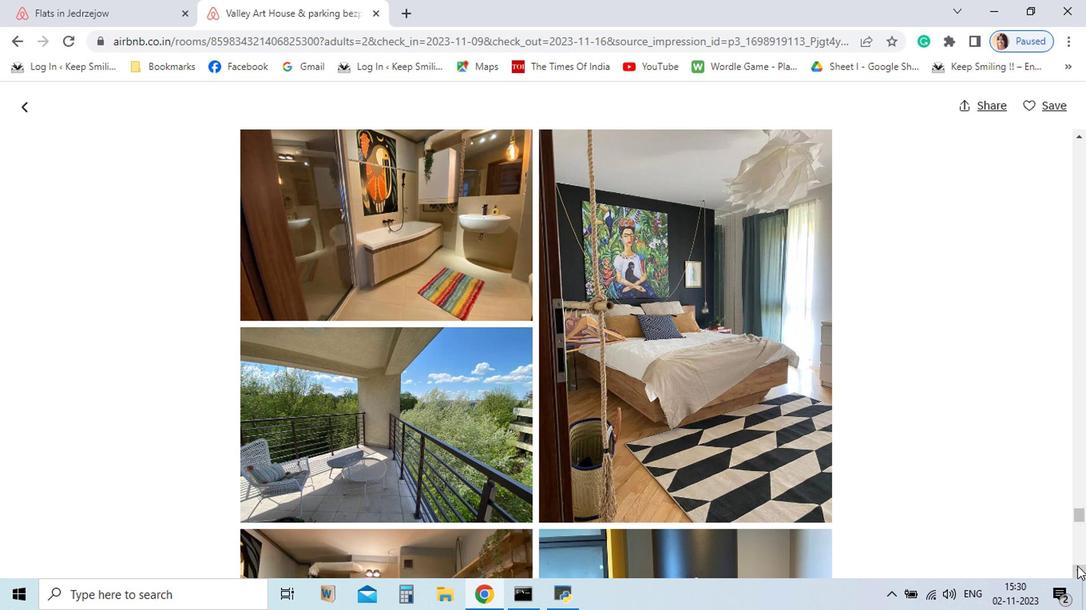 
Action: Mouse pressed left at (922, 561)
Screenshot: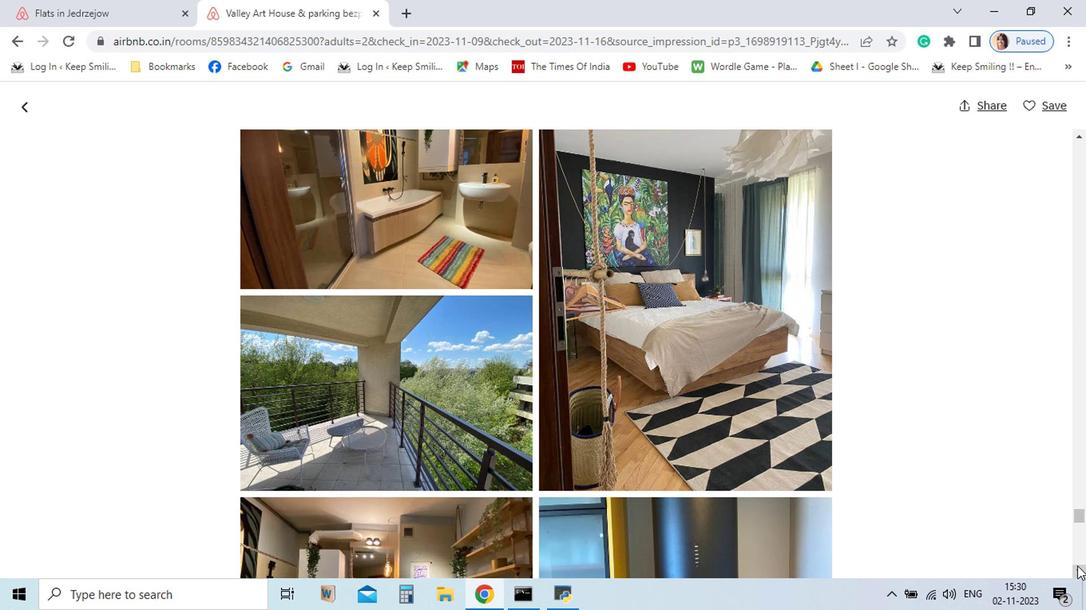 
Action: Mouse pressed left at (922, 561)
Screenshot: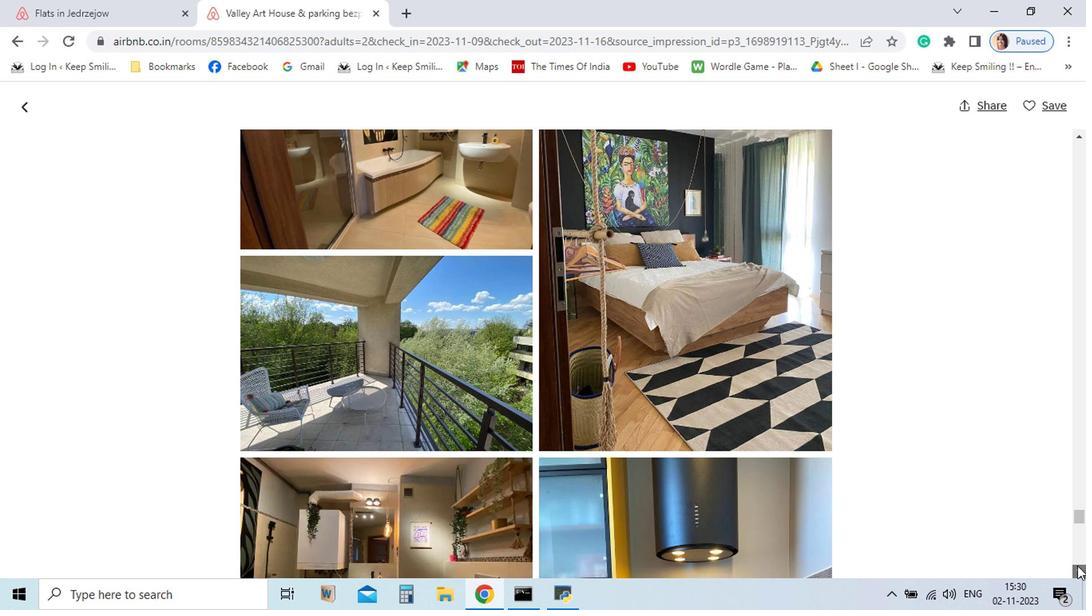 
Action: Mouse pressed left at (922, 561)
Screenshot: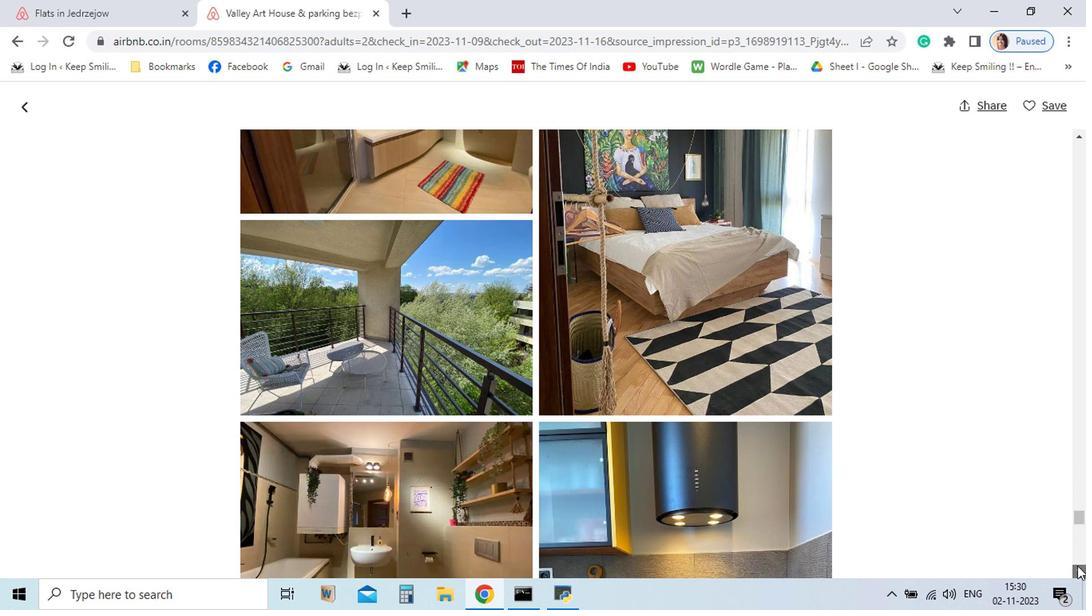 
Action: Mouse pressed left at (922, 561)
Screenshot: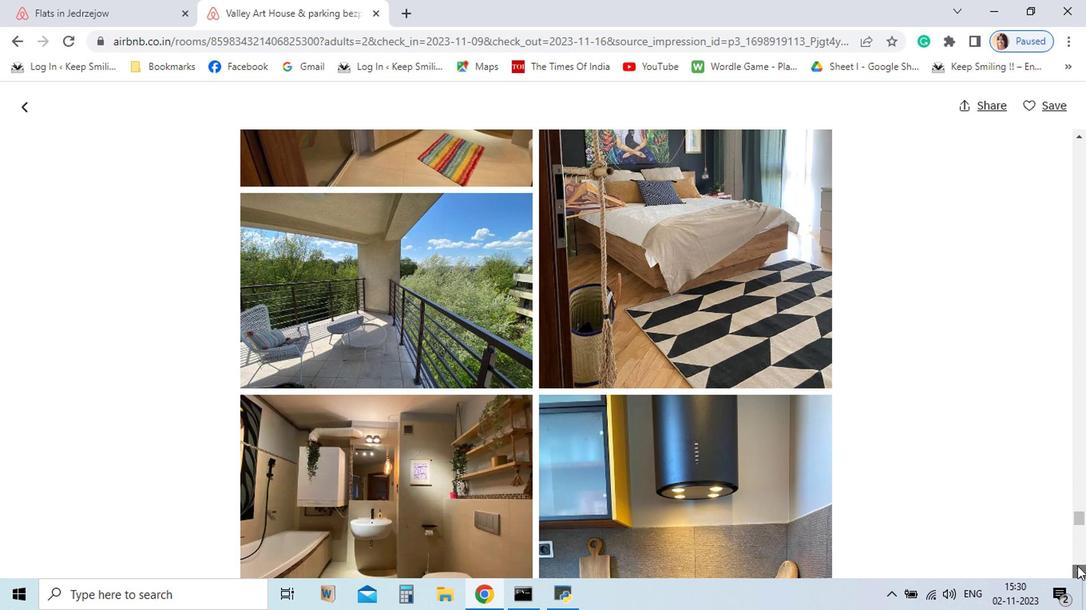 
Action: Mouse pressed left at (922, 561)
Screenshot: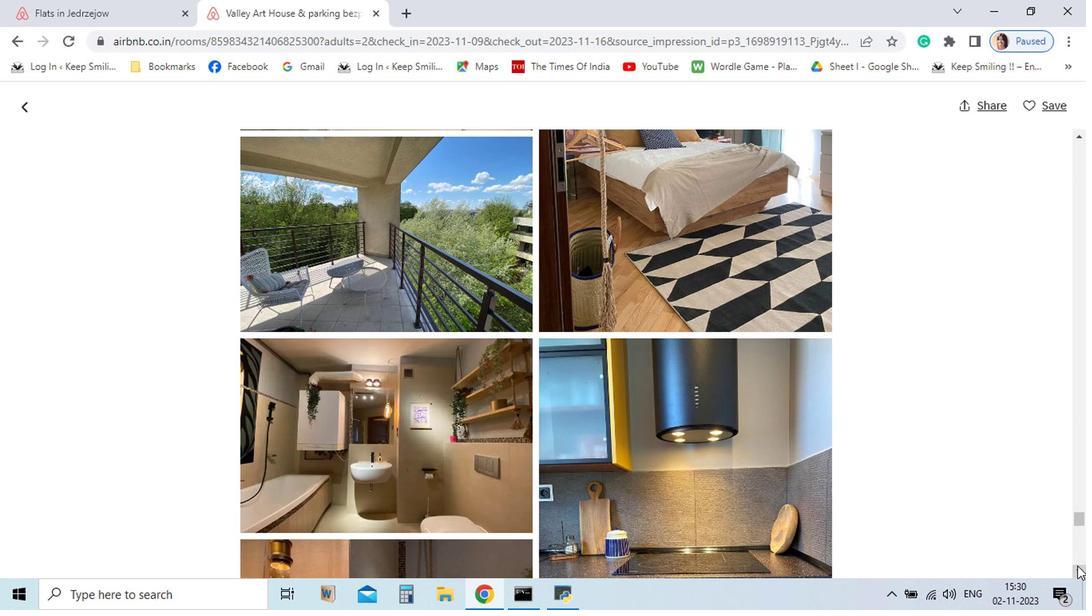 
Action: Mouse pressed left at (922, 561)
Screenshot: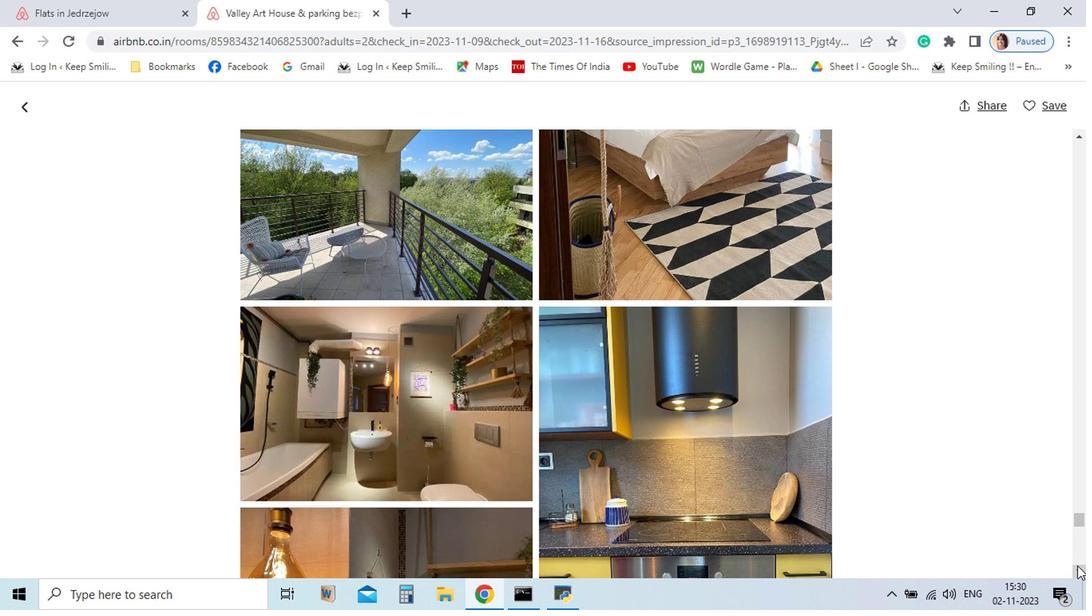 
Action: Mouse pressed left at (922, 561)
Screenshot: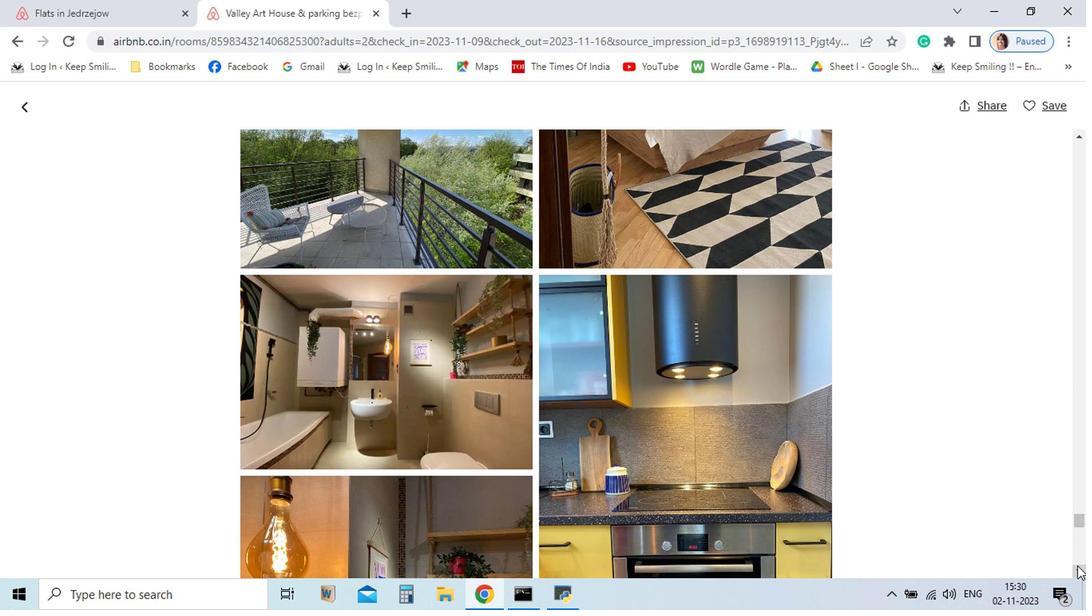 
Action: Mouse pressed left at (922, 561)
Screenshot: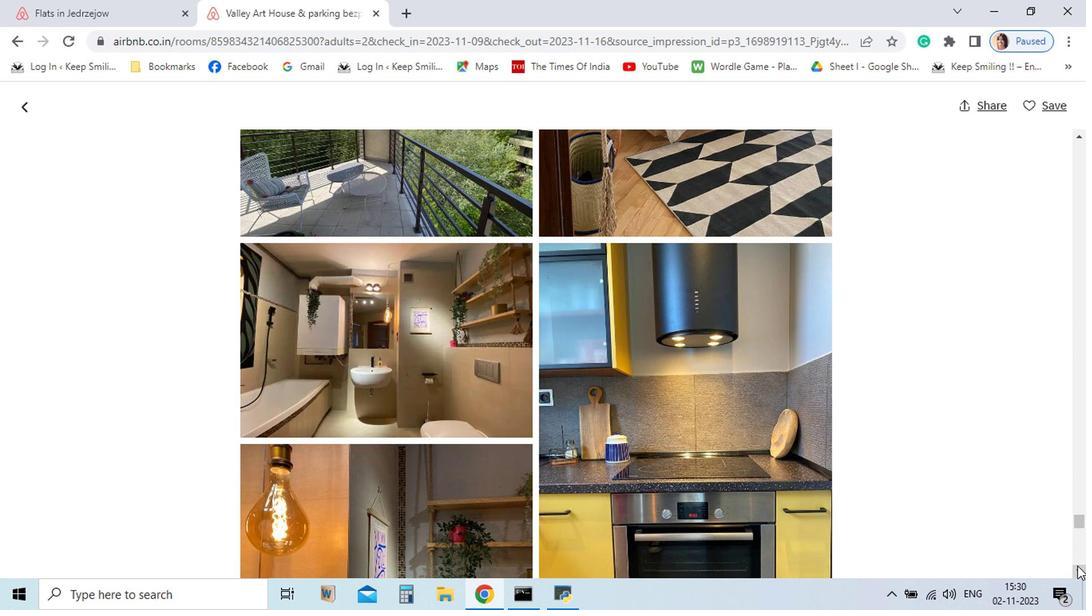 
Action: Mouse pressed left at (922, 561)
Screenshot: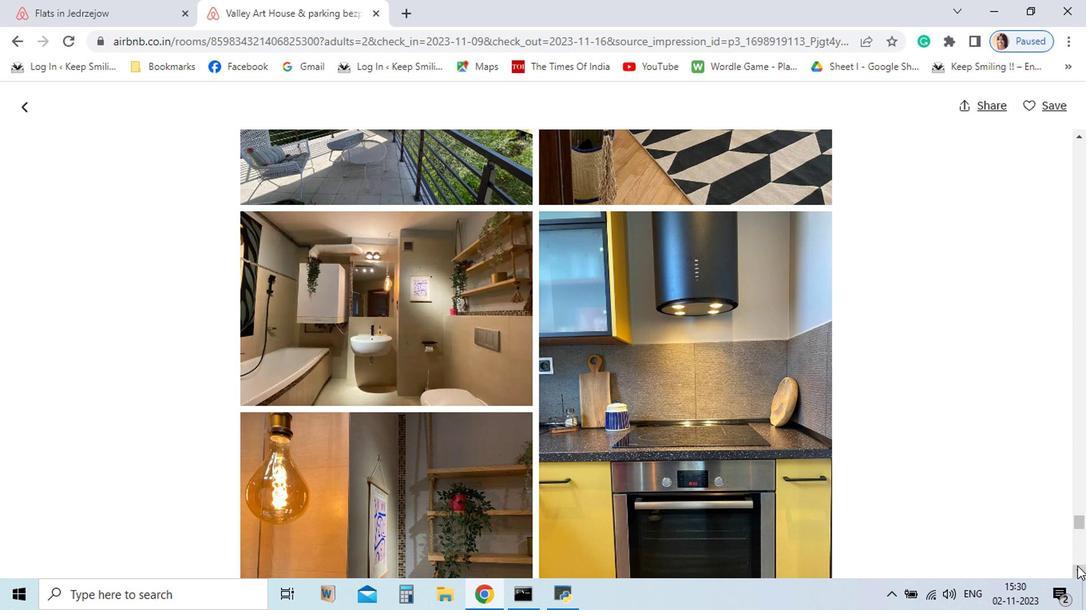 
Action: Mouse pressed left at (922, 561)
Screenshot: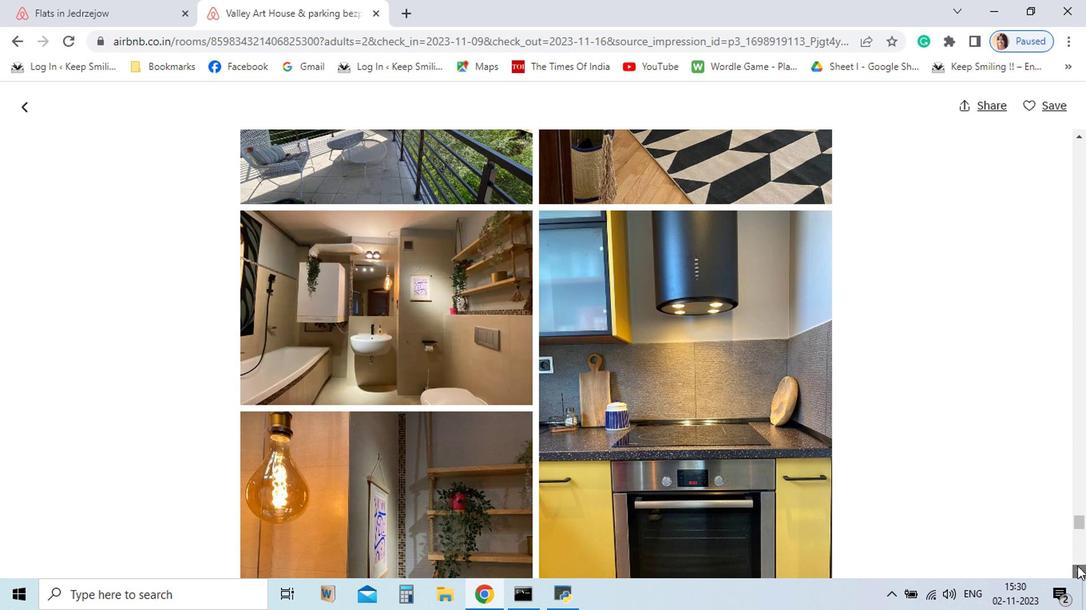 
Action: Mouse pressed left at (922, 561)
Screenshot: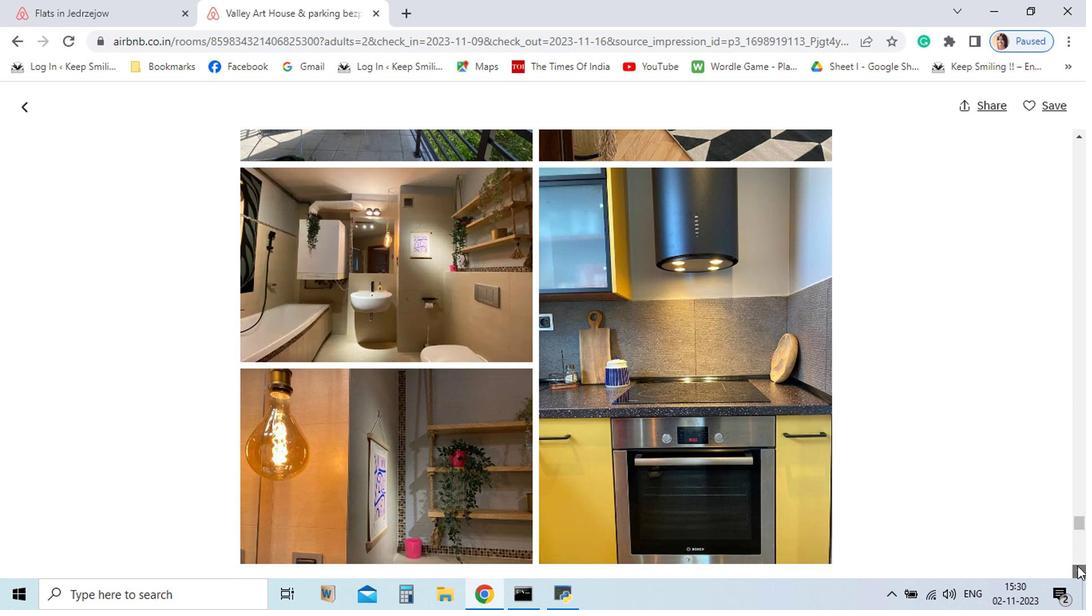 
Action: Mouse pressed left at (922, 561)
Screenshot: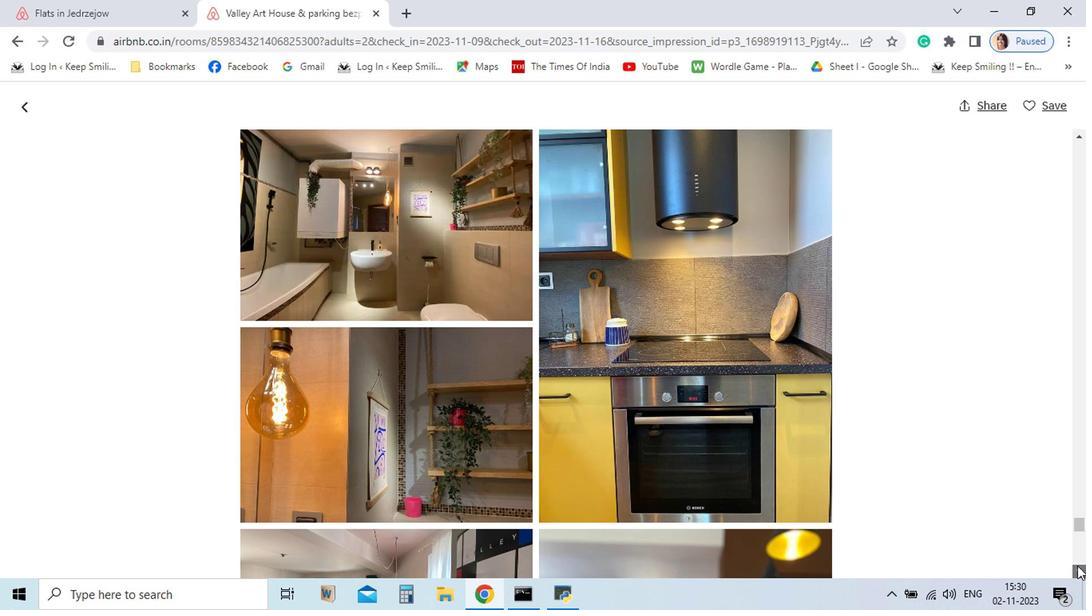 
Action: Mouse pressed left at (922, 561)
Screenshot: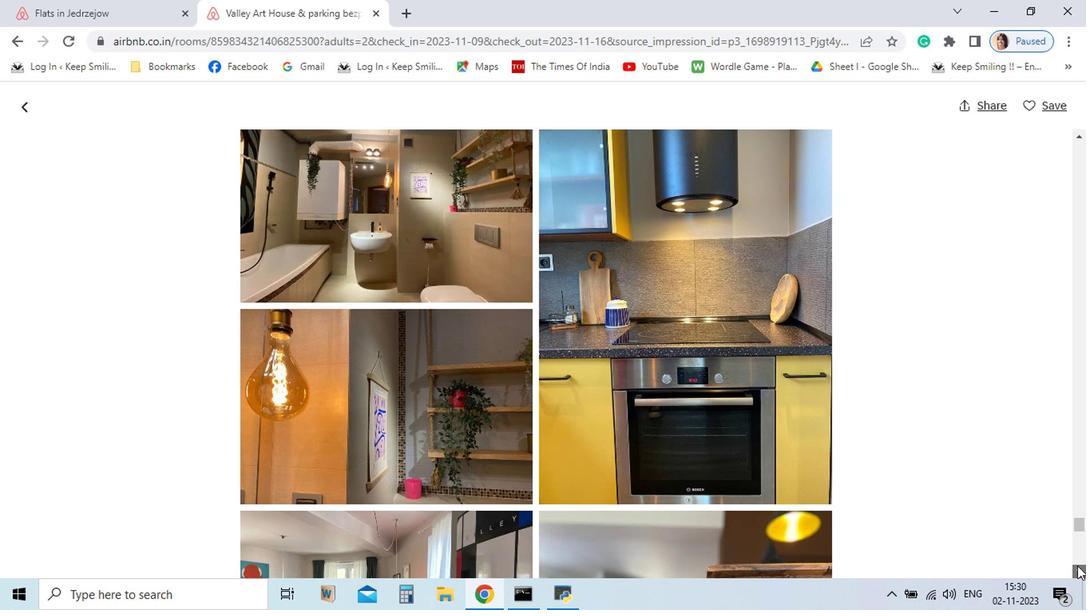 
Action: Mouse pressed left at (922, 561)
Screenshot: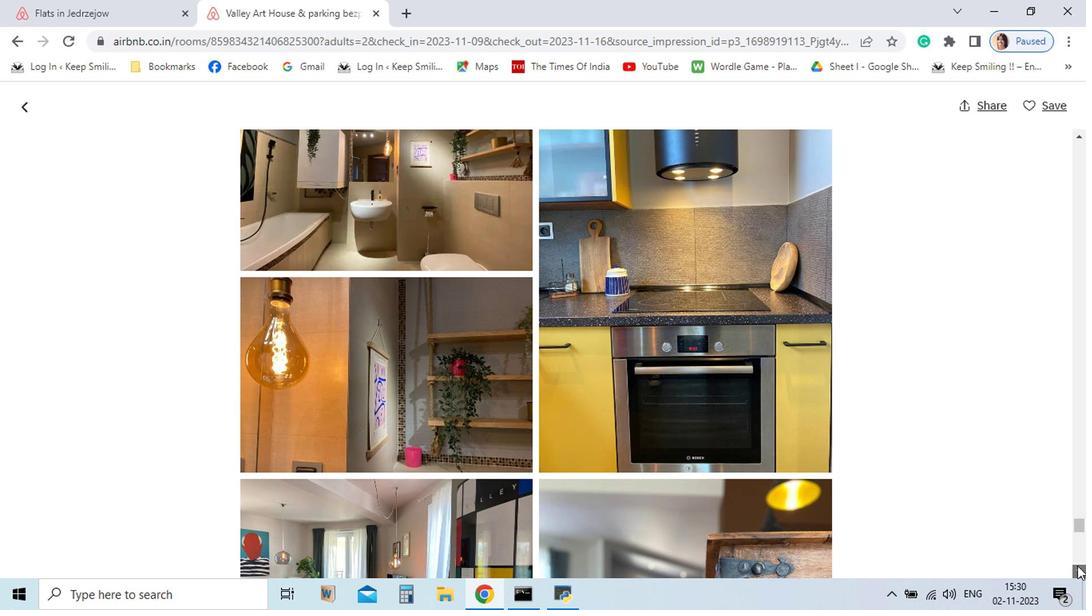 
Action: Mouse pressed left at (922, 561)
Screenshot: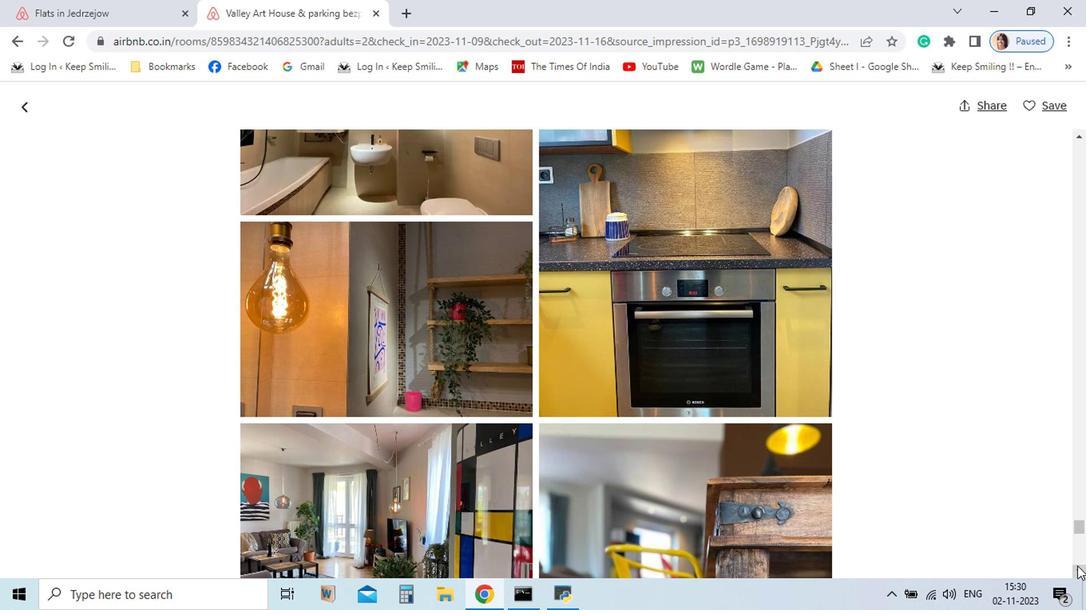 
Action: Mouse pressed left at (922, 561)
Screenshot: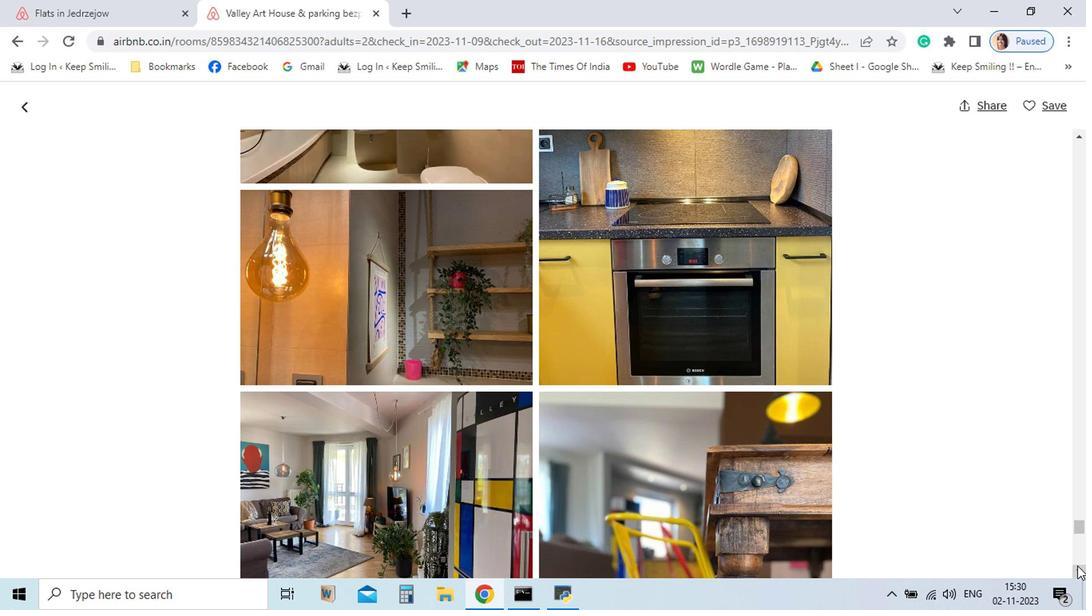 
Action: Mouse pressed left at (922, 561)
Screenshot: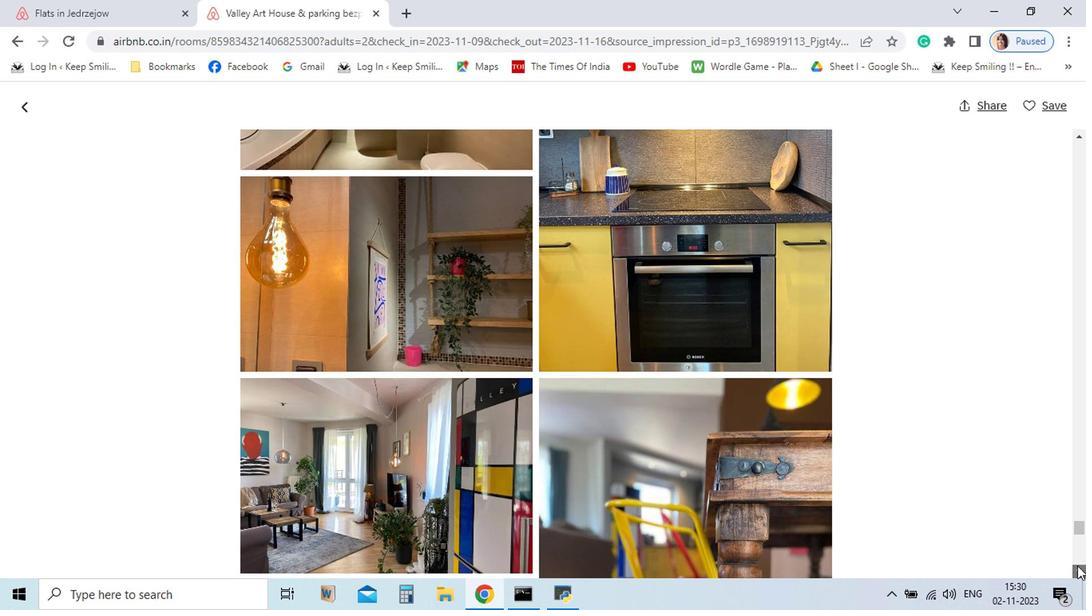 
Action: Mouse pressed left at (922, 561)
Screenshot: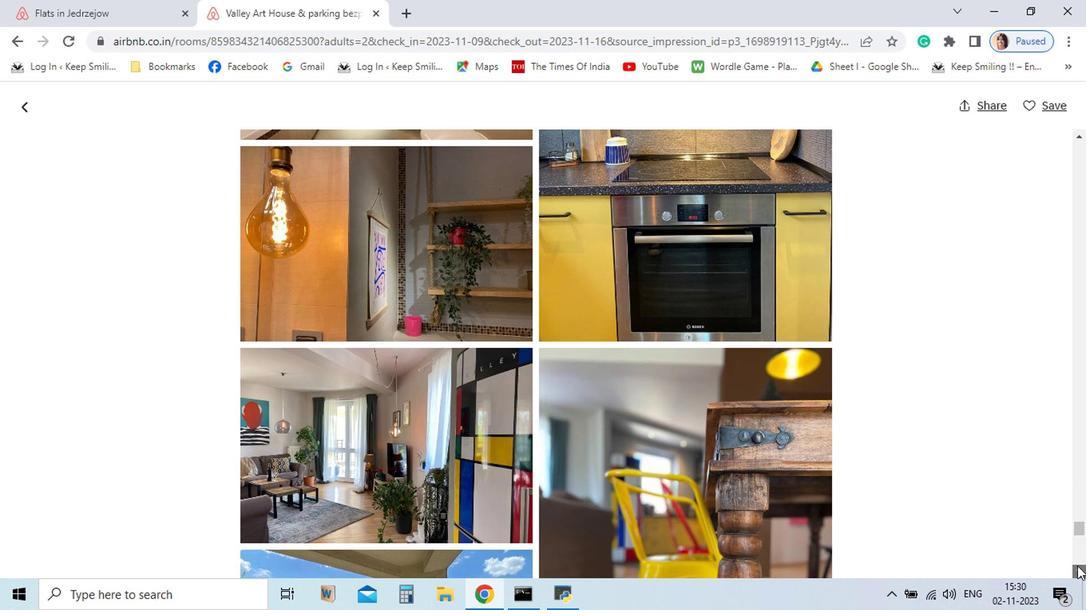 
Action: Mouse pressed left at (922, 561)
Screenshot: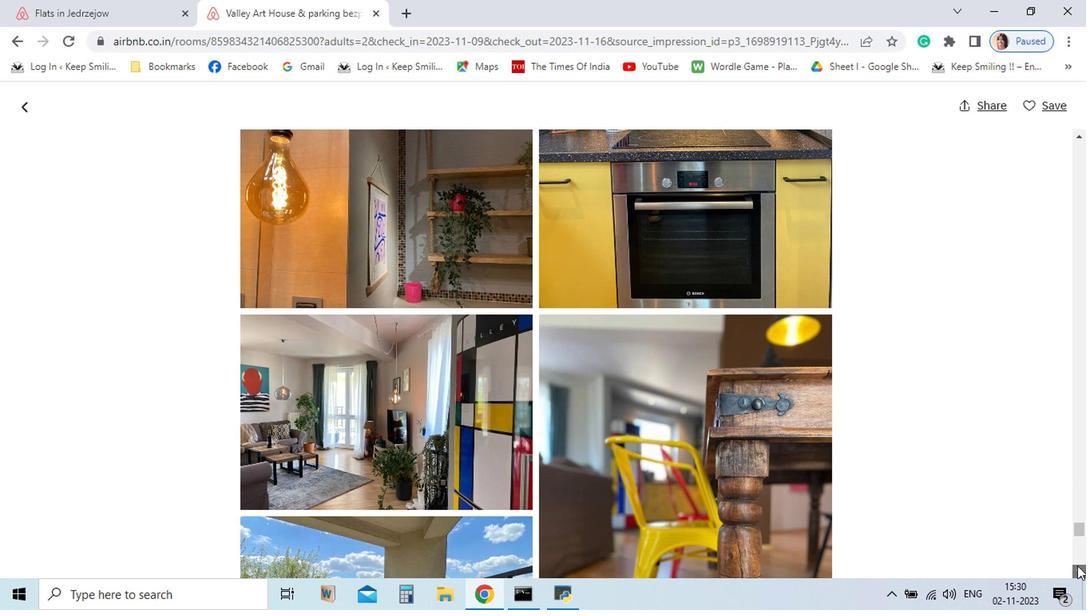 
Action: Mouse pressed left at (922, 561)
Screenshot: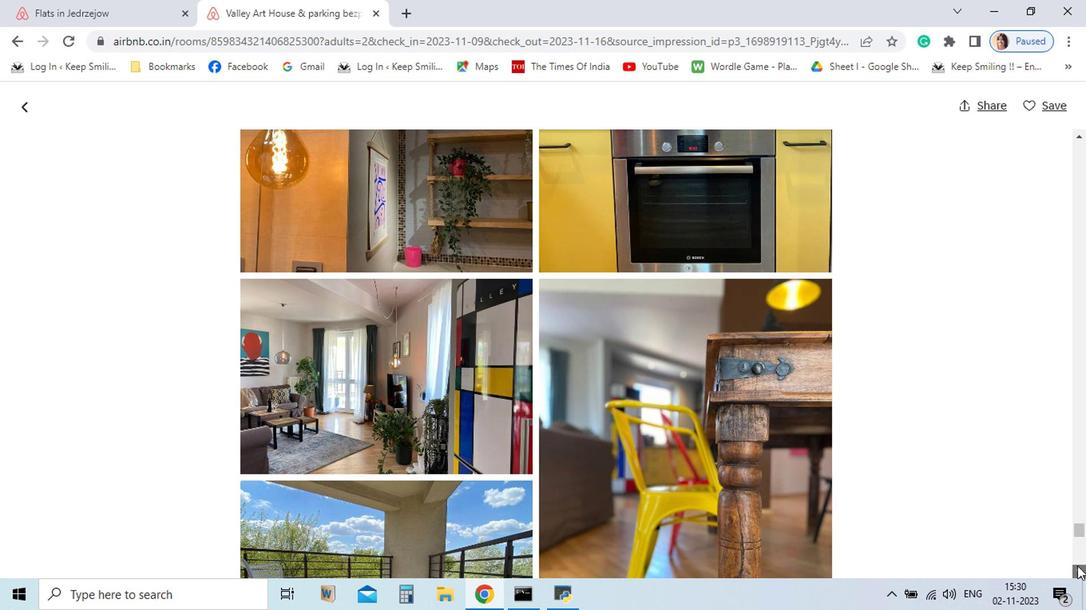 
Action: Mouse pressed left at (922, 561)
Screenshot: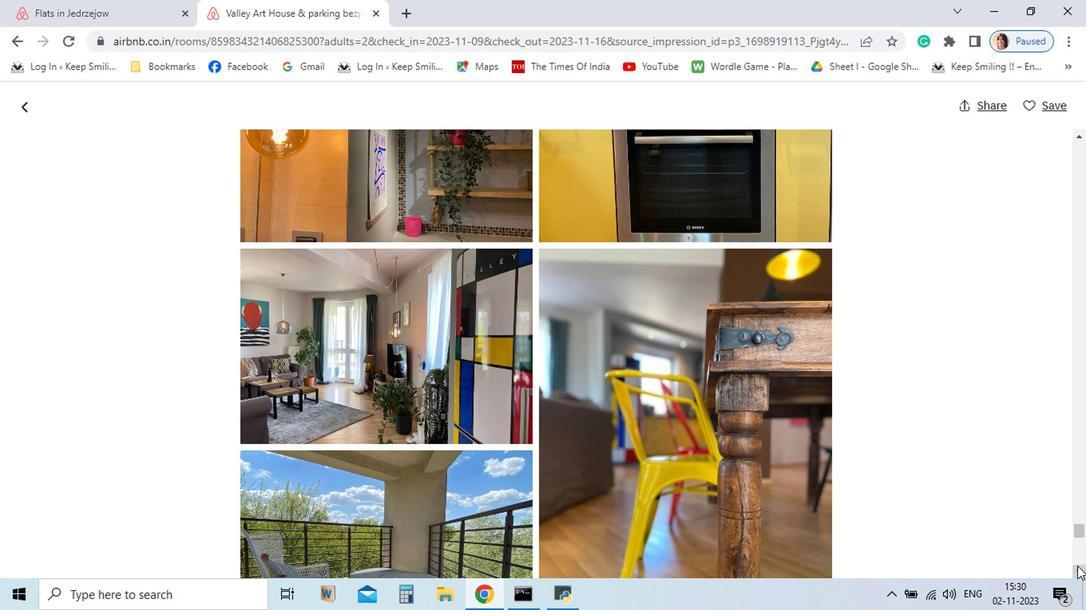
Action: Mouse pressed left at (922, 561)
Screenshot: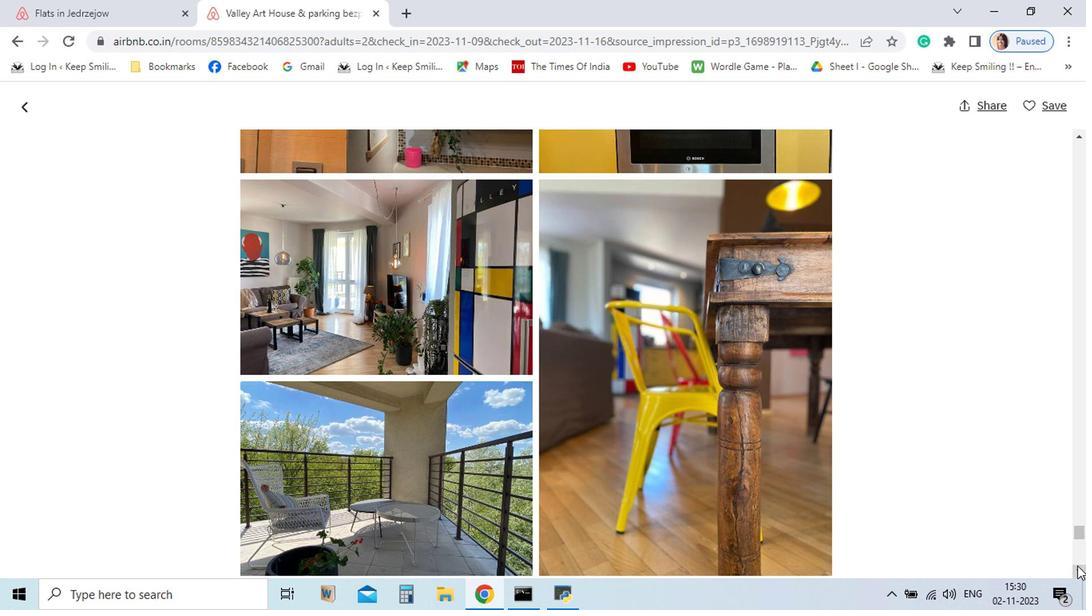 
Action: Mouse pressed left at (922, 561)
Screenshot: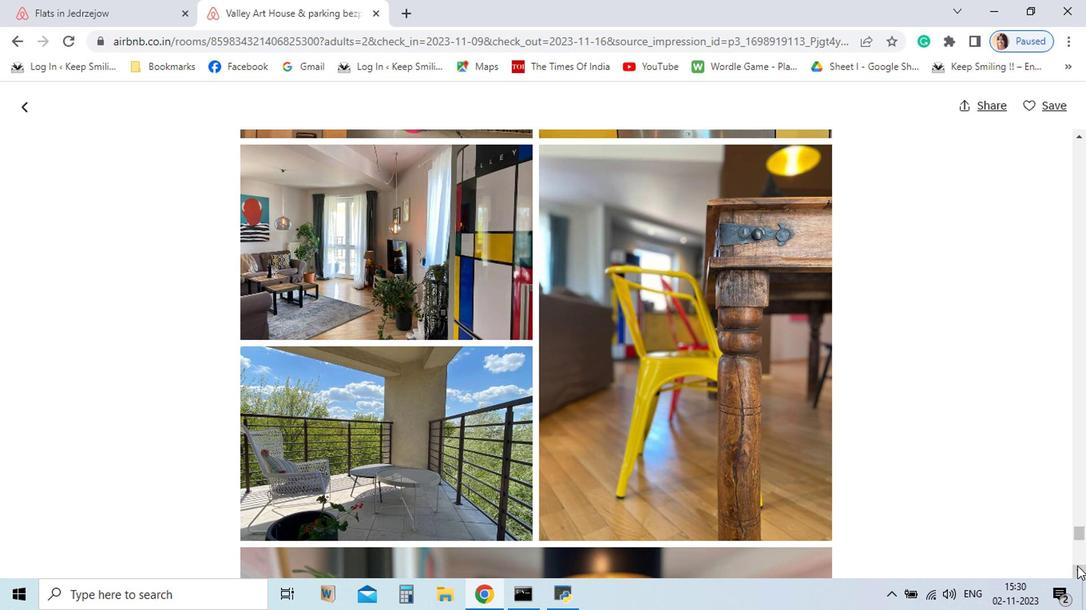 
Action: Mouse pressed left at (922, 561)
Screenshot: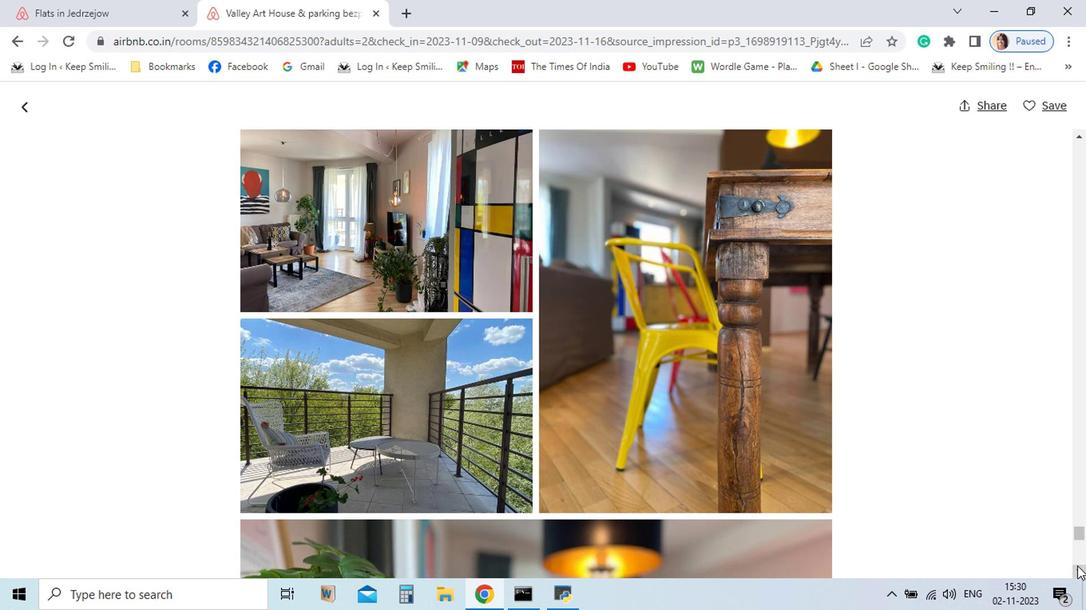 
Action: Mouse pressed left at (922, 561)
Screenshot: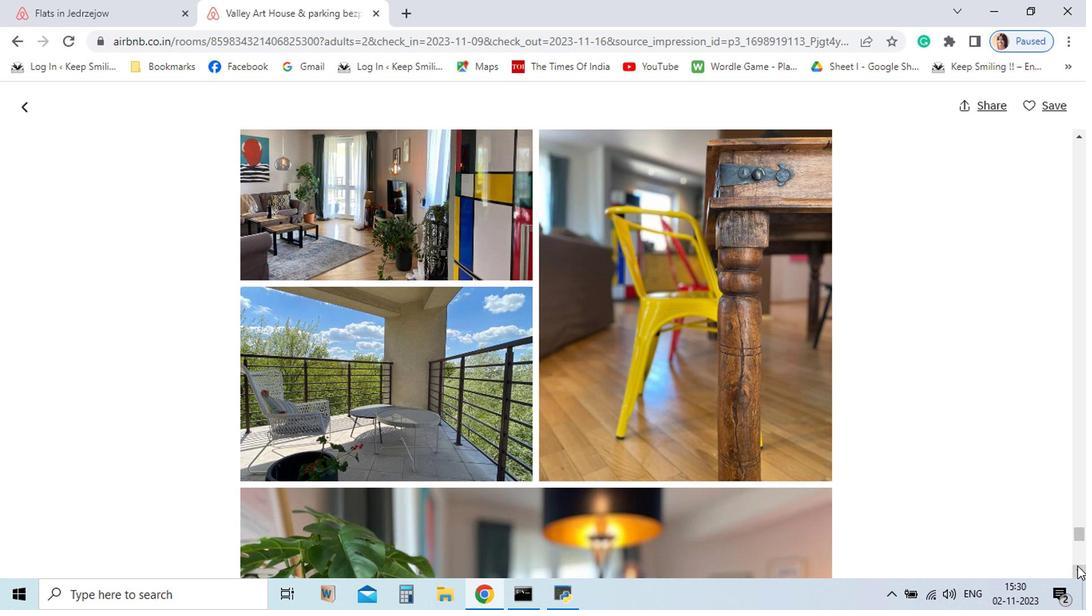 
Action: Mouse pressed left at (922, 561)
Screenshot: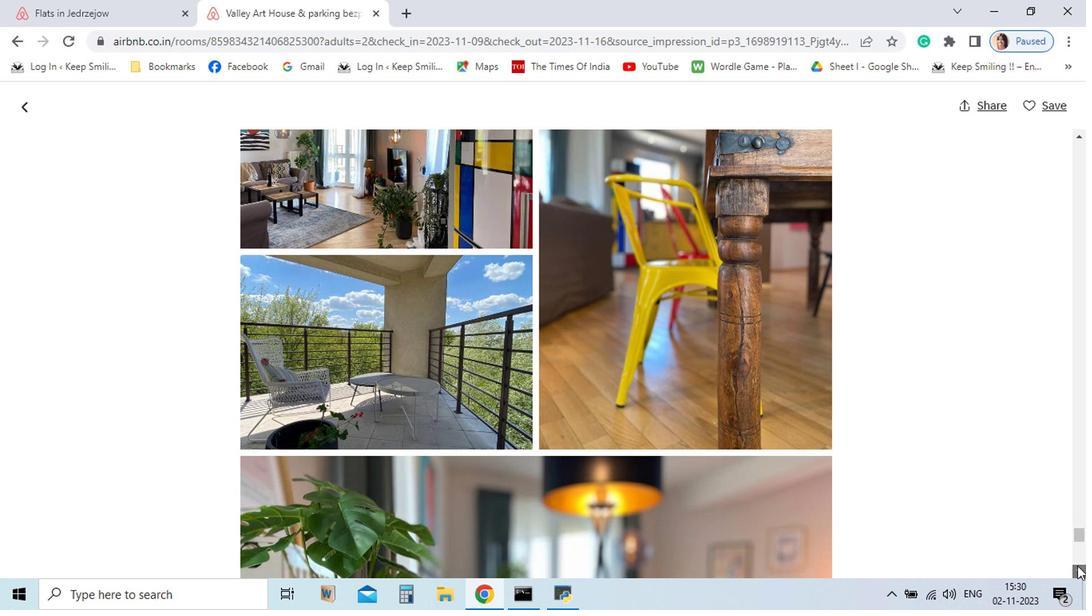 
Action: Mouse pressed left at (922, 561)
Screenshot: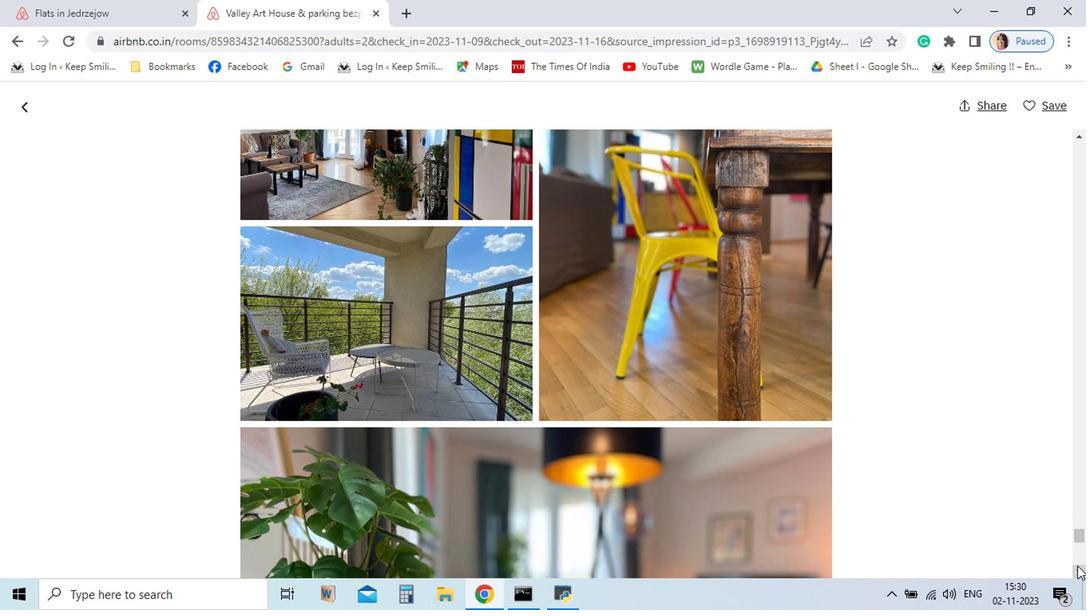 
Action: Mouse pressed left at (922, 561)
Screenshot: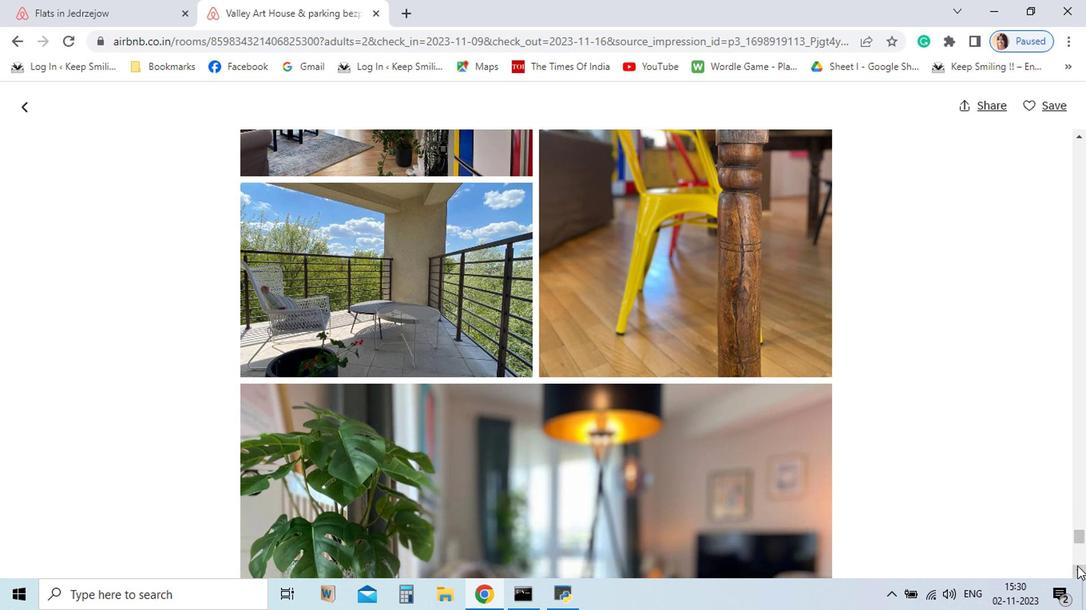 
Action: Mouse pressed left at (922, 561)
Screenshot: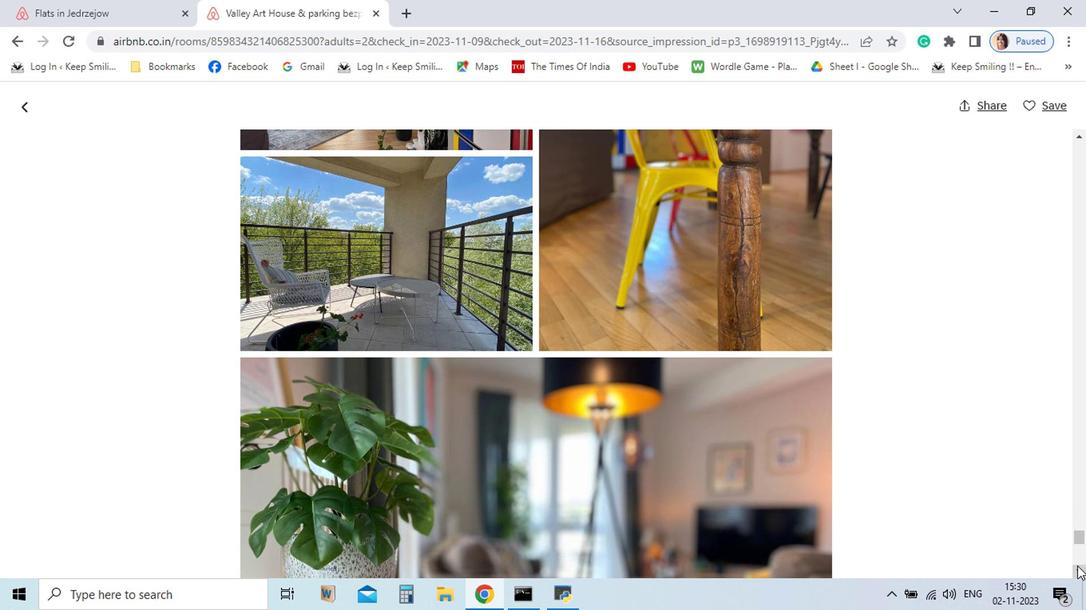 
Action: Mouse pressed left at (922, 561)
Screenshot: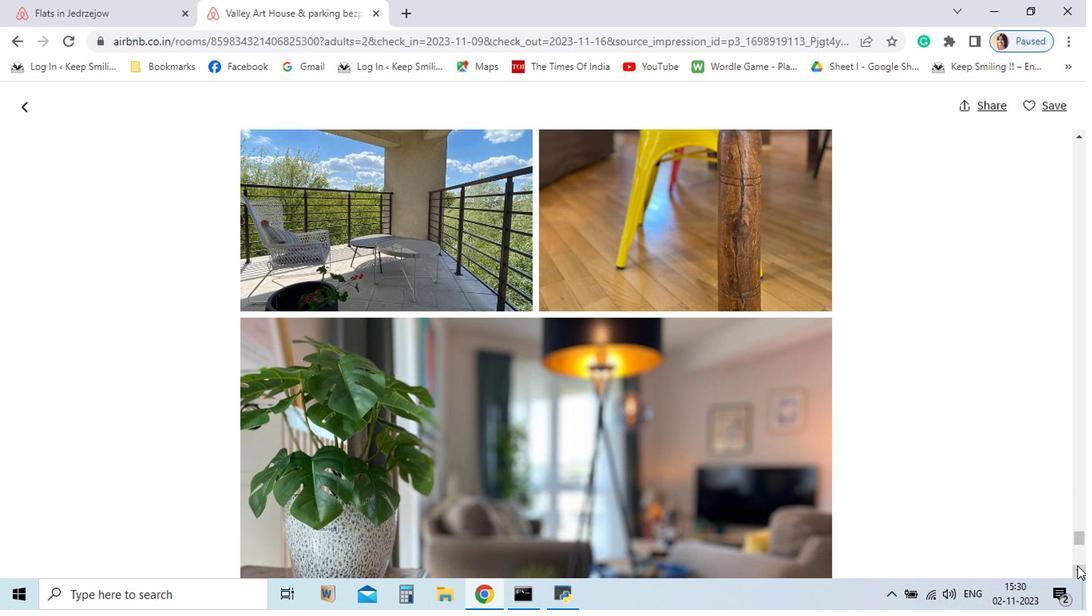 
Action: Mouse pressed left at (922, 561)
Screenshot: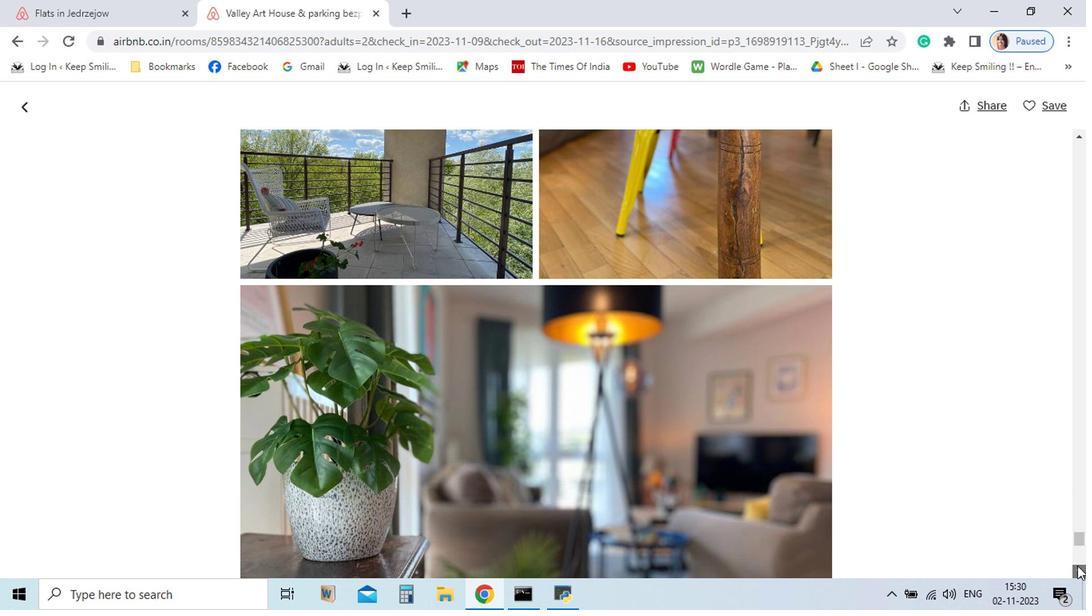 
Action: Mouse pressed left at (922, 561)
Screenshot: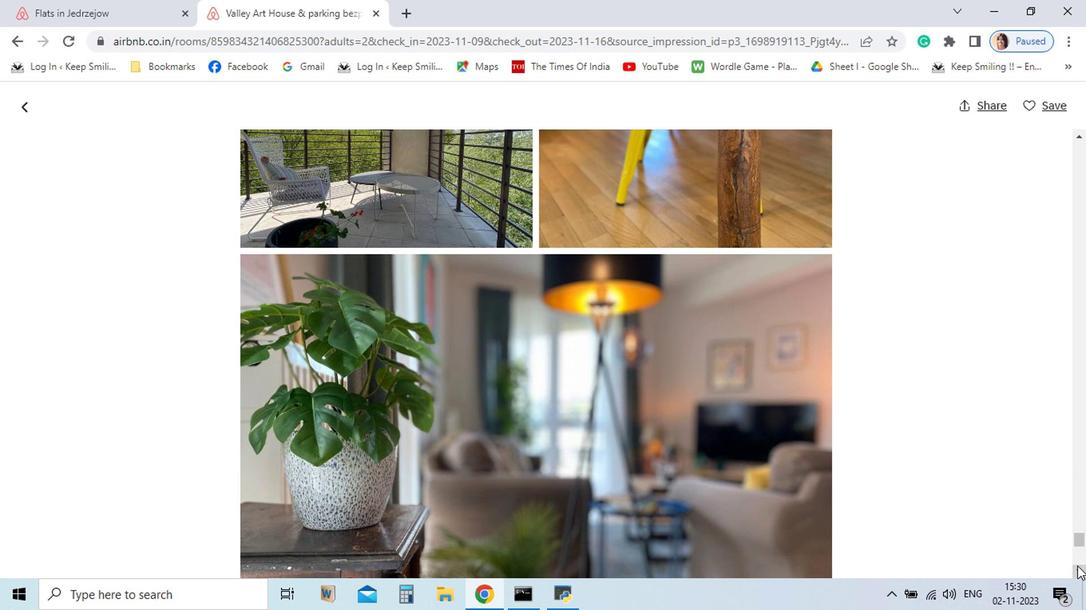 
Action: Mouse pressed left at (922, 561)
Screenshot: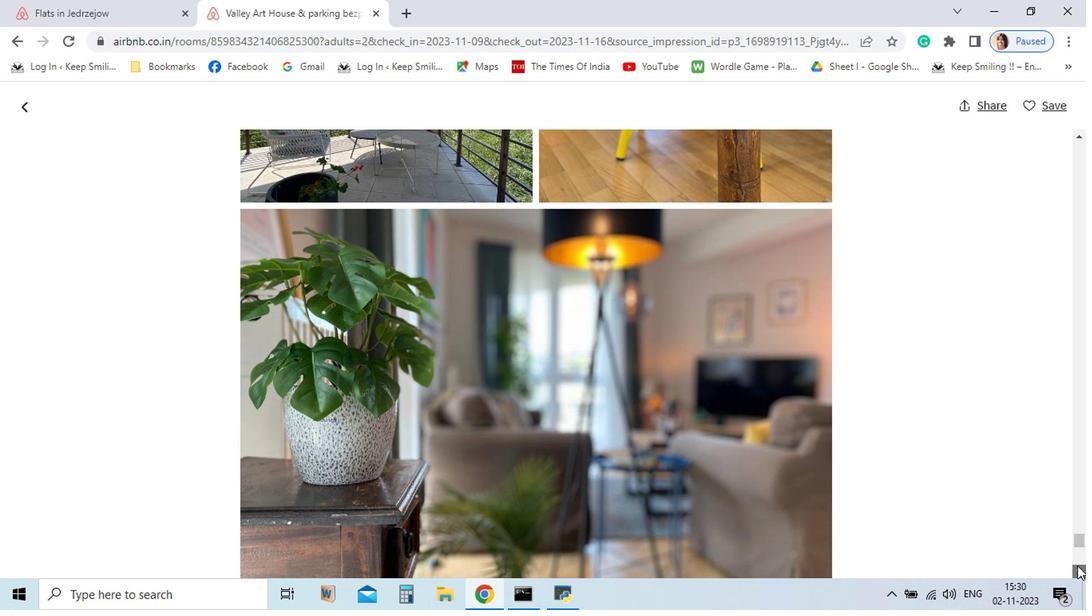 
Action: Mouse pressed left at (922, 561)
Screenshot: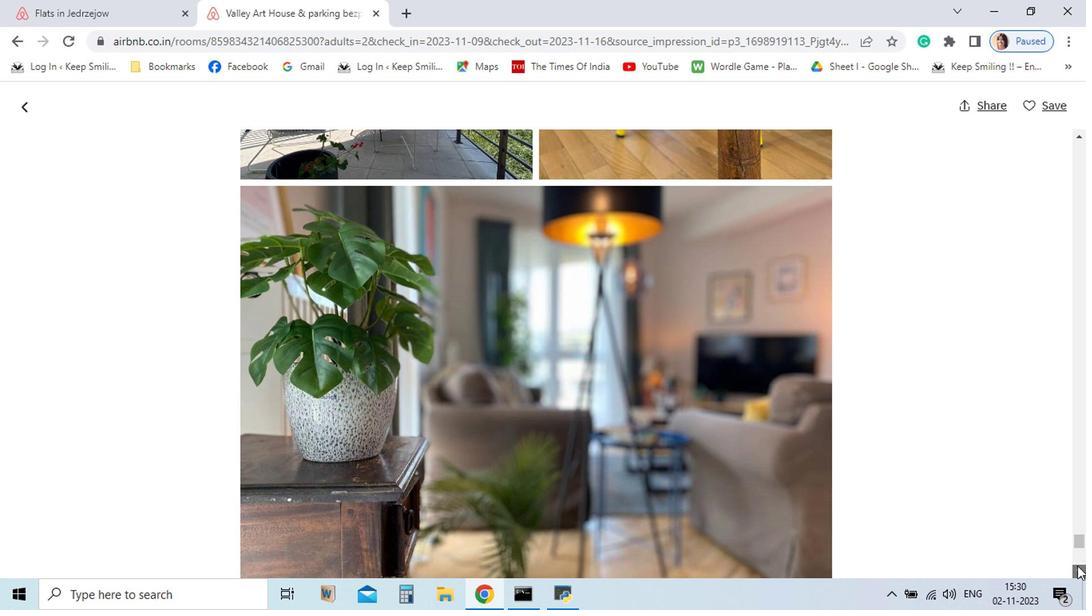 
Action: Mouse pressed left at (922, 561)
Screenshot: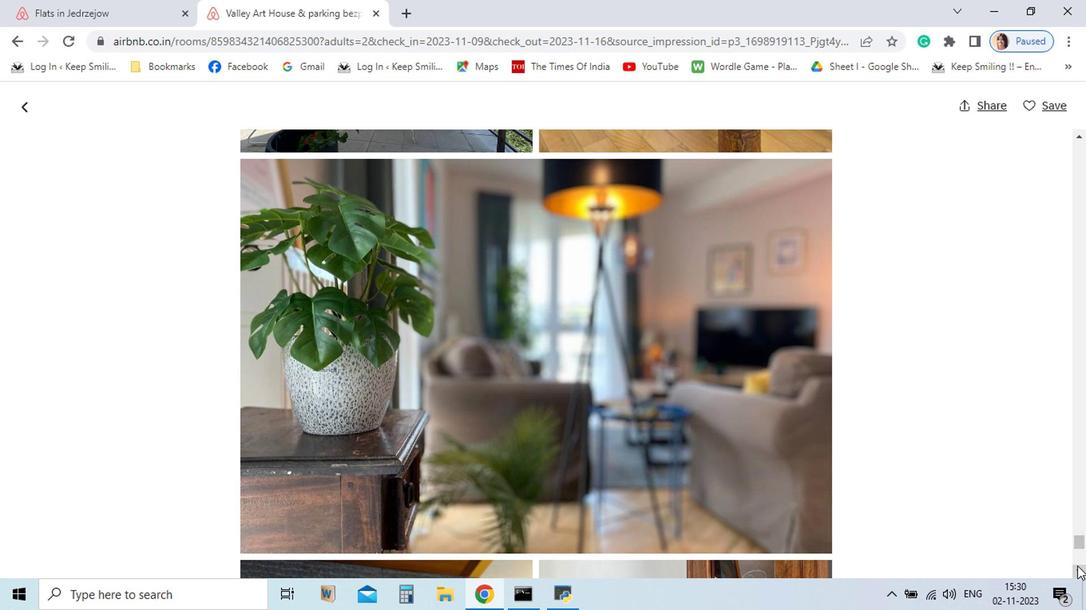 
Action: Mouse pressed left at (922, 561)
Screenshot: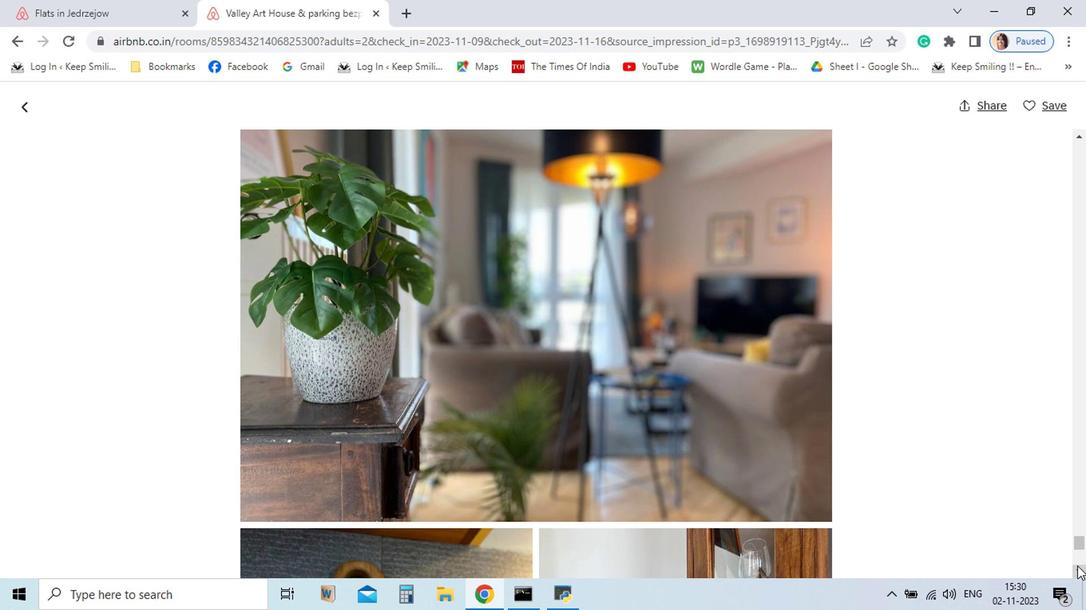 
Action: Mouse pressed left at (922, 561)
Screenshot: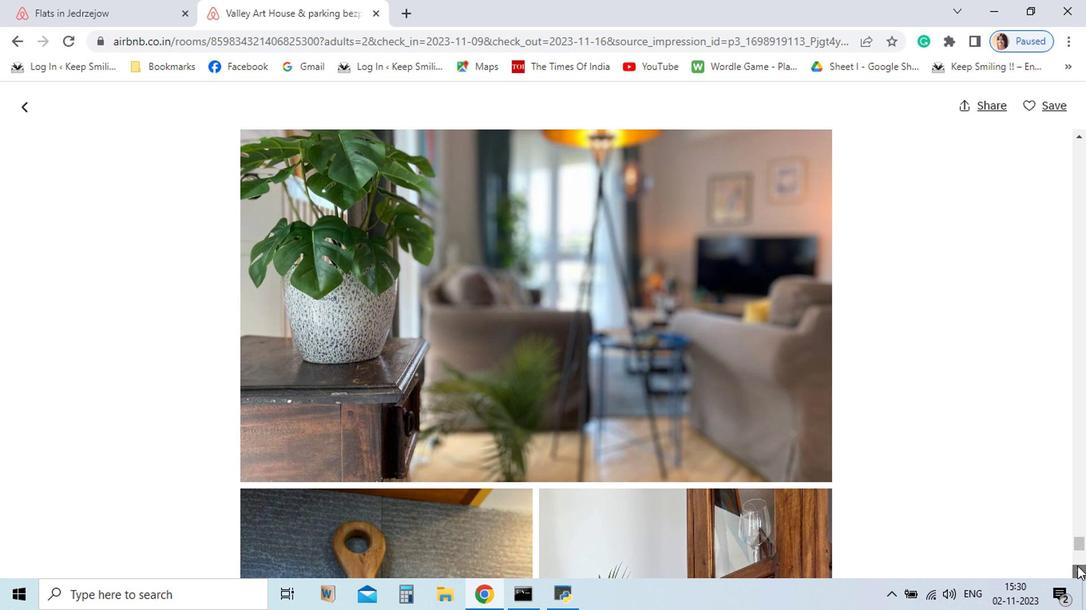 
Action: Mouse pressed left at (922, 561)
Screenshot: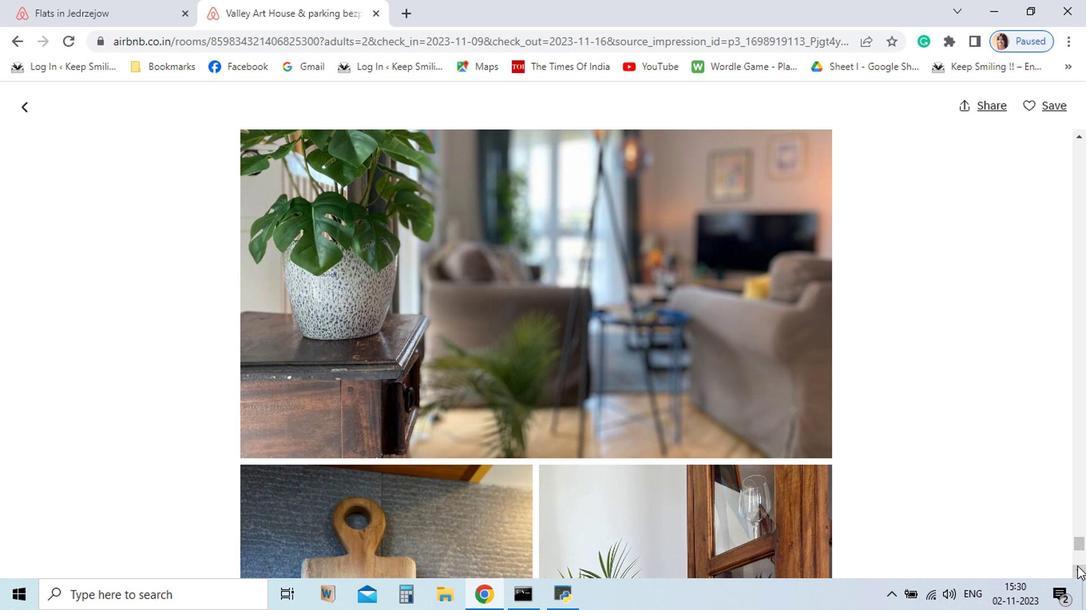 
Action: Mouse pressed left at (922, 561)
Screenshot: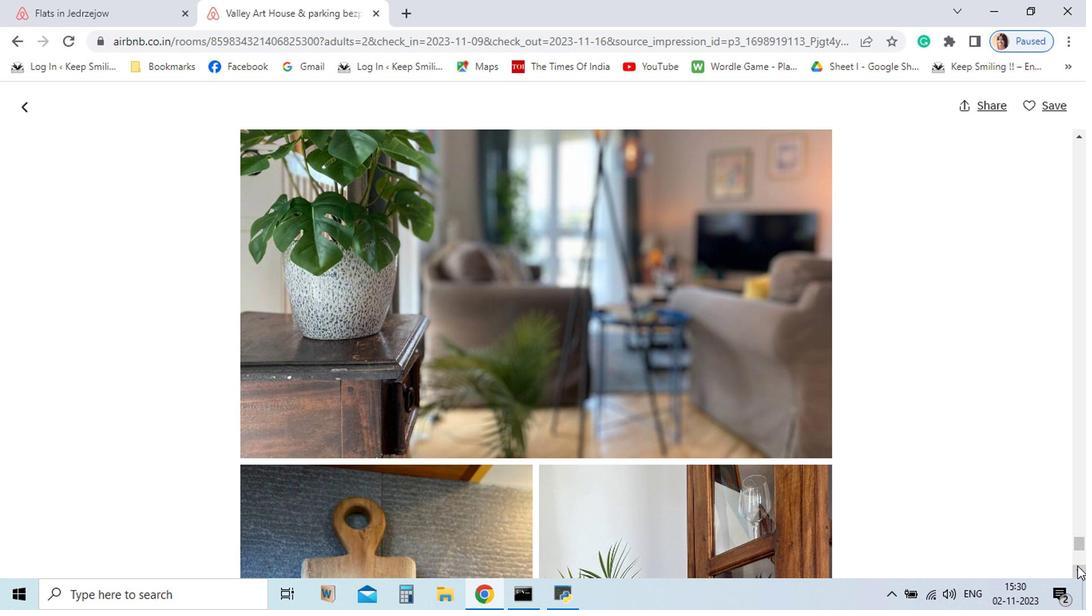 
Action: Mouse pressed left at (922, 561)
Screenshot: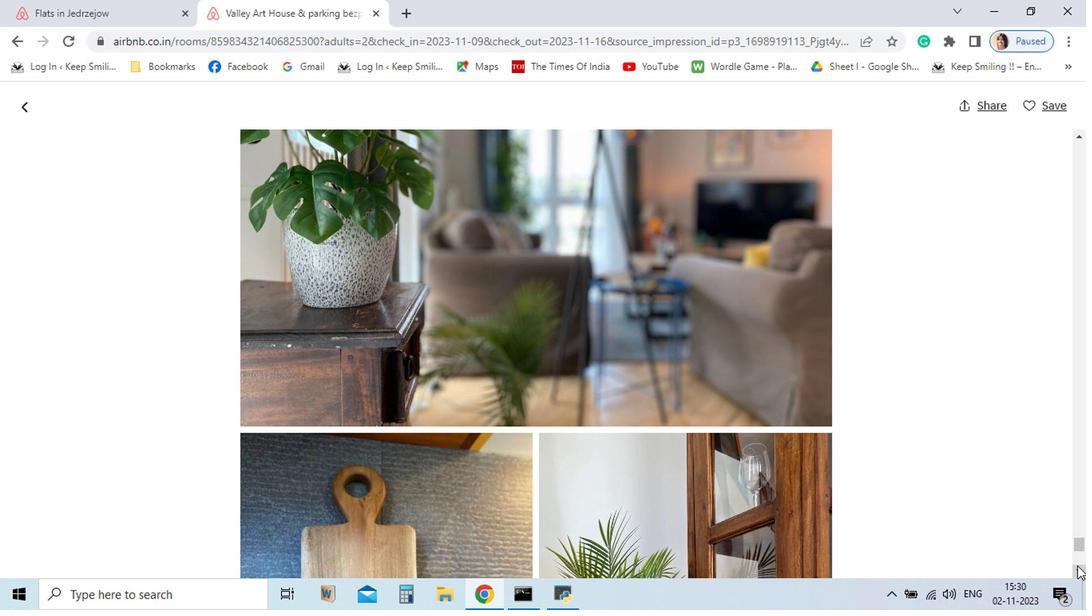 
Action: Mouse pressed left at (922, 561)
Screenshot: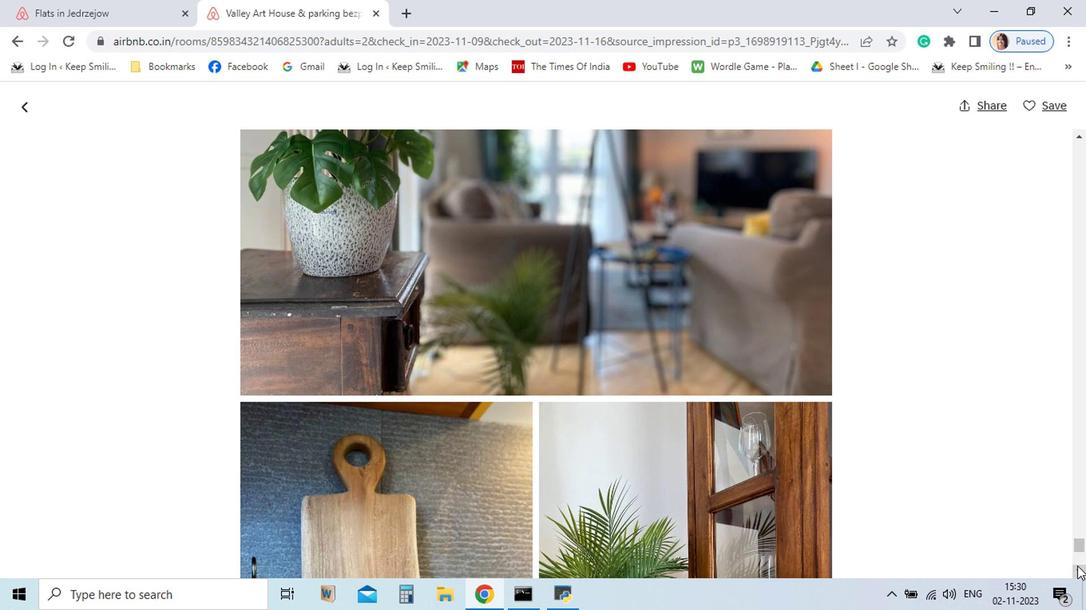 
Action: Mouse pressed left at (922, 561)
Screenshot: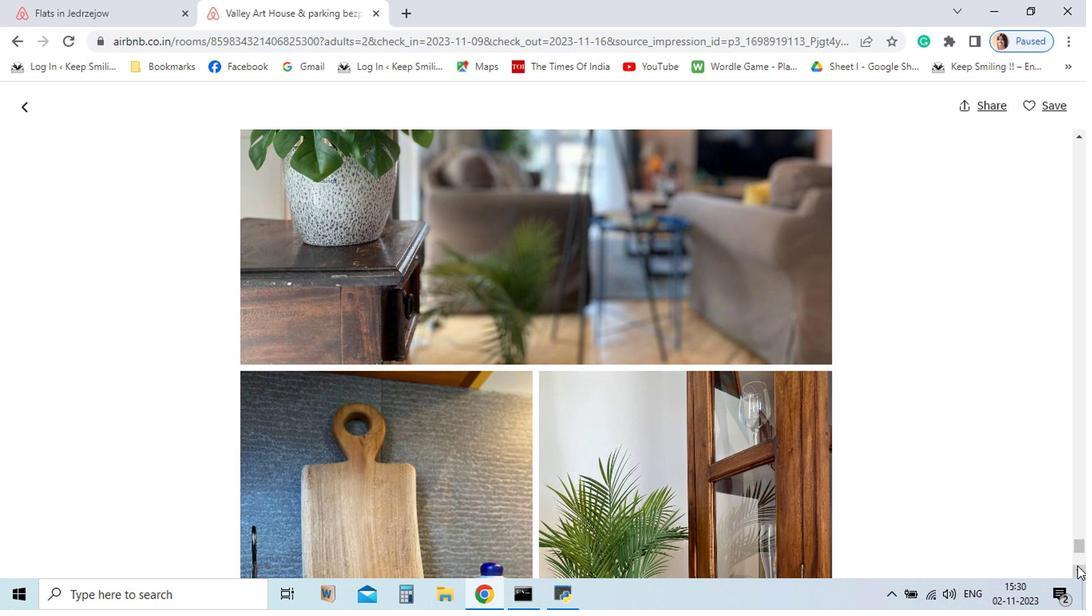 
Action: Mouse pressed left at (922, 561)
Screenshot: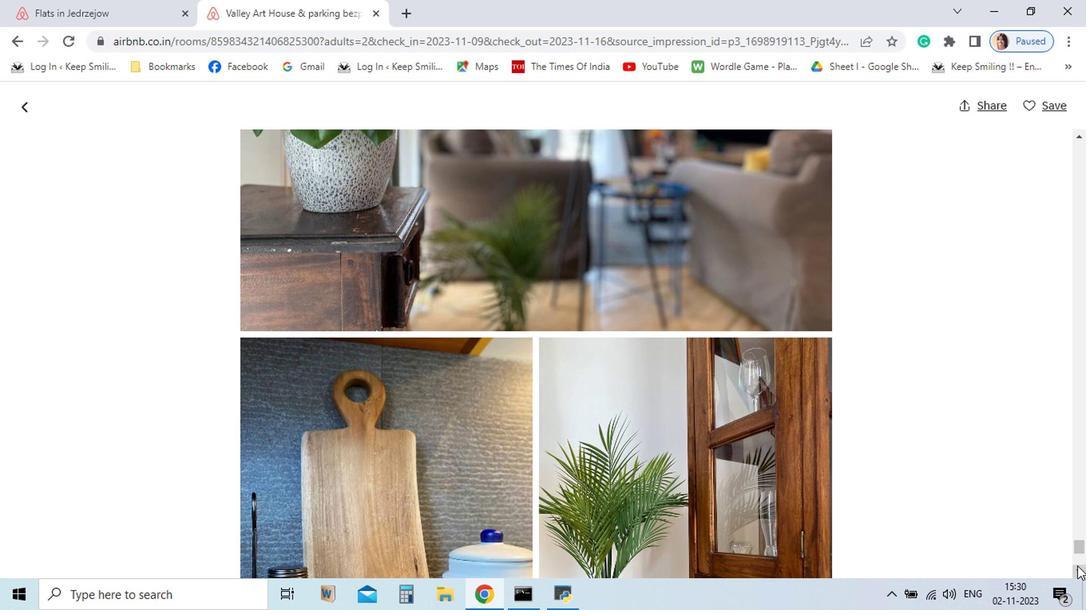 
Action: Mouse pressed left at (922, 561)
Screenshot: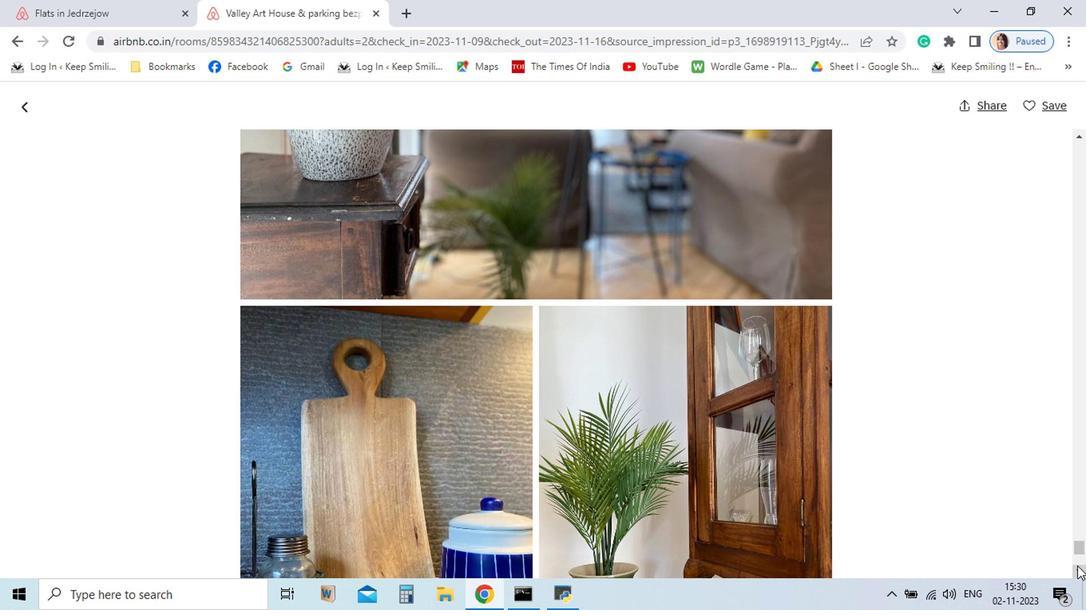 
Action: Mouse pressed left at (922, 561)
